 Task: Go to Program & Features. Select Whole Food Market. Add to cart Organic Fruit Snacks-1. Place order for Jordan Davis, _x000D_
114 Willenberg Rd_x000D_
Lake Jackson, Texas(TX), 77566, Cell Number (979) 297-4262
Action: Mouse moved to (189, 131)
Screenshot: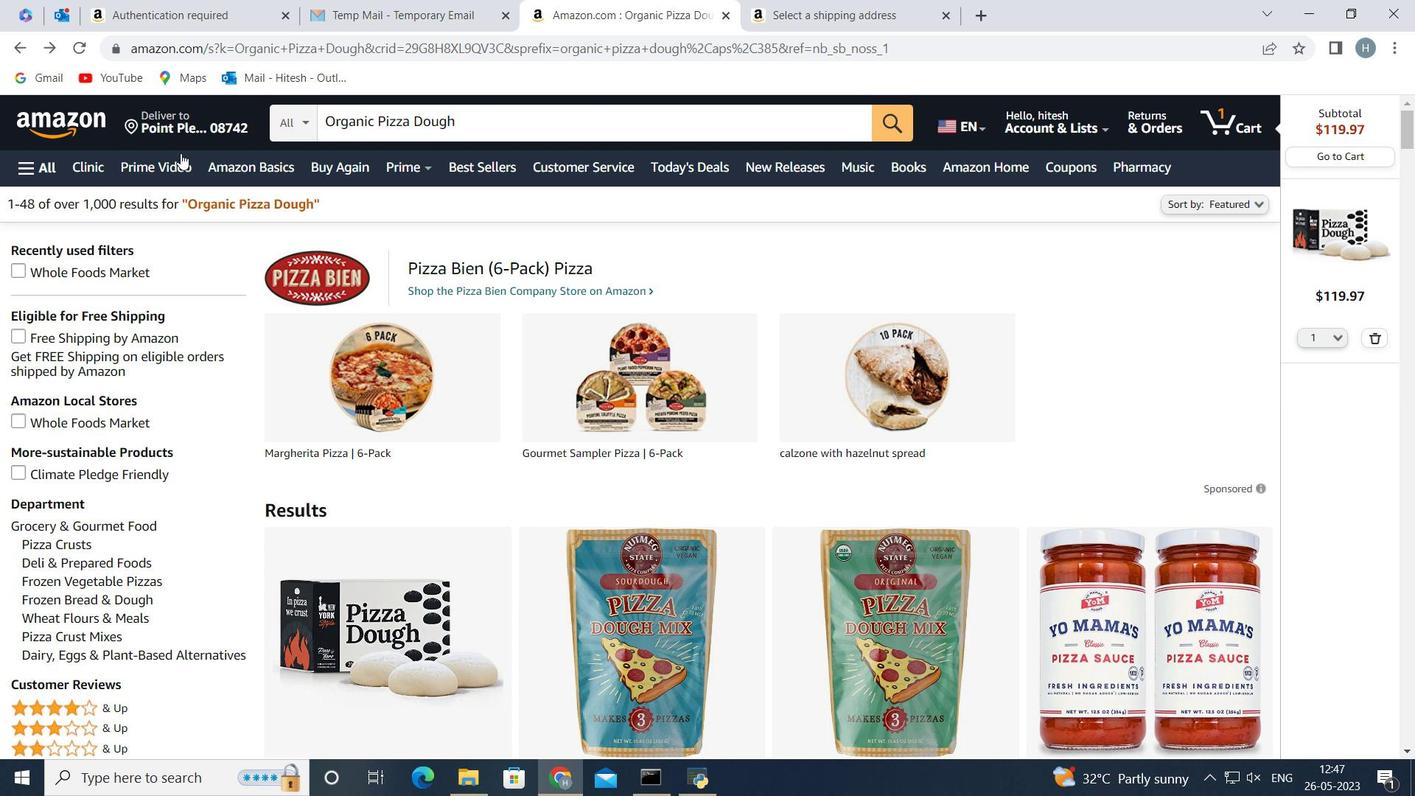 
Action: Mouse pressed left at (189, 131)
Screenshot: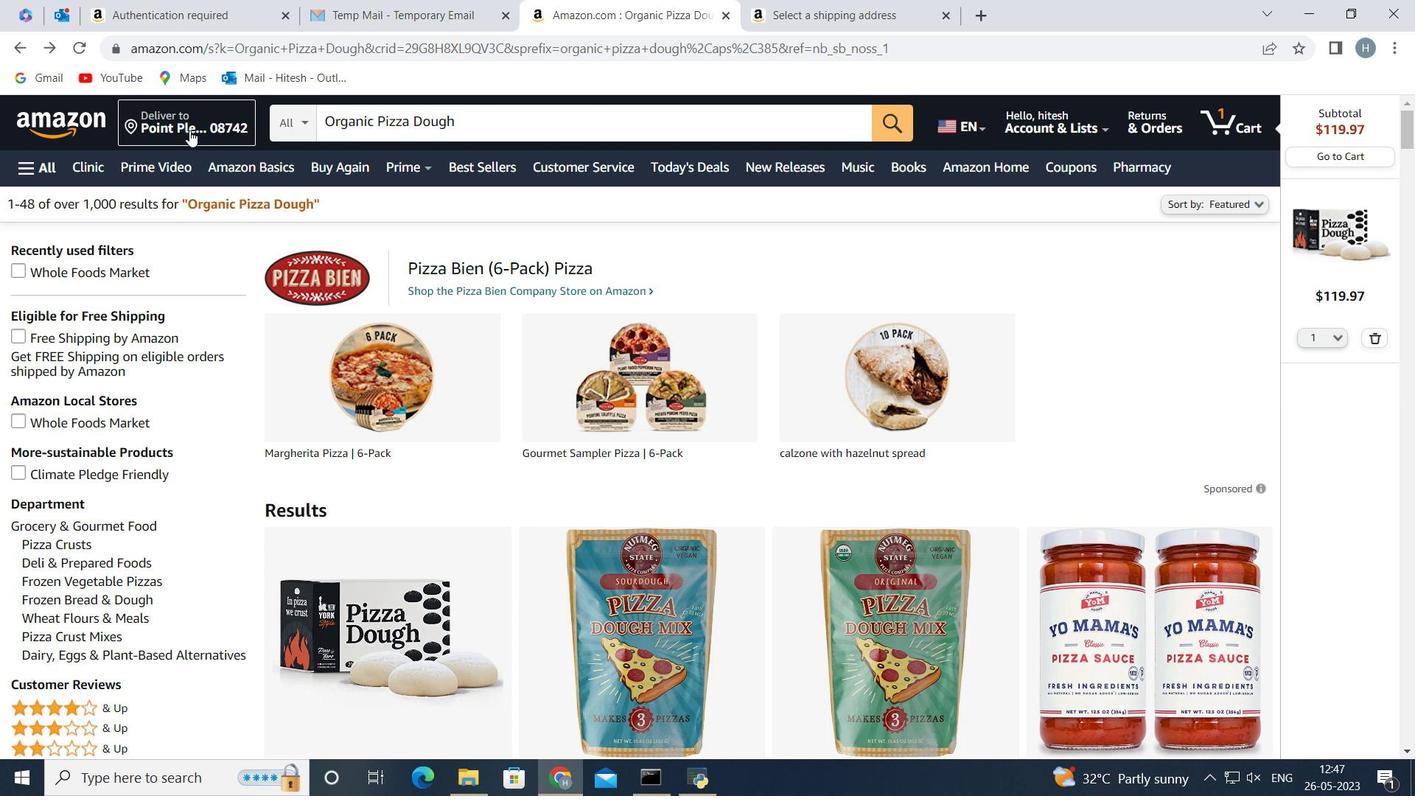 
Action: Mouse moved to (690, 521)
Screenshot: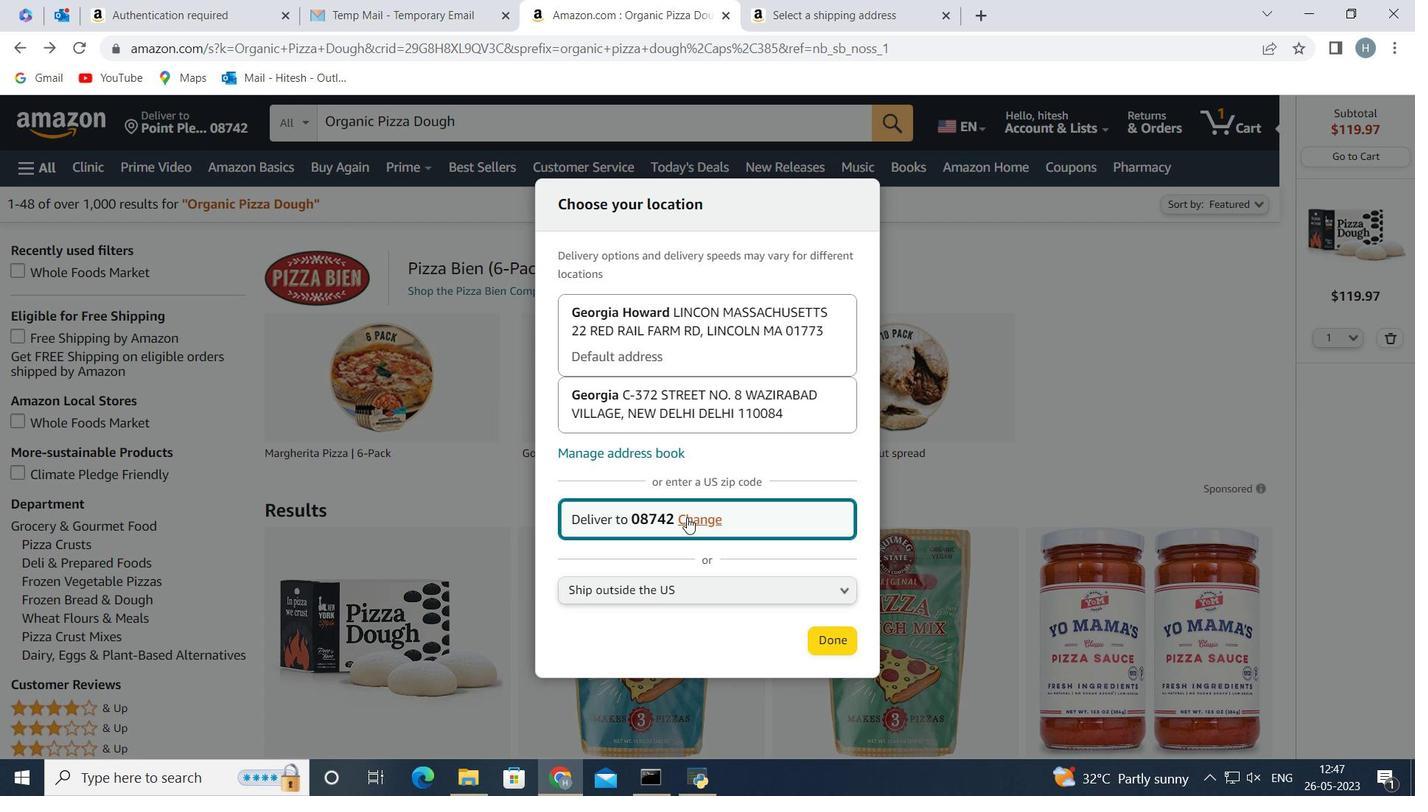 
Action: Mouse pressed left at (690, 521)
Screenshot: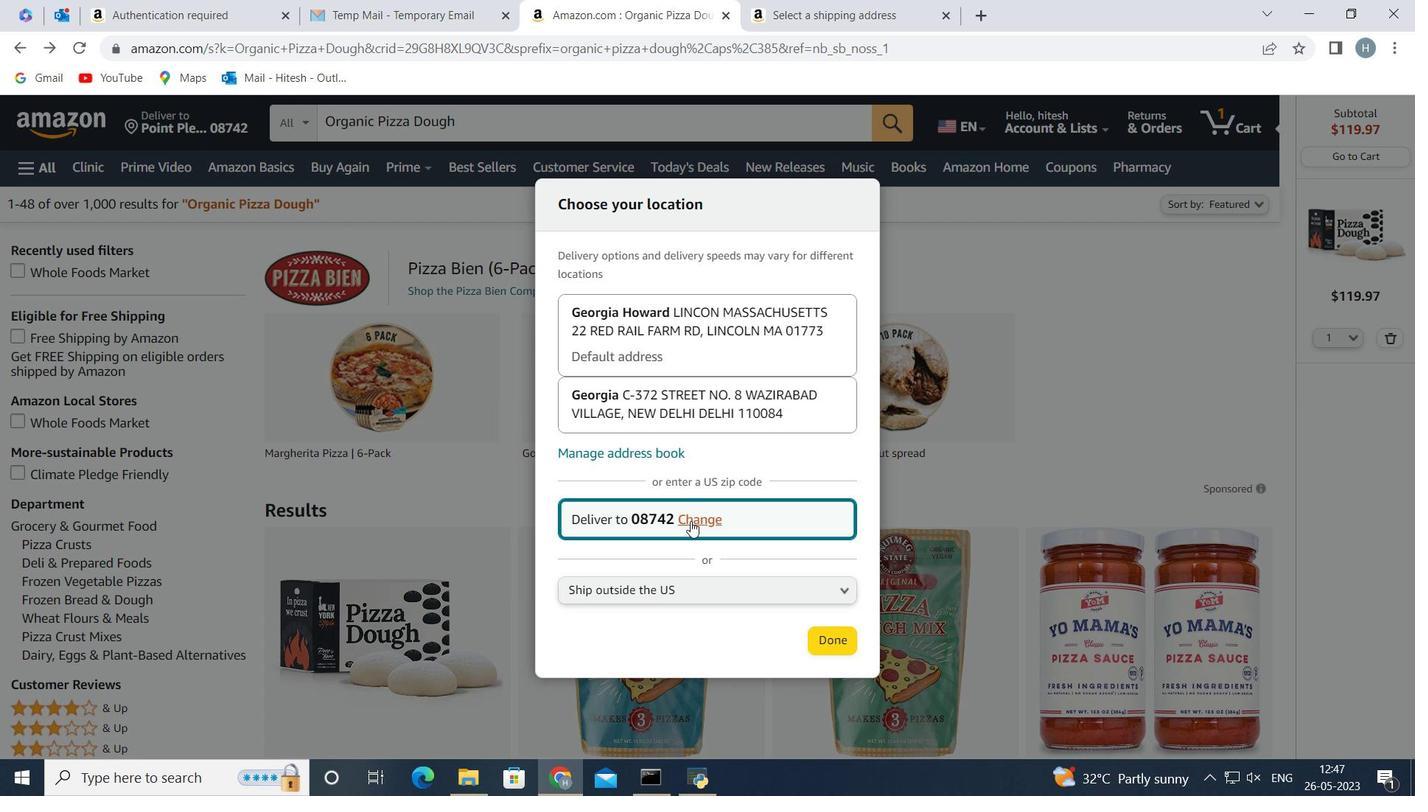 
Action: Mouse moved to (676, 510)
Screenshot: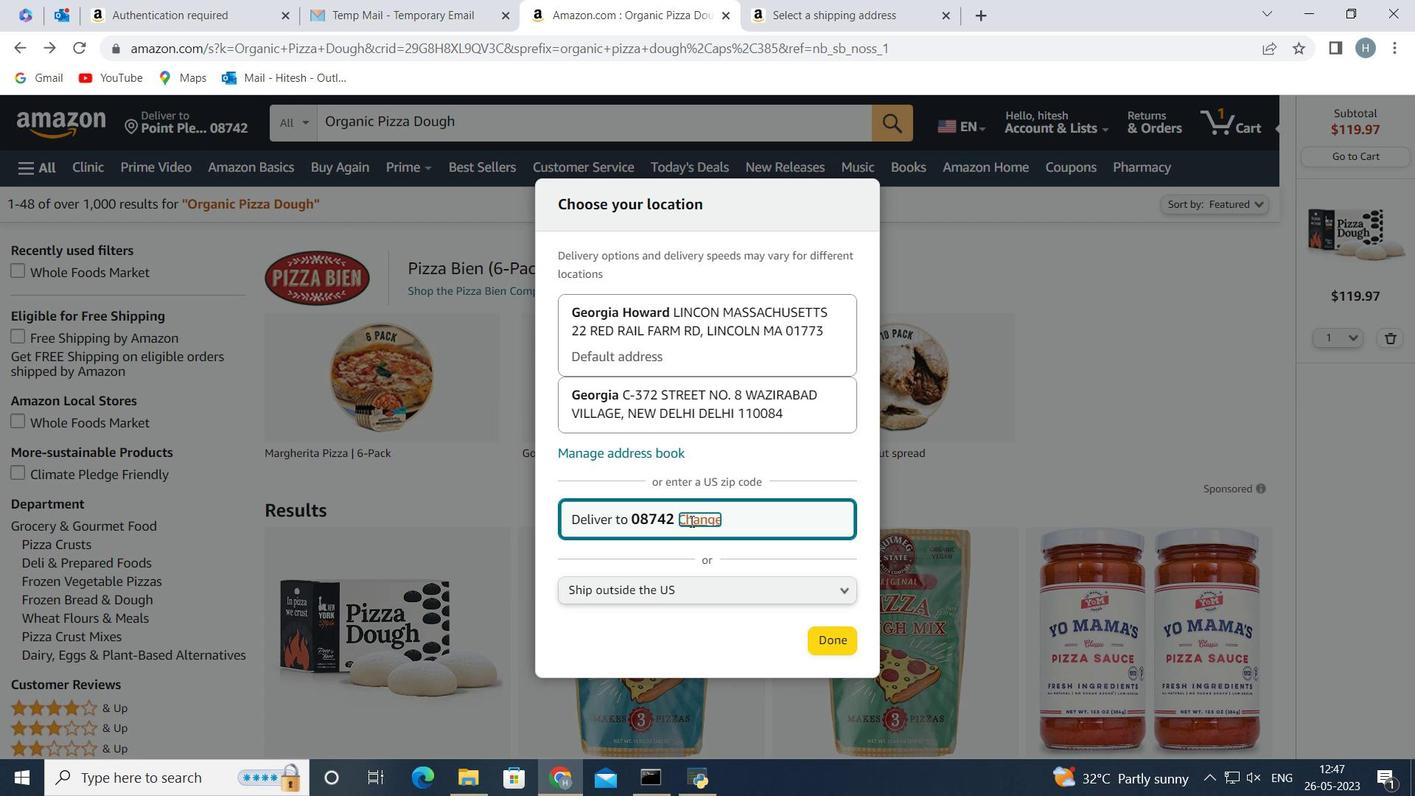 
Action: Mouse pressed left at (676, 510)
Screenshot: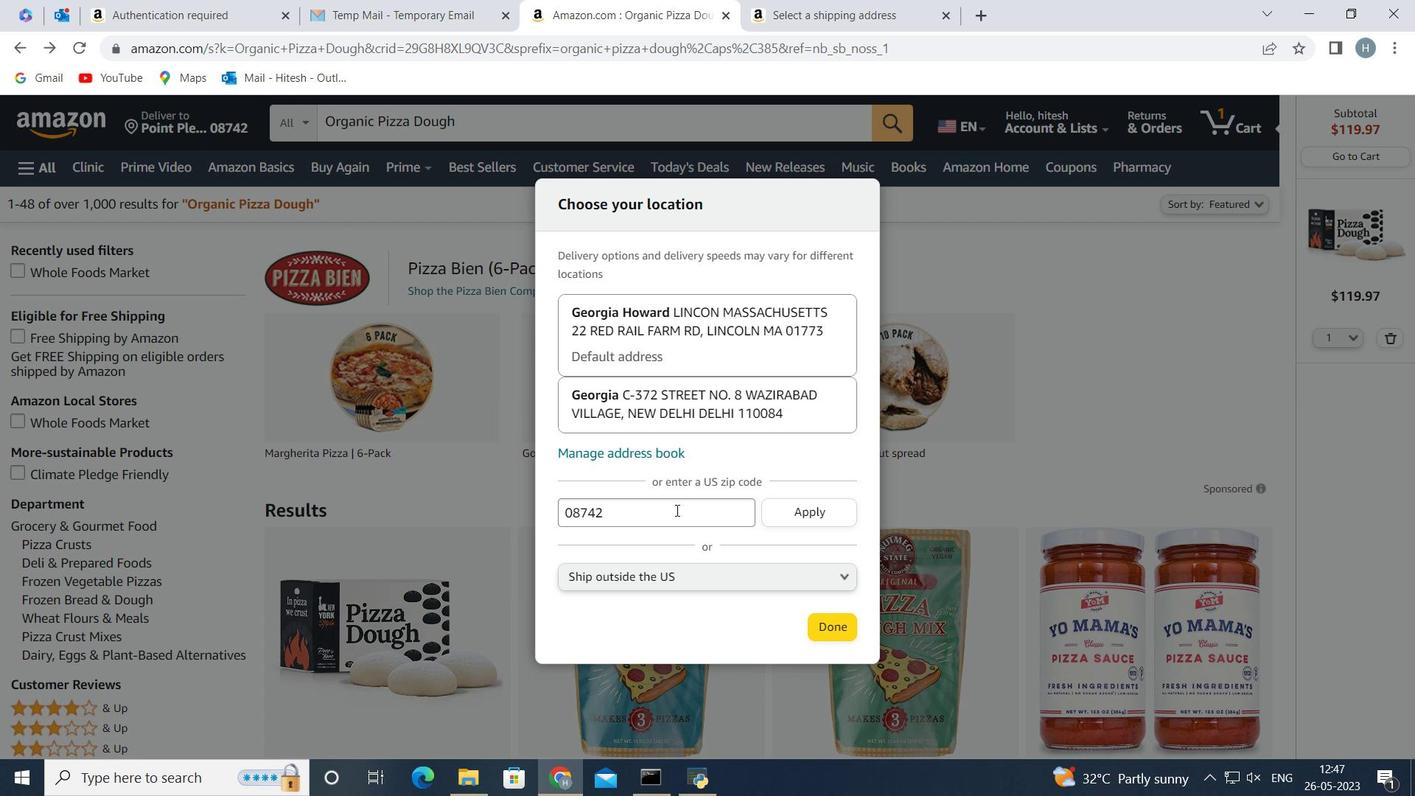 
Action: Key pressed <Key.backspace><Key.backspace><Key.backspace><Key.backspace><Key.backspace><Key.backspace>77566
Screenshot: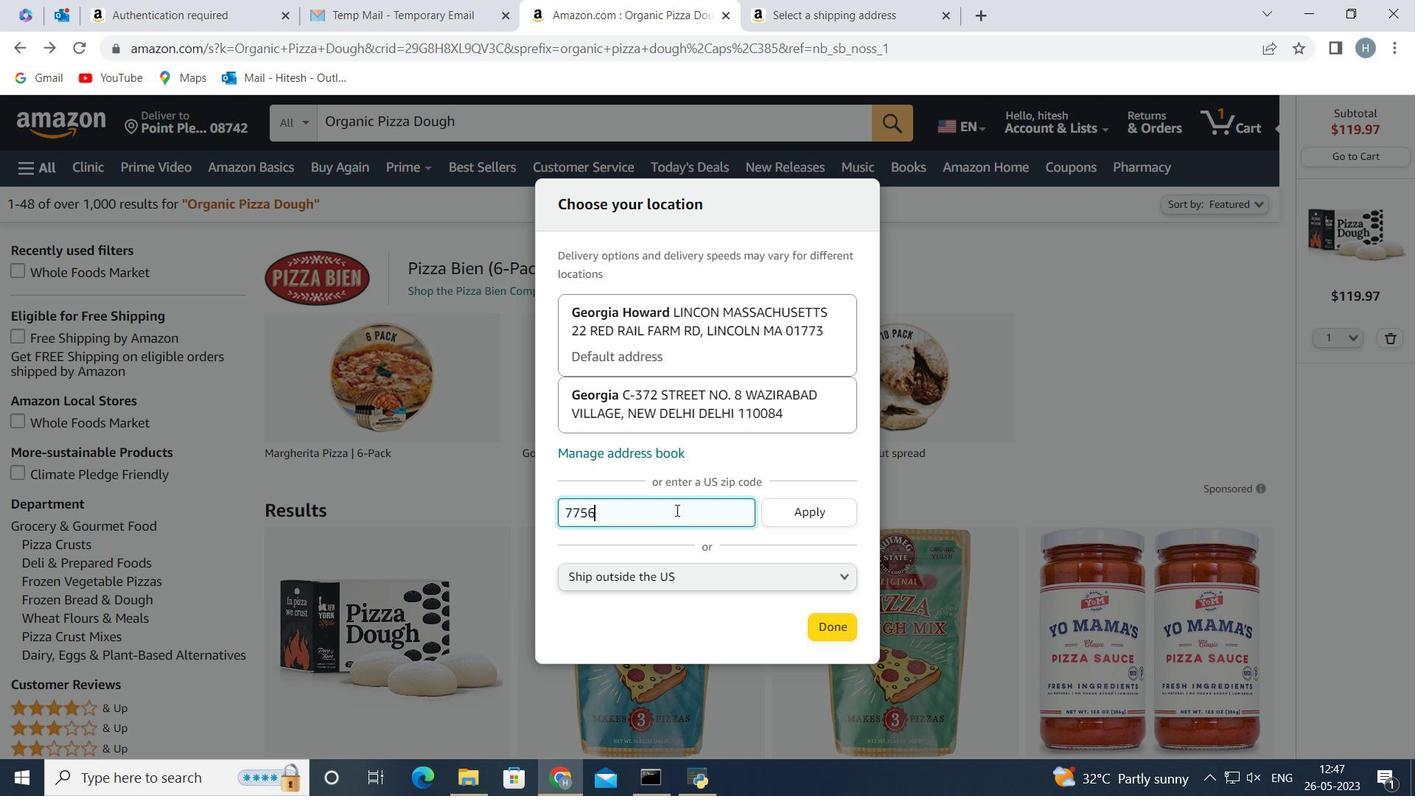 
Action: Mouse moved to (820, 513)
Screenshot: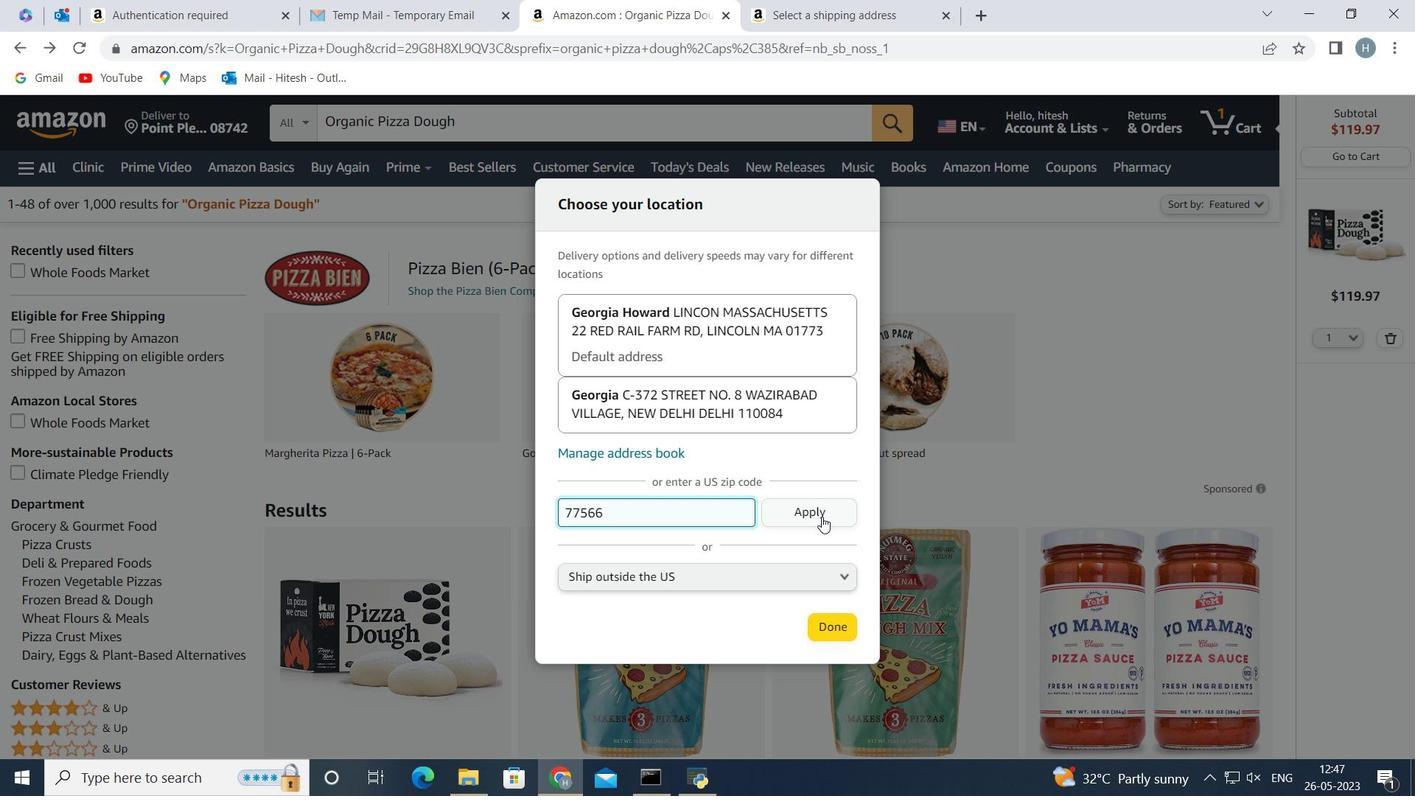 
Action: Mouse pressed left at (820, 513)
Screenshot: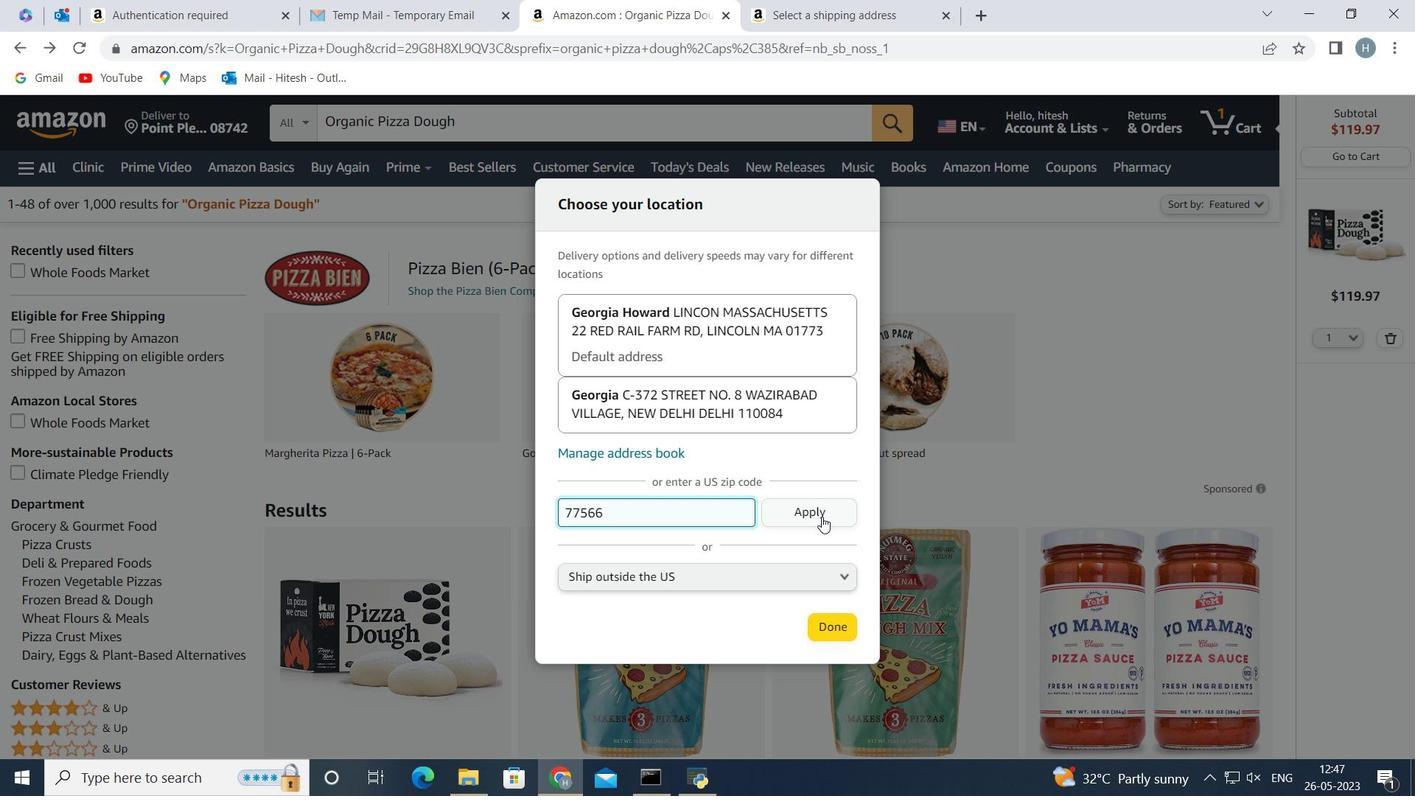 
Action: Mouse moved to (833, 636)
Screenshot: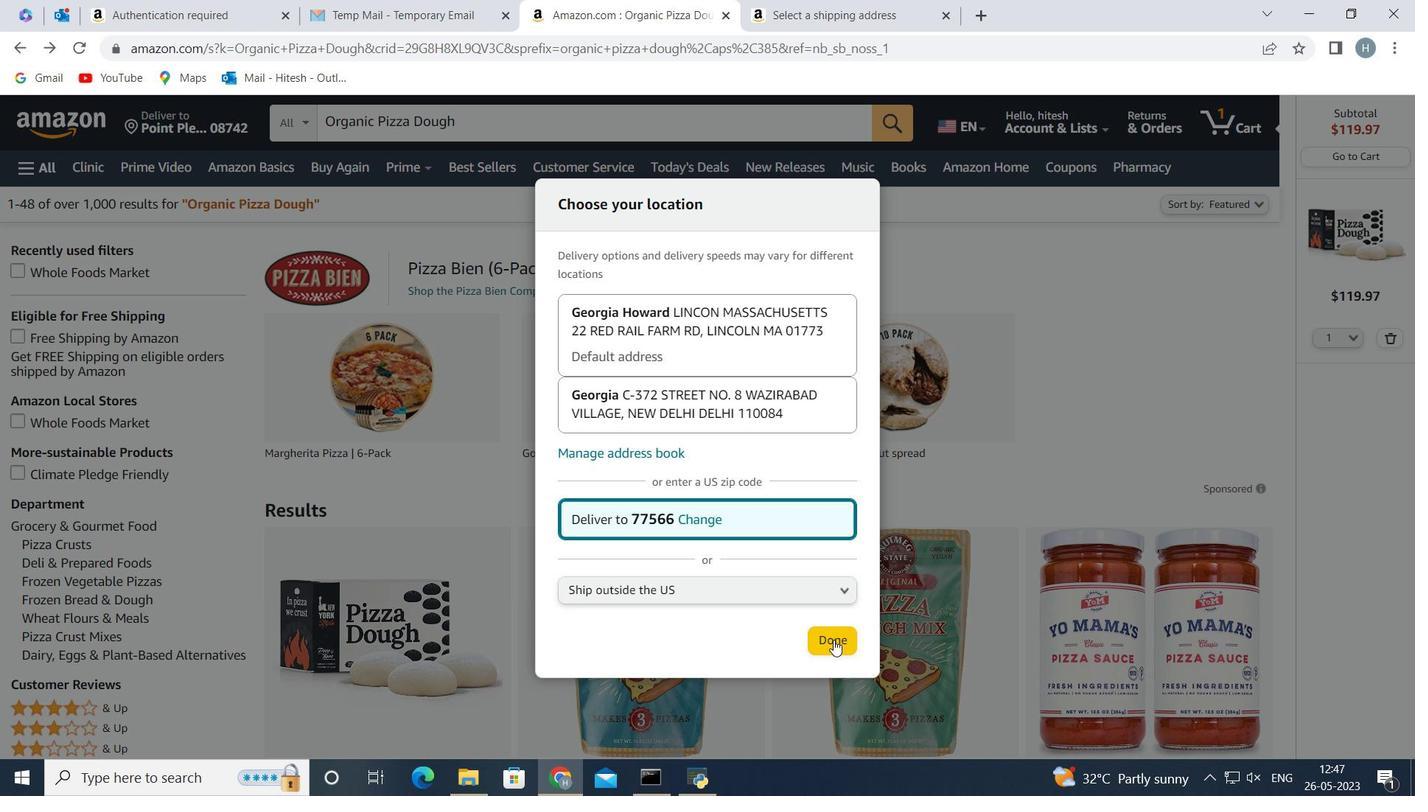 
Action: Mouse pressed left at (833, 636)
Screenshot: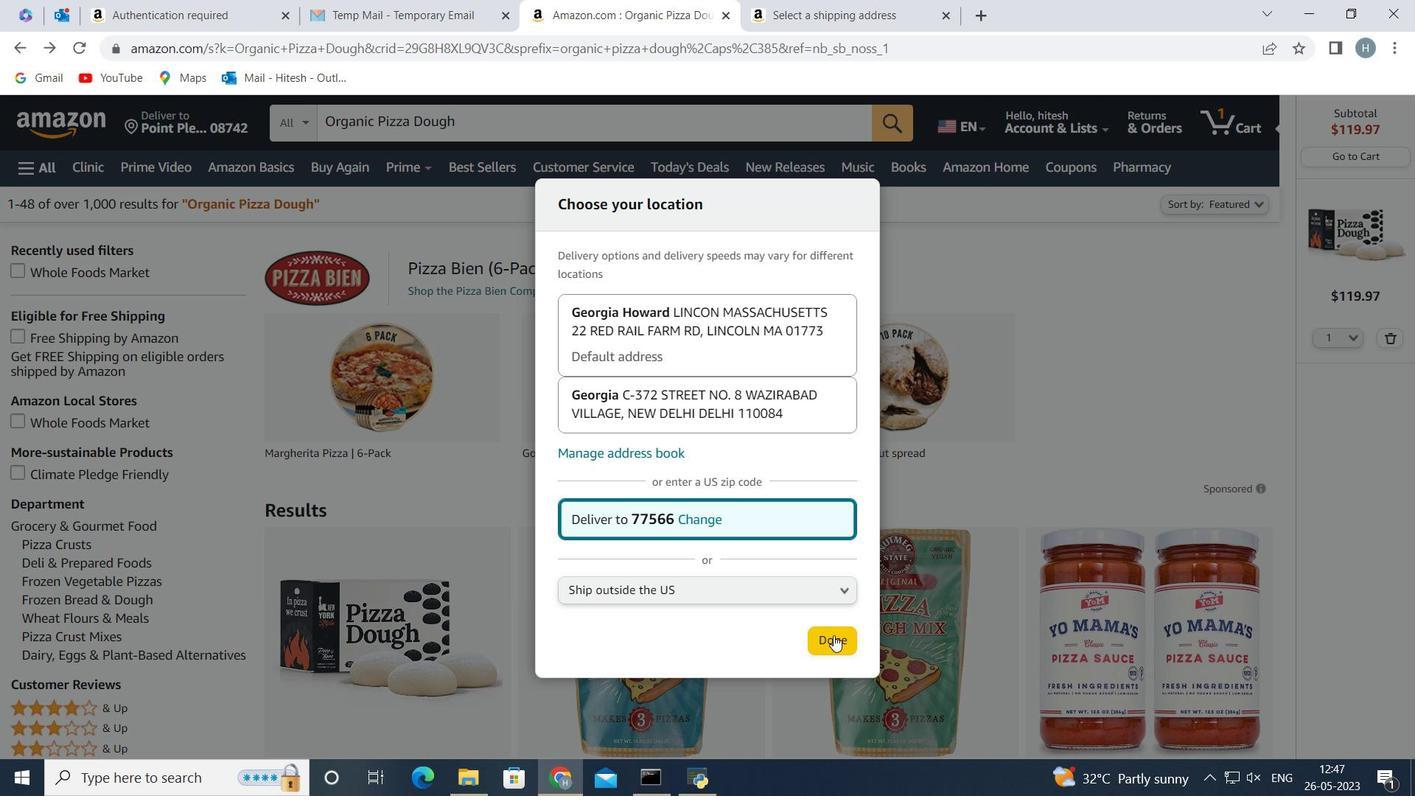 
Action: Mouse moved to (40, 162)
Screenshot: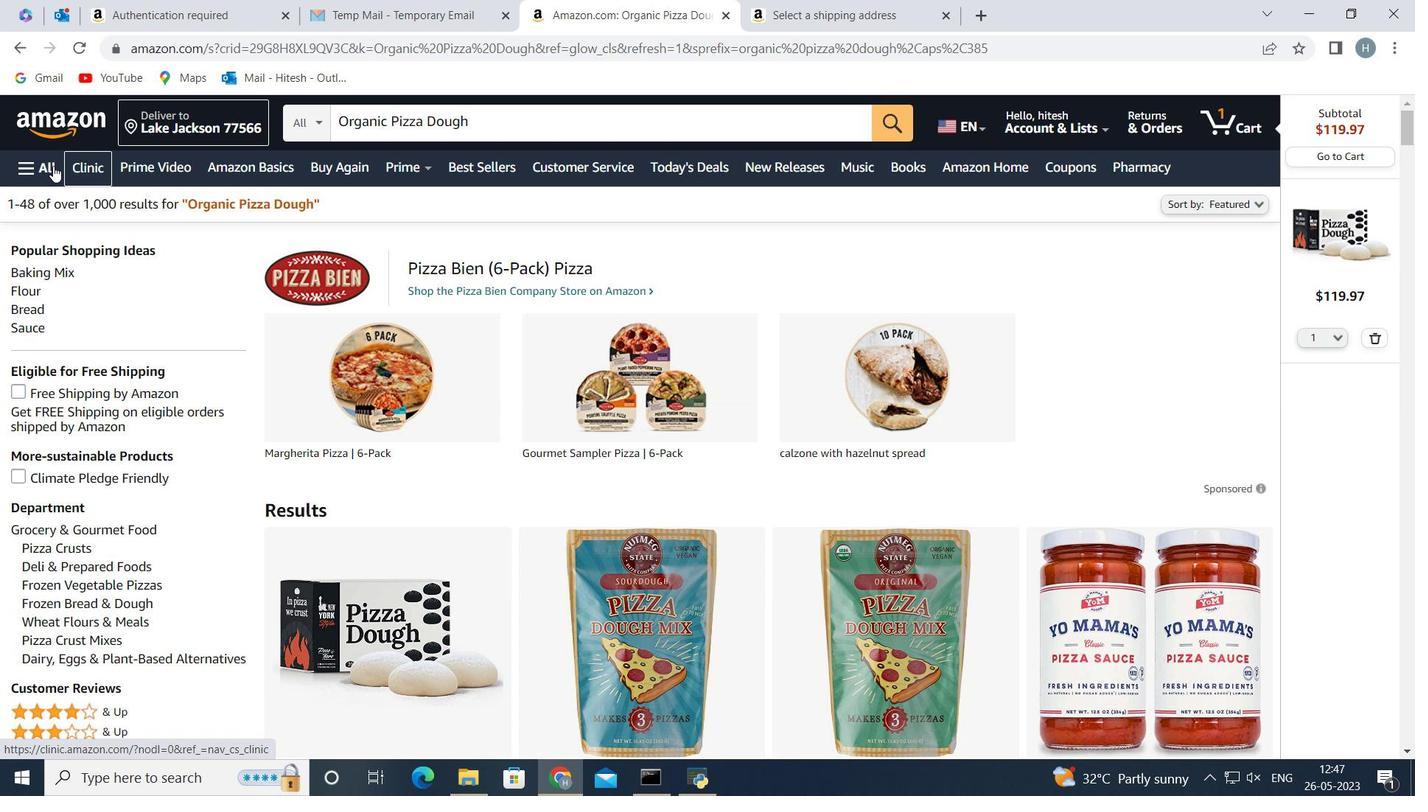 
Action: Mouse pressed left at (40, 162)
Screenshot: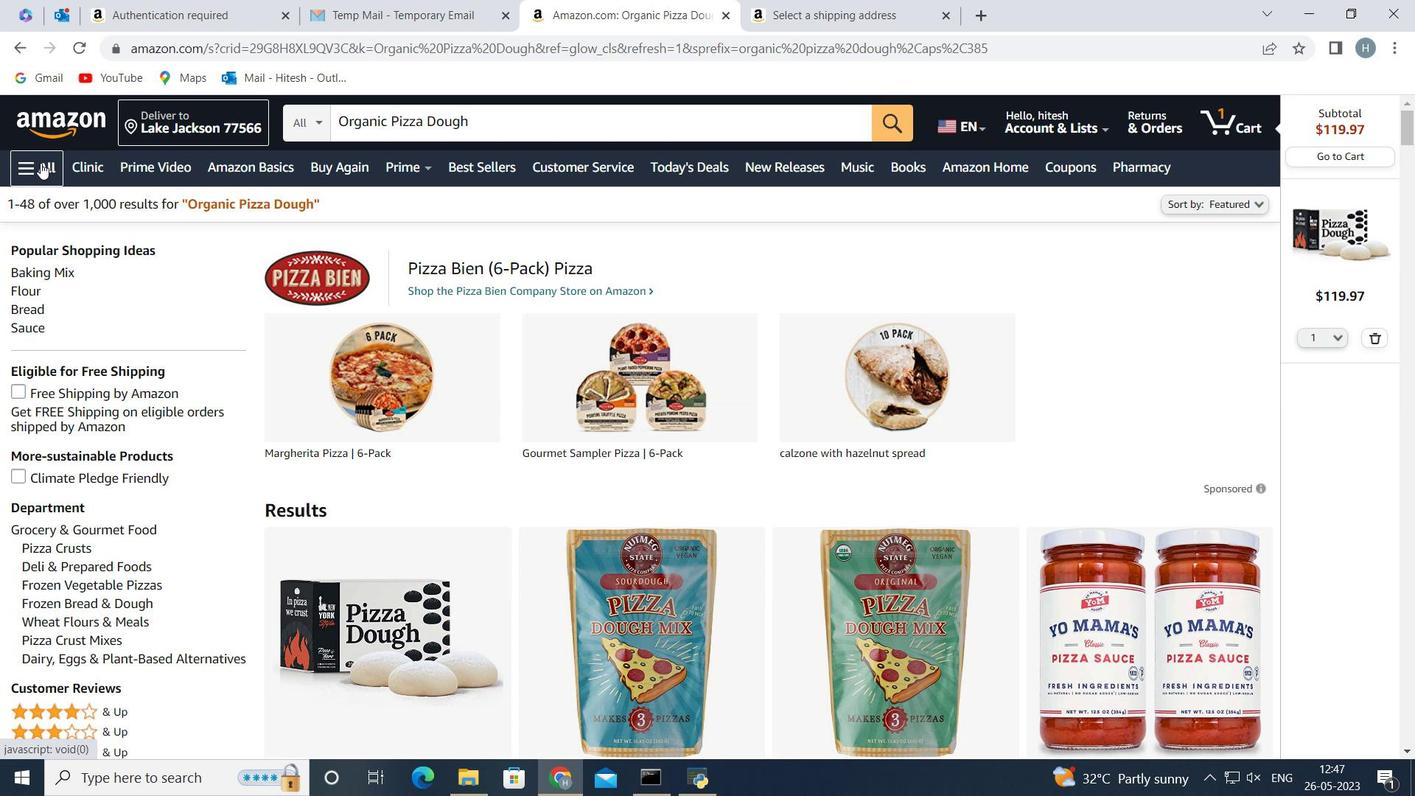 
Action: Mouse moved to (145, 391)
Screenshot: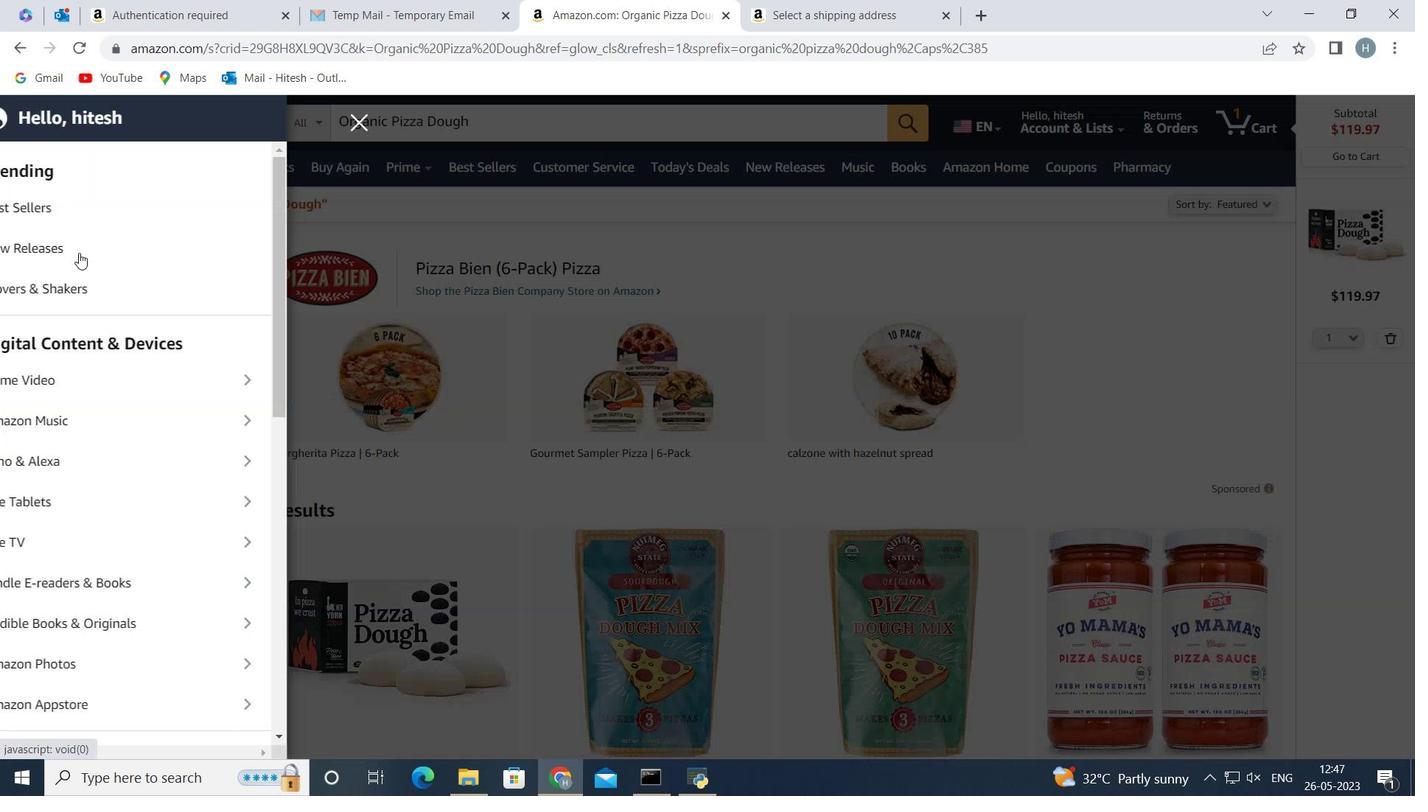 
Action: Mouse scrolled (145, 390) with delta (0, 0)
Screenshot: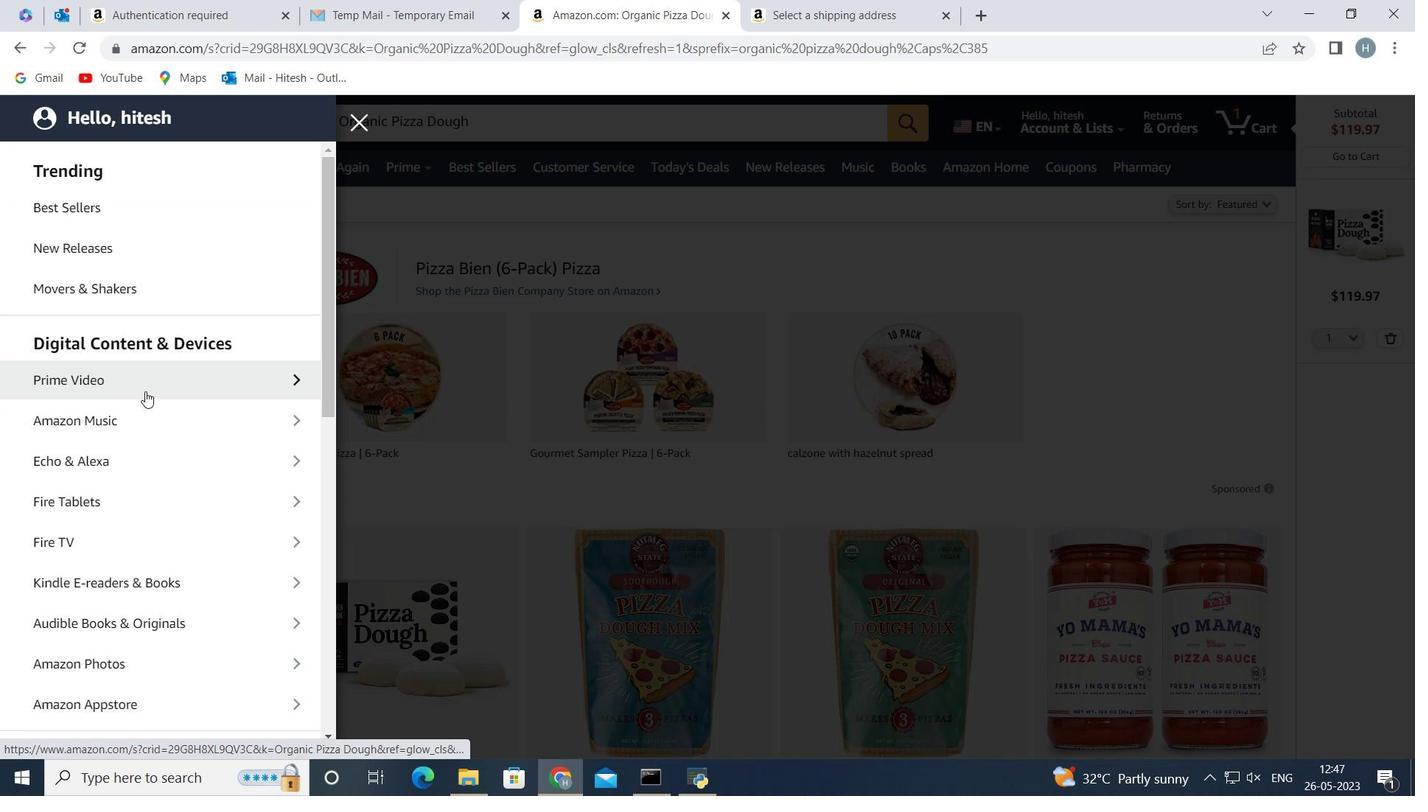 
Action: Mouse scrolled (145, 390) with delta (0, 0)
Screenshot: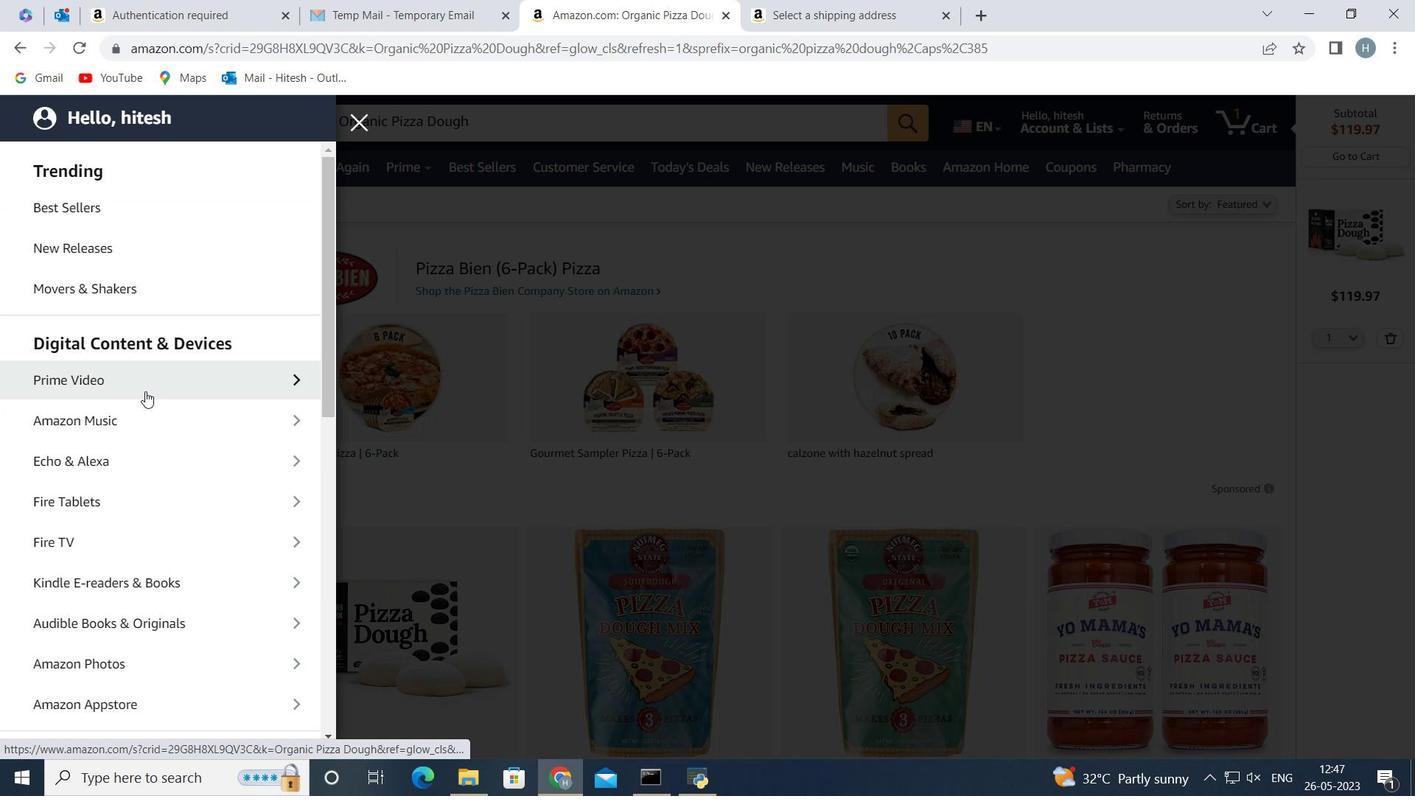 
Action: Mouse scrolled (145, 390) with delta (0, 0)
Screenshot: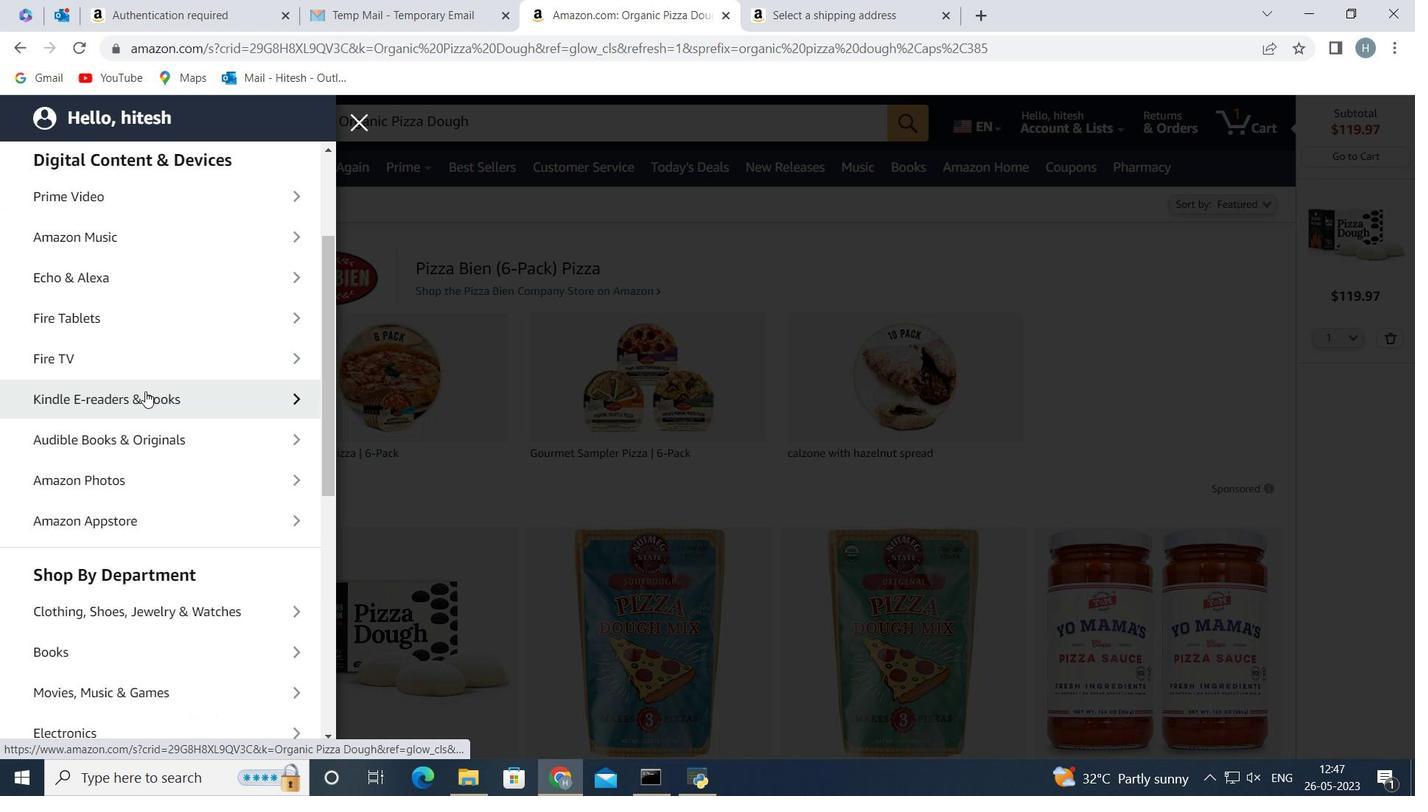 
Action: Mouse scrolled (145, 390) with delta (0, 0)
Screenshot: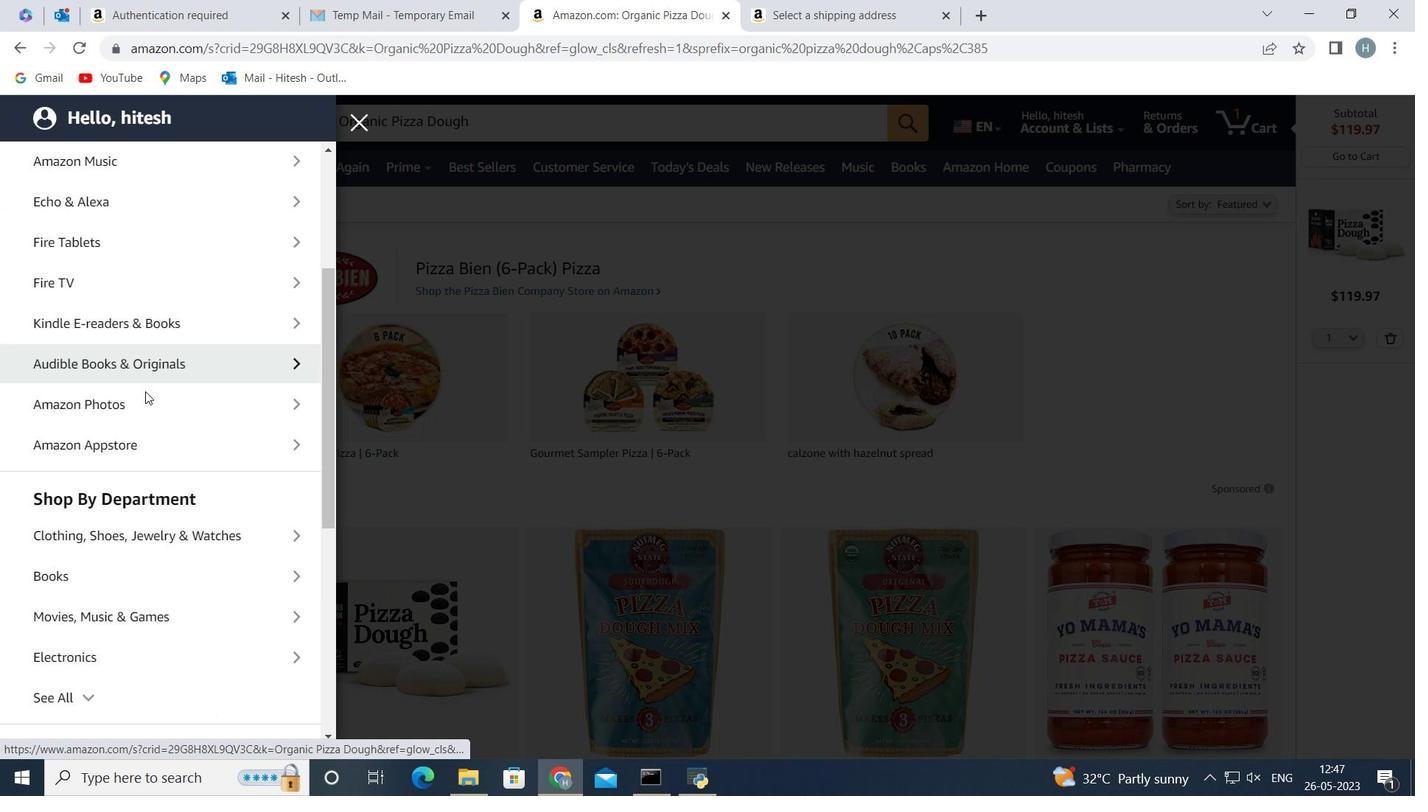 
Action: Mouse scrolled (145, 390) with delta (0, 0)
Screenshot: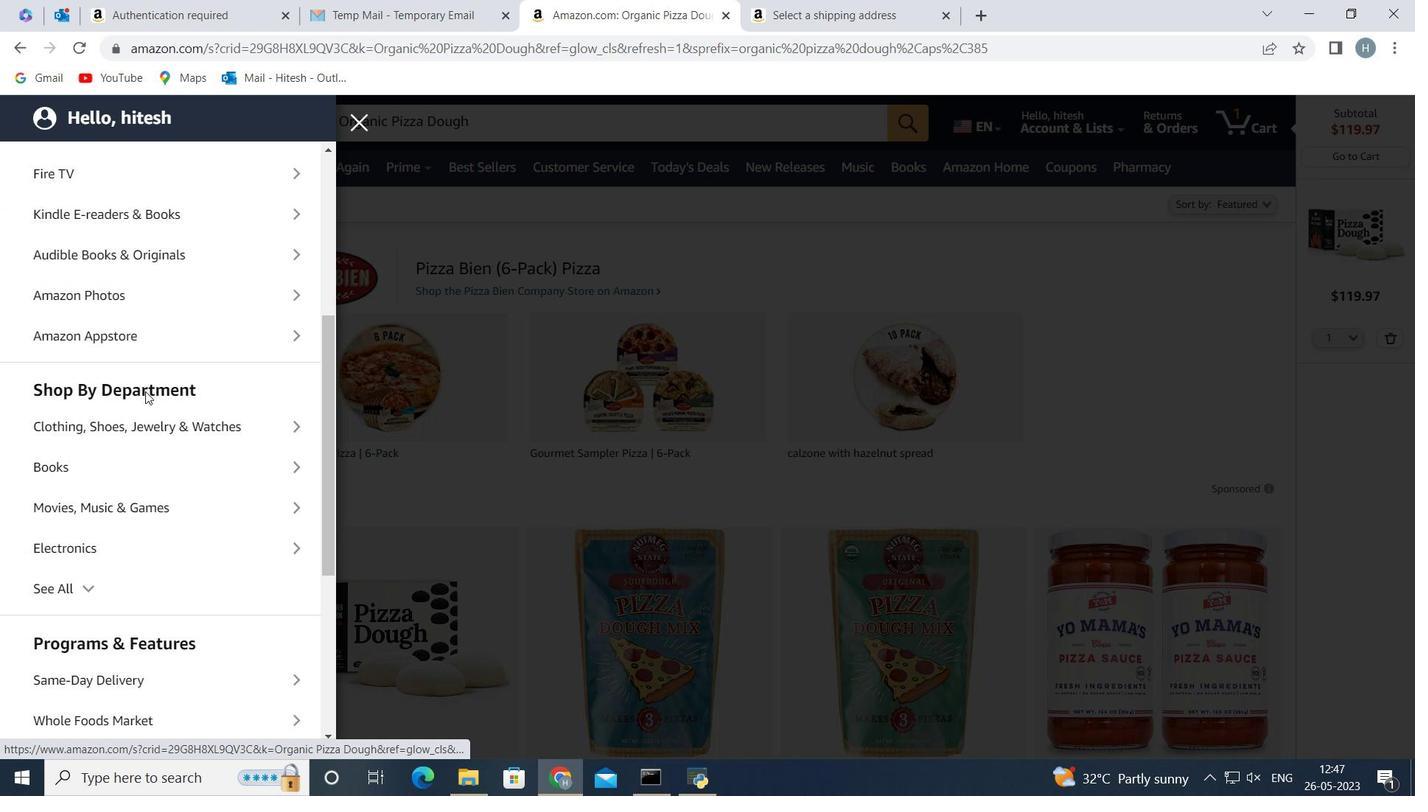 
Action: Mouse scrolled (145, 390) with delta (0, 0)
Screenshot: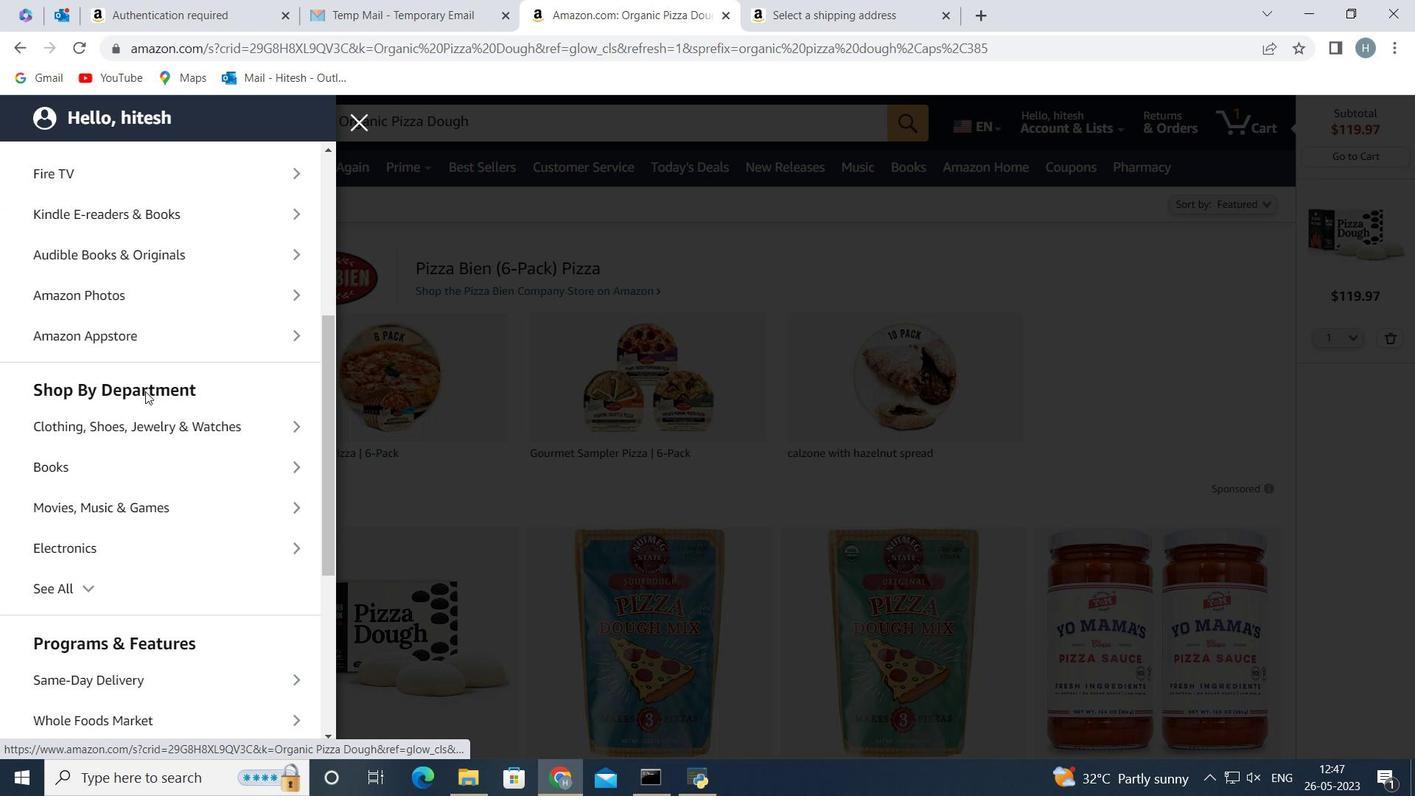 
Action: Mouse scrolled (145, 390) with delta (0, 0)
Screenshot: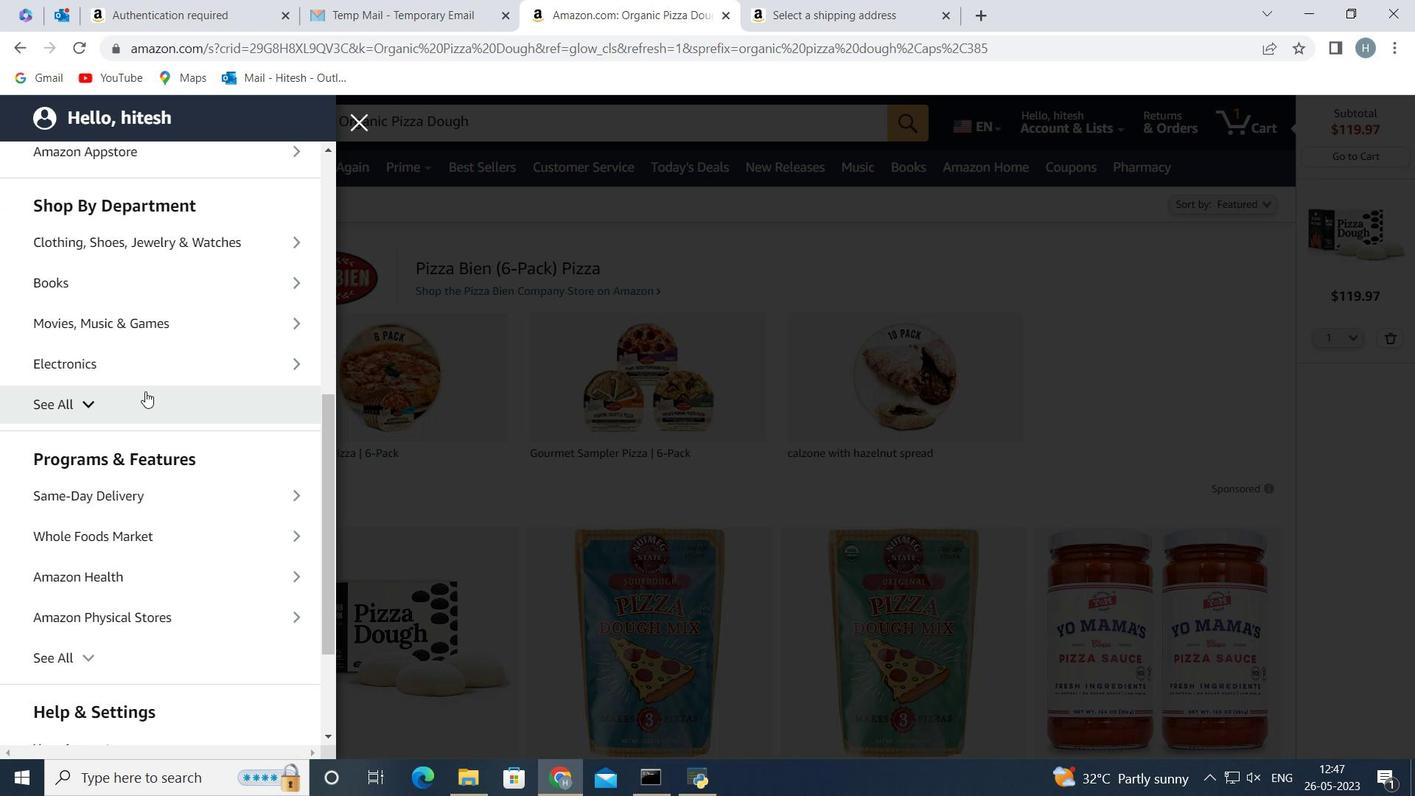 
Action: Mouse moved to (158, 439)
Screenshot: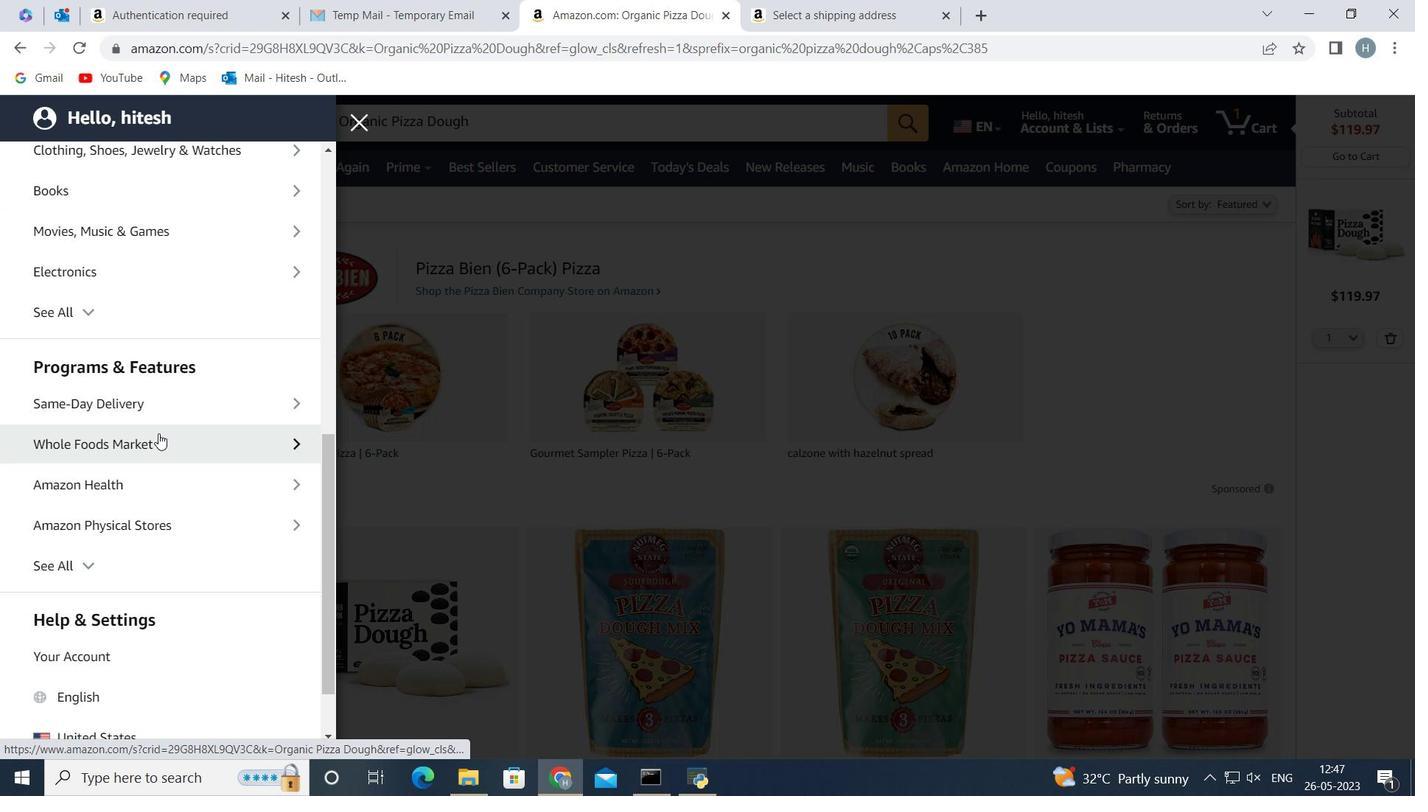 
Action: Mouse pressed left at (158, 439)
Screenshot: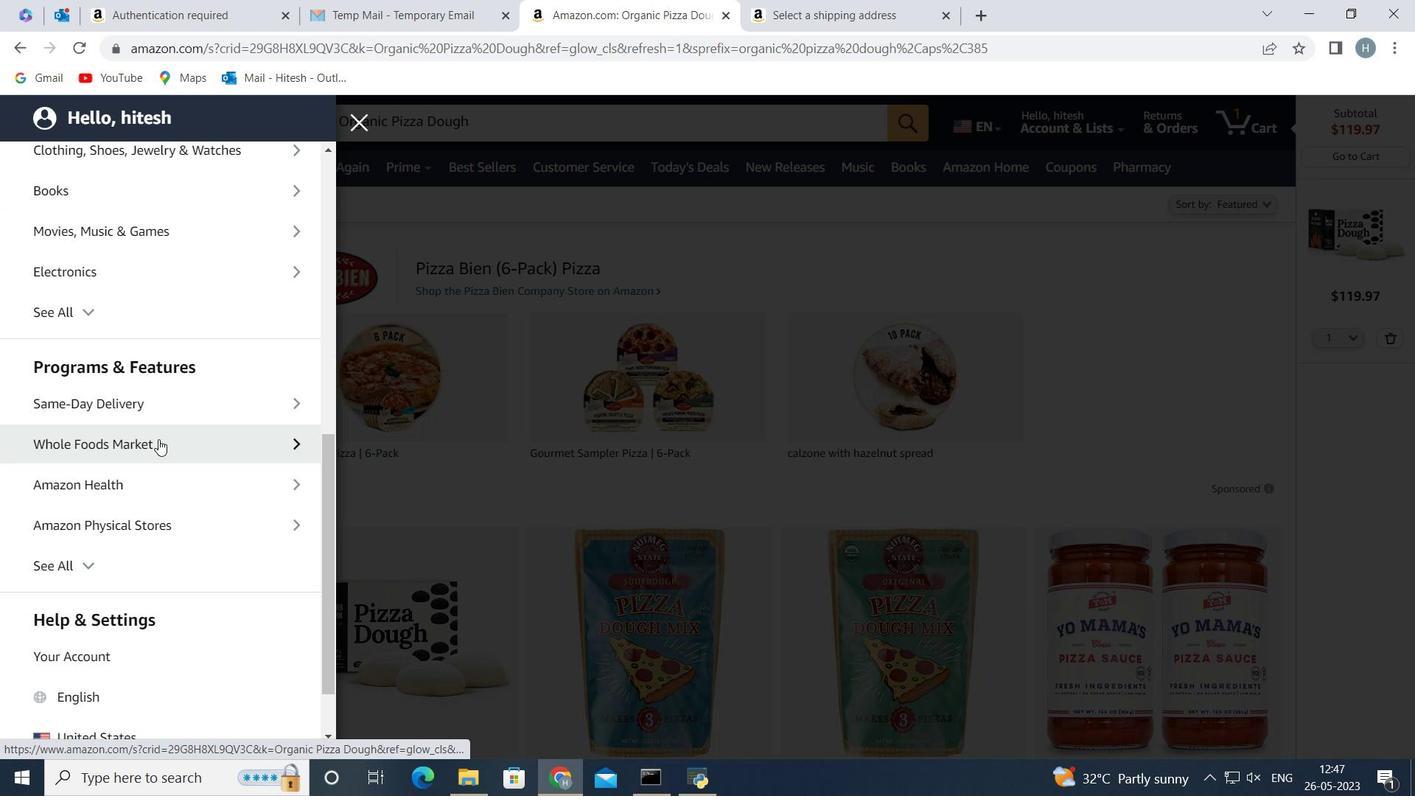 
Action: Mouse moved to (169, 252)
Screenshot: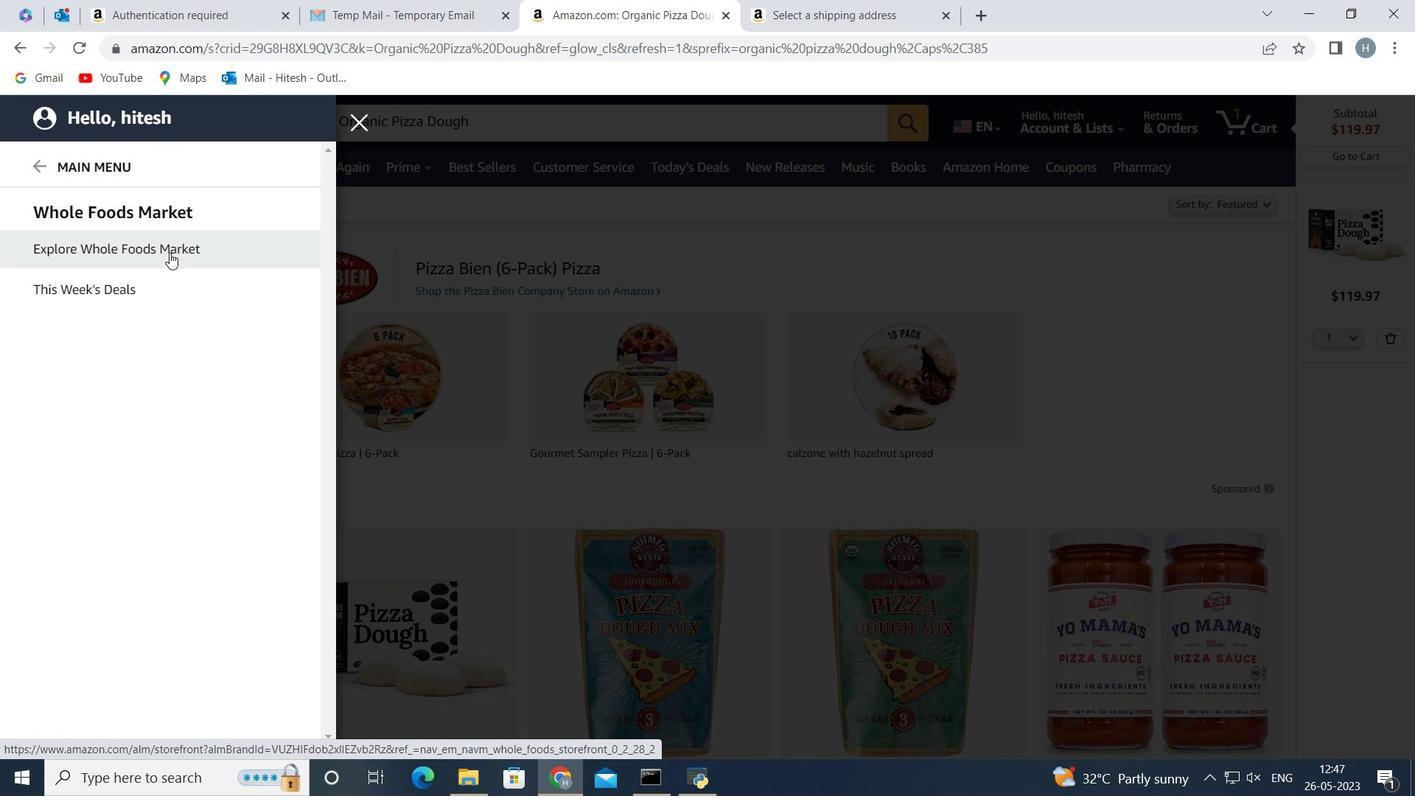 
Action: Mouse pressed left at (169, 252)
Screenshot: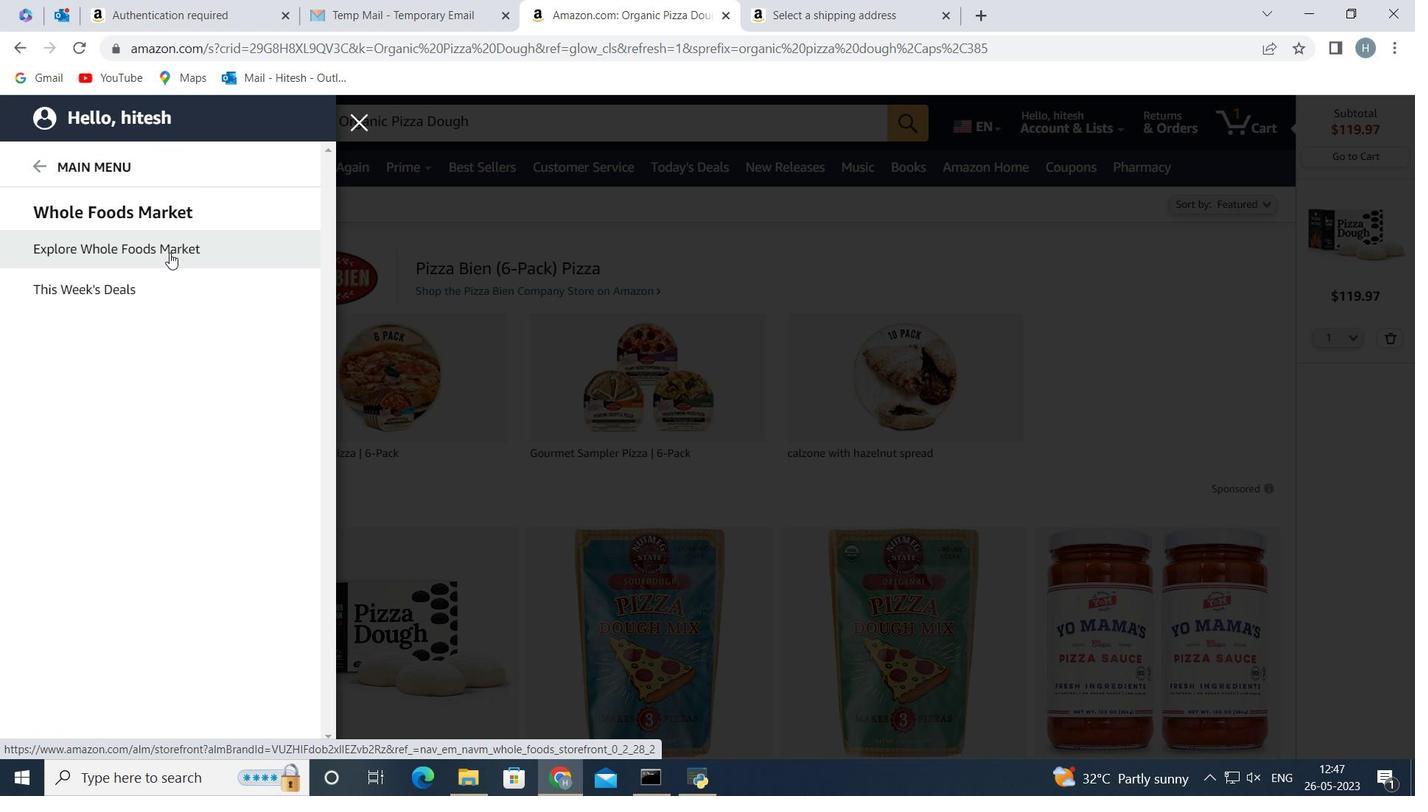 
Action: Mouse moved to (554, 117)
Screenshot: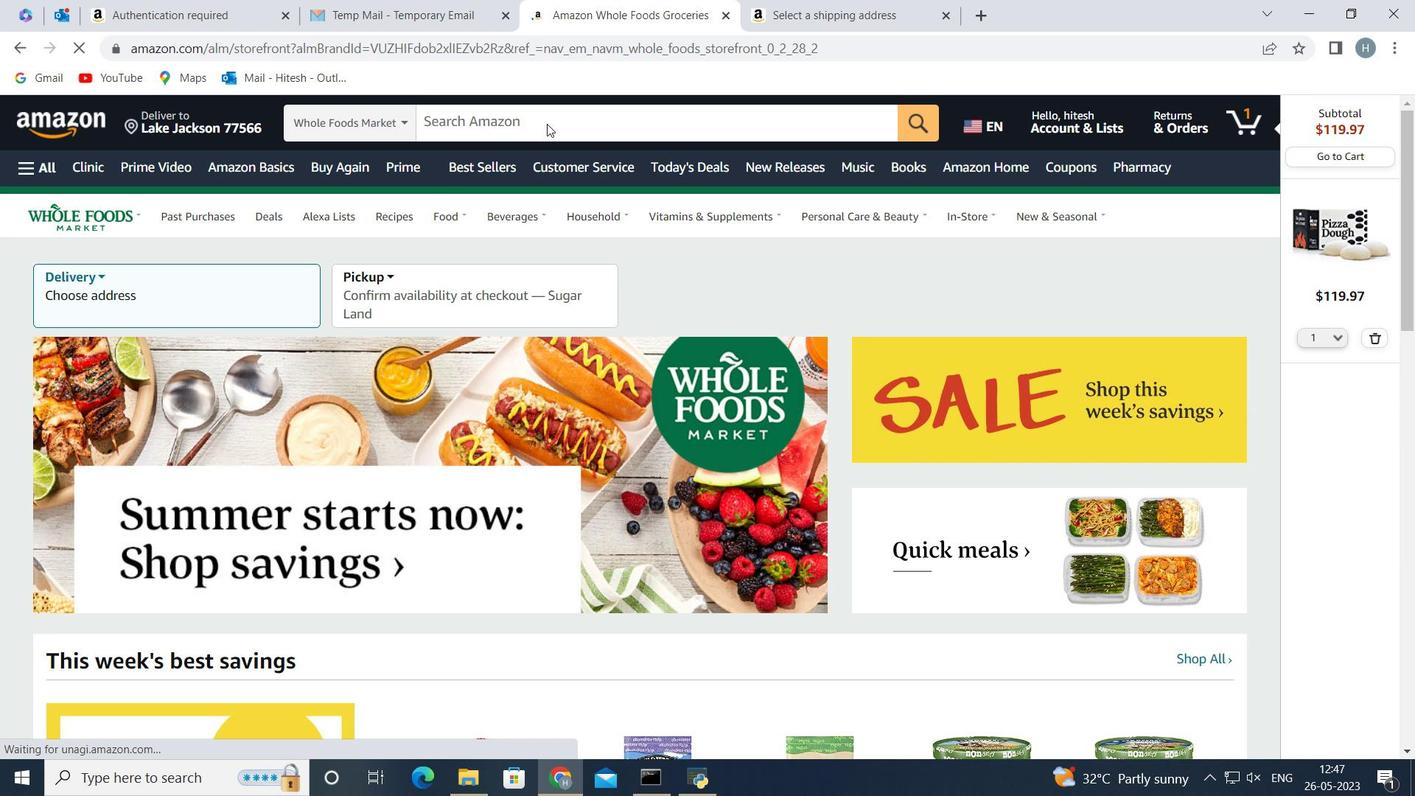 
Action: Mouse pressed left at (554, 117)
Screenshot: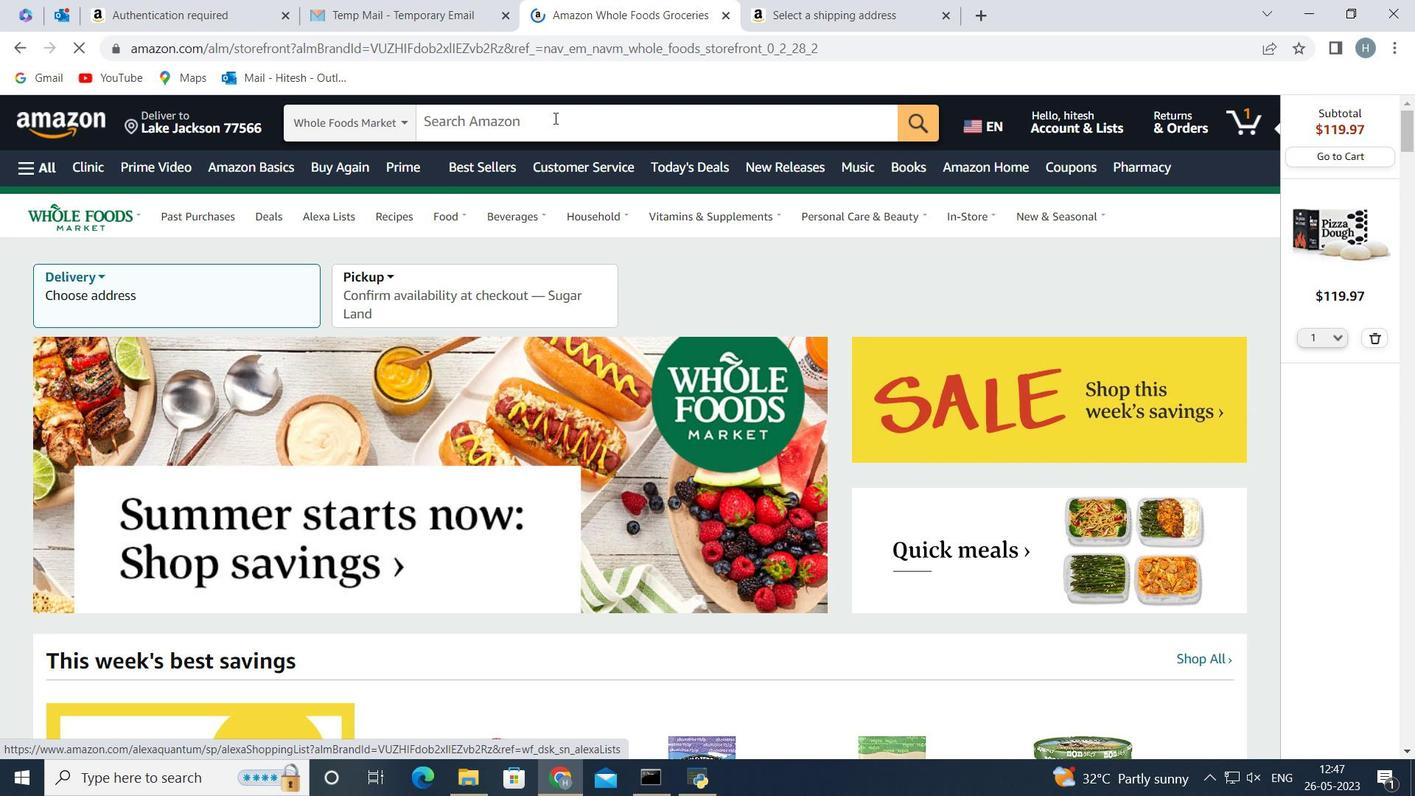 
Action: Key pressed <Key.shift>Organic<Key.space><Key.shift><Key.shift><Key.shift><Key.shift><Key.shift>Fruit<Key.space><Key.shift>Snacks<Key.space><Key.enter>
Screenshot: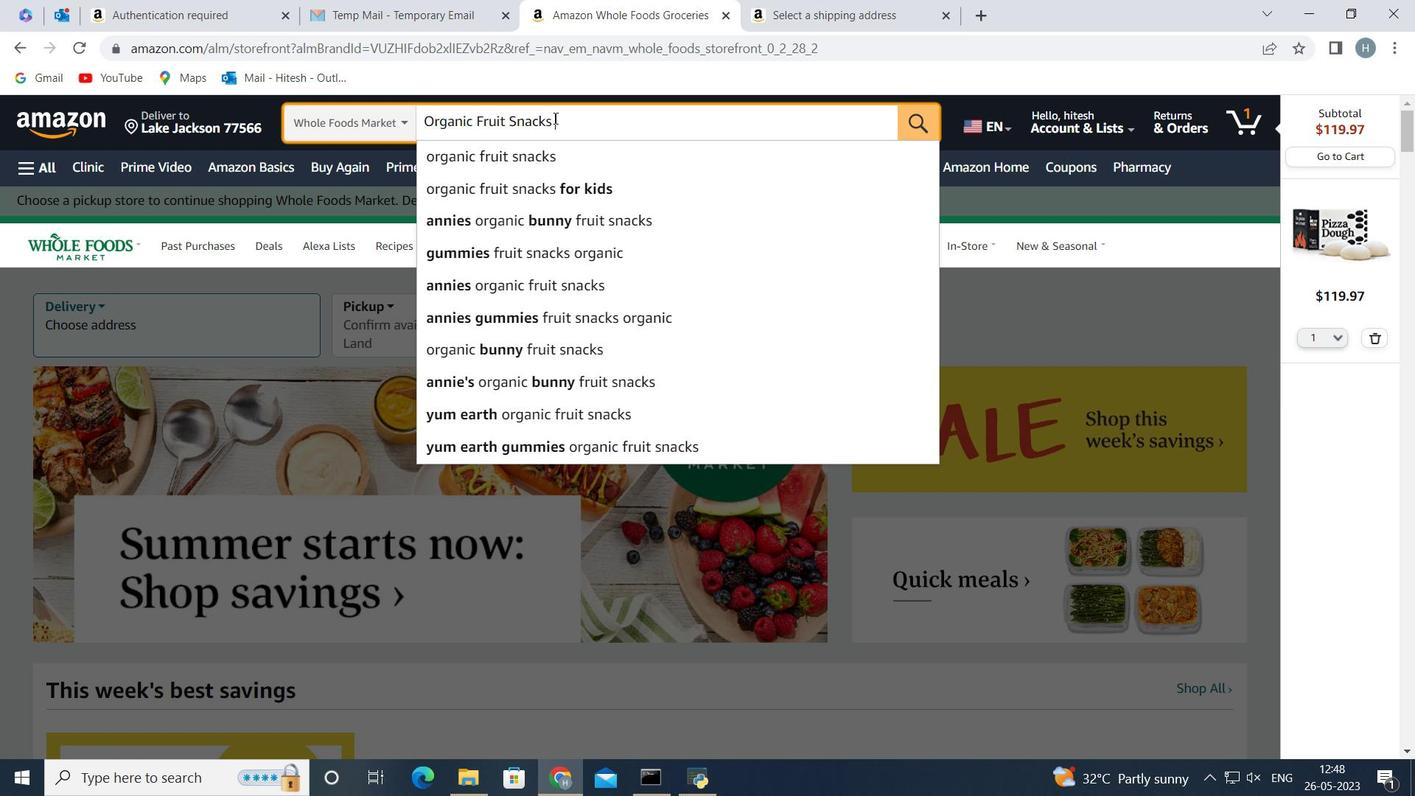 
Action: Mouse moved to (634, 390)
Screenshot: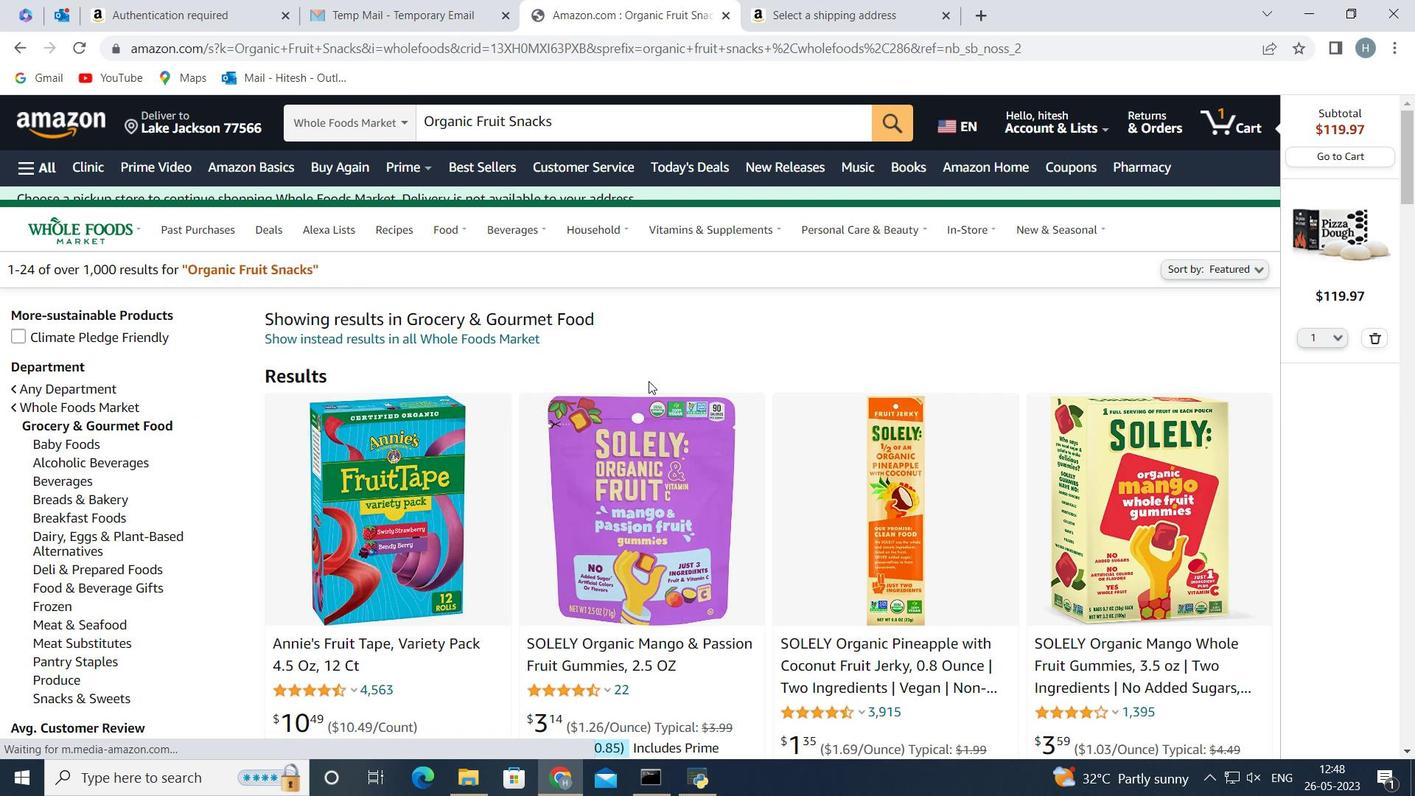 
Action: Mouse scrolled (634, 389) with delta (0, 0)
Screenshot: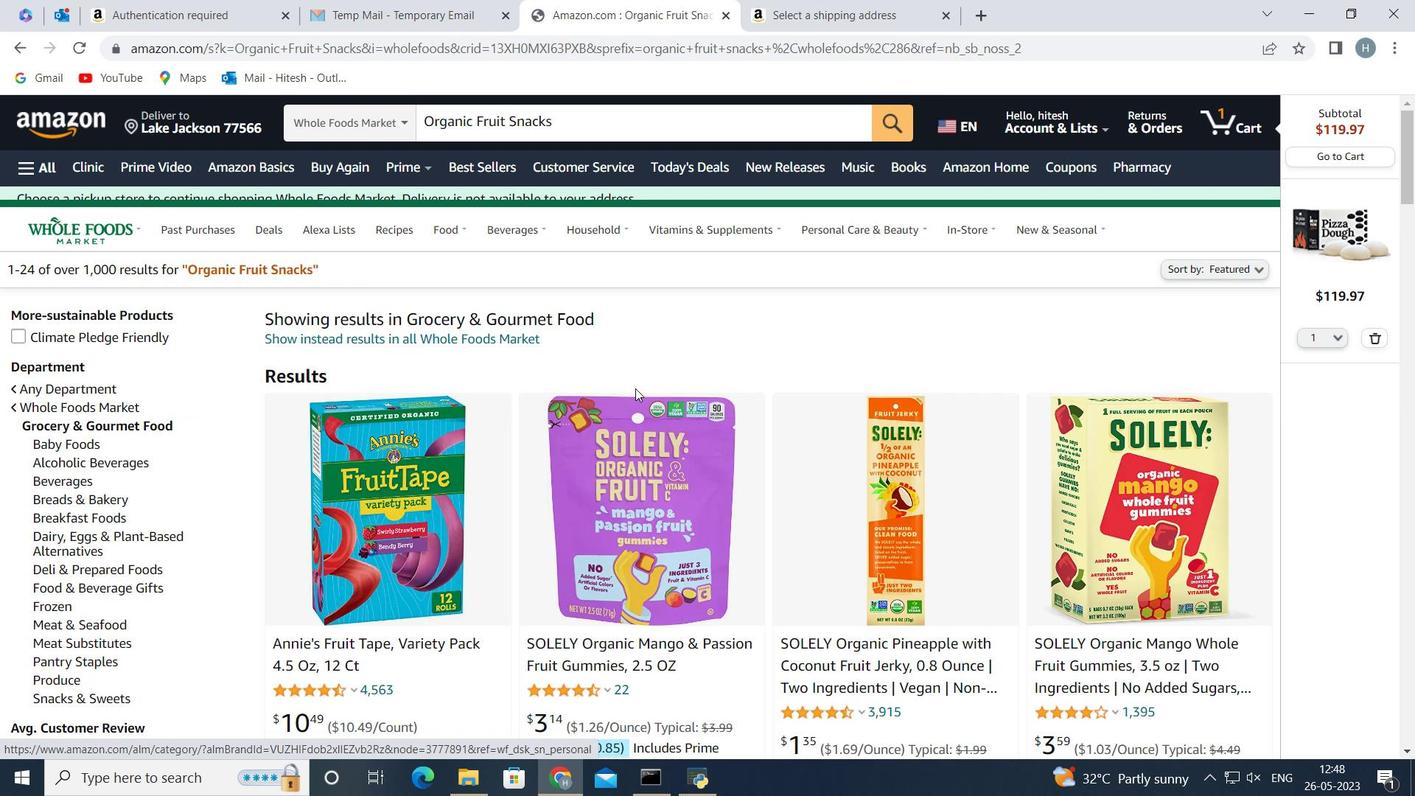 
Action: Mouse scrolled (634, 389) with delta (0, 0)
Screenshot: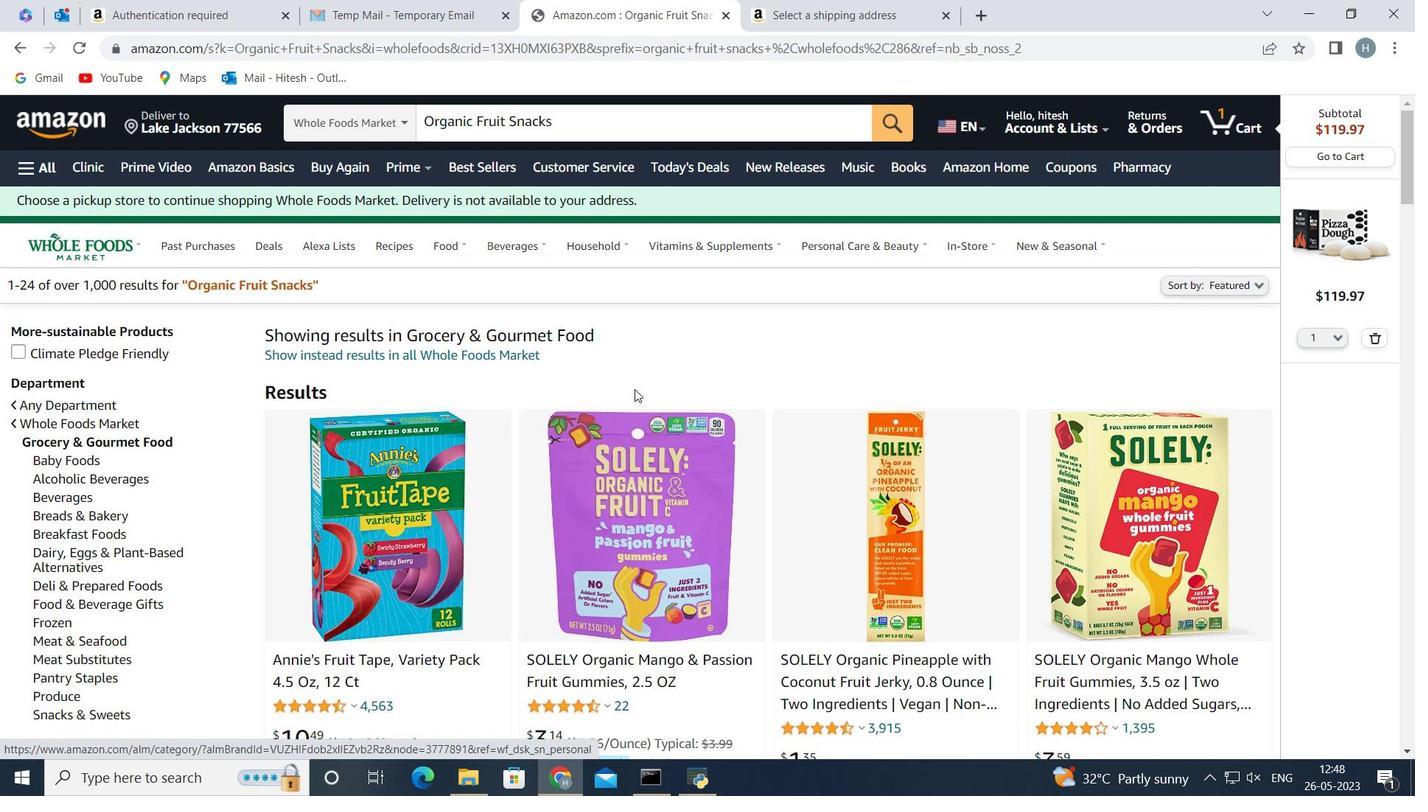 
Action: Mouse moved to (707, 320)
Screenshot: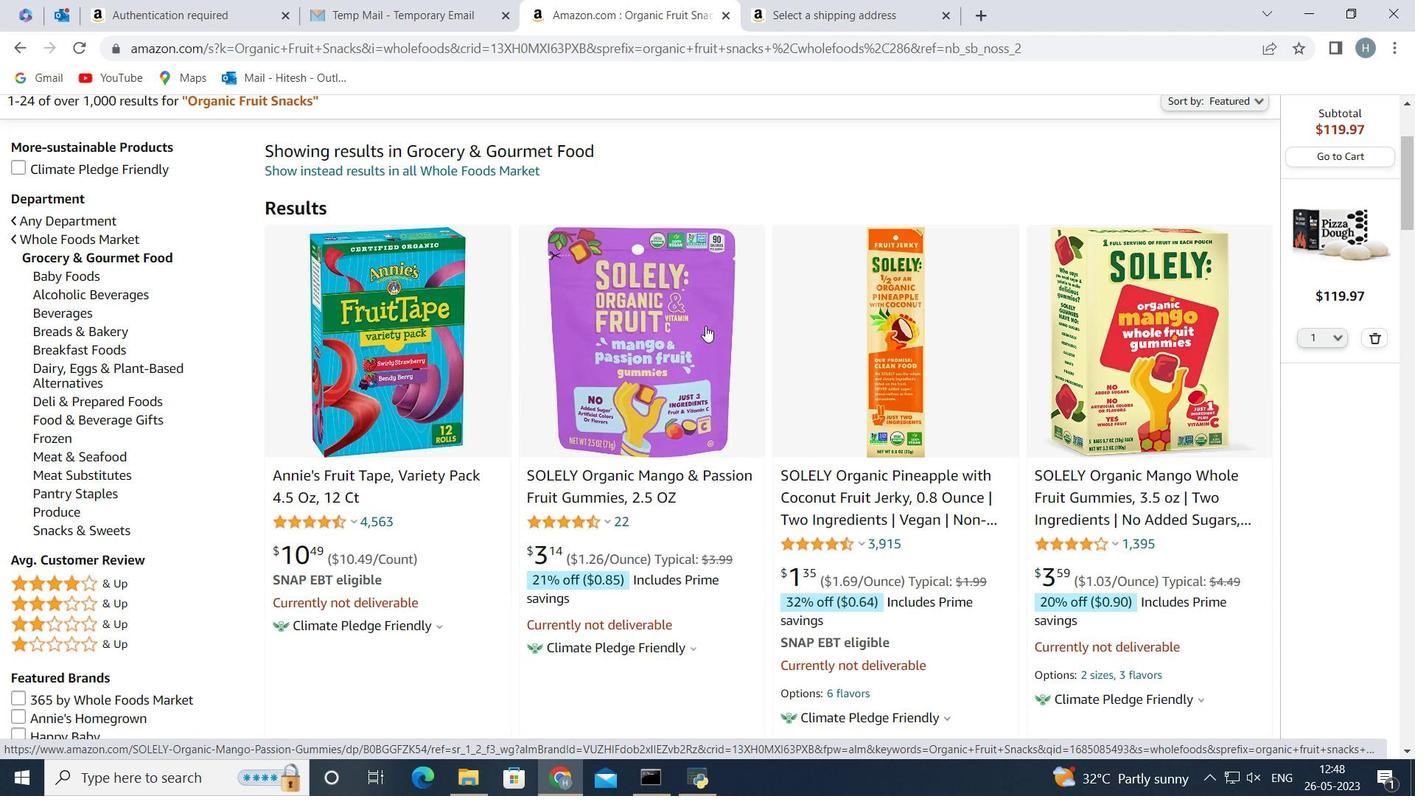 
Action: Mouse scrolled (707, 319) with delta (0, 0)
Screenshot: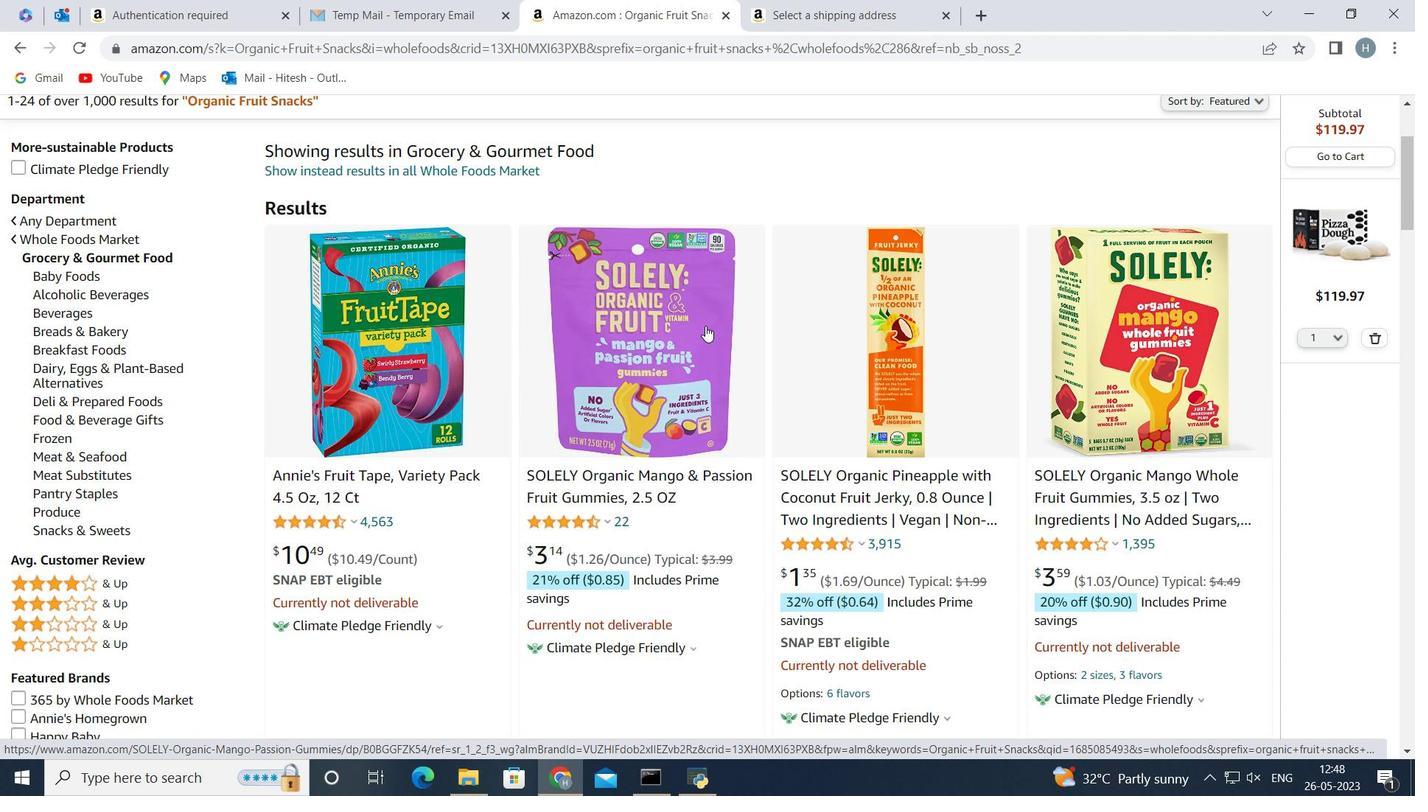 
Action: Mouse moved to (645, 276)
Screenshot: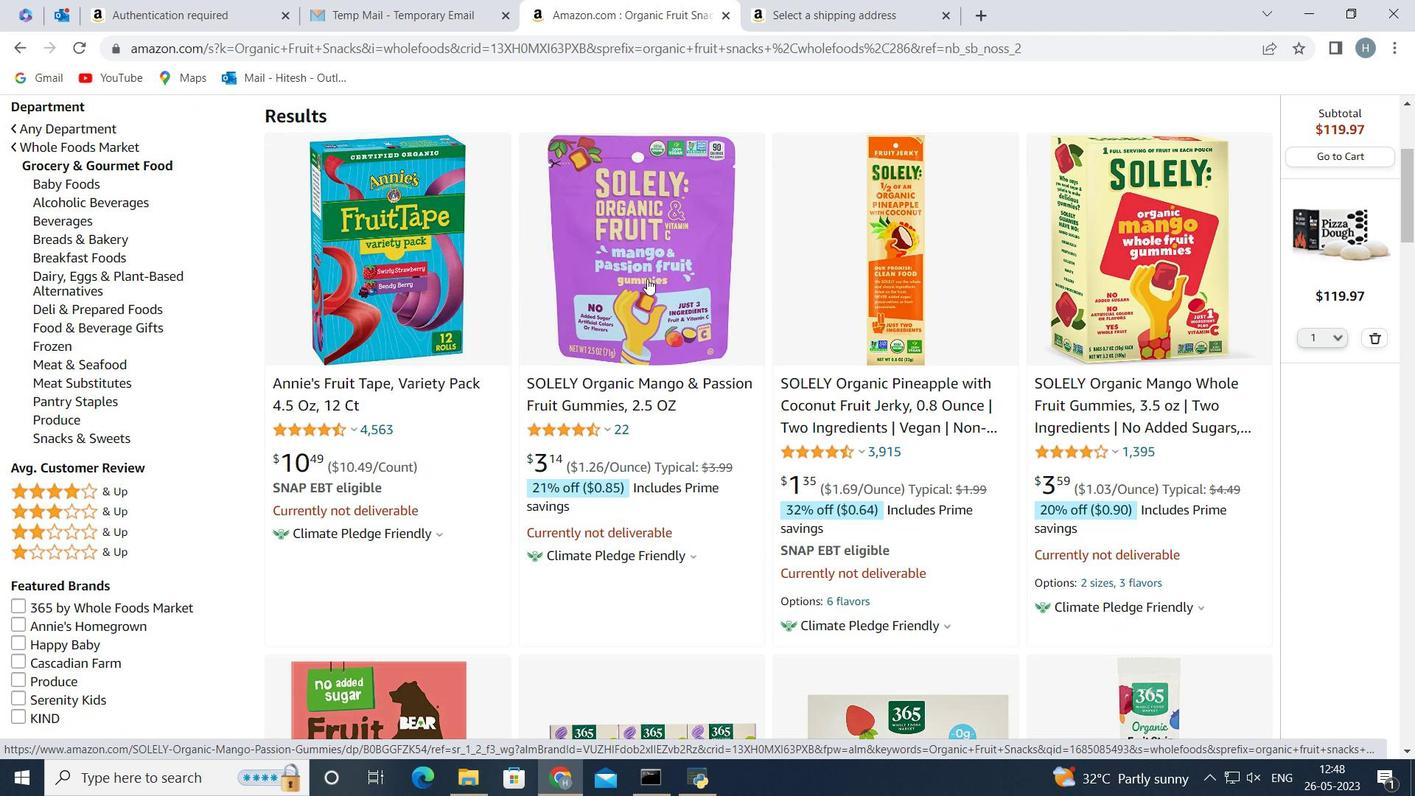 
Action: Mouse pressed left at (645, 276)
Screenshot: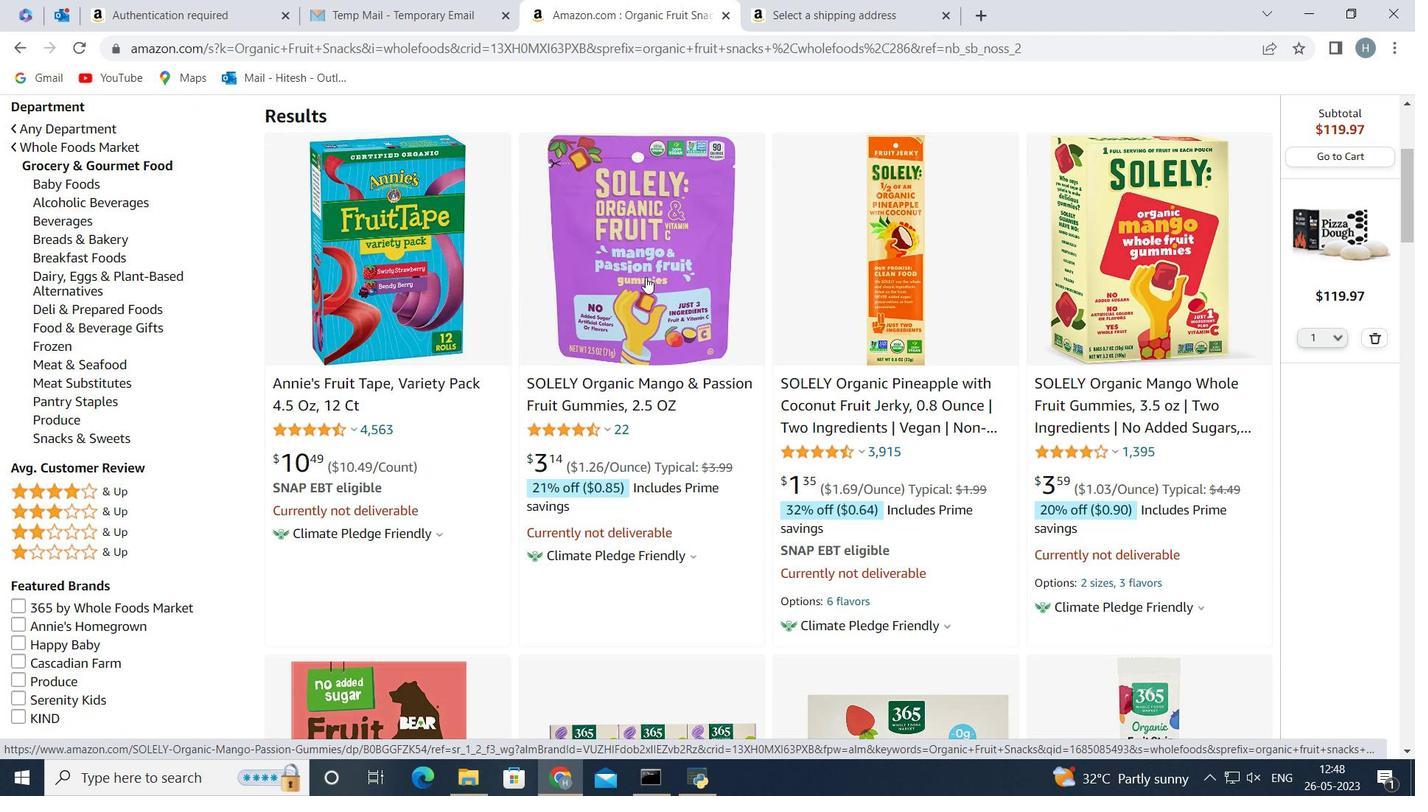
Action: Mouse moved to (20, 46)
Screenshot: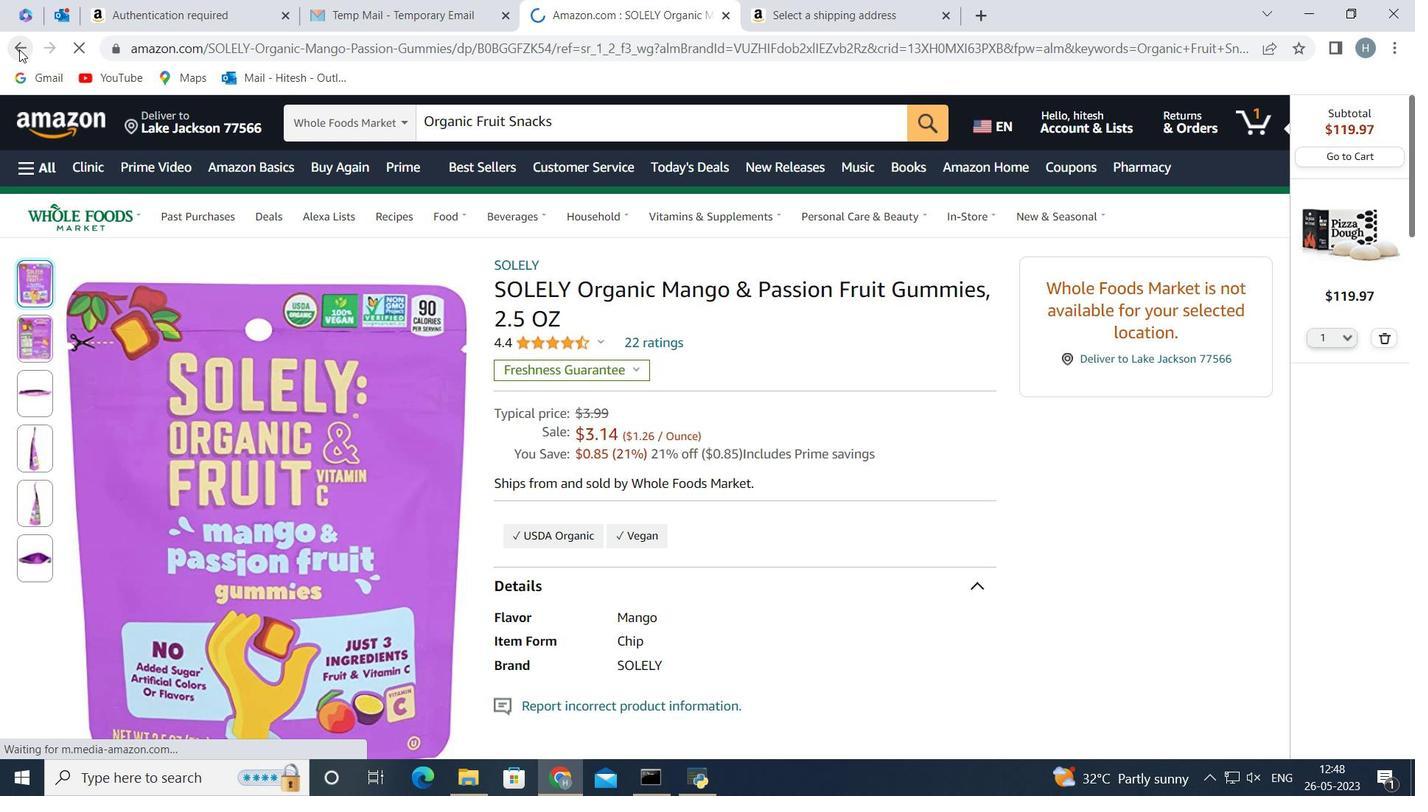 
Action: Mouse pressed left at (20, 46)
Screenshot: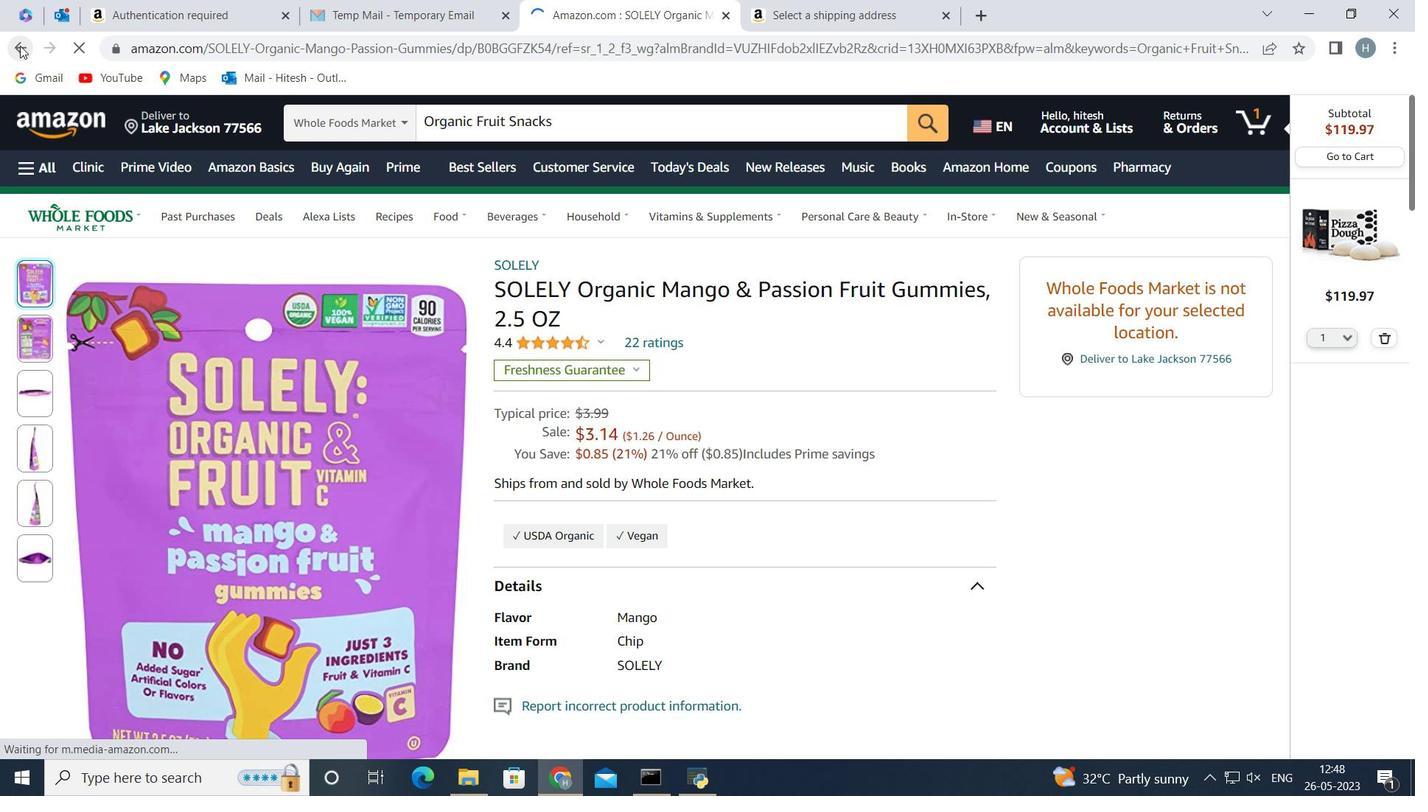 
Action: Mouse moved to (631, 434)
Screenshot: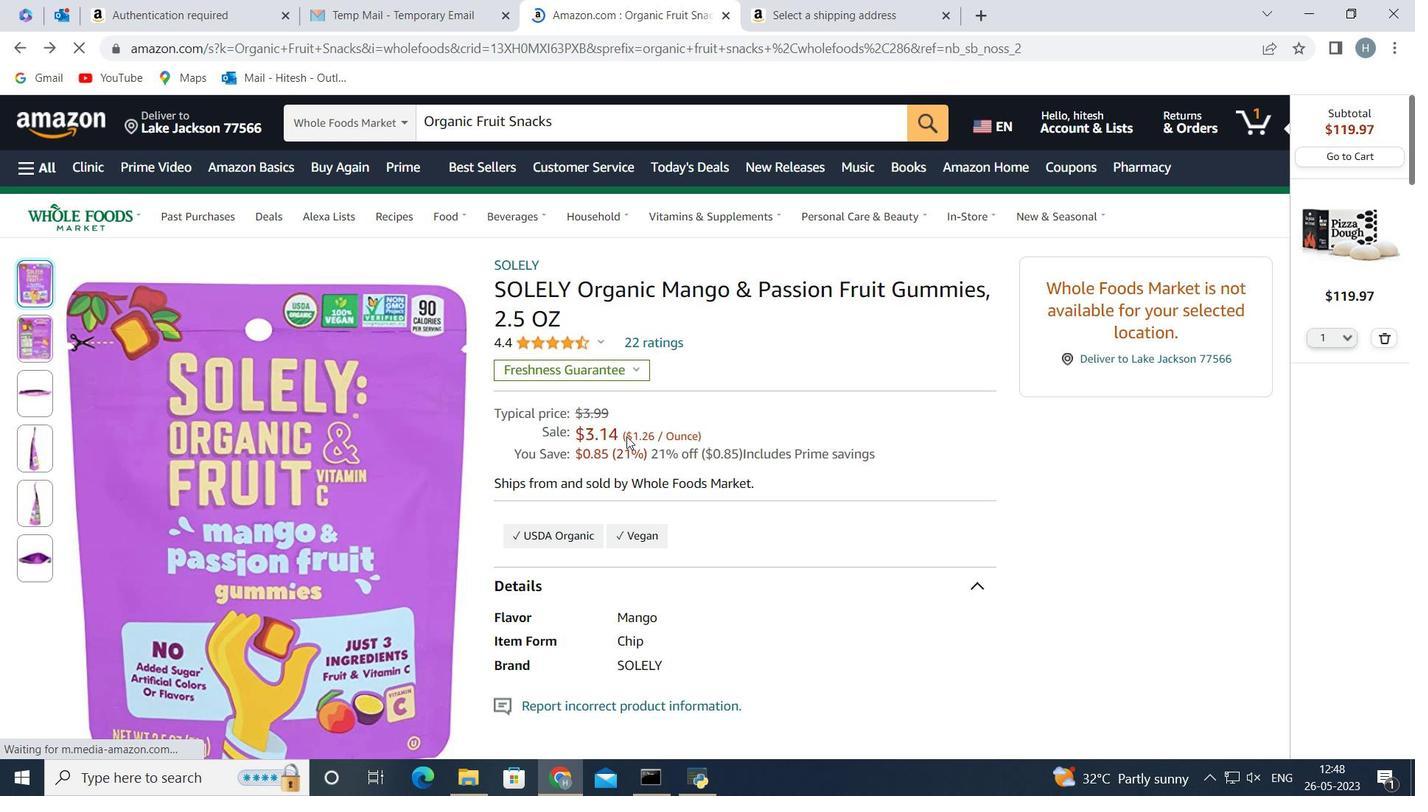 
Action: Mouse scrolled (631, 434) with delta (0, 0)
Screenshot: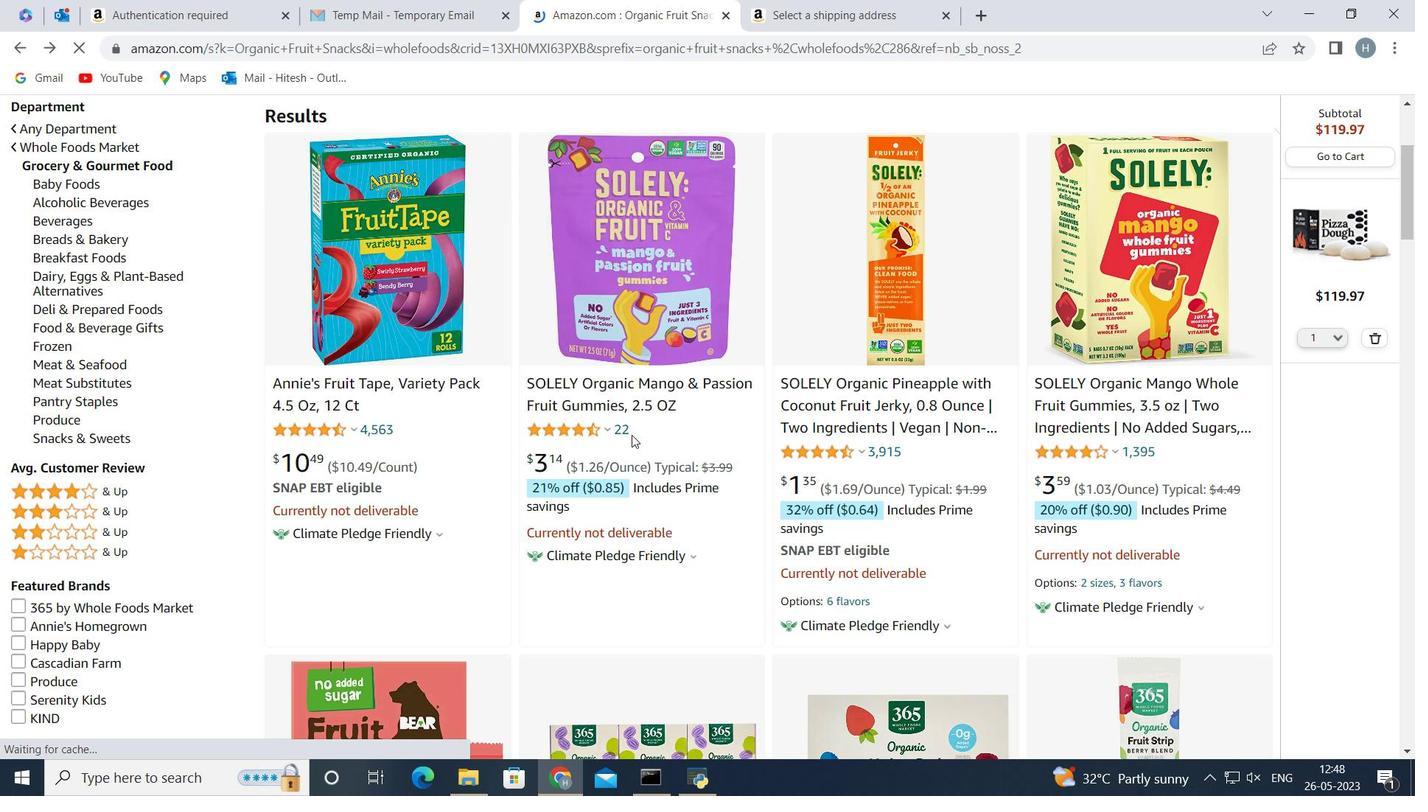 
Action: Mouse scrolled (631, 434) with delta (0, 0)
Screenshot: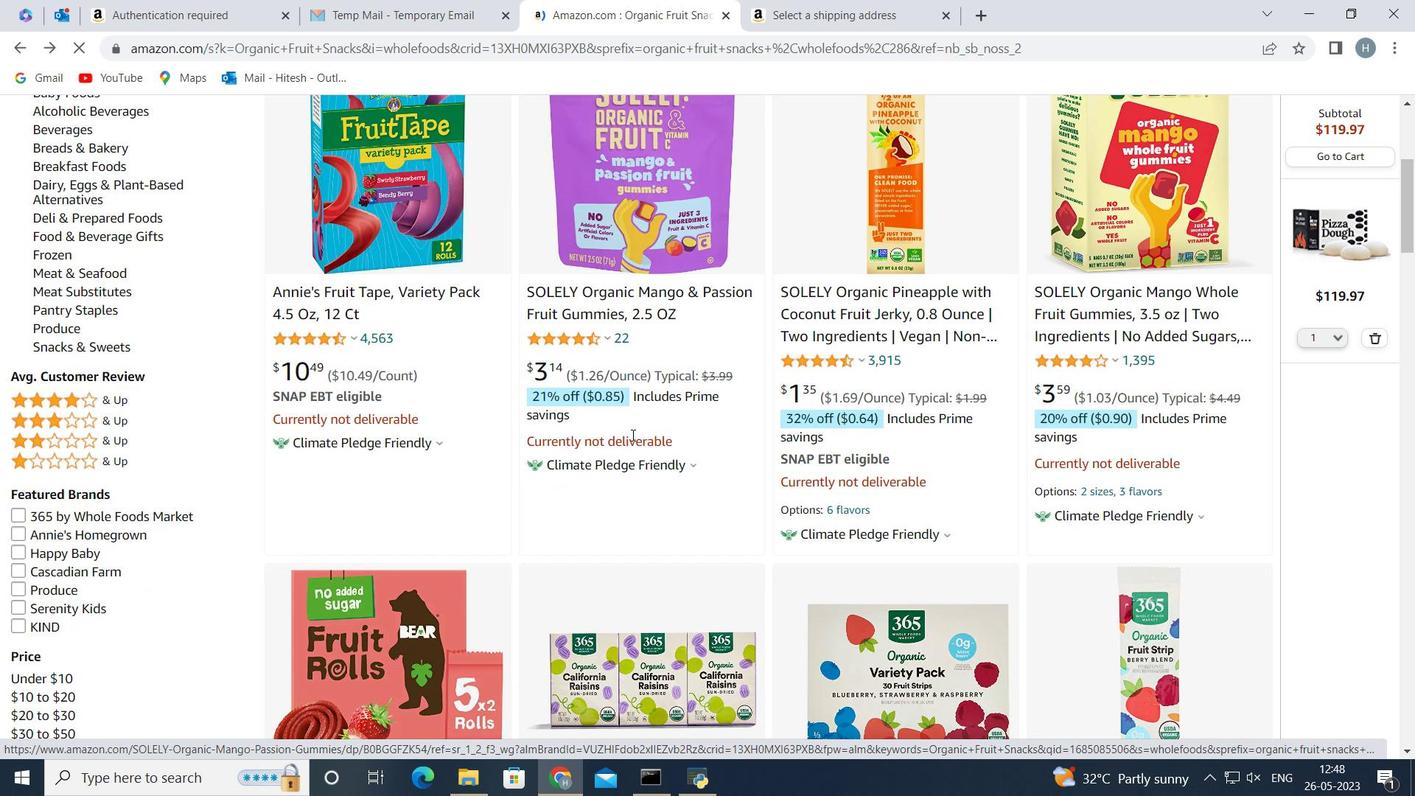 
Action: Mouse scrolled (631, 434) with delta (0, 0)
Screenshot: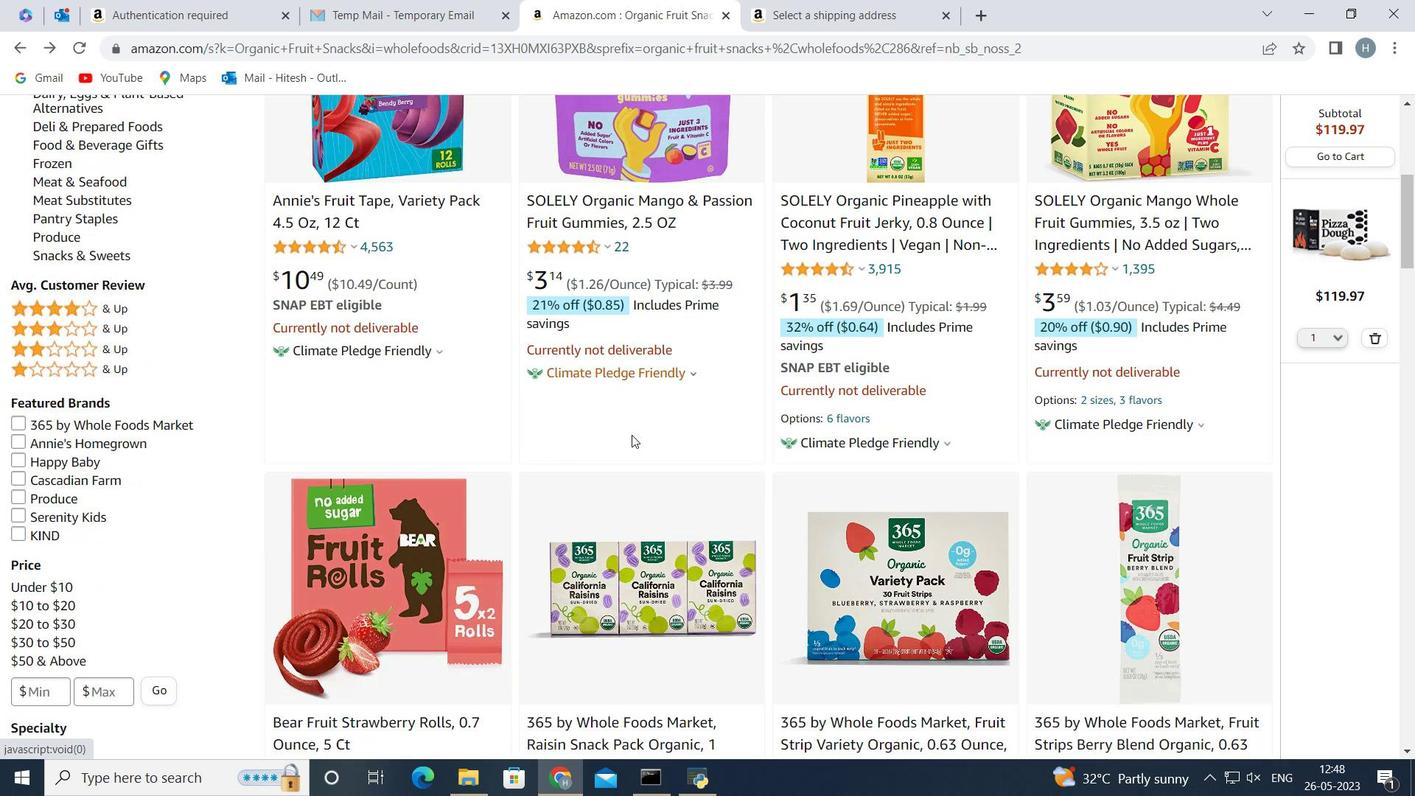 
Action: Mouse scrolled (631, 434) with delta (0, 0)
Screenshot: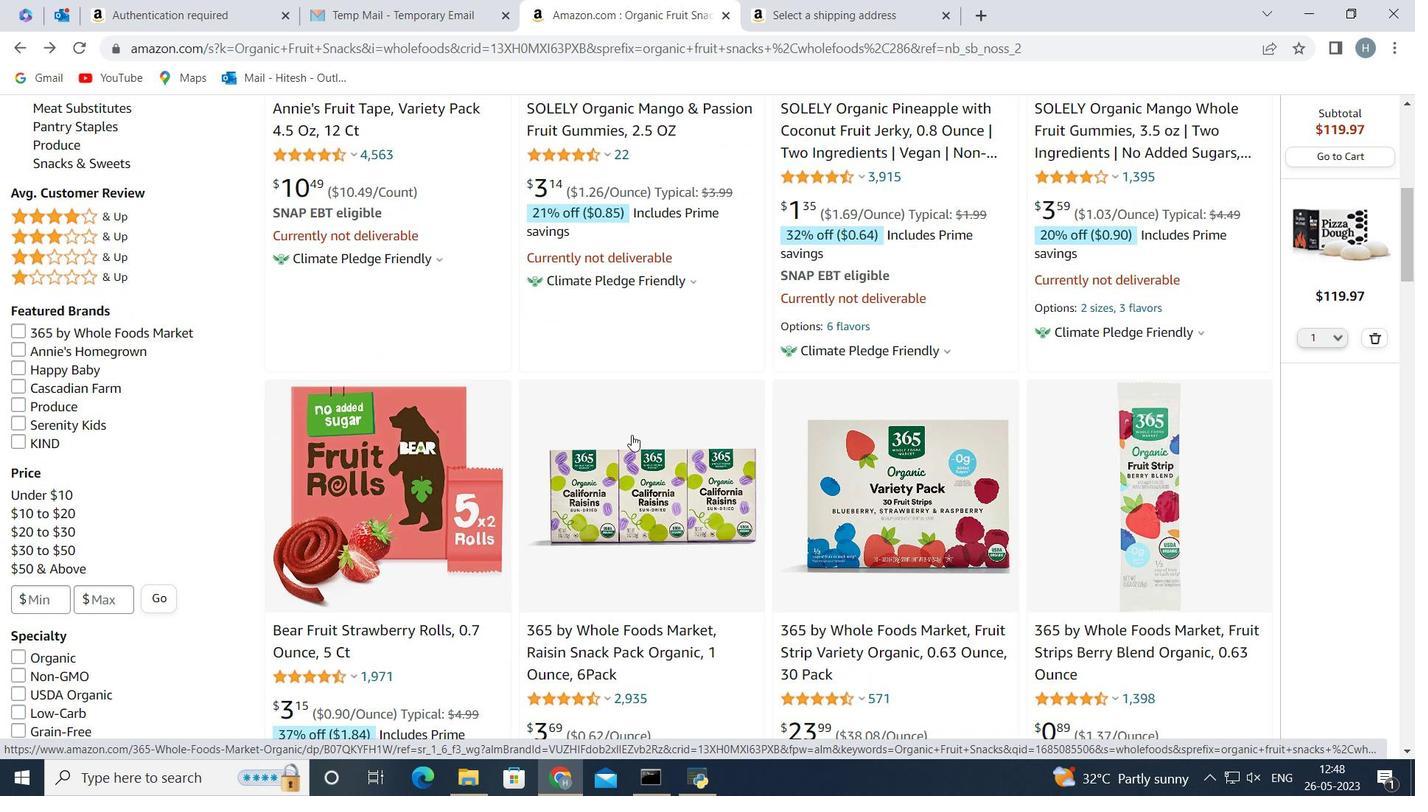 
Action: Mouse moved to (810, 386)
Screenshot: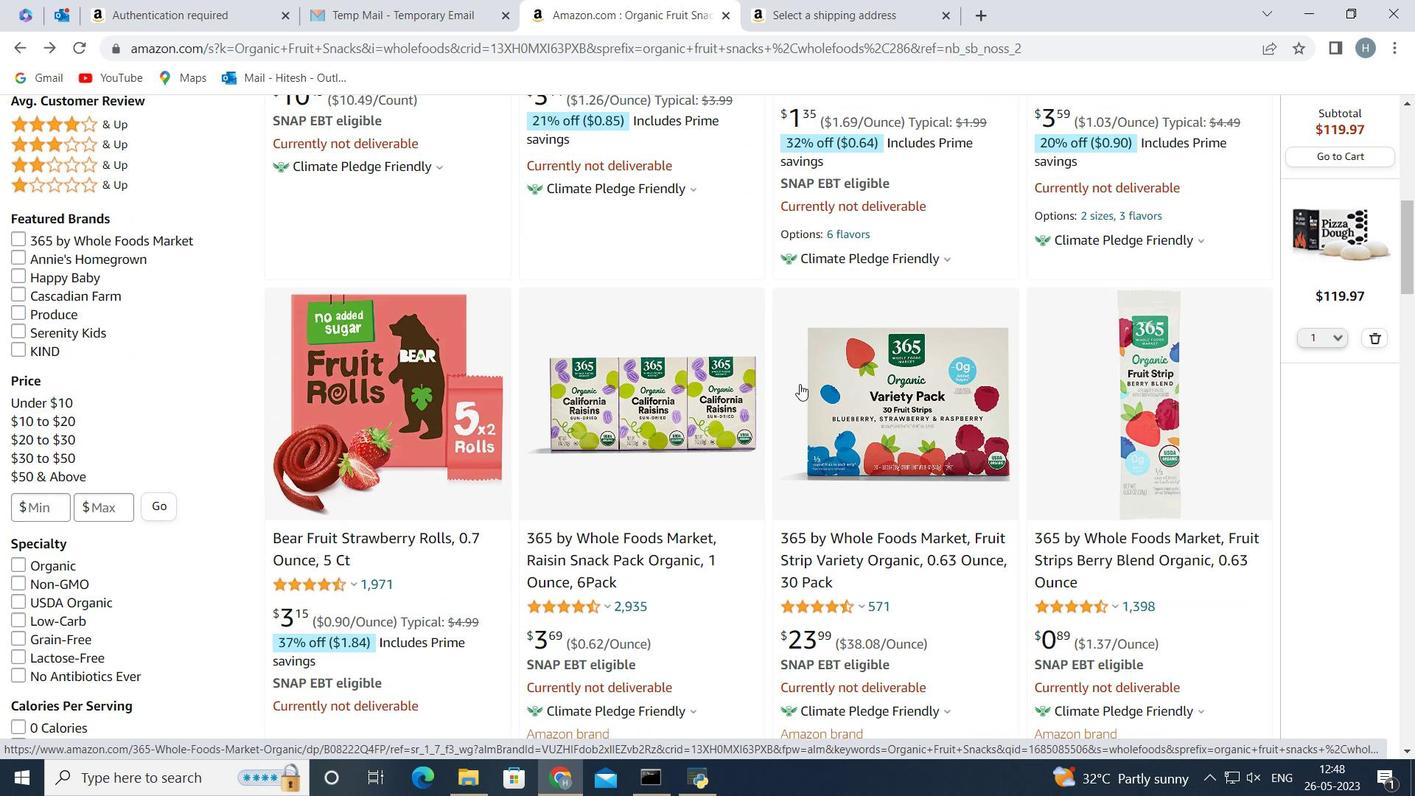 
Action: Mouse pressed left at (810, 386)
Screenshot: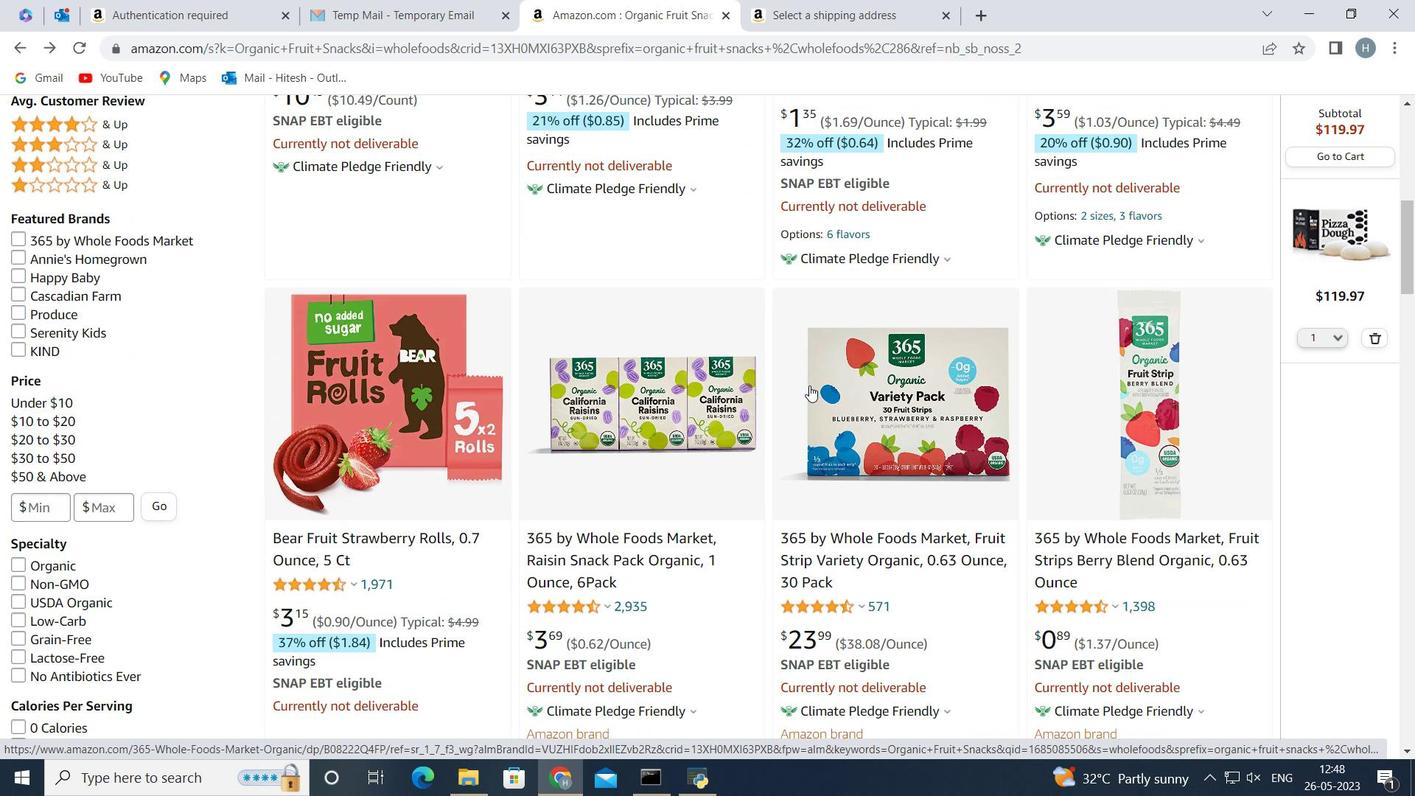
Action: Mouse moved to (16, 44)
Screenshot: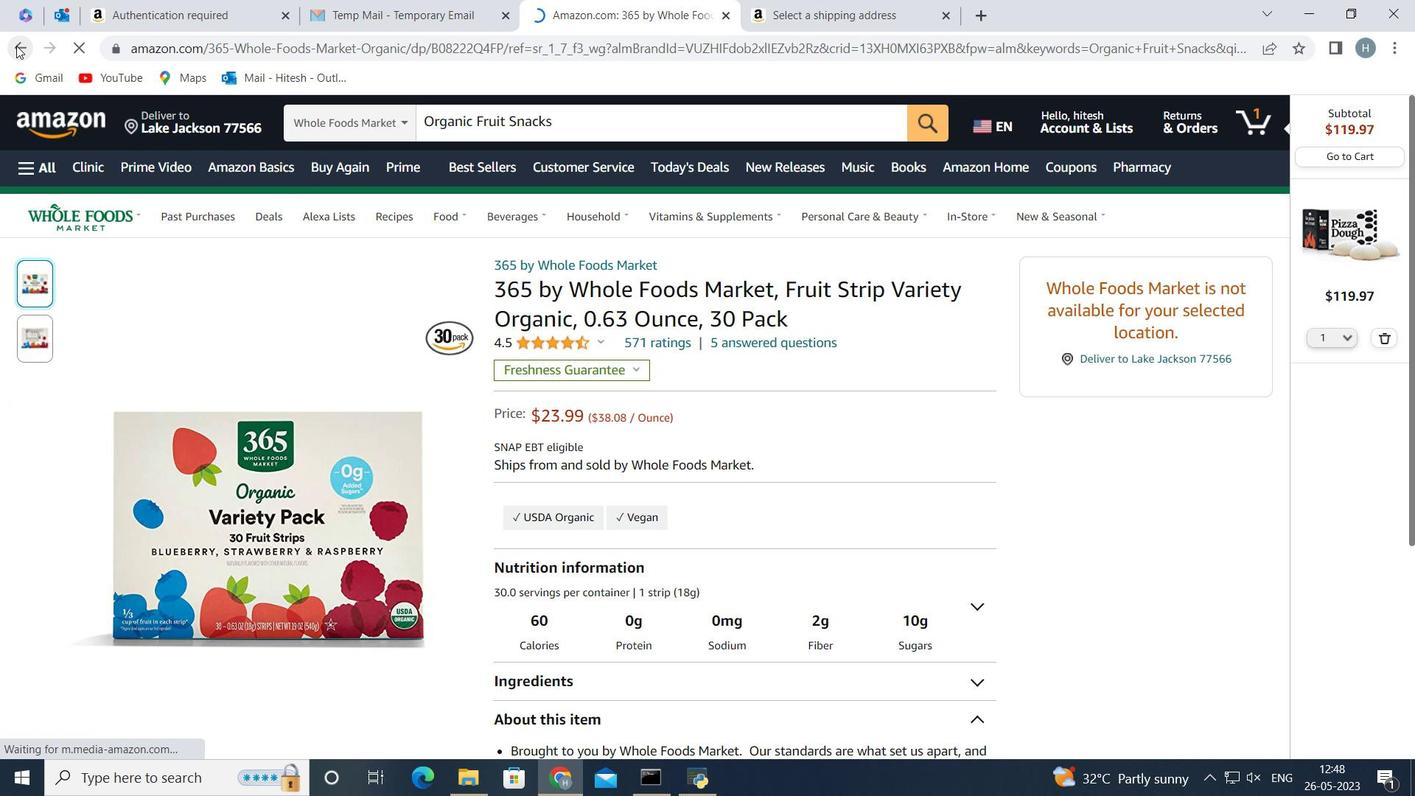
Action: Mouse pressed left at (16, 44)
Screenshot: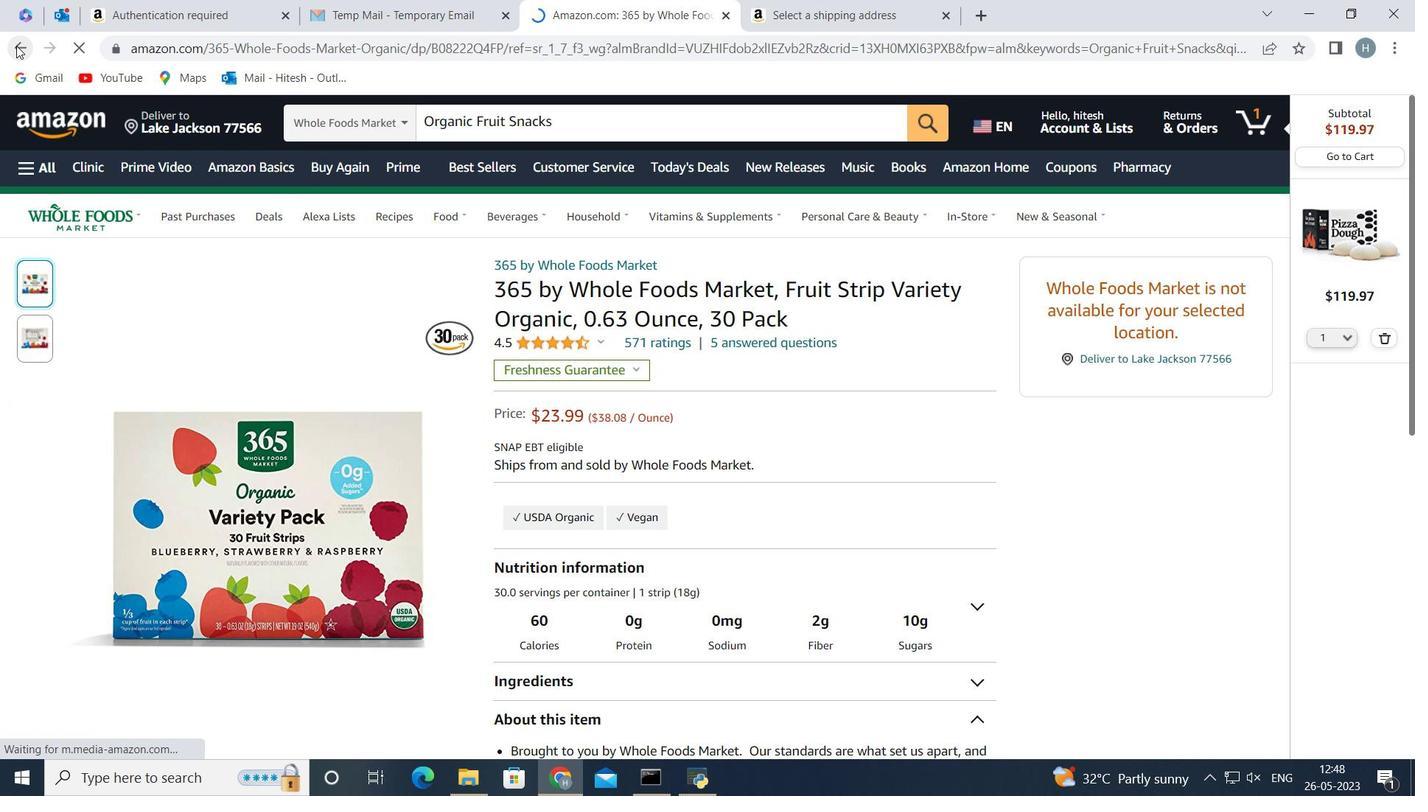 
Action: Mouse moved to (1111, 418)
Screenshot: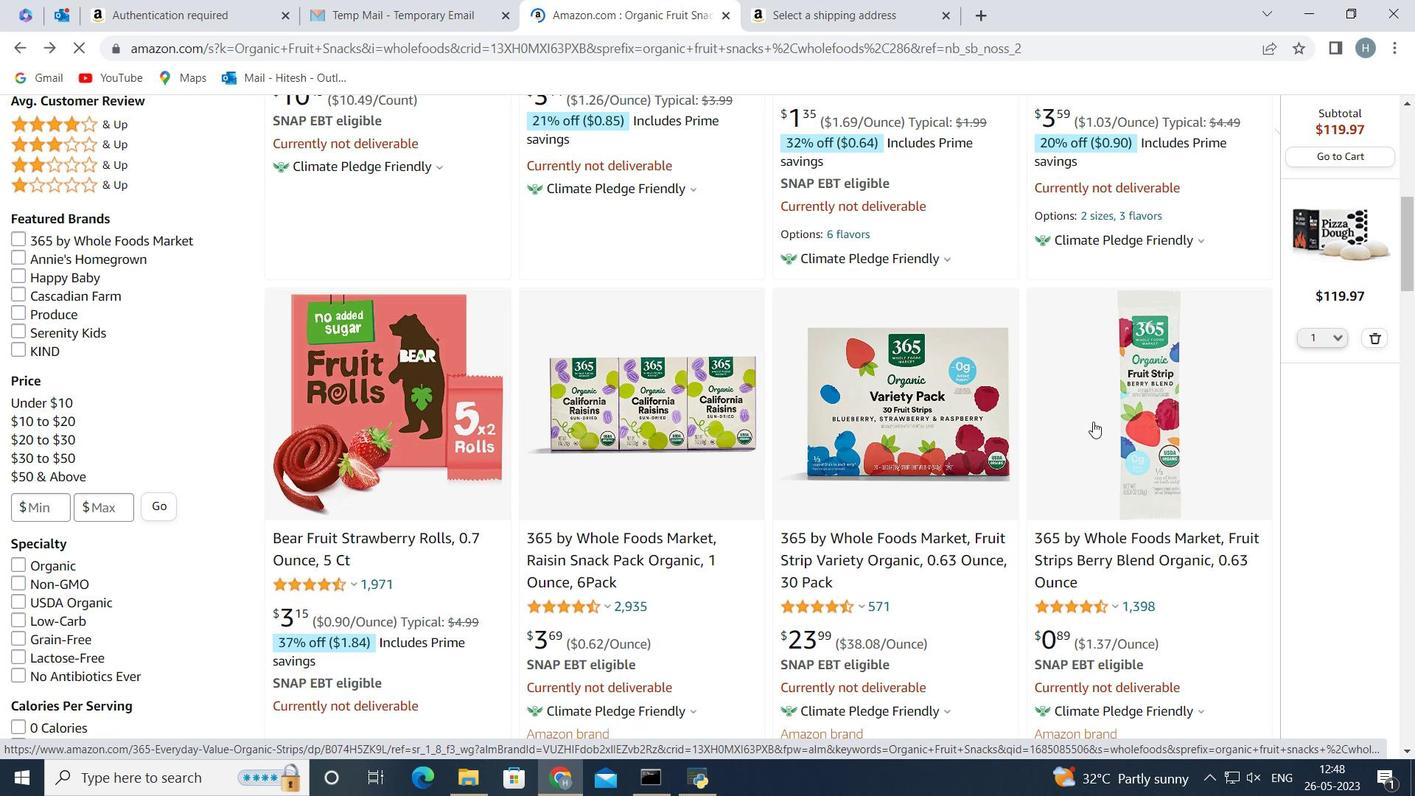 
Action: Mouse pressed left at (1111, 418)
Screenshot: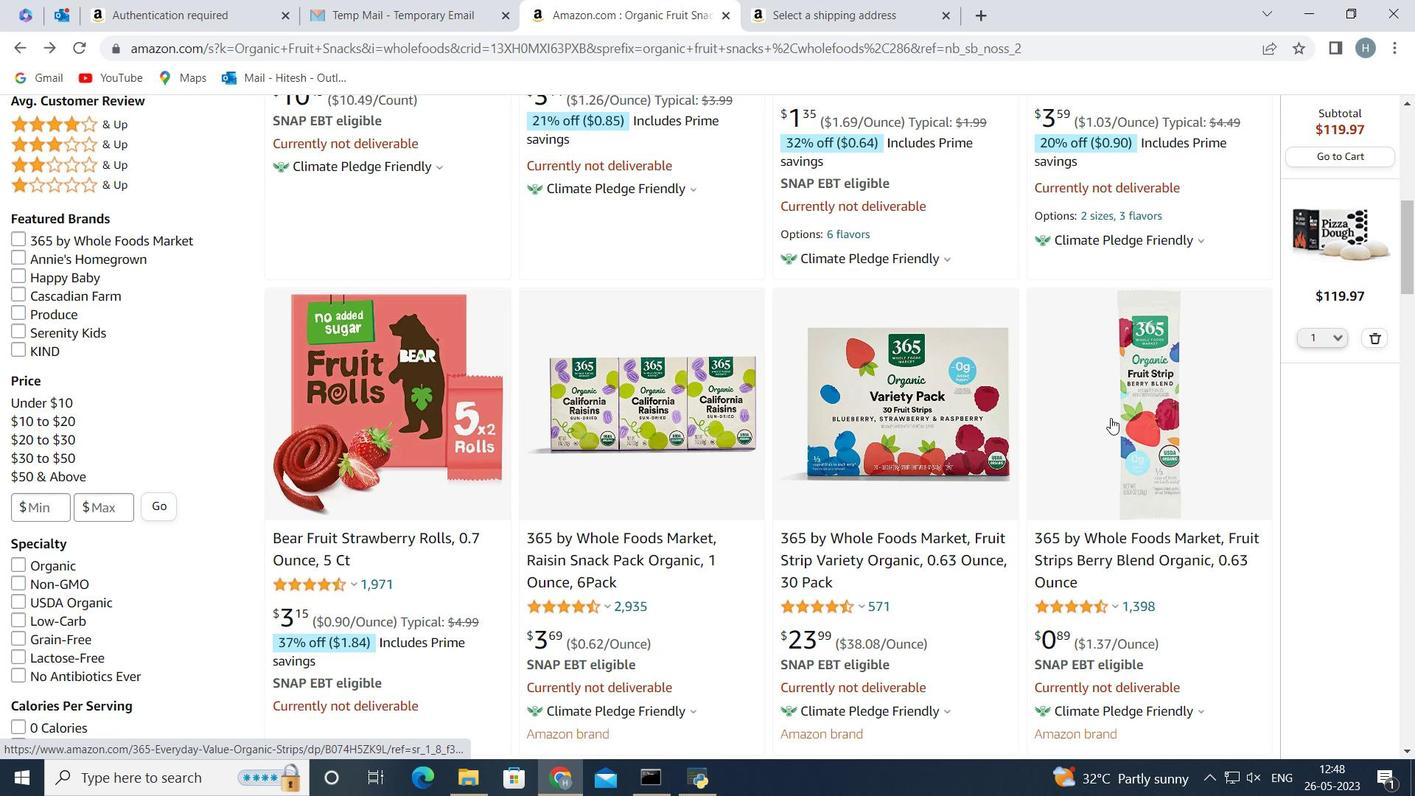 
Action: Mouse moved to (15, 45)
Screenshot: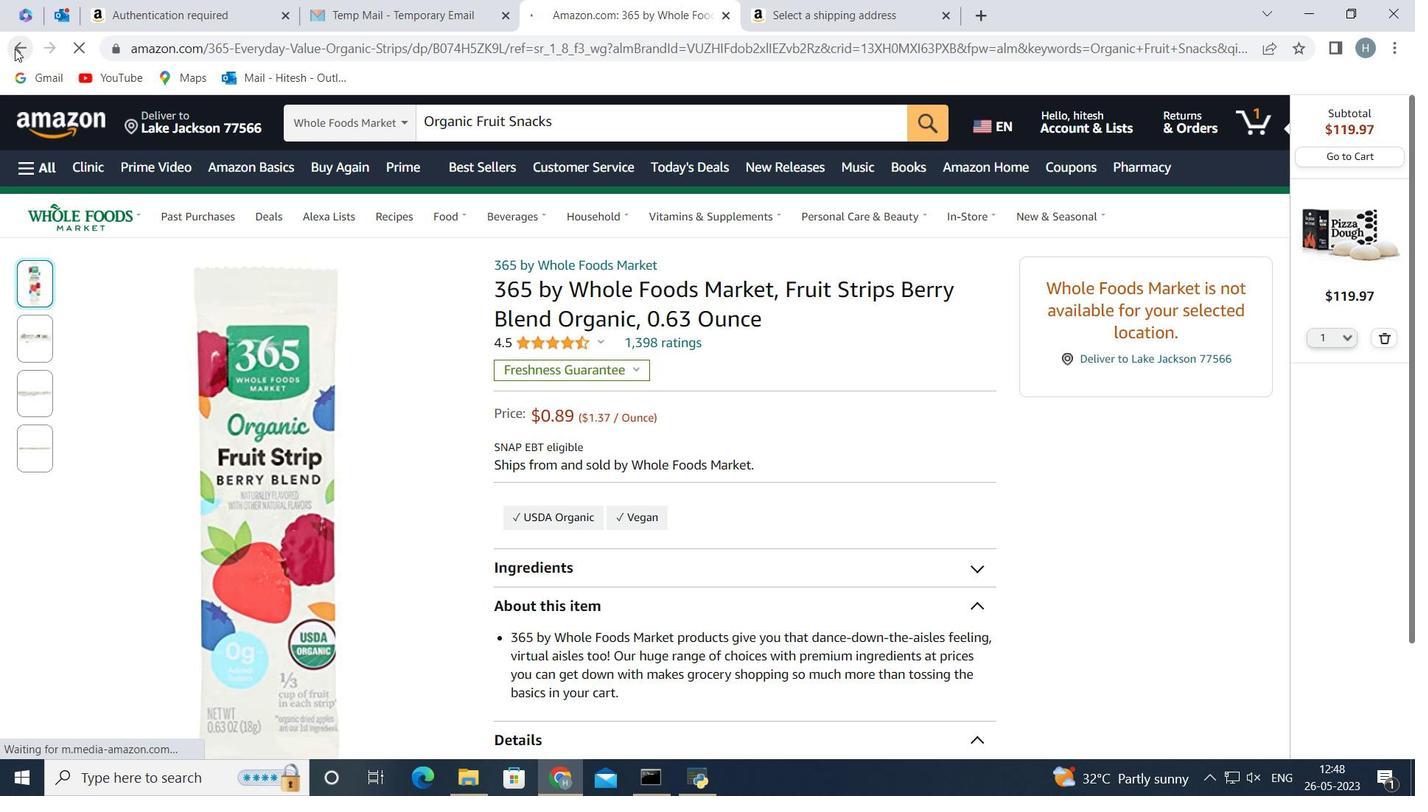 
Action: Mouse pressed left at (15, 45)
Screenshot: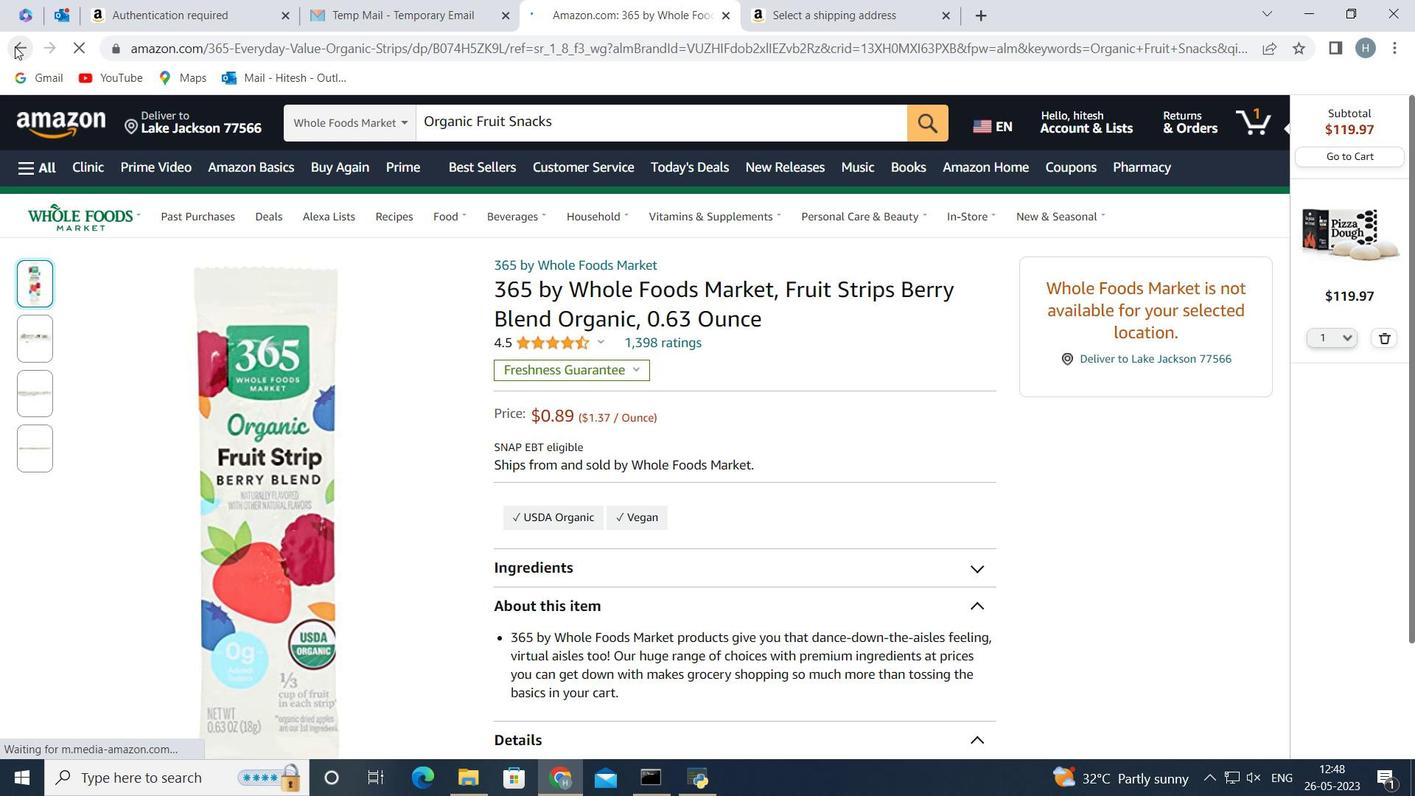 
Action: Mouse moved to (394, 423)
Screenshot: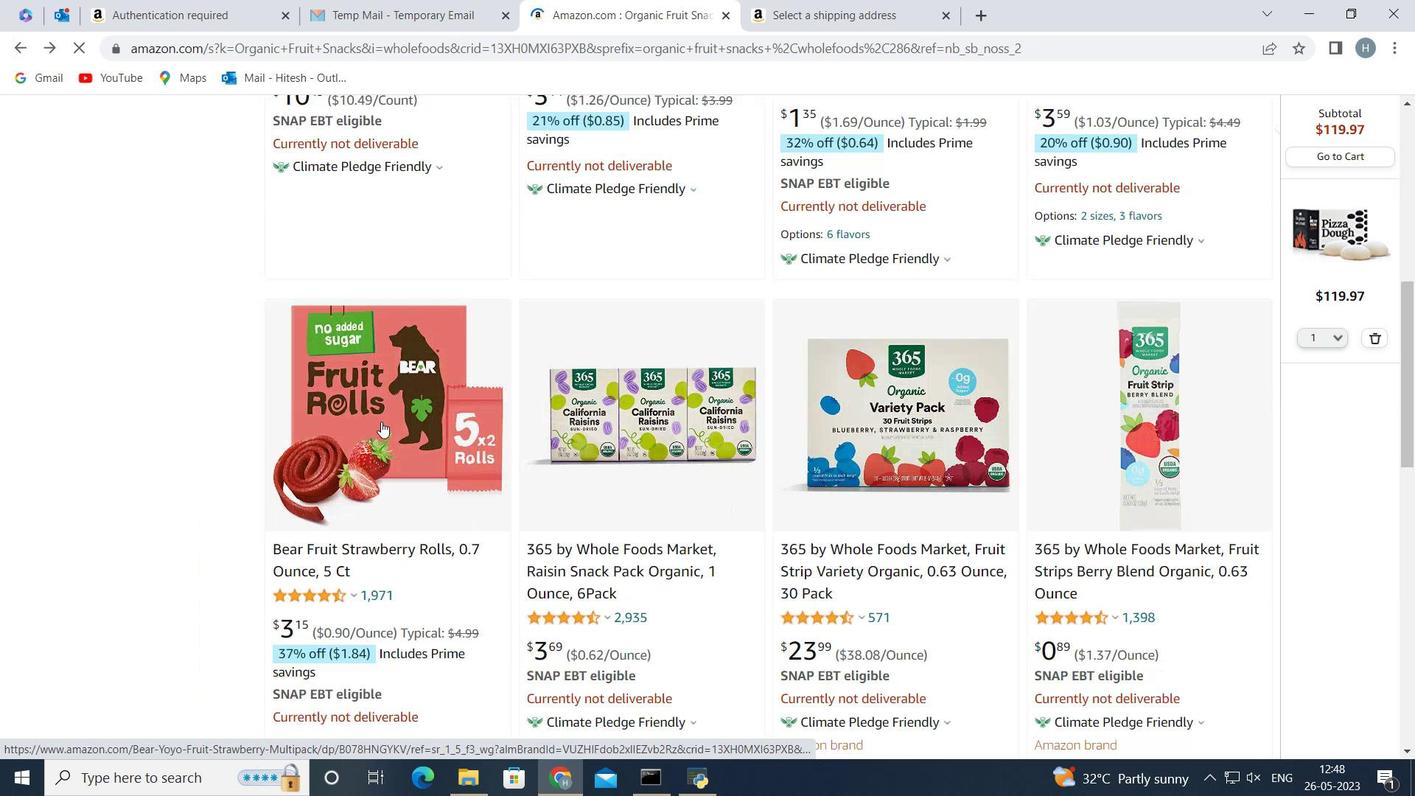 
Action: Mouse scrolled (394, 422) with delta (0, 0)
Screenshot: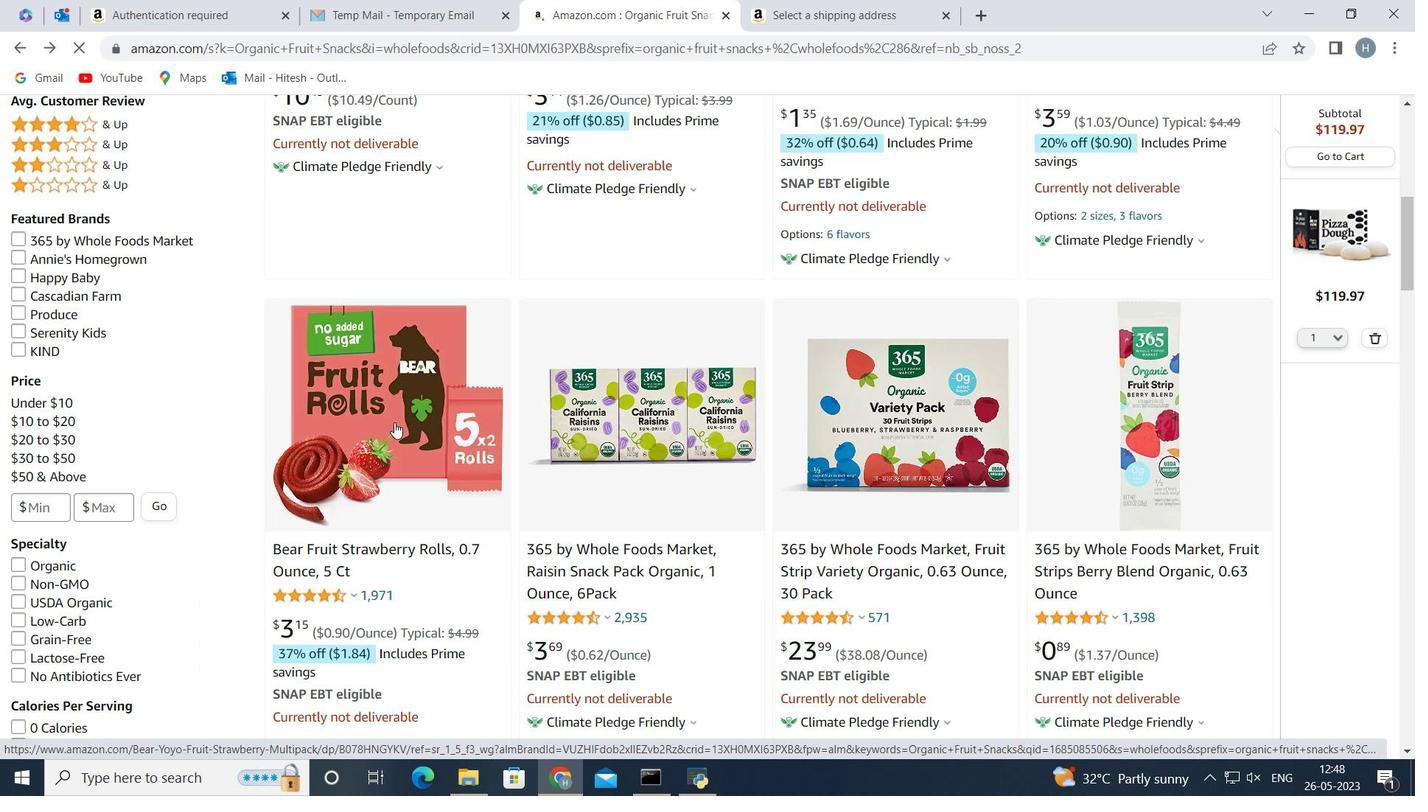 
Action: Mouse scrolled (394, 422) with delta (0, 0)
Screenshot: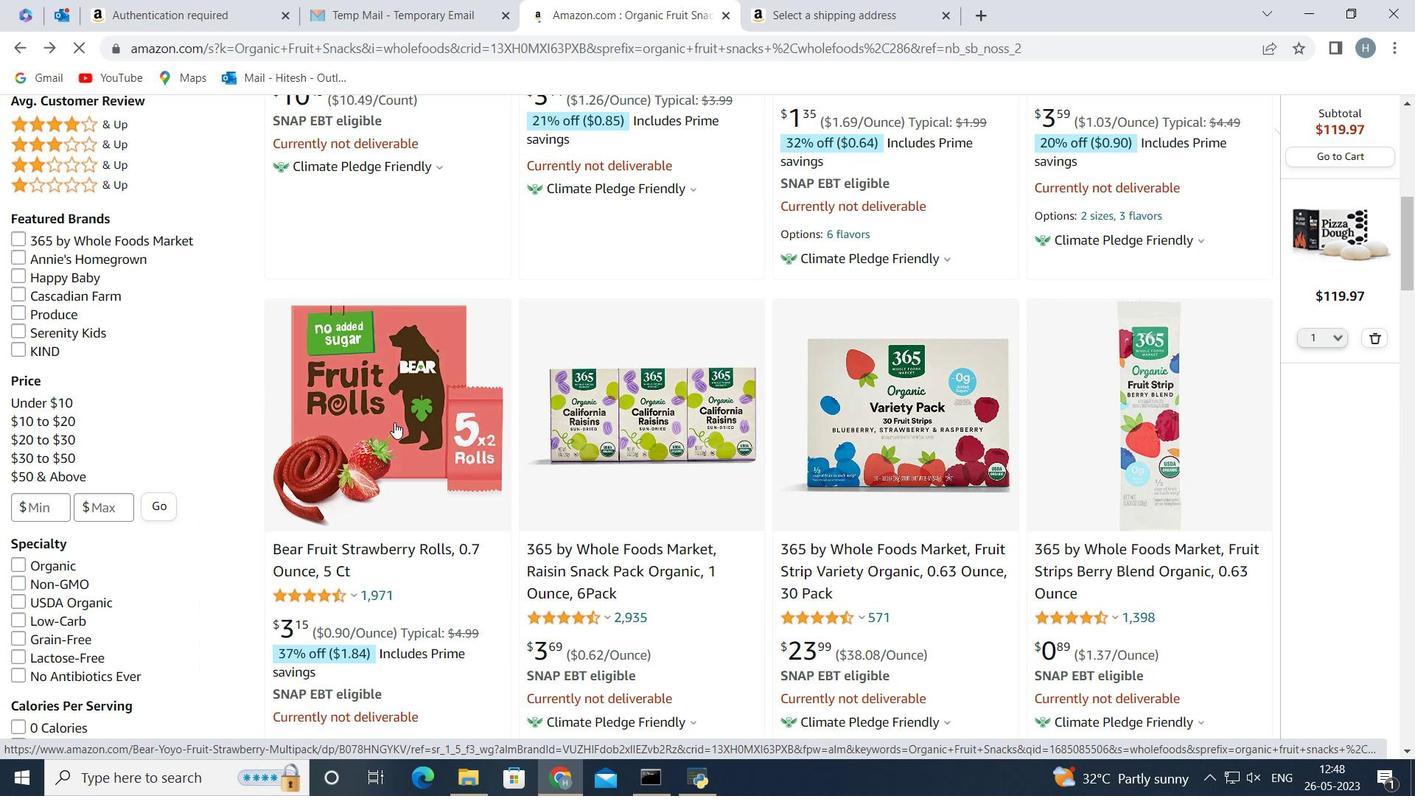 
Action: Mouse scrolled (394, 422) with delta (0, 0)
Screenshot: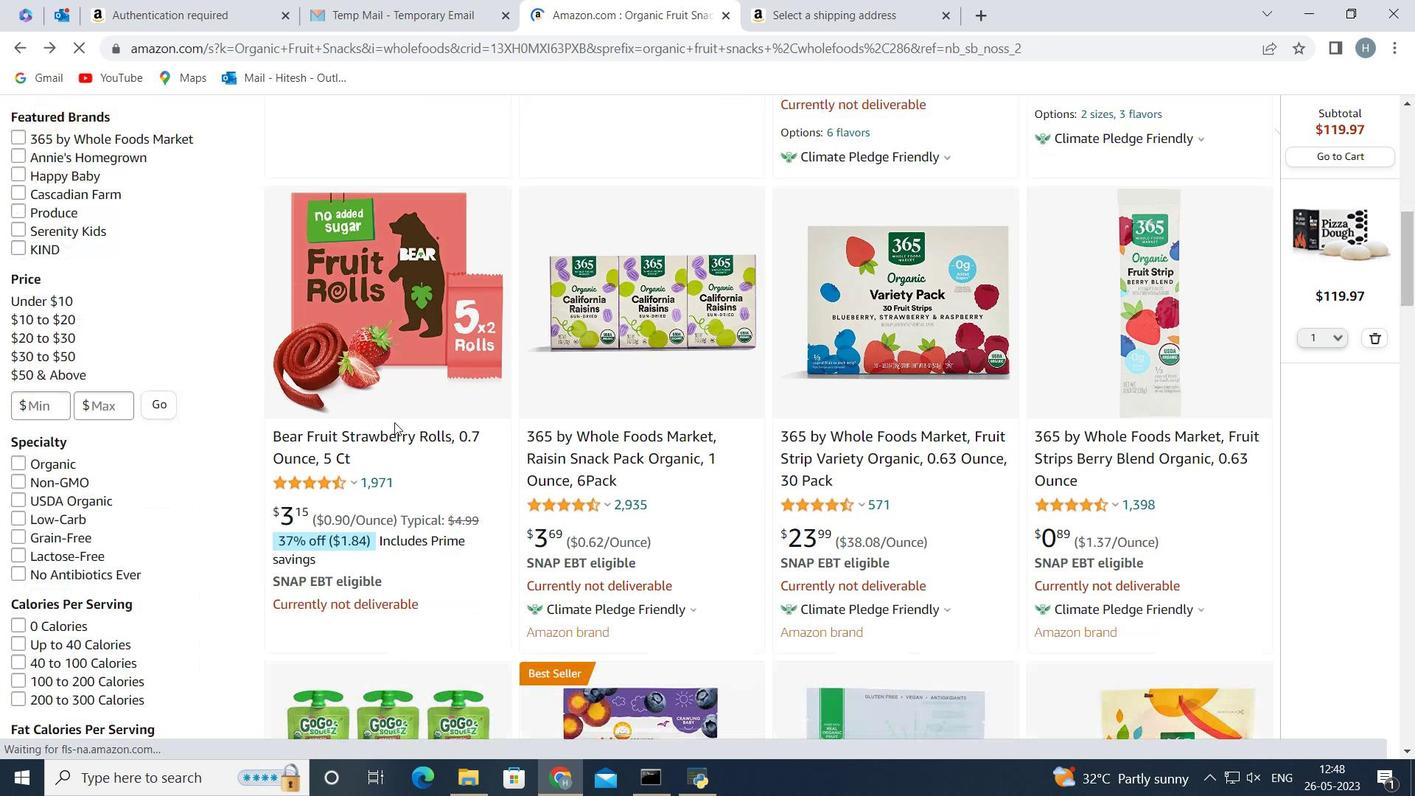 
Action: Mouse scrolled (394, 422) with delta (0, 0)
Screenshot: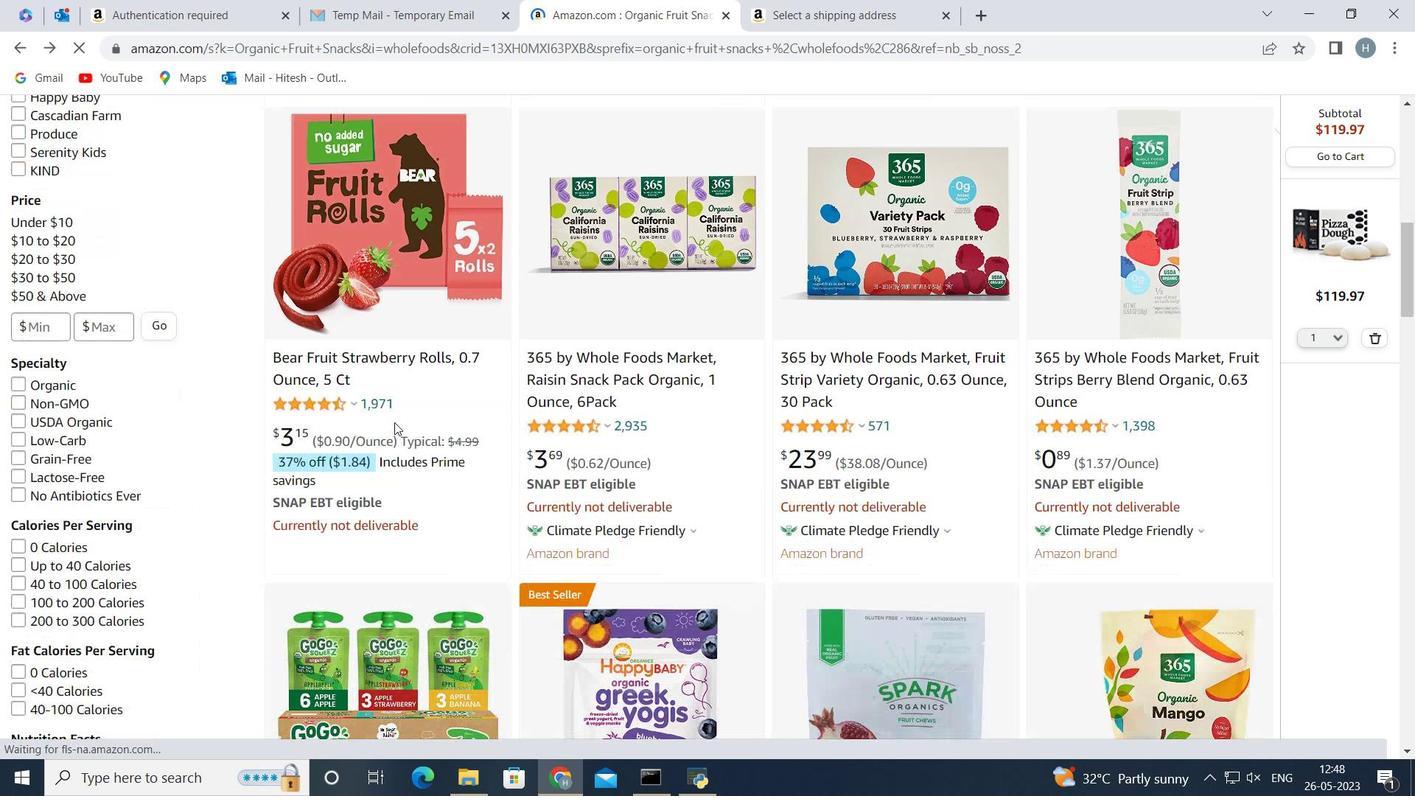 
Action: Mouse moved to (398, 485)
Screenshot: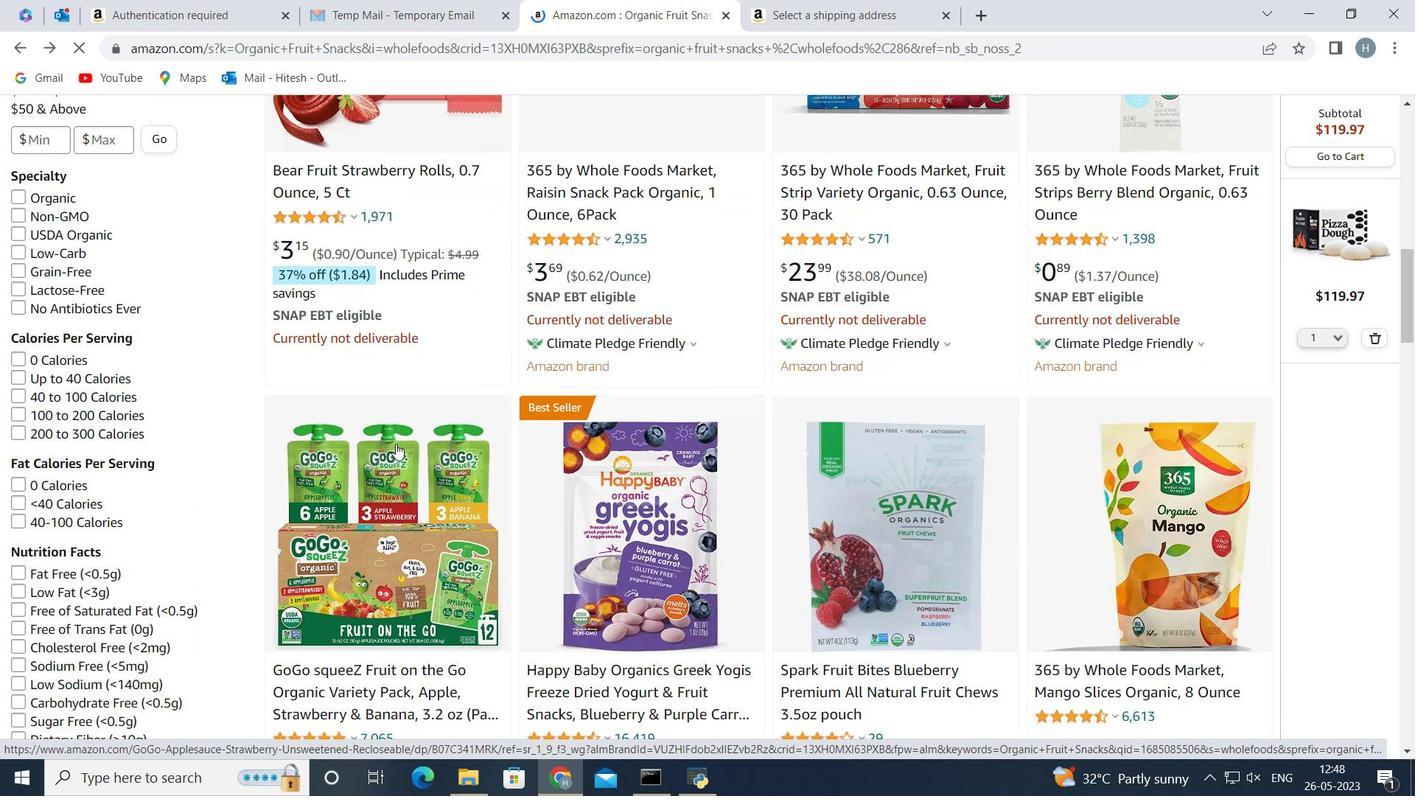 
Action: Mouse pressed left at (398, 485)
Screenshot: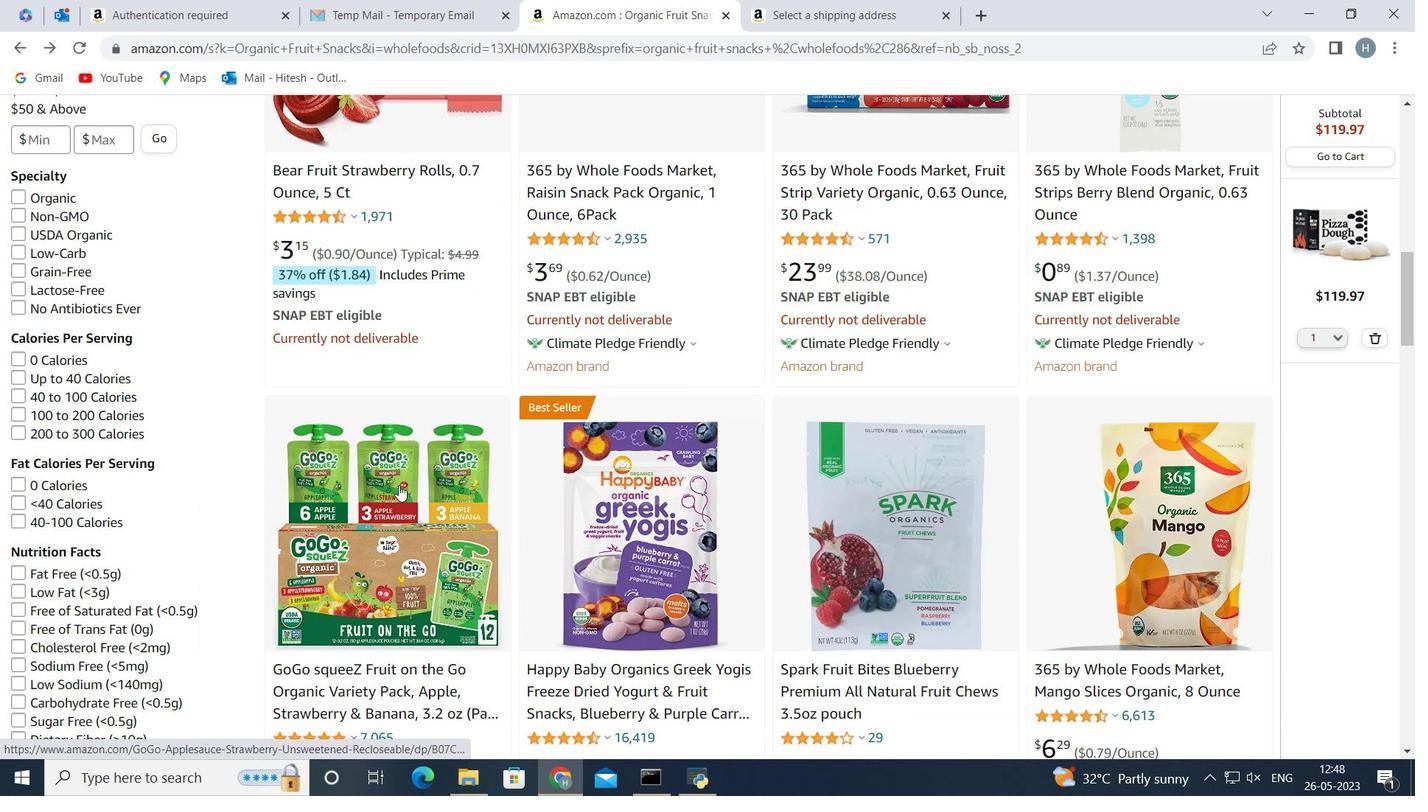 
Action: Mouse moved to (16, 45)
Screenshot: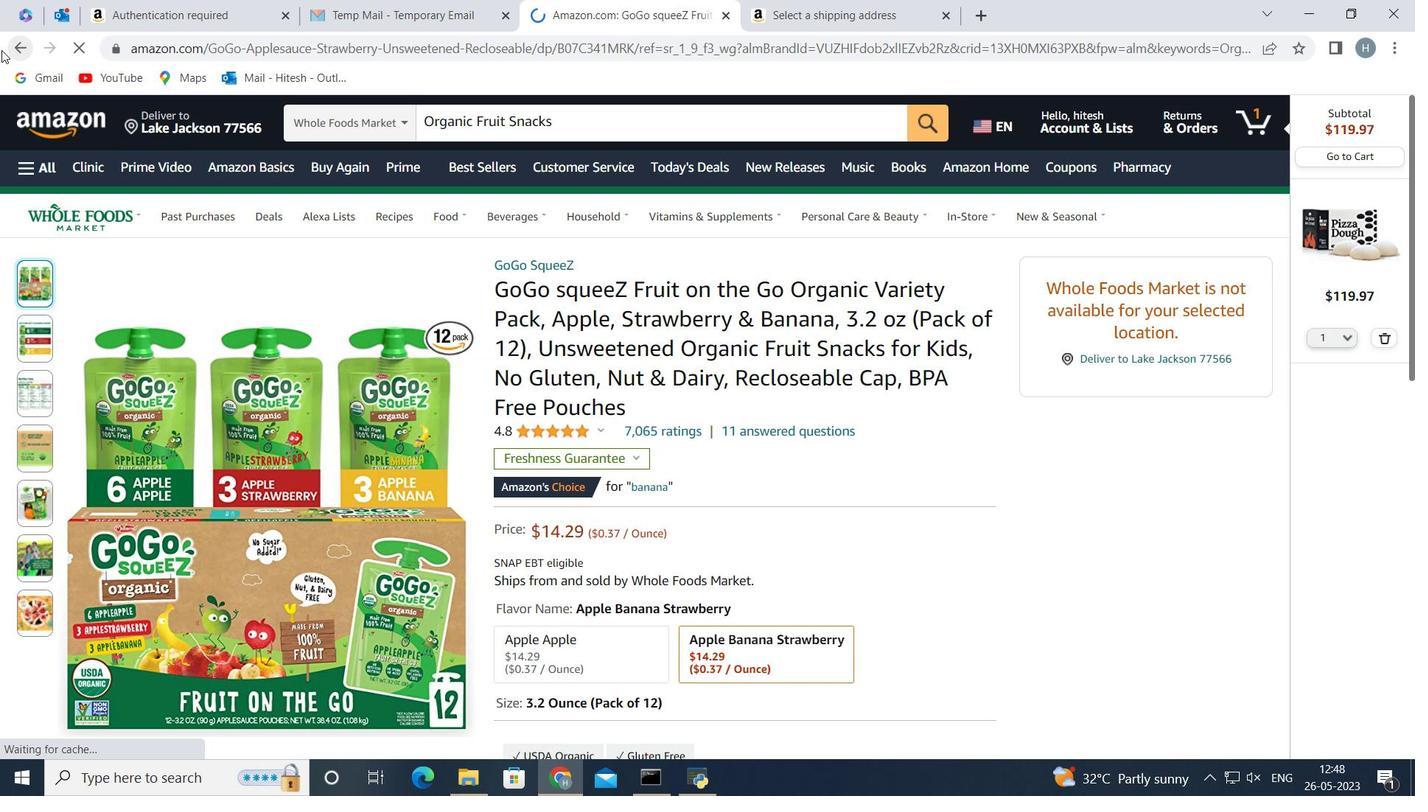 
Action: Mouse pressed left at (16, 45)
Screenshot: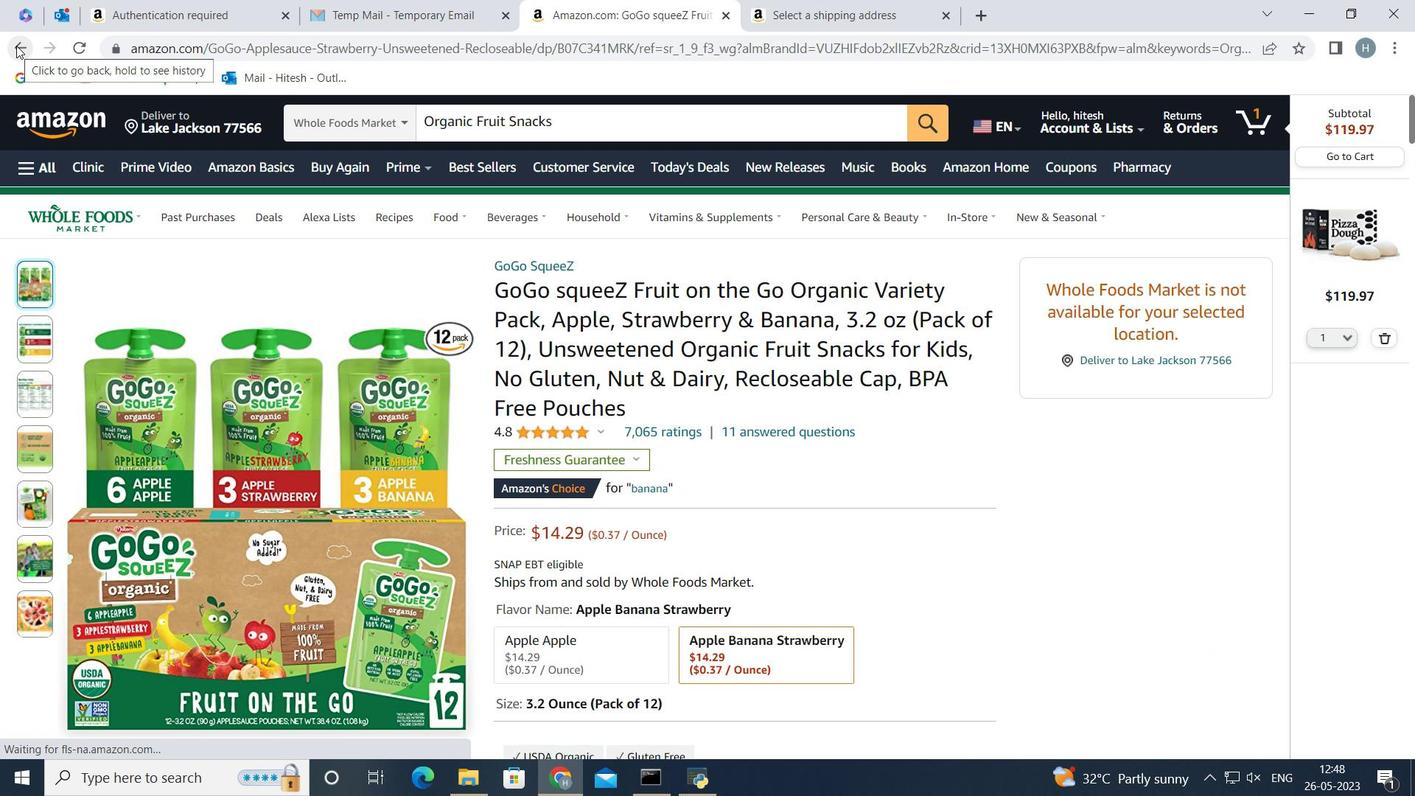 
Action: Mouse moved to (609, 445)
Screenshot: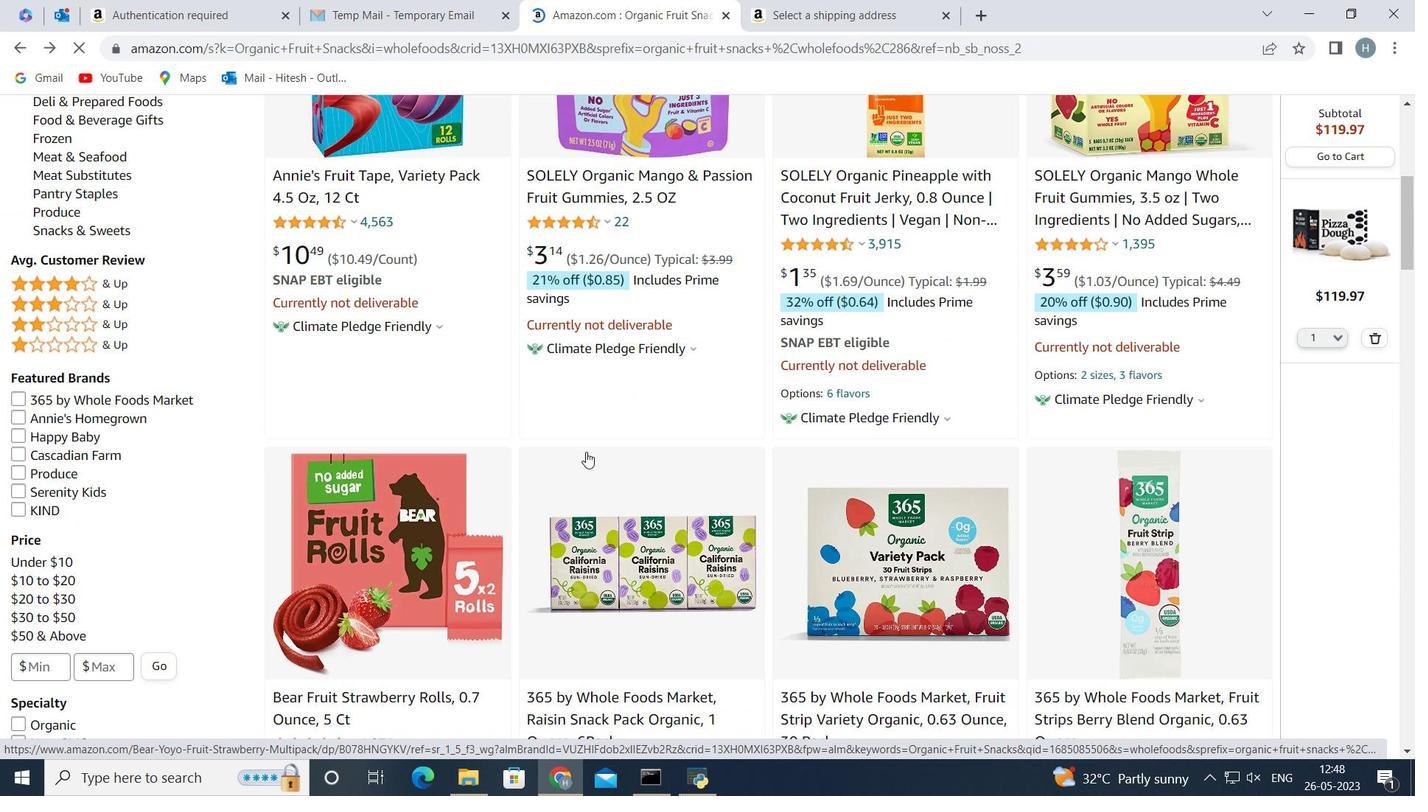 
Action: Mouse scrolled (609, 444) with delta (0, 0)
Screenshot: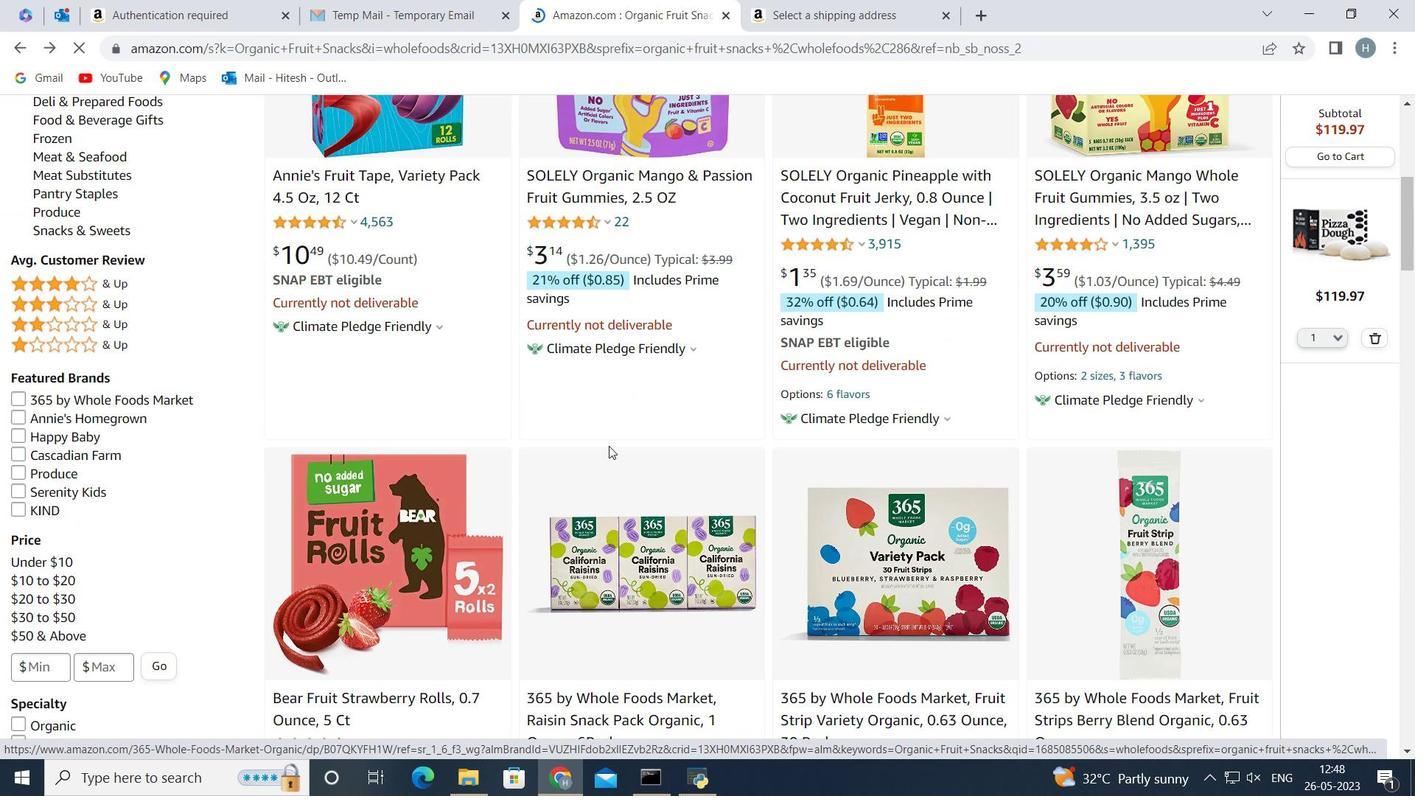 
Action: Mouse moved to (610, 445)
Screenshot: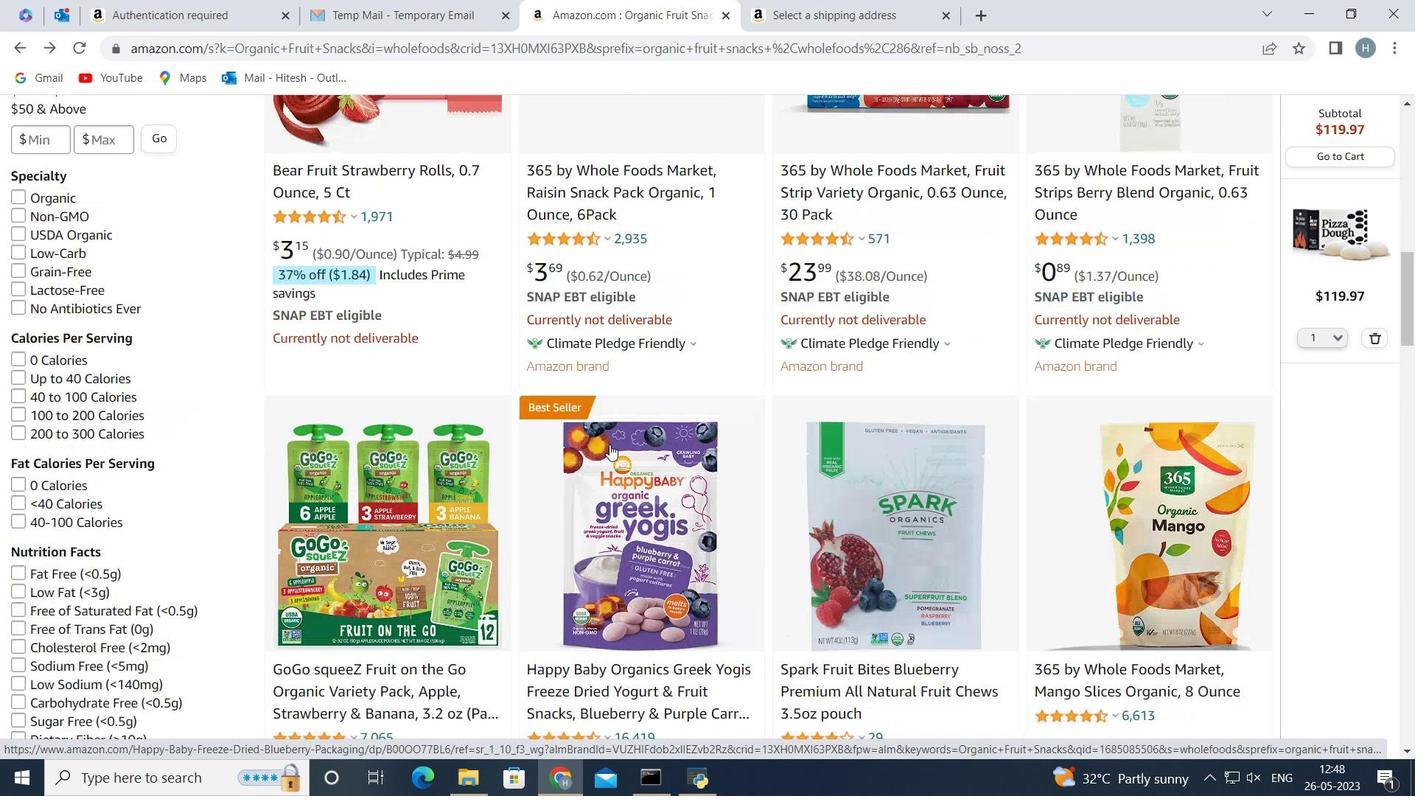 
Action: Mouse scrolled (610, 444) with delta (0, 0)
Screenshot: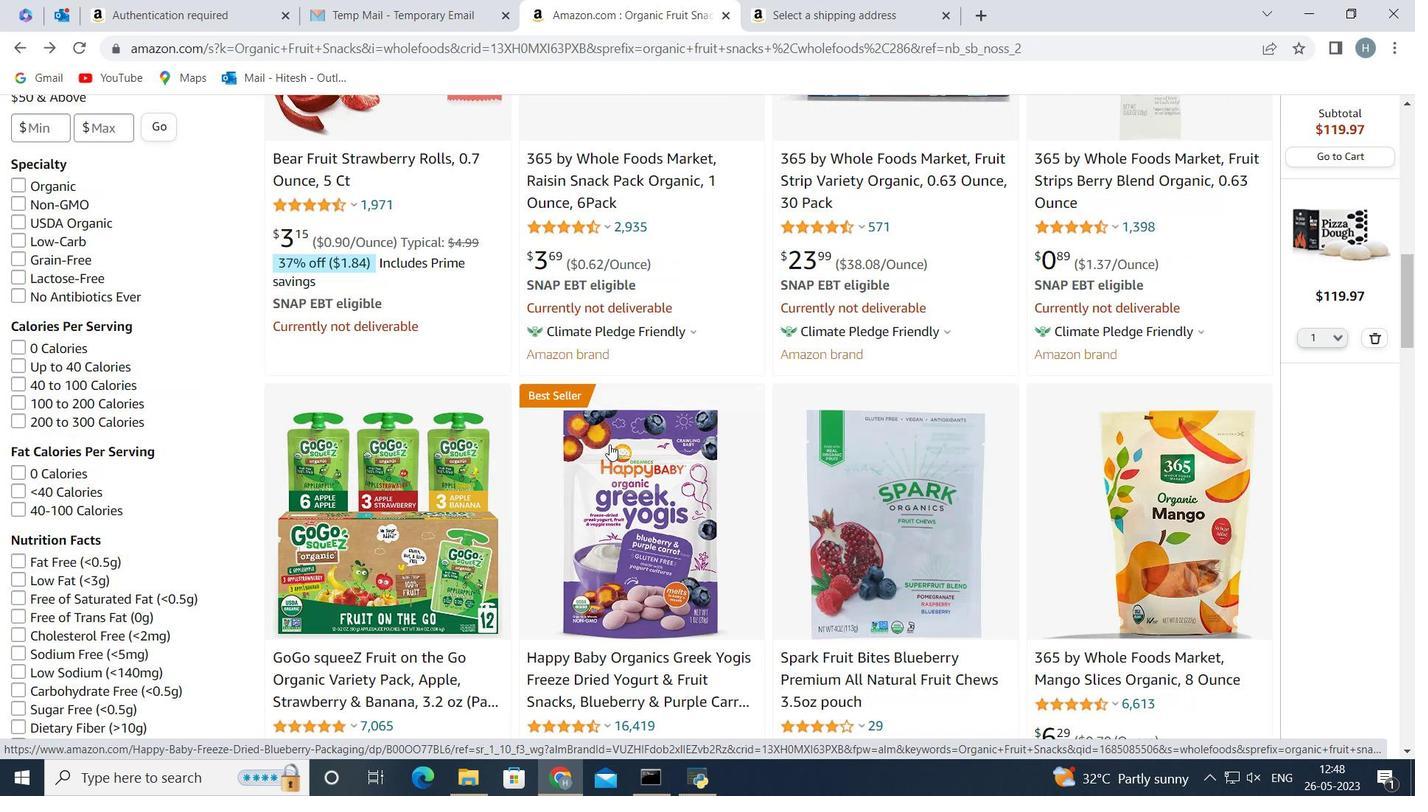 
Action: Mouse scrolled (610, 444) with delta (0, 0)
Screenshot: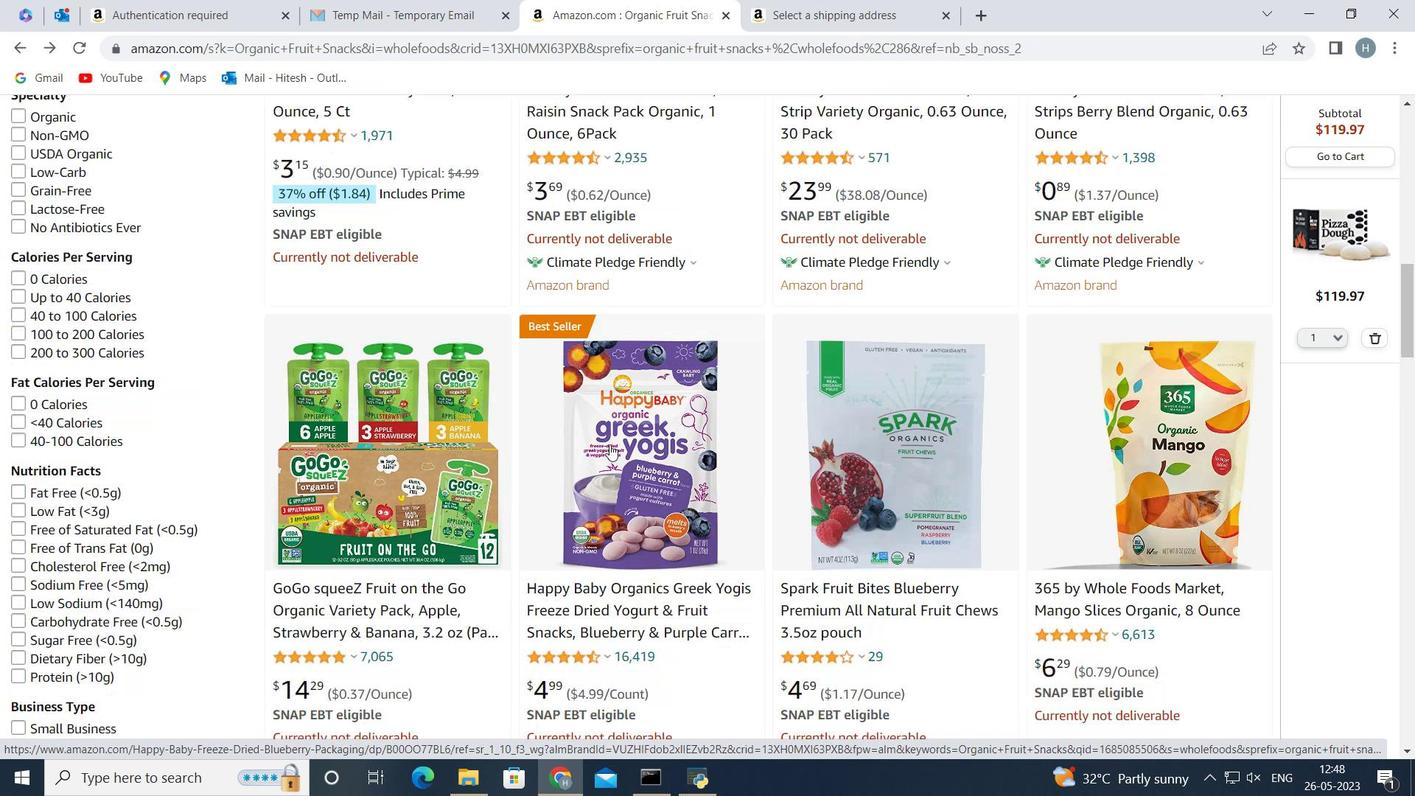 
Action: Mouse moved to (613, 445)
Screenshot: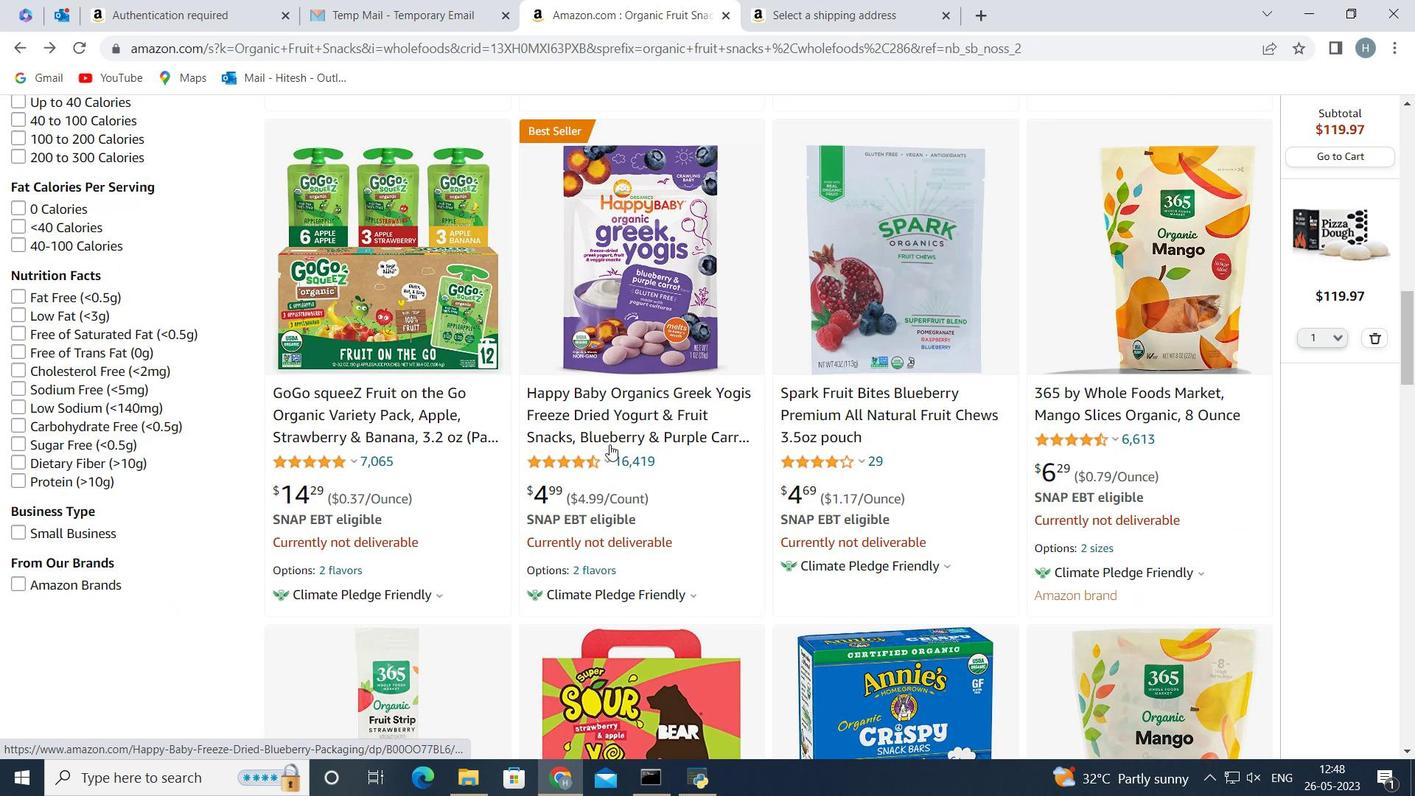 
Action: Mouse scrolled (613, 444) with delta (0, 0)
Screenshot: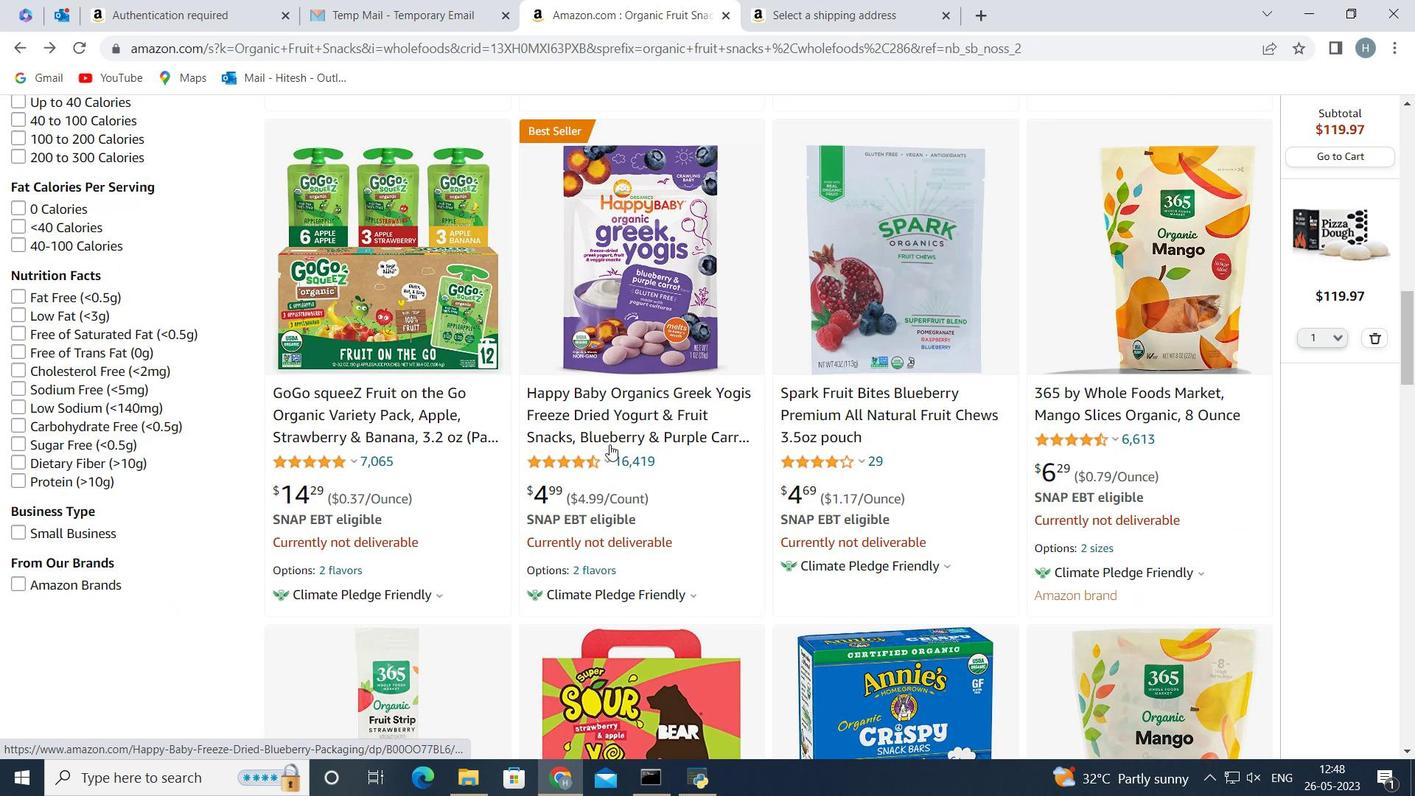 
Action: Mouse moved to (614, 446)
Screenshot: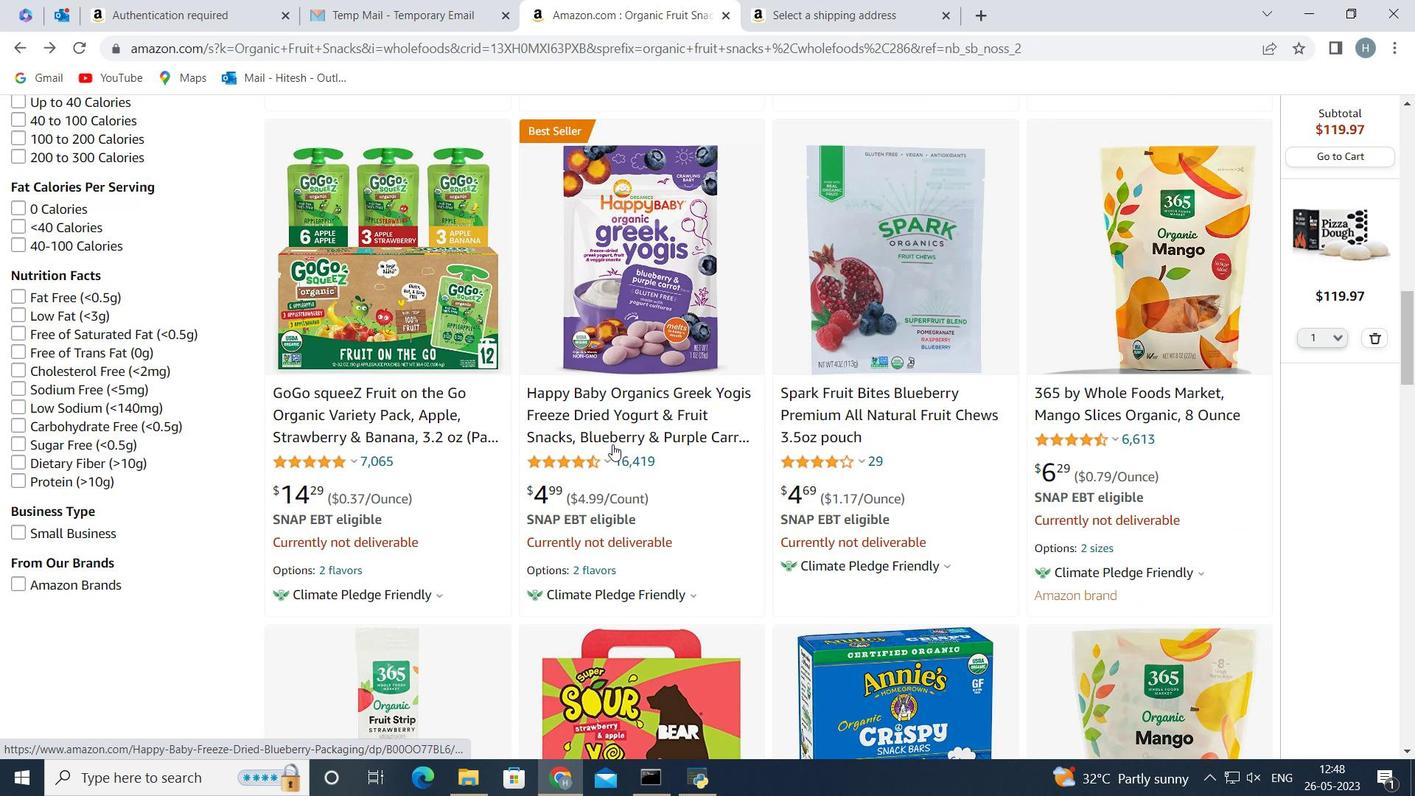 
Action: Mouse scrolled (614, 446) with delta (0, 0)
Screenshot: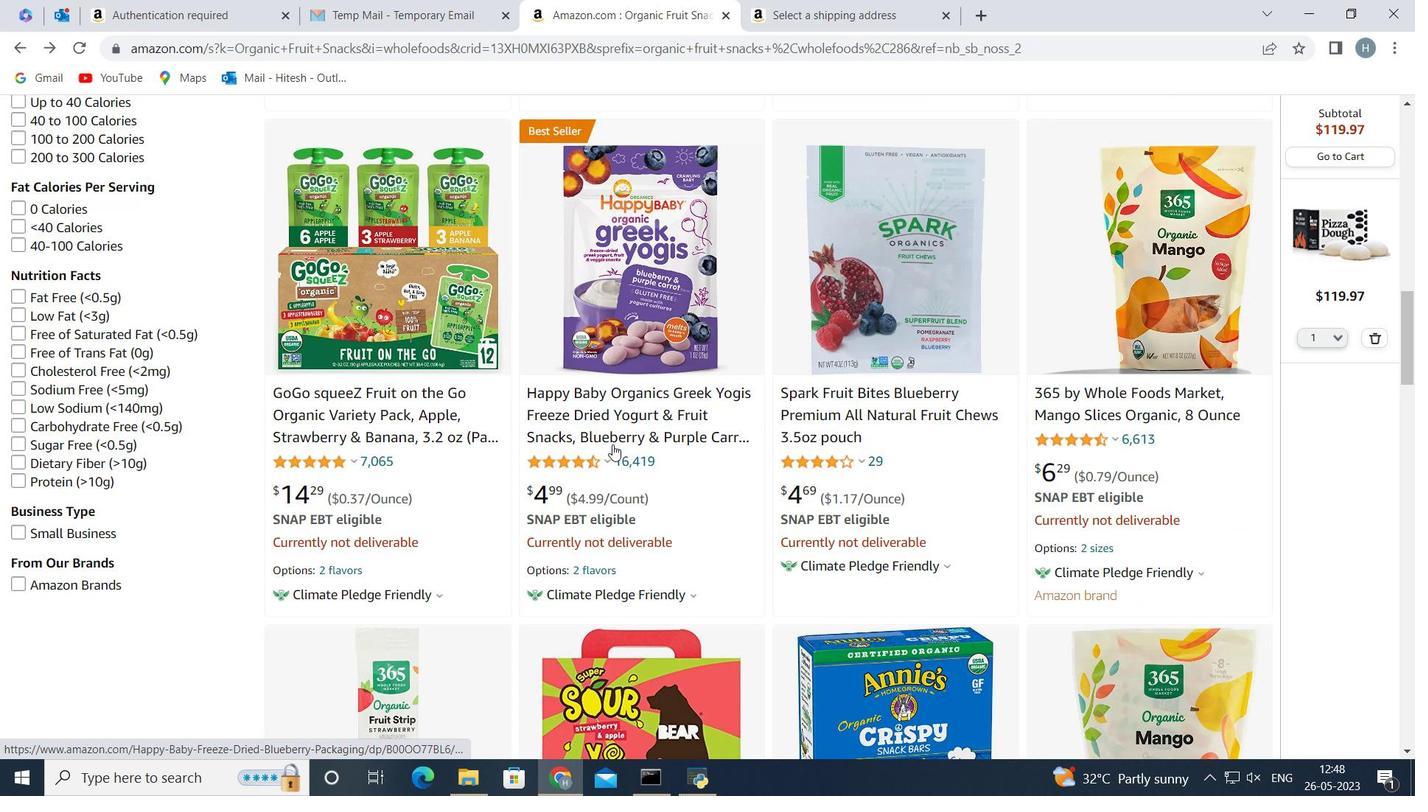 
Action: Mouse moved to (892, 507)
Screenshot: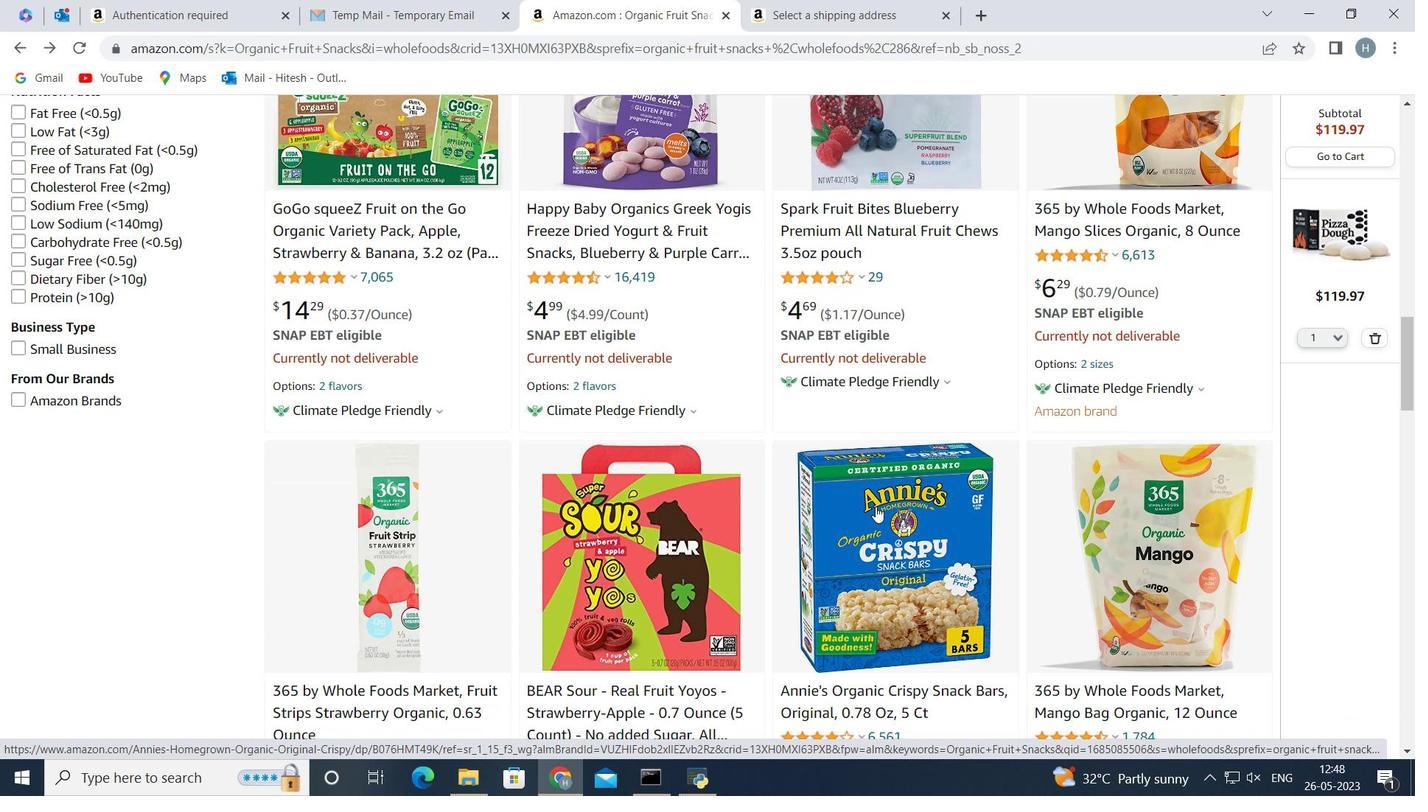 
Action: Mouse scrolled (892, 507) with delta (0, 0)
Screenshot: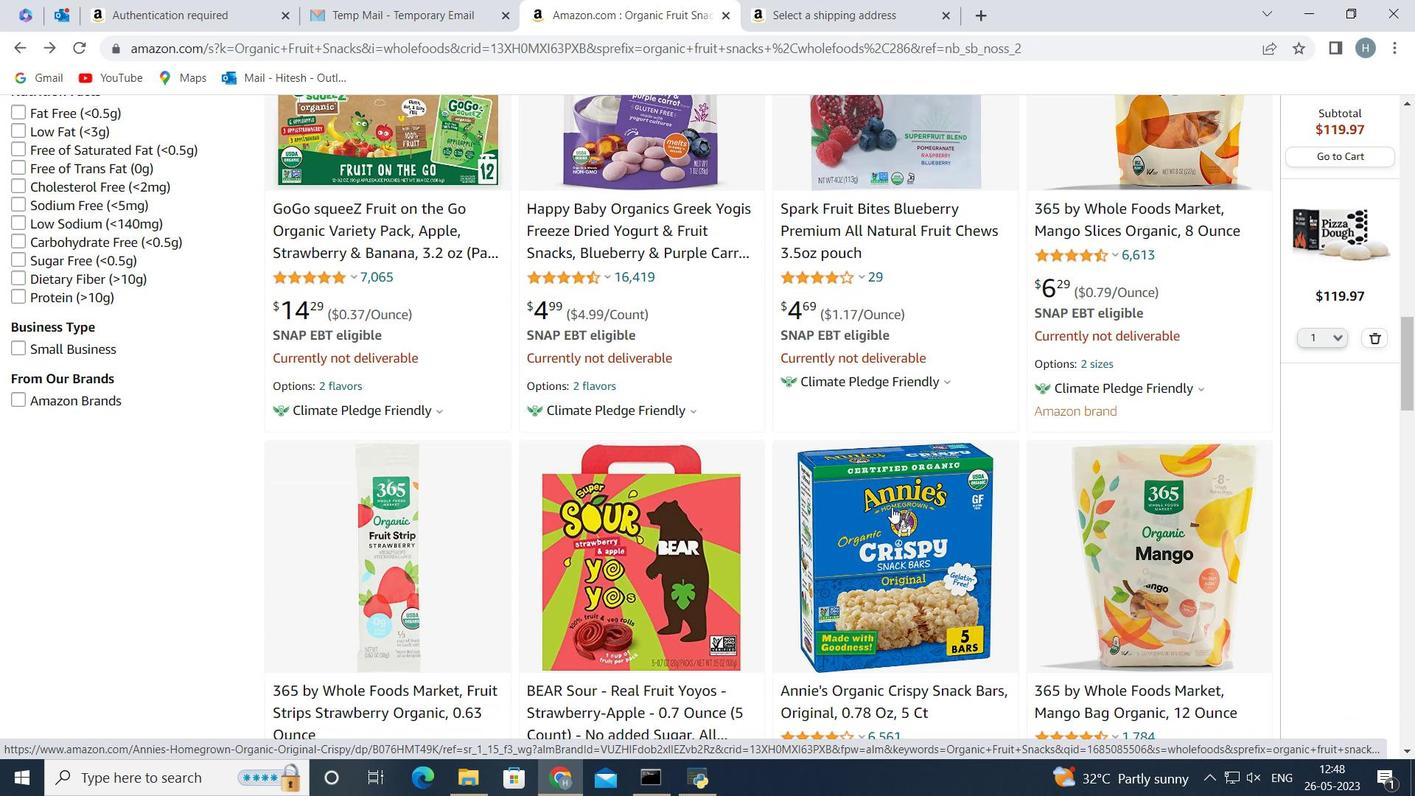 
Action: Mouse scrolled (892, 507) with delta (0, 0)
Screenshot: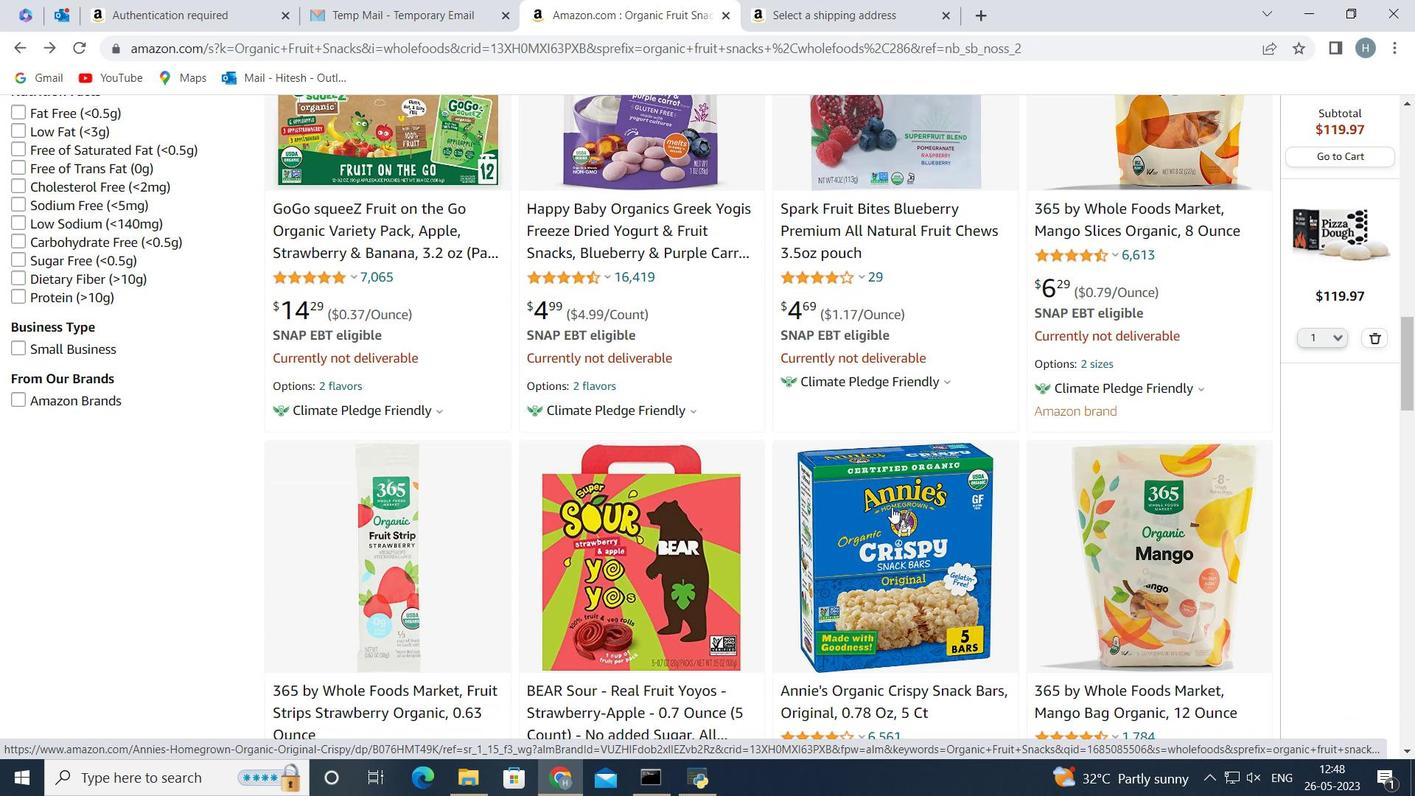 
Action: Mouse moved to (756, 420)
Screenshot: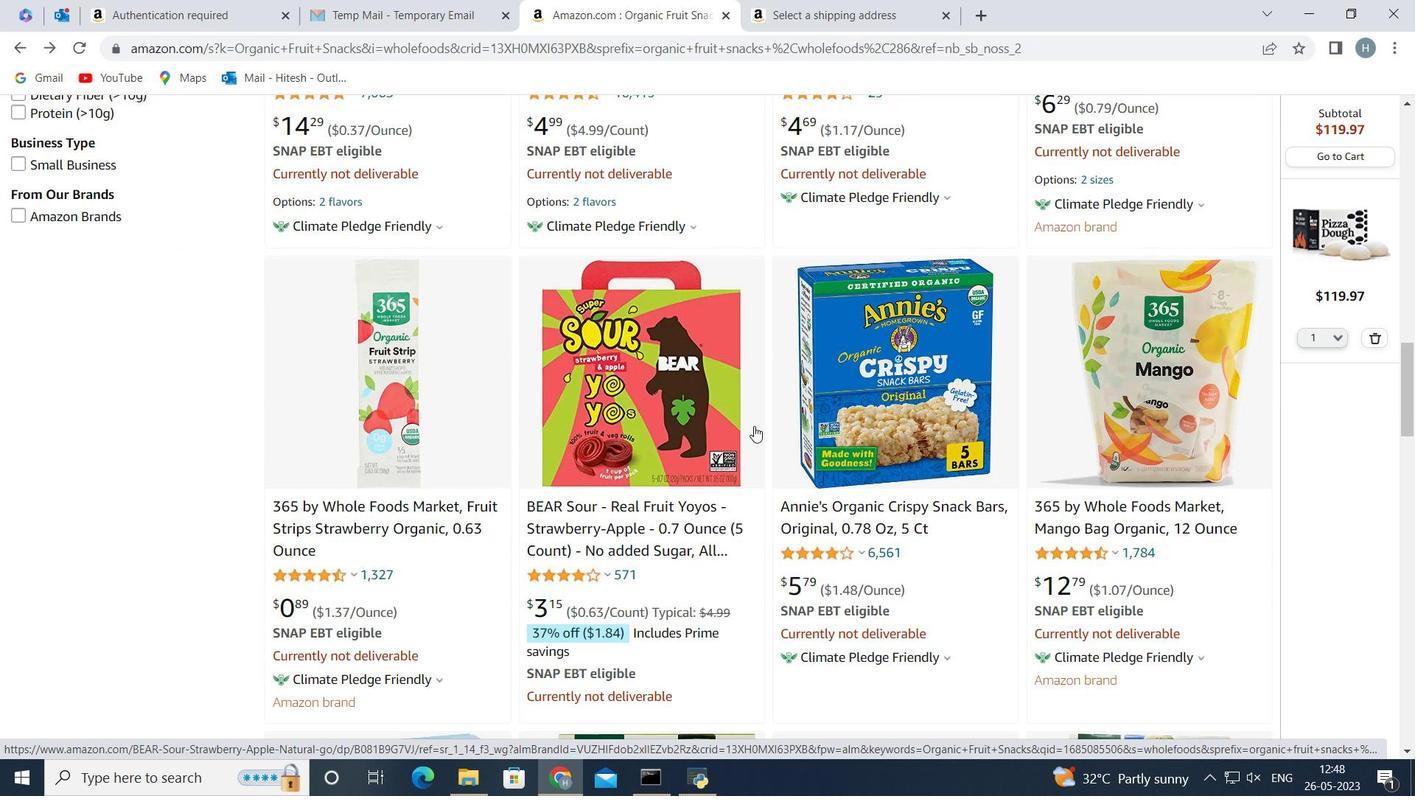 
Action: Mouse scrolled (756, 420) with delta (0, 0)
Screenshot: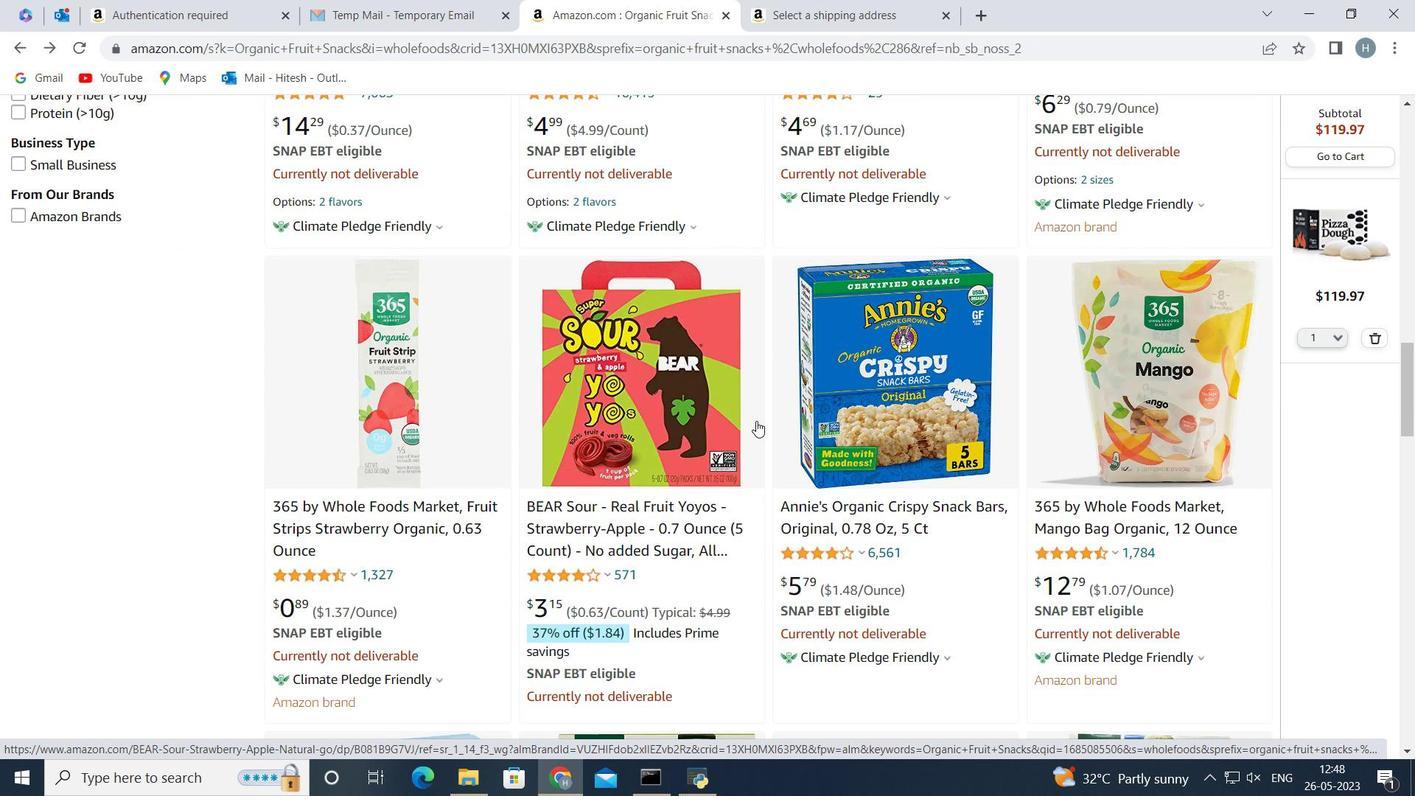 
Action: Mouse scrolled (756, 420) with delta (0, 0)
Screenshot: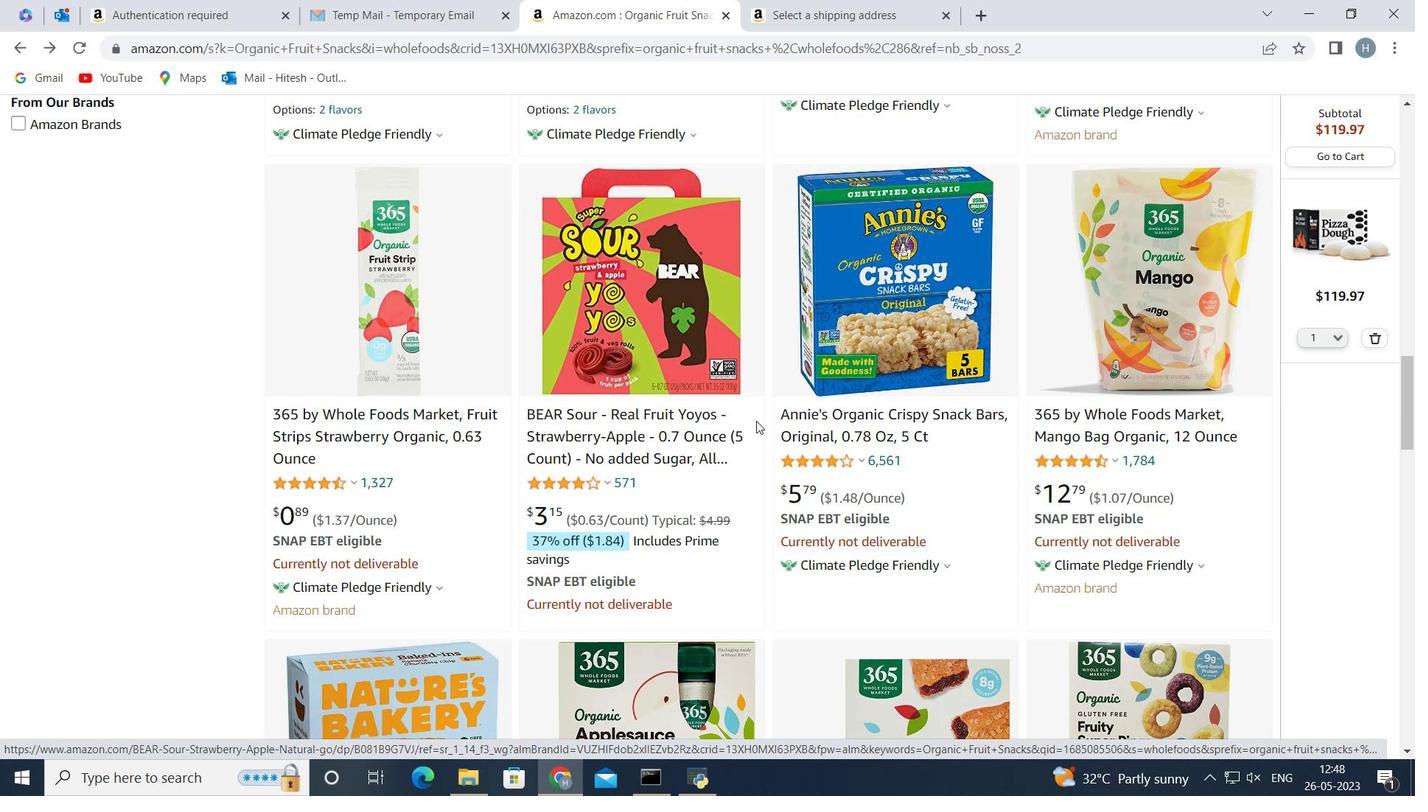 
Action: Mouse scrolled (756, 420) with delta (0, 0)
Screenshot: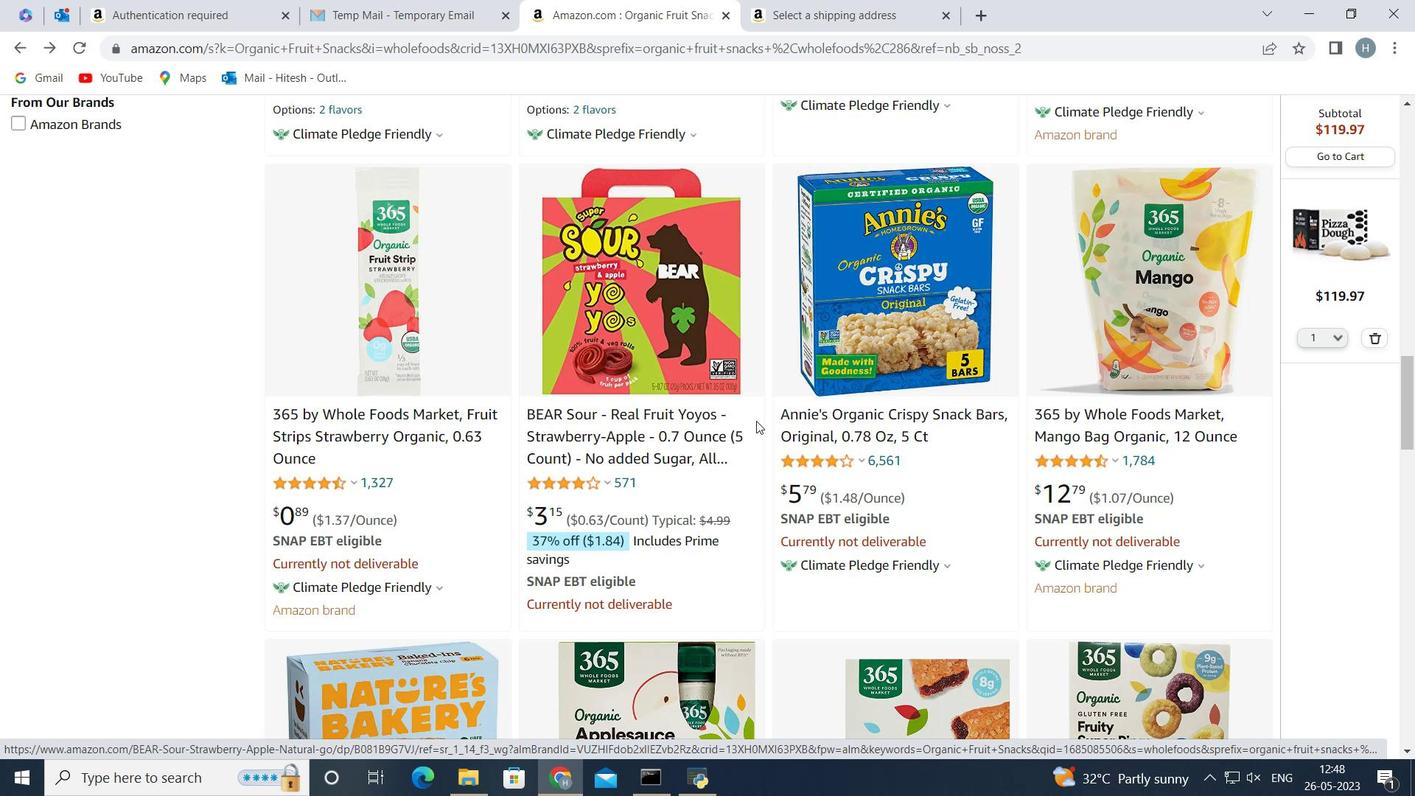 
Action: Mouse scrolled (756, 420) with delta (0, 0)
Screenshot: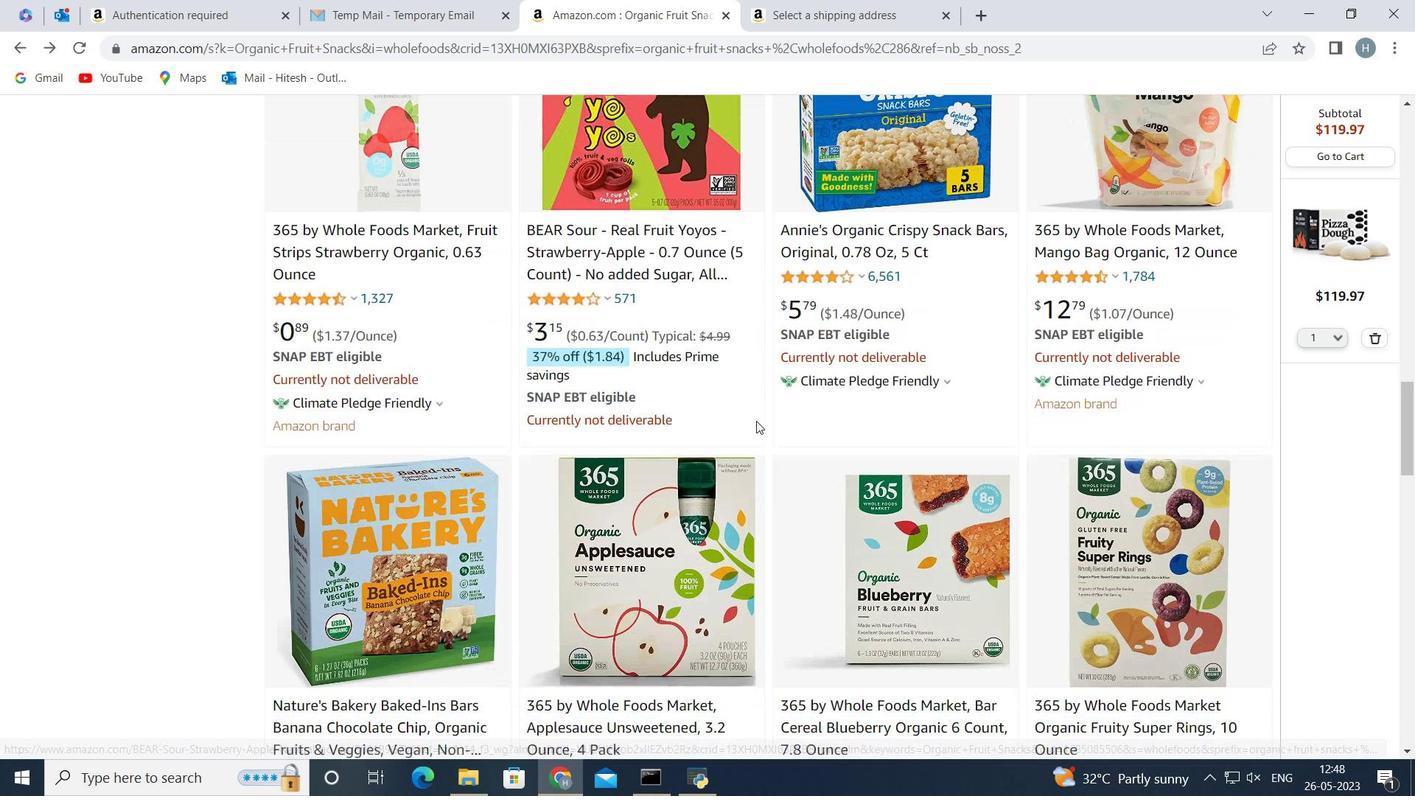 
Action: Mouse scrolled (756, 420) with delta (0, 0)
Screenshot: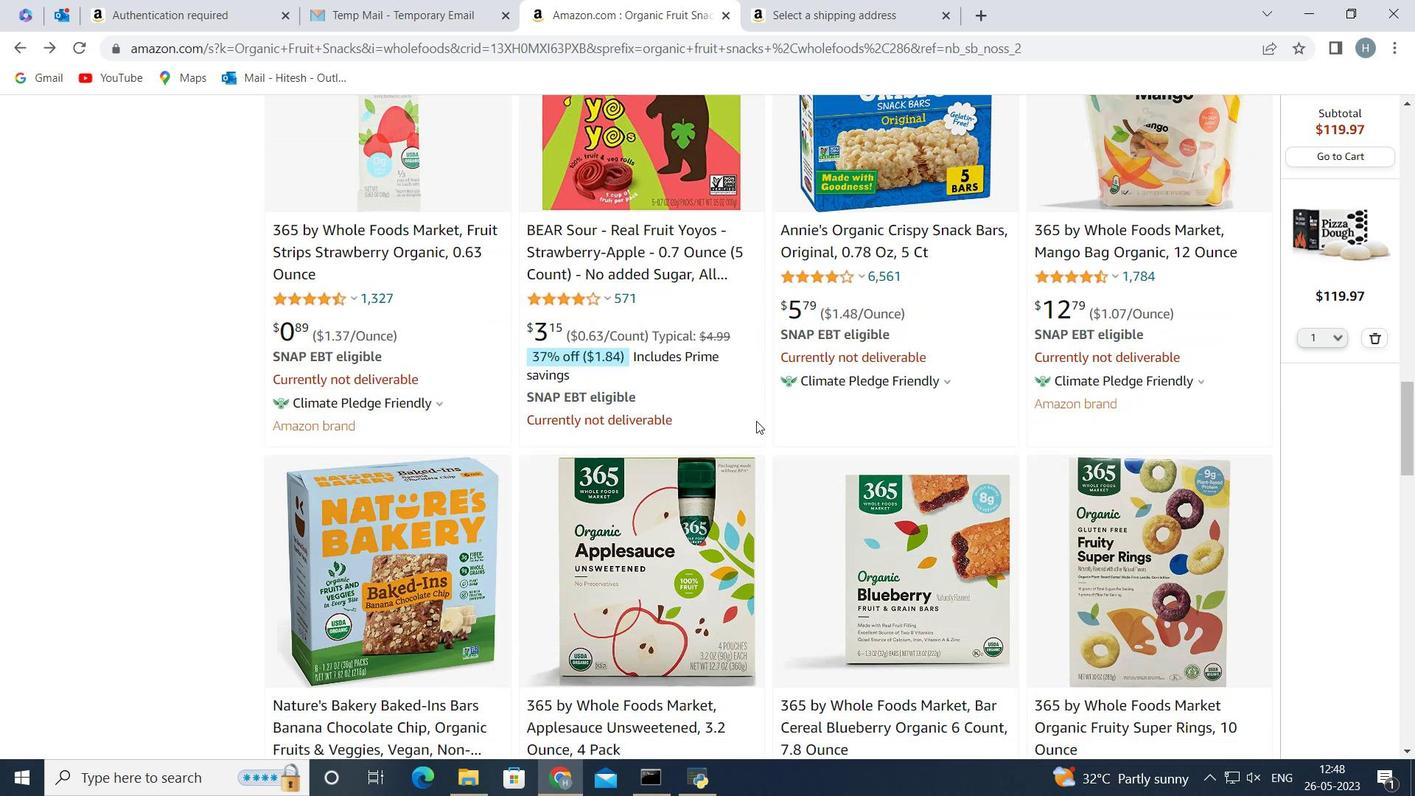 
Action: Mouse moved to (729, 386)
Screenshot: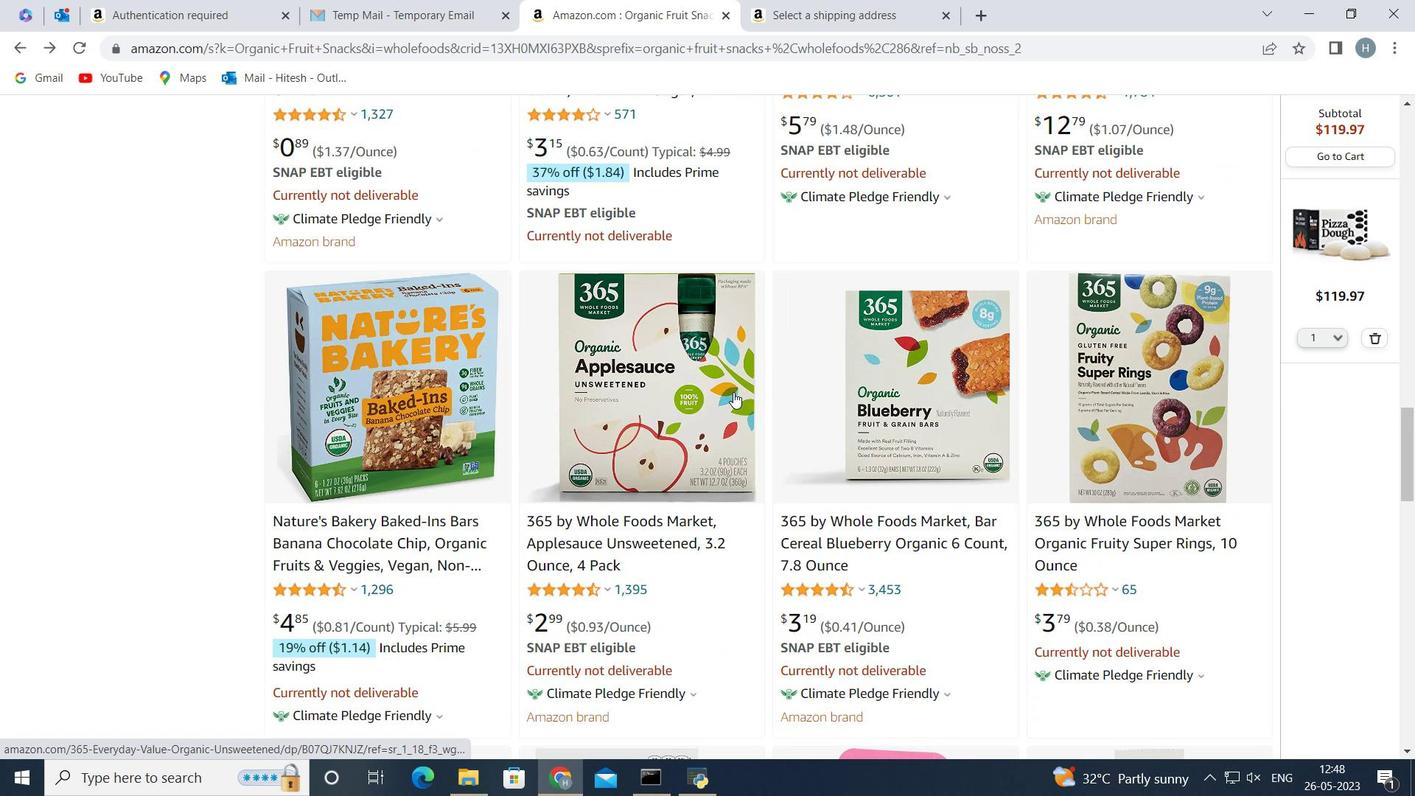 
Action: Mouse scrolled (729, 385) with delta (0, 0)
Screenshot: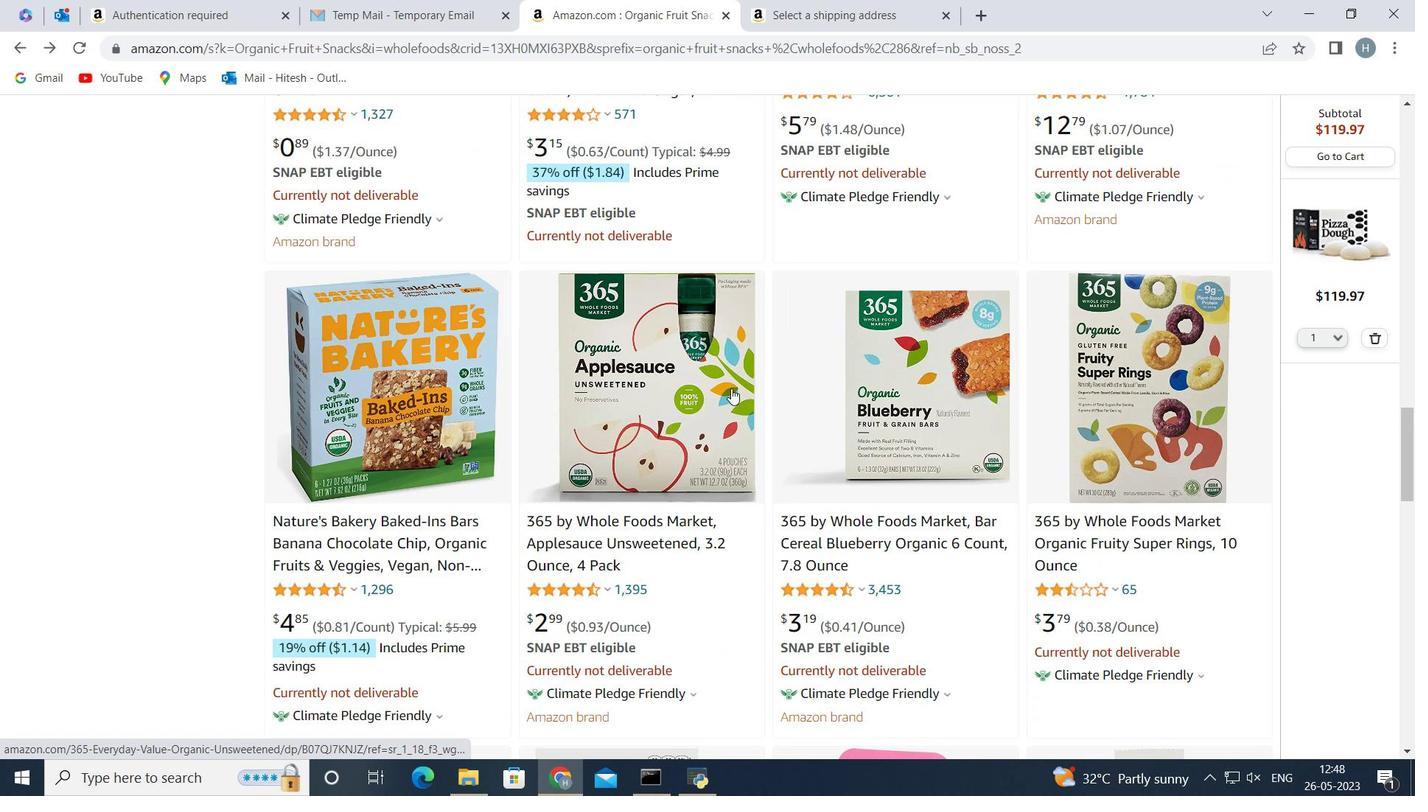 
Action: Mouse scrolled (729, 385) with delta (0, 0)
Screenshot: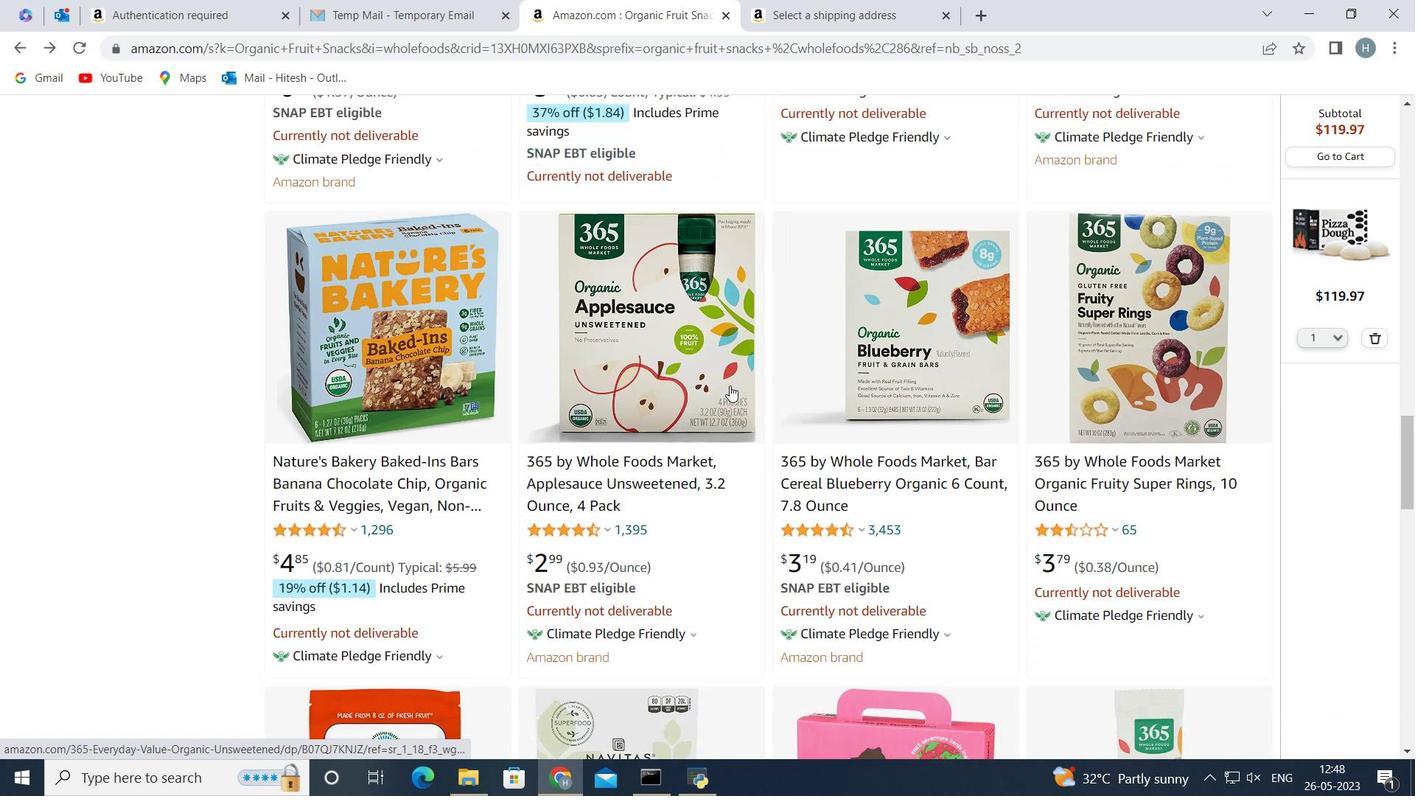 
Action: Mouse scrolled (729, 385) with delta (0, 0)
Screenshot: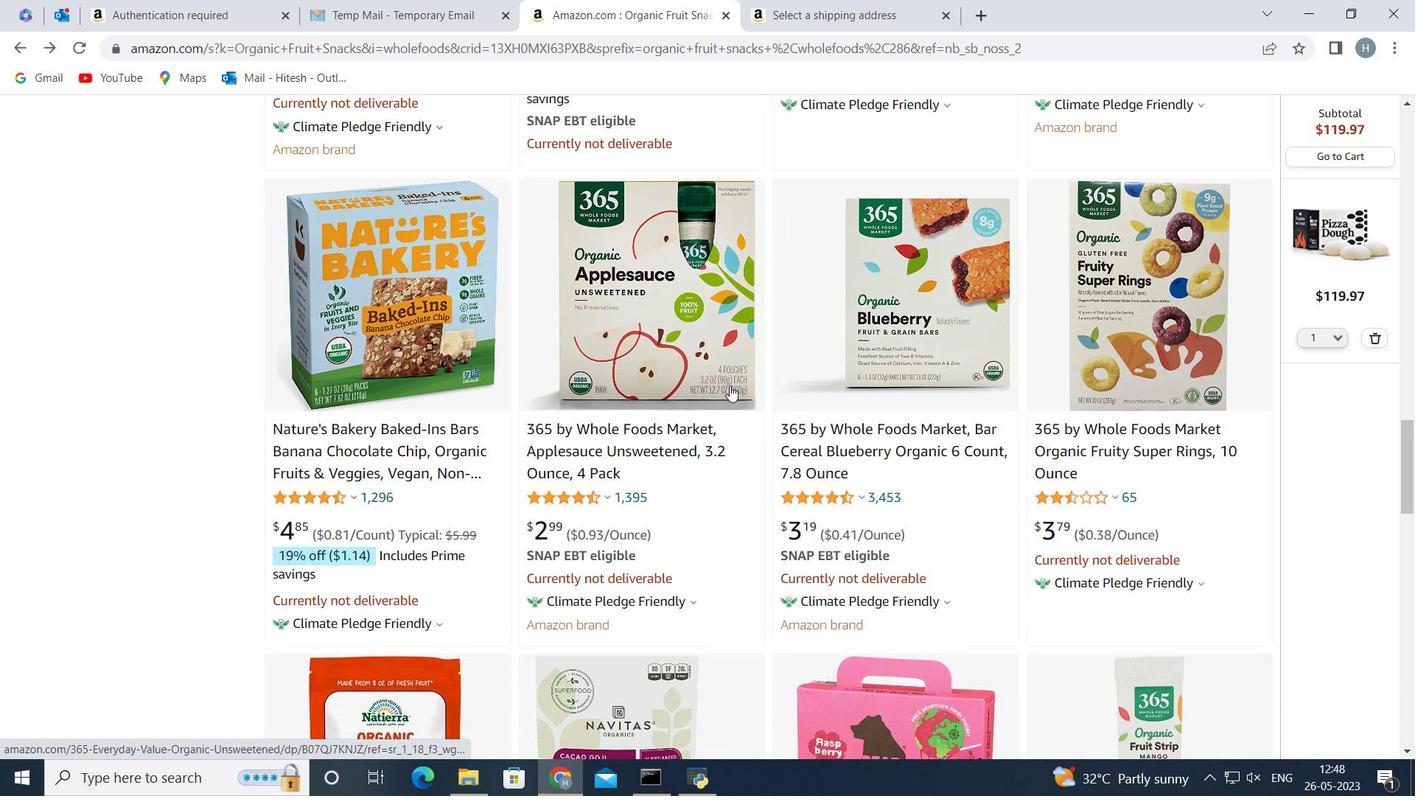 
Action: Mouse scrolled (729, 385) with delta (0, 0)
Screenshot: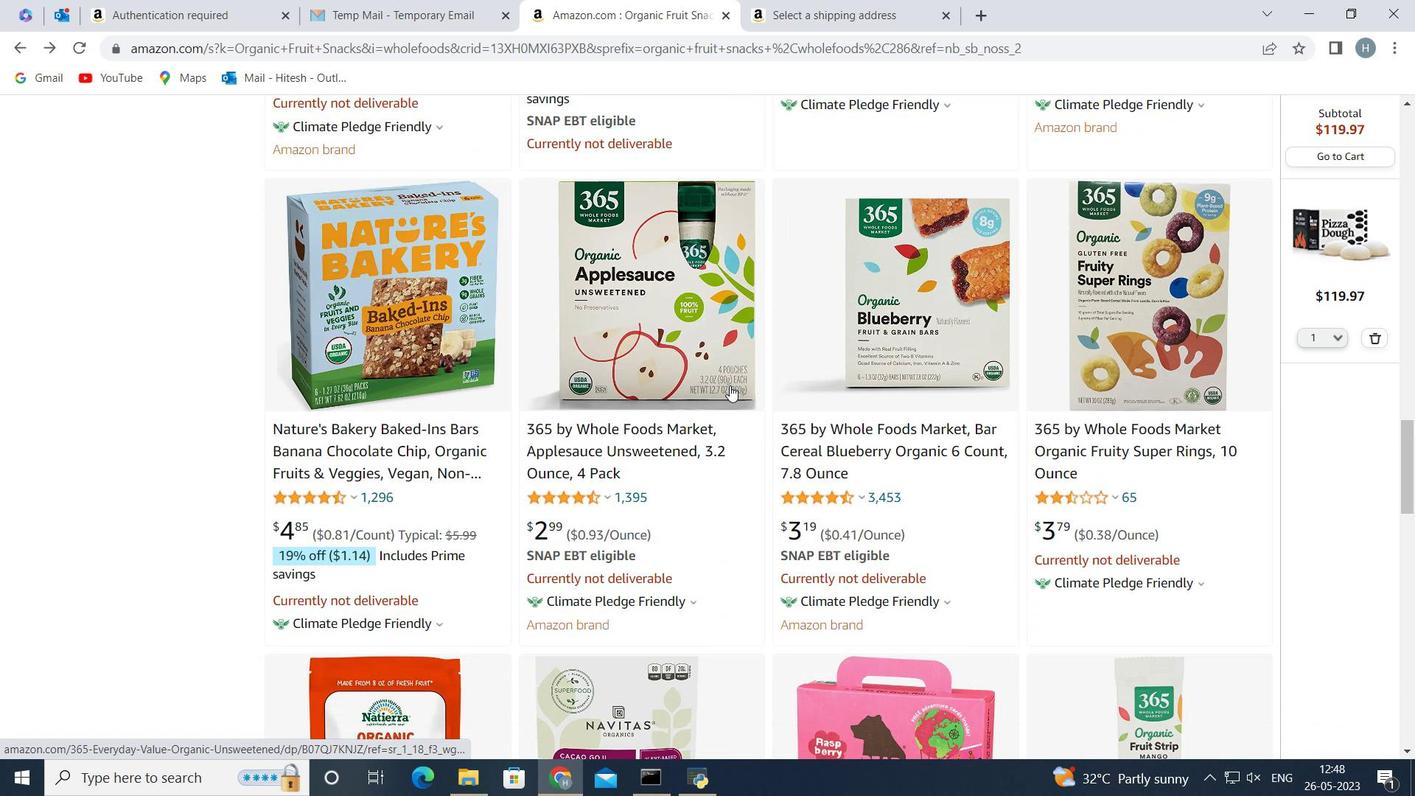 
Action: Mouse scrolled (729, 385) with delta (0, 0)
Screenshot: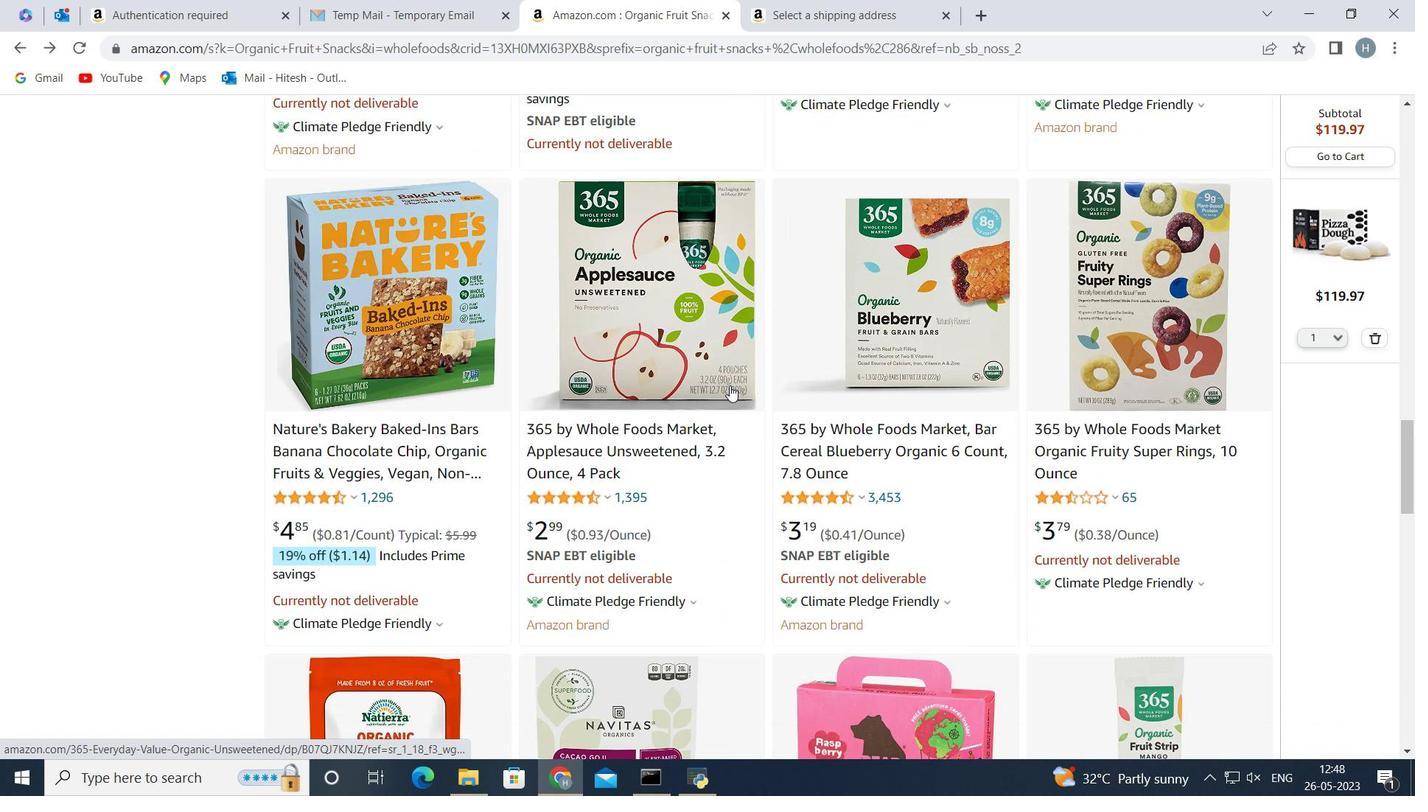 
Action: Mouse scrolled (729, 385) with delta (0, 0)
Screenshot: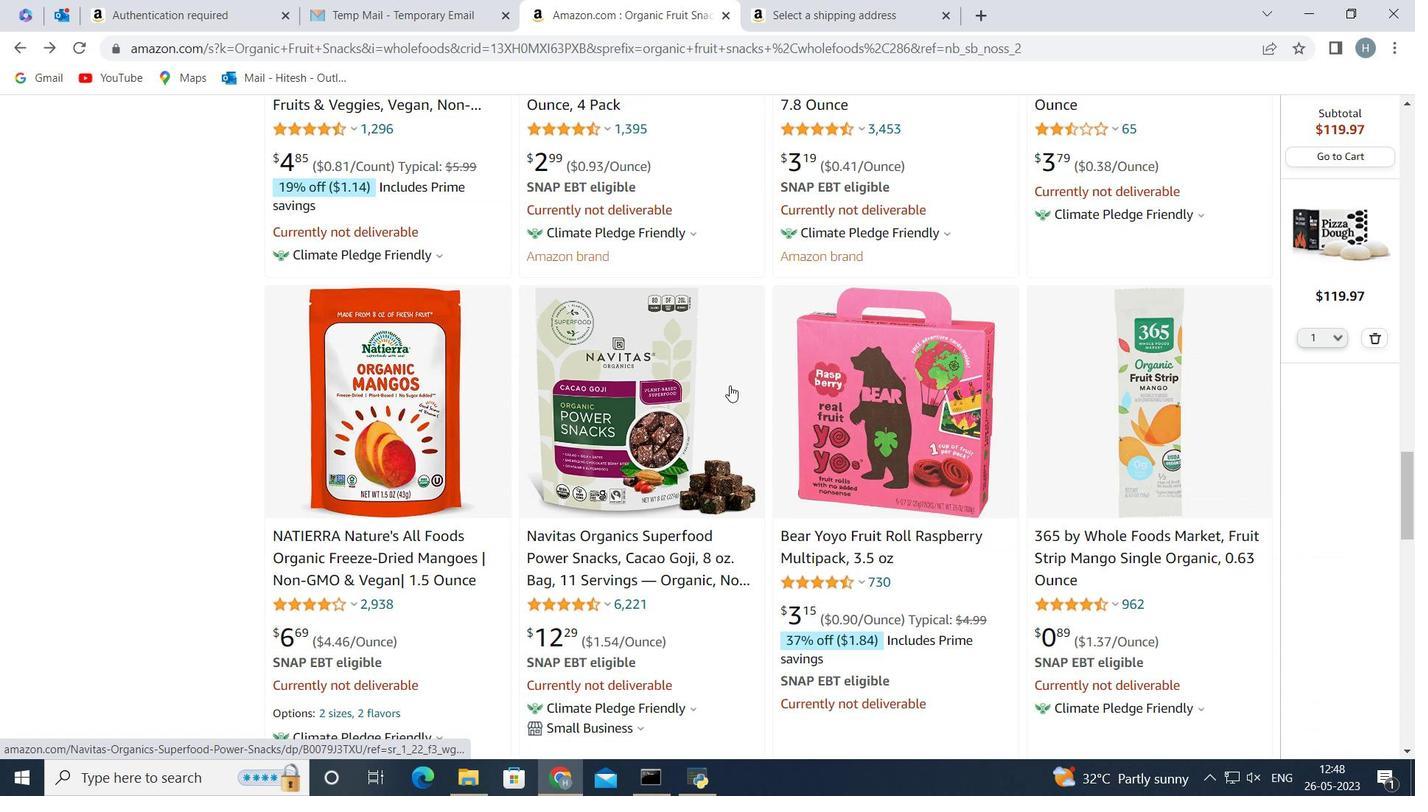 
Action: Mouse scrolled (729, 385) with delta (0, 0)
Screenshot: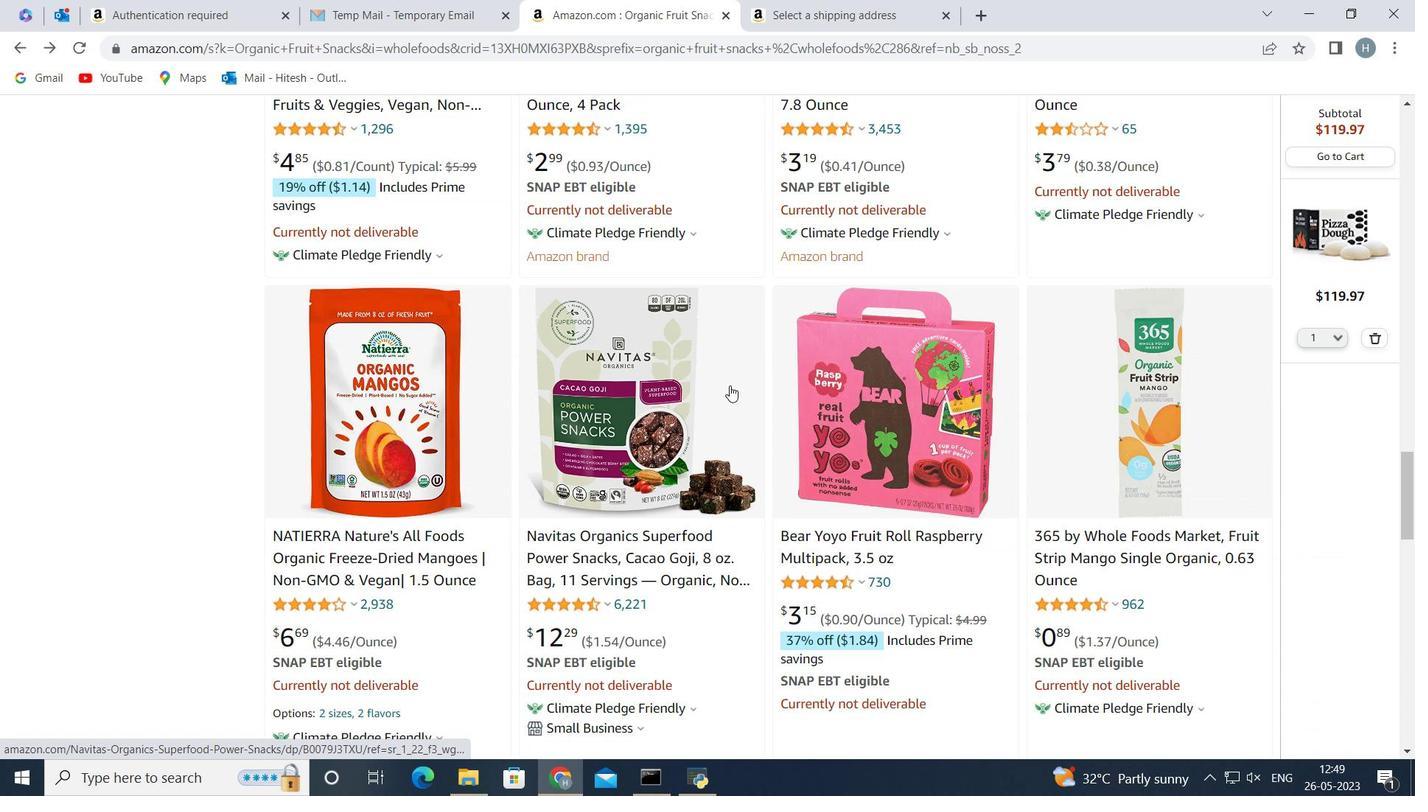 
Action: Mouse scrolled (729, 387) with delta (0, 0)
Screenshot: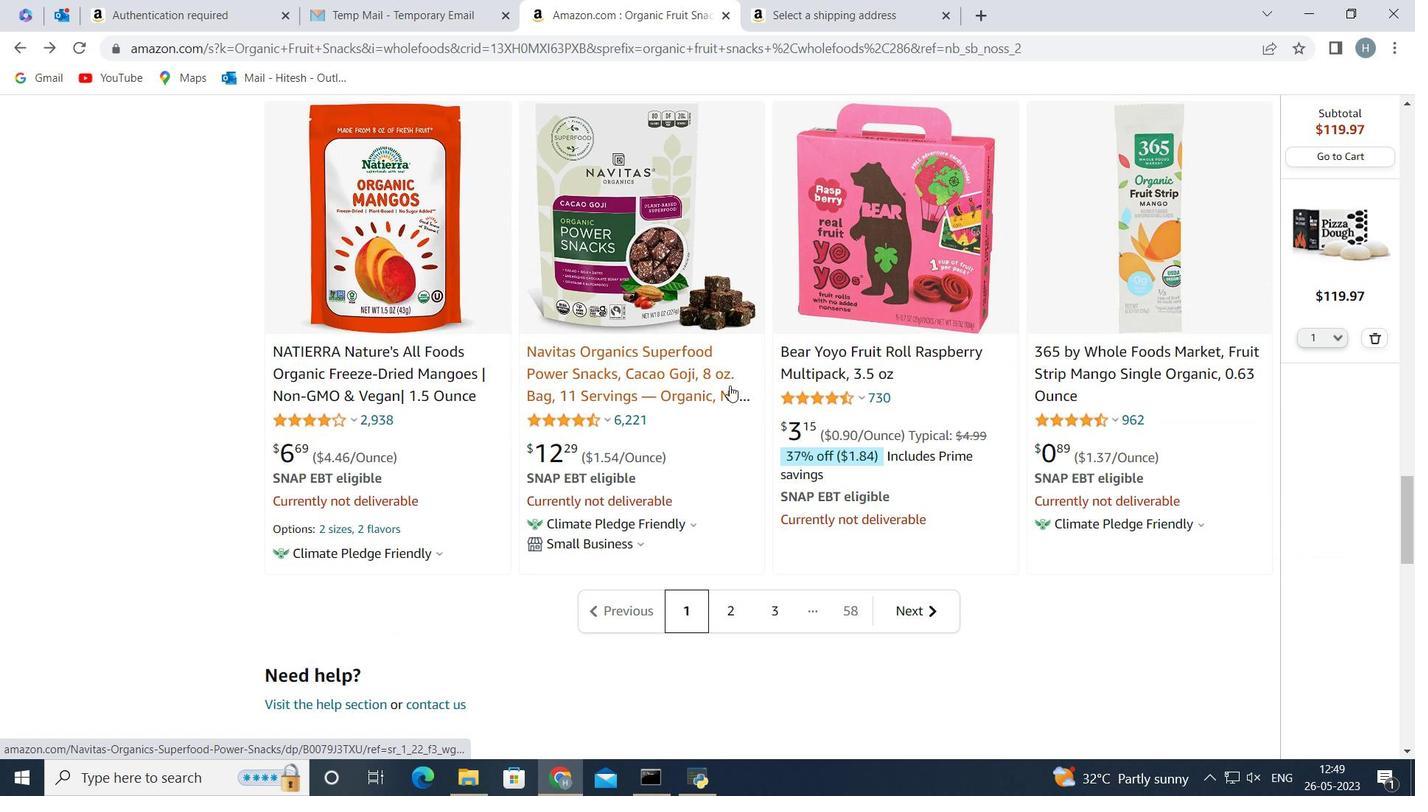 
Action: Mouse scrolled (729, 387) with delta (0, 0)
Screenshot: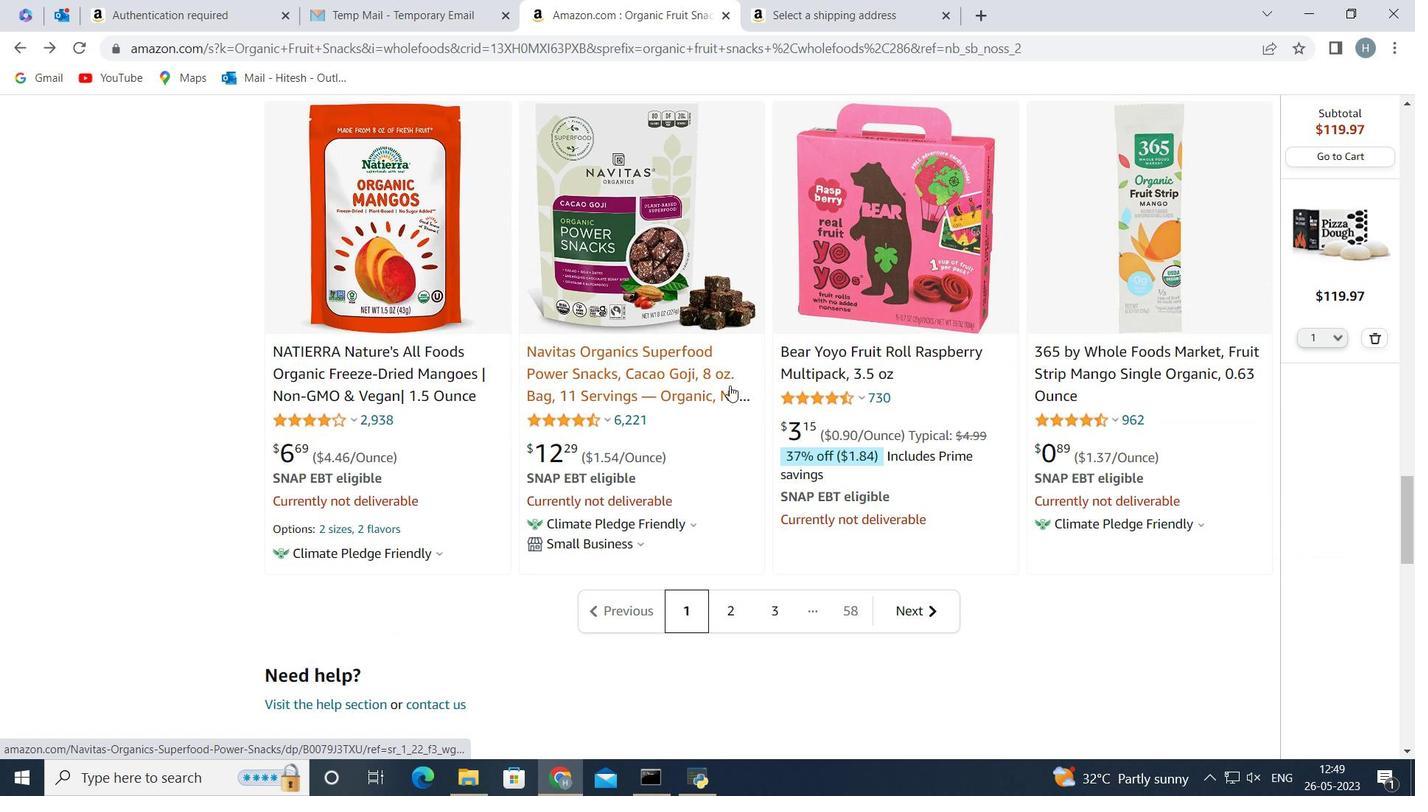 
Action: Mouse scrolled (729, 387) with delta (0, 0)
Screenshot: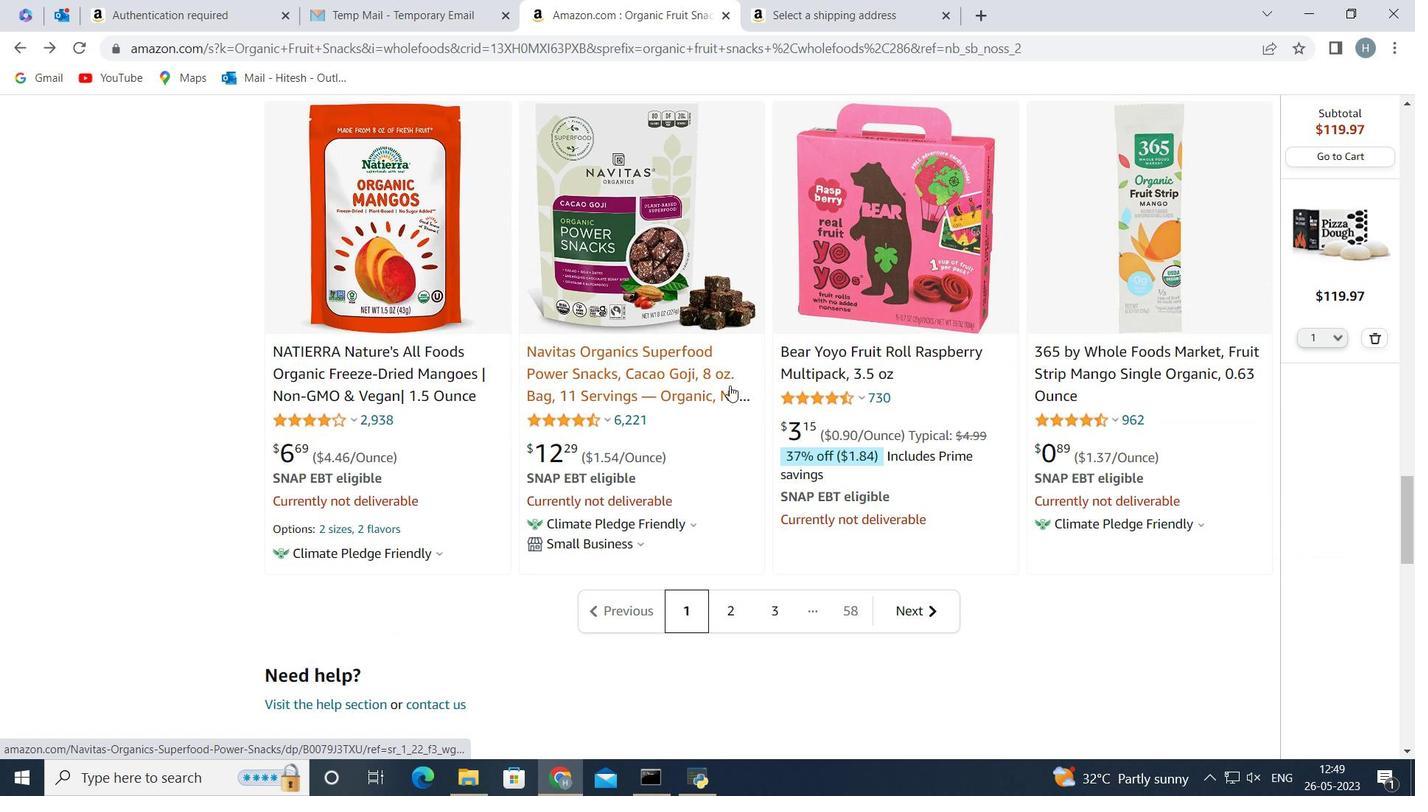 
Action: Mouse scrolled (729, 387) with delta (0, 0)
Screenshot: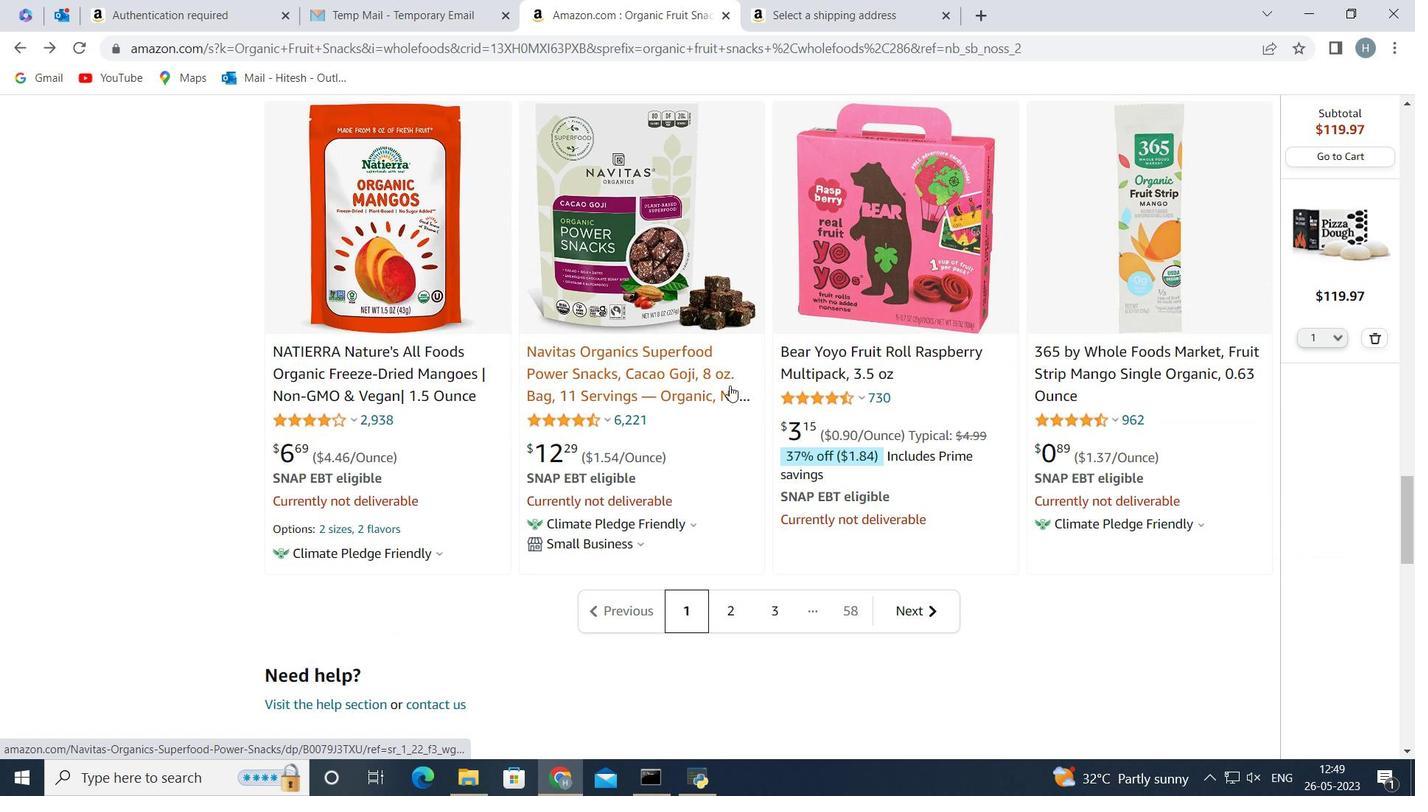 
Action: Mouse scrolled (729, 387) with delta (0, 0)
Screenshot: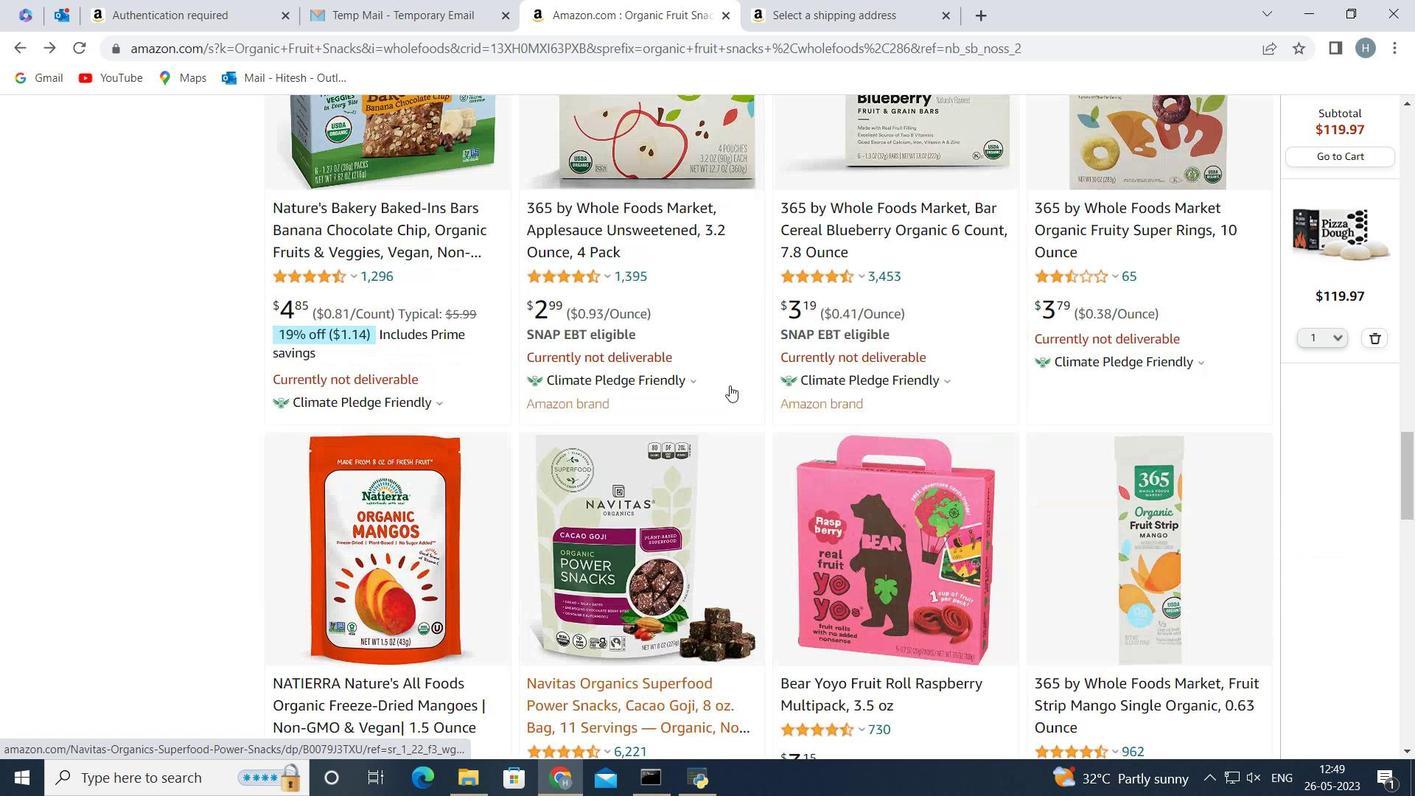 
Action: Mouse scrolled (729, 387) with delta (0, 0)
Screenshot: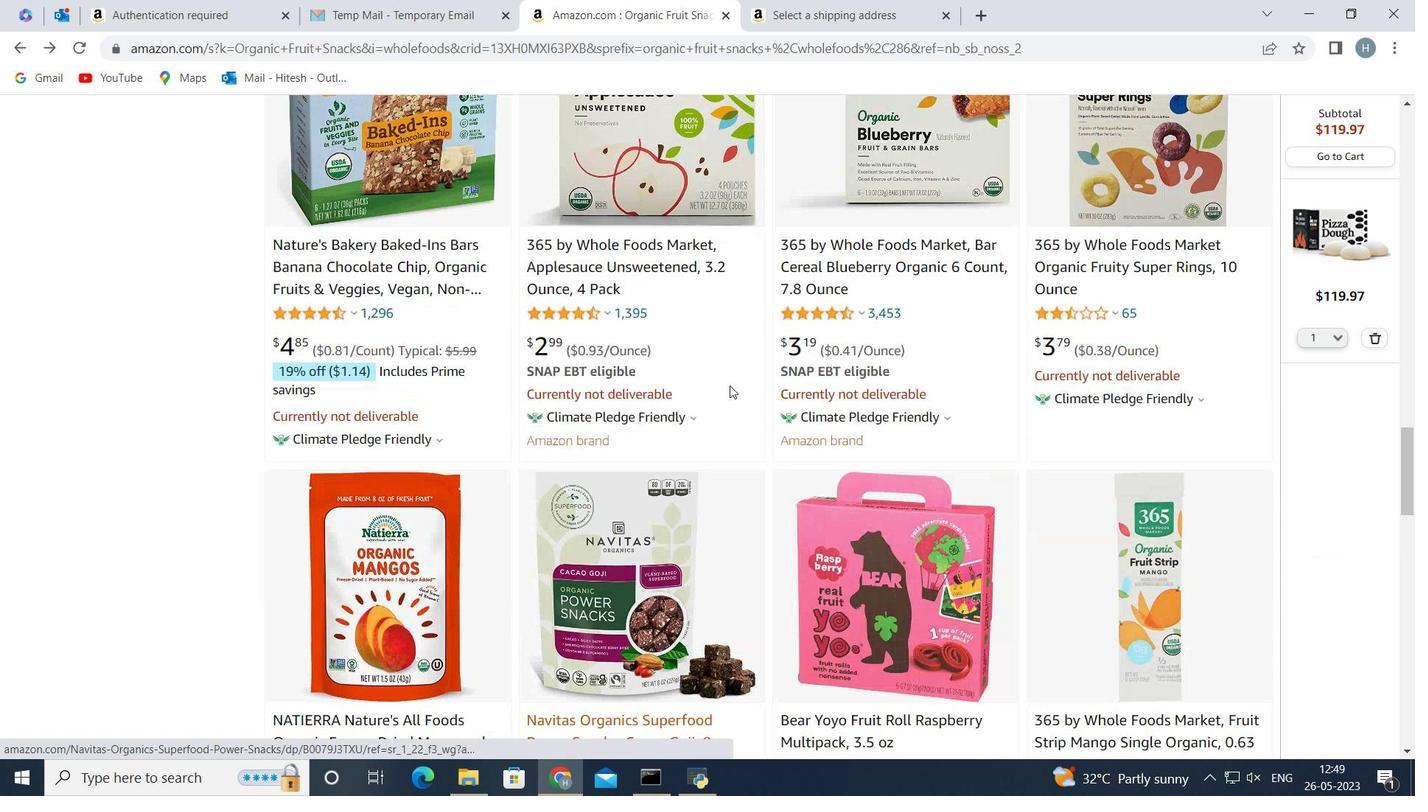 
Action: Mouse scrolled (729, 387) with delta (0, 0)
Screenshot: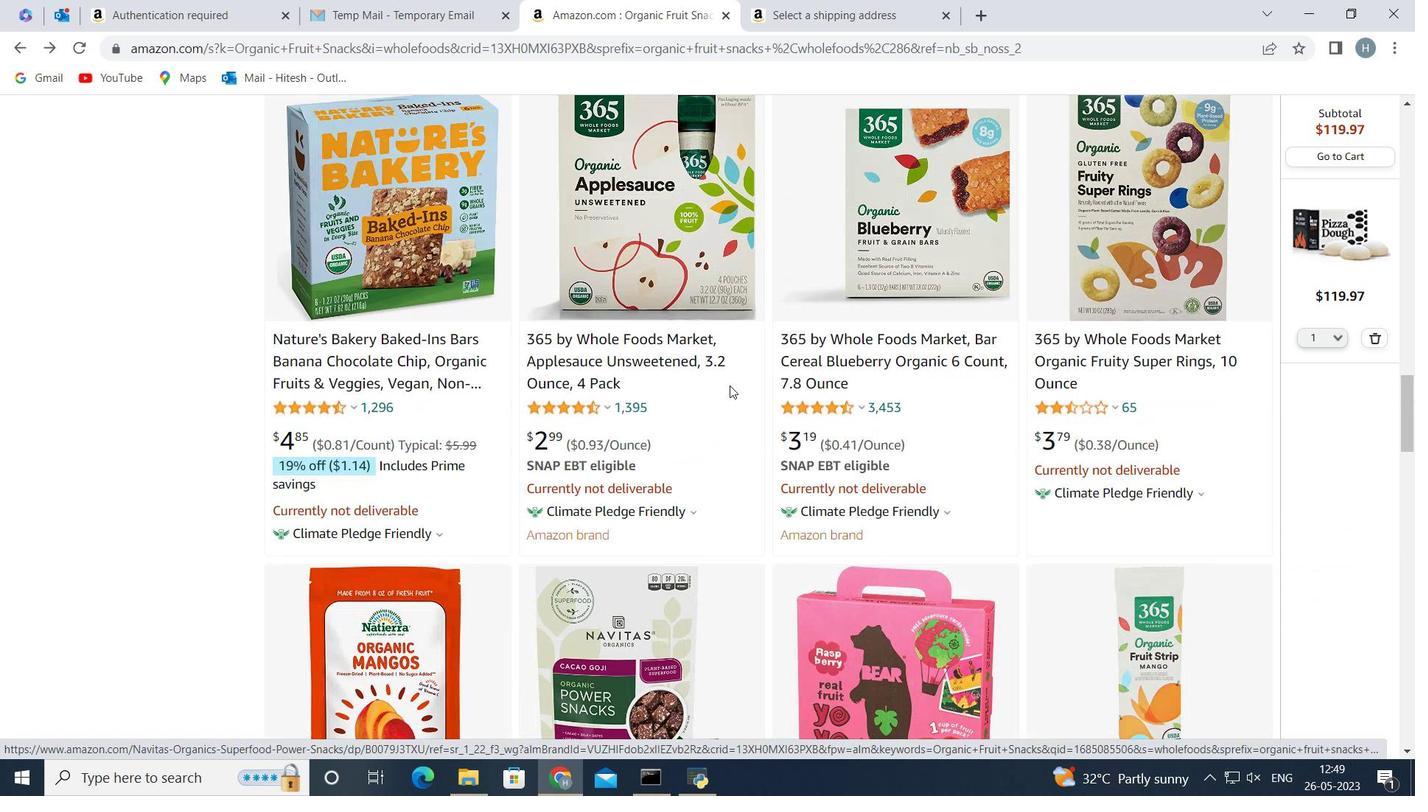 
Action: Mouse scrolled (729, 387) with delta (0, 0)
Screenshot: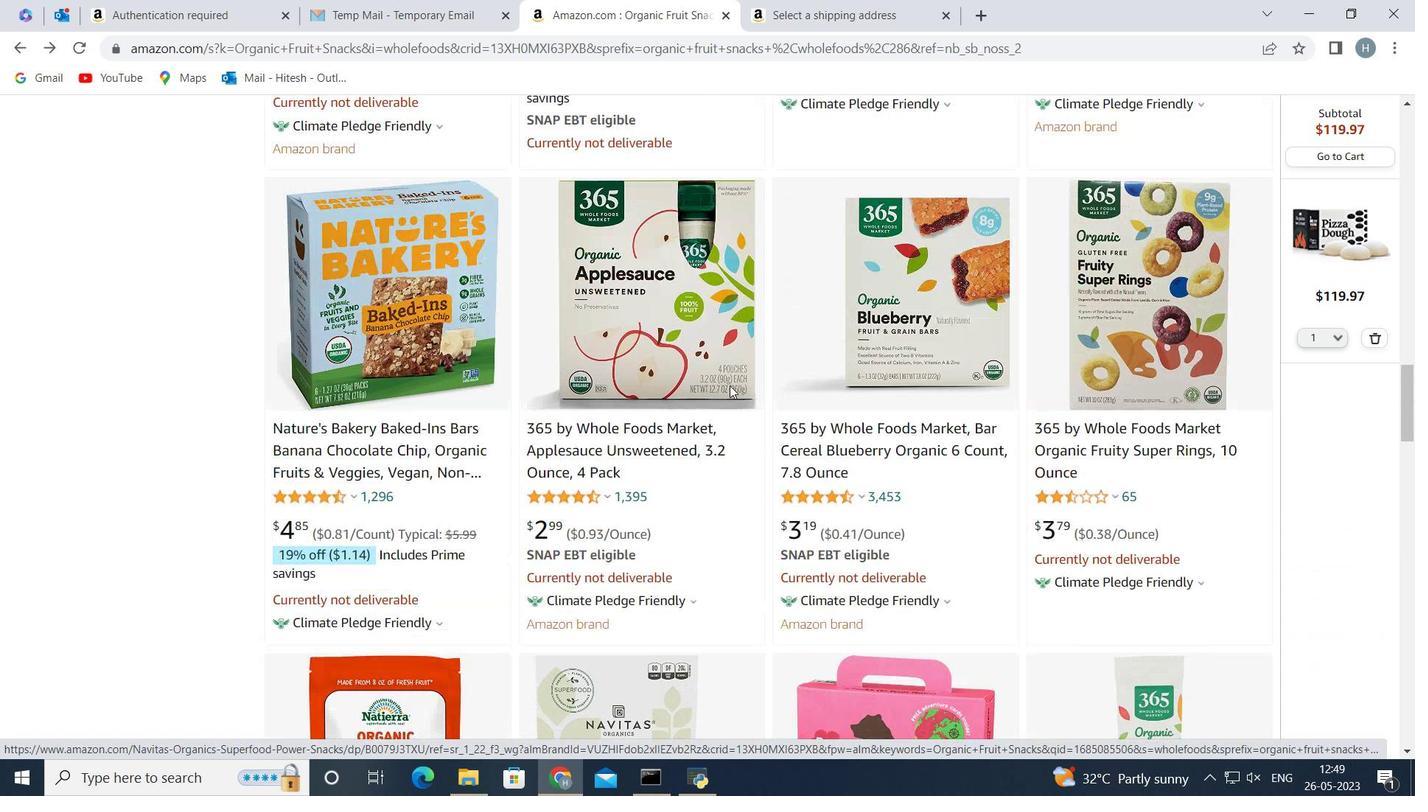 
Action: Mouse scrolled (729, 387) with delta (0, 0)
Screenshot: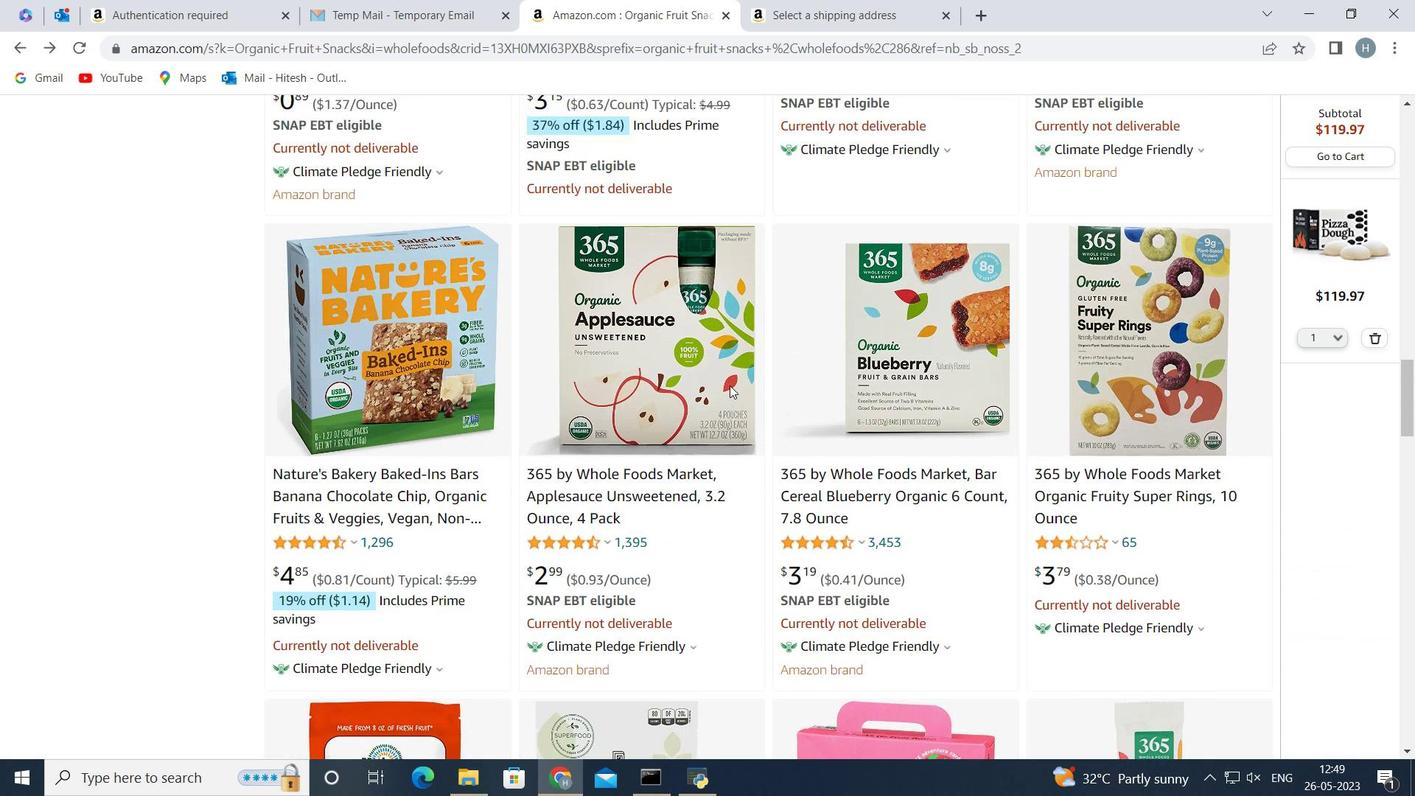 
Action: Mouse scrolled (729, 387) with delta (0, 0)
Screenshot: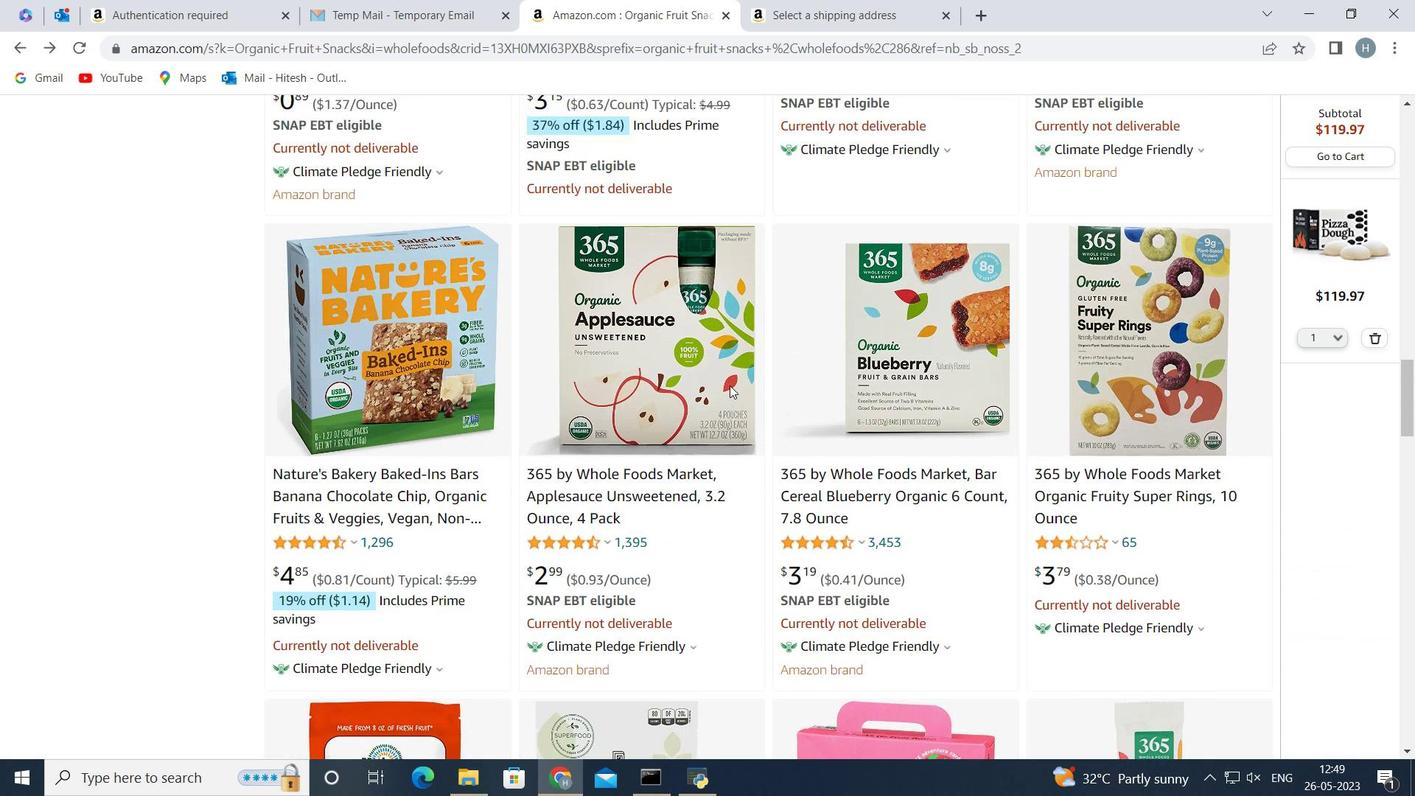 
Action: Mouse scrolled (729, 387) with delta (0, 0)
Screenshot: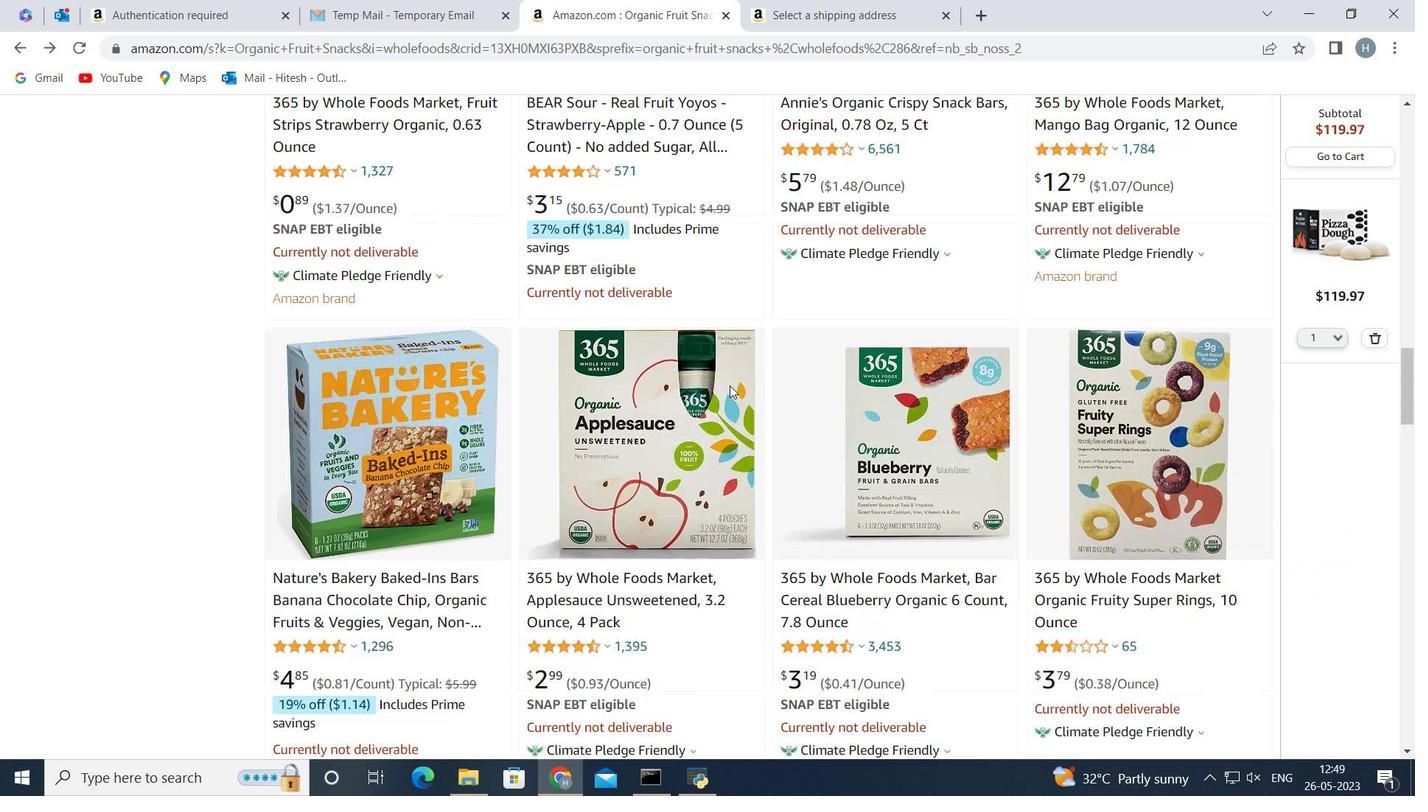 
Action: Mouse scrolled (729, 387) with delta (0, 0)
Screenshot: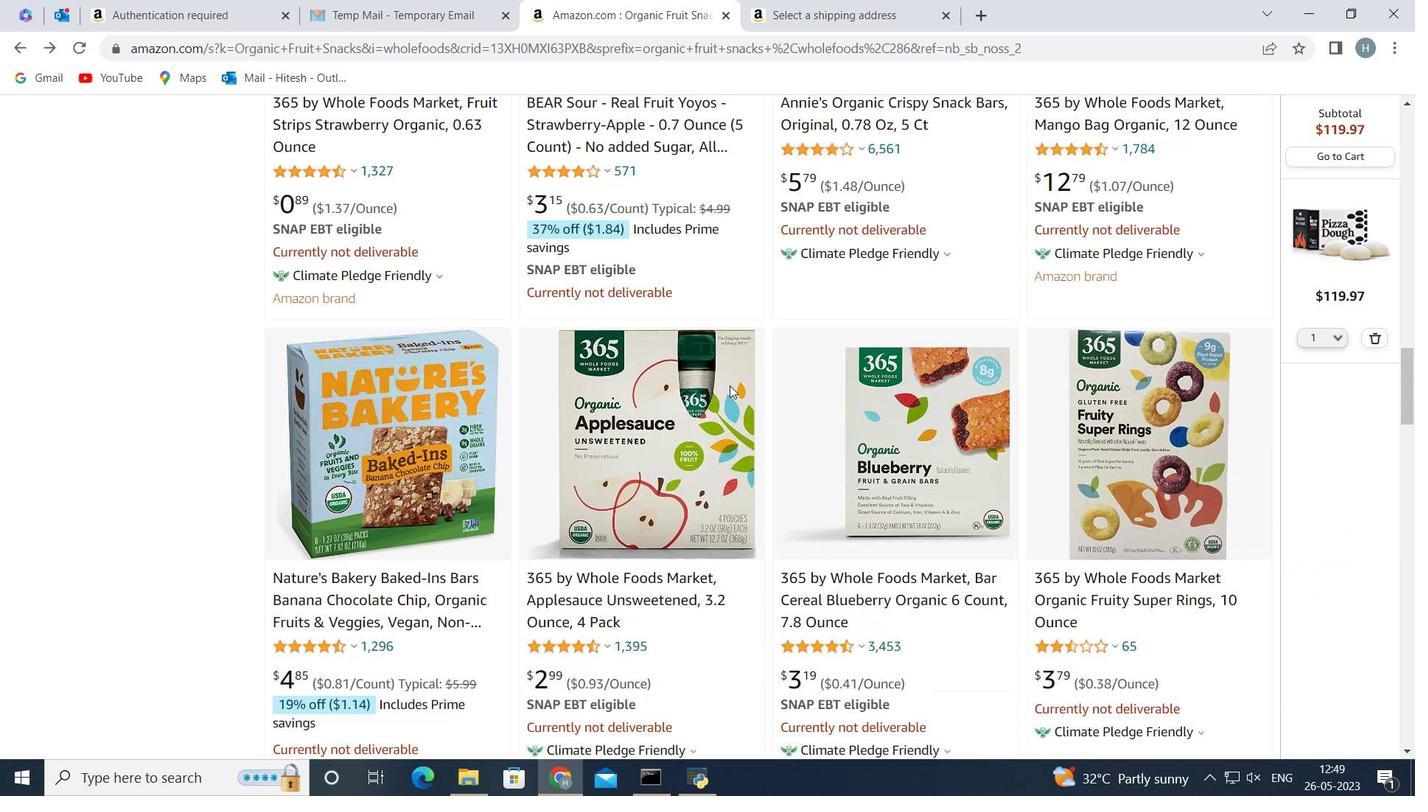 
Action: Mouse scrolled (729, 387) with delta (0, 0)
Screenshot: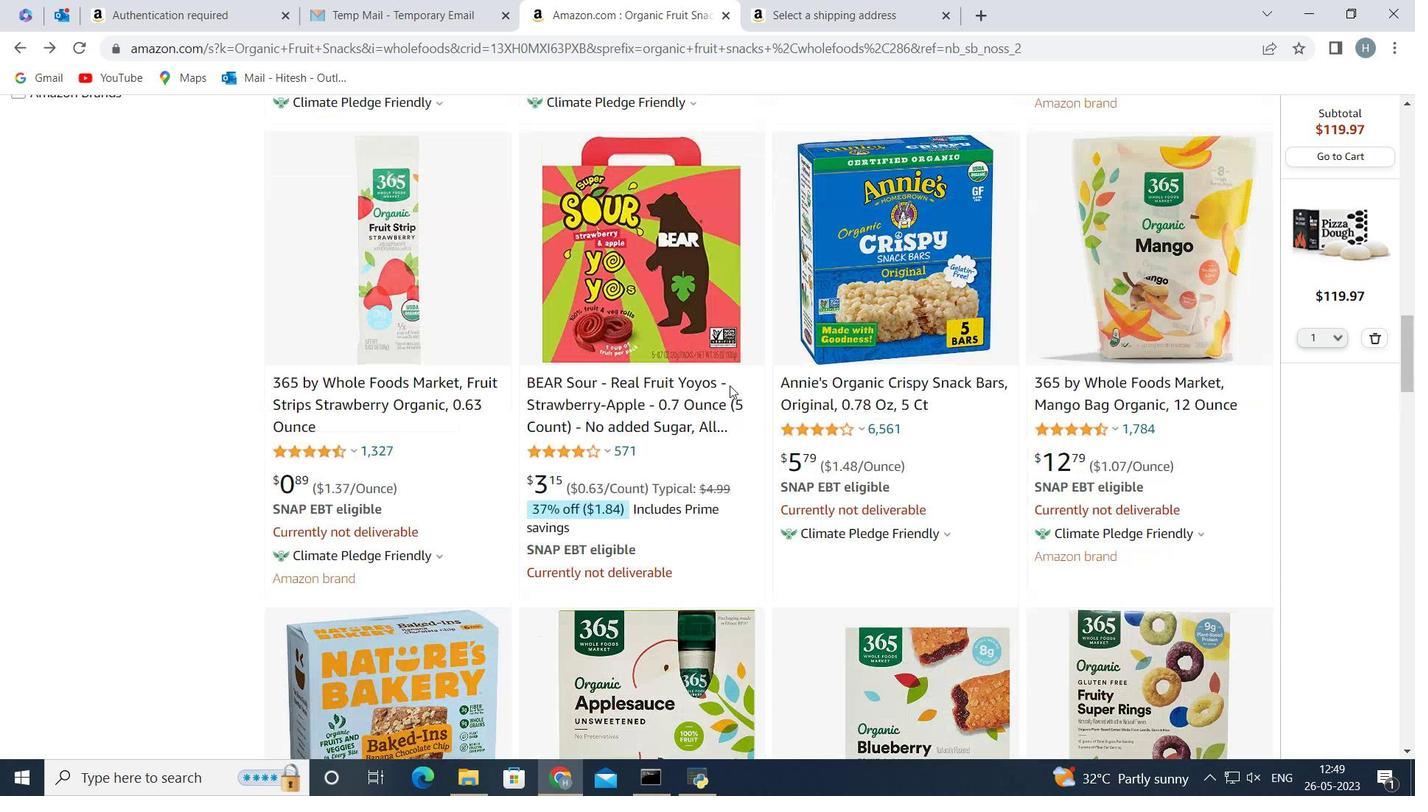 
Action: Mouse scrolled (729, 387) with delta (0, 0)
Screenshot: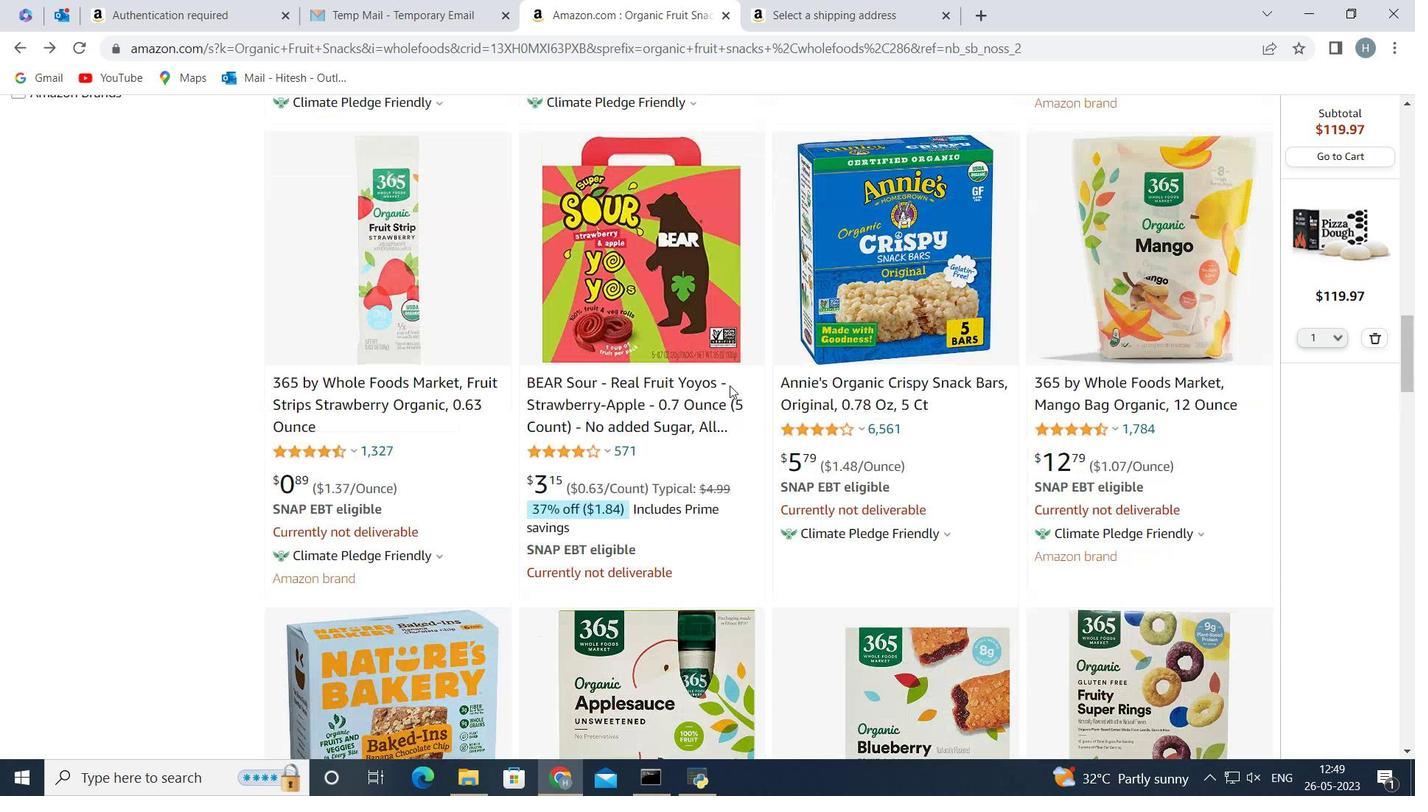 
Action: Mouse scrolled (729, 387) with delta (0, 0)
Screenshot: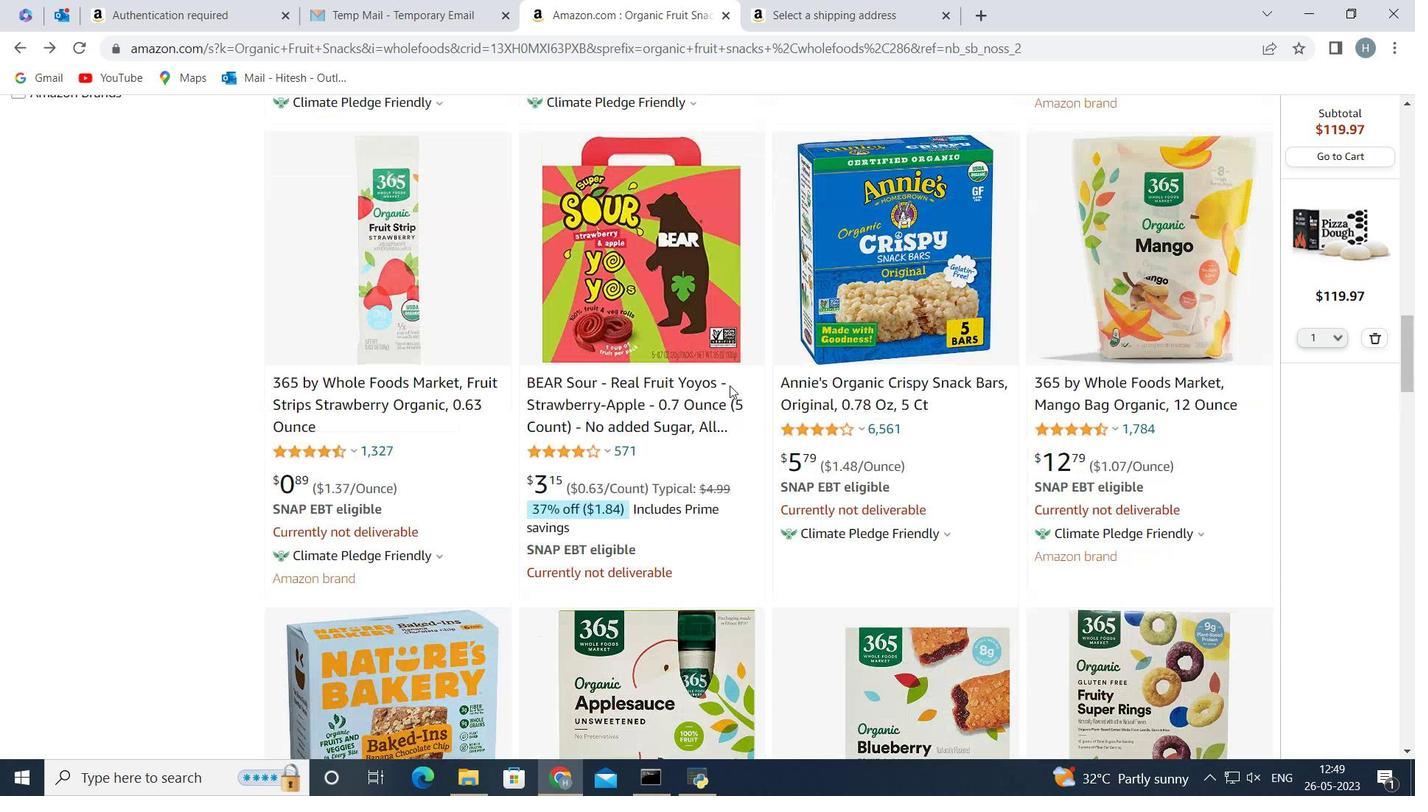 
Action: Mouse scrolled (729, 387) with delta (0, 0)
Screenshot: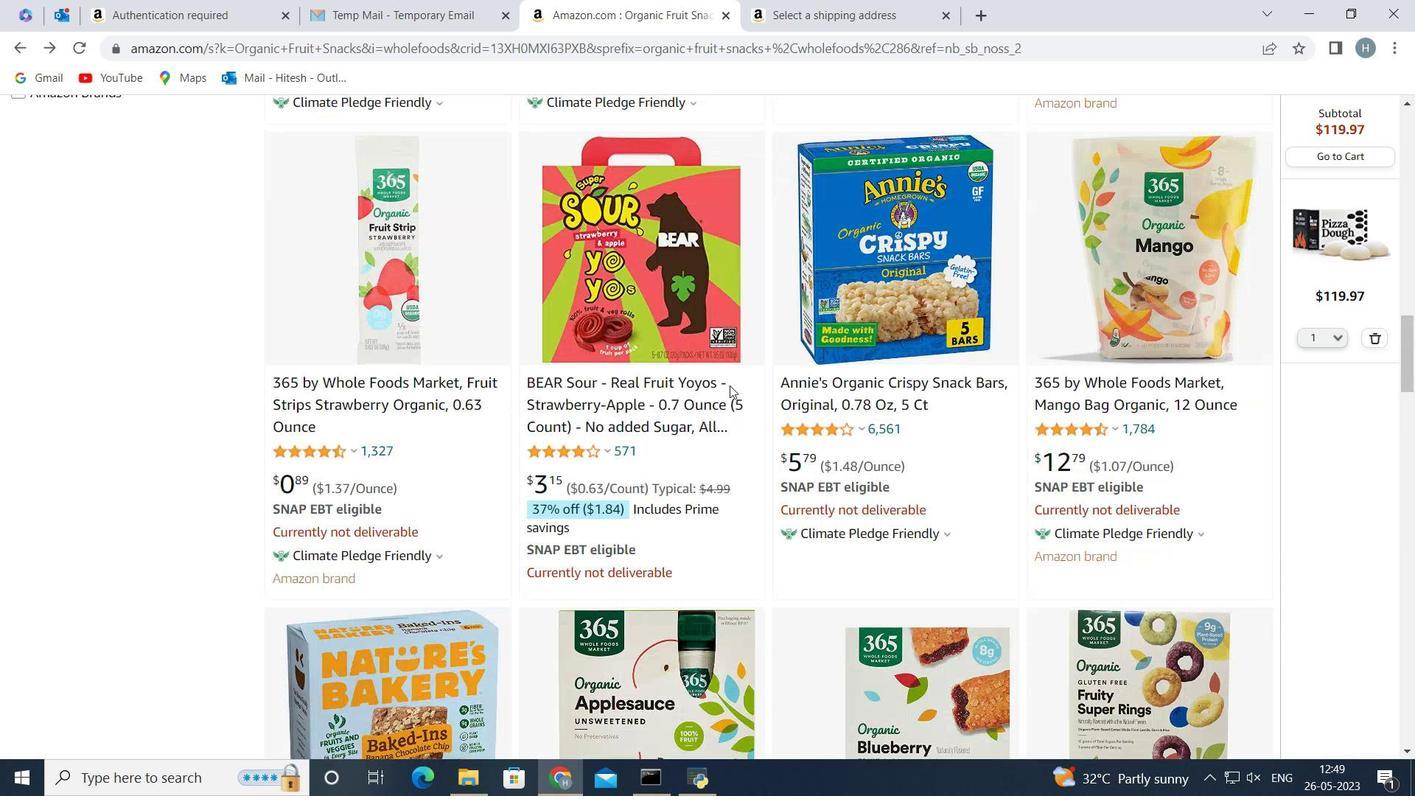 
Action: Mouse scrolled (729, 387) with delta (0, 0)
Screenshot: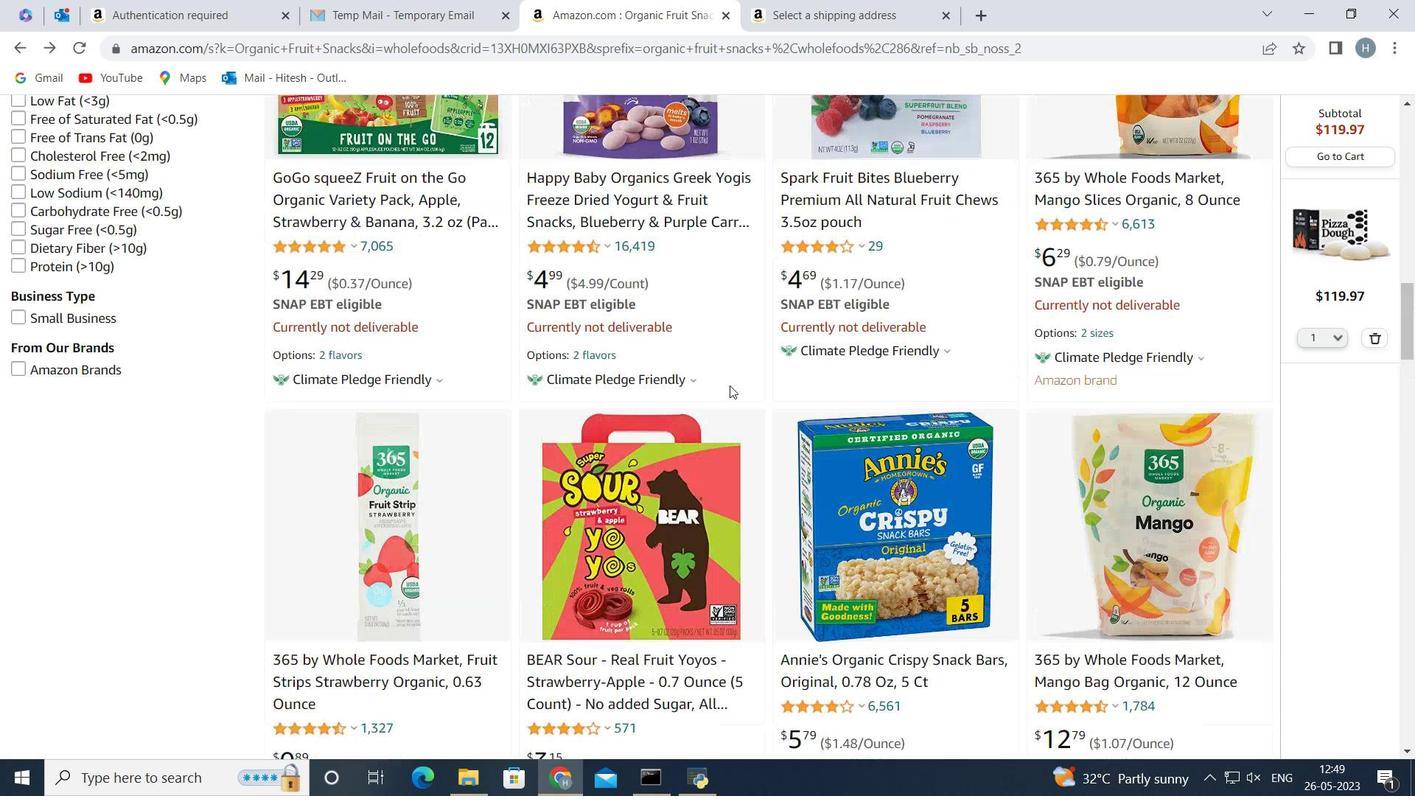 
Action: Mouse scrolled (729, 387) with delta (0, 0)
Screenshot: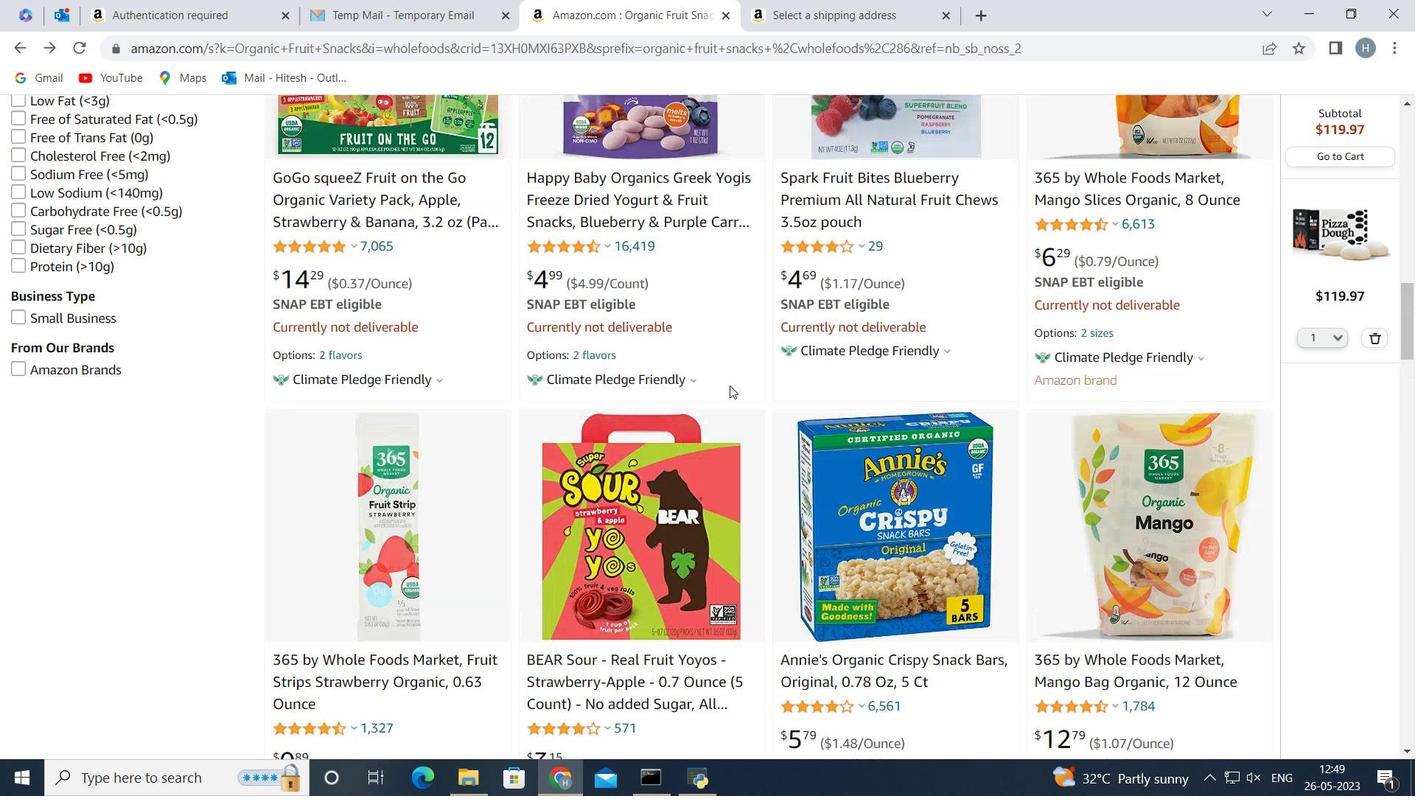 
Action: Mouse scrolled (729, 387) with delta (0, 0)
Screenshot: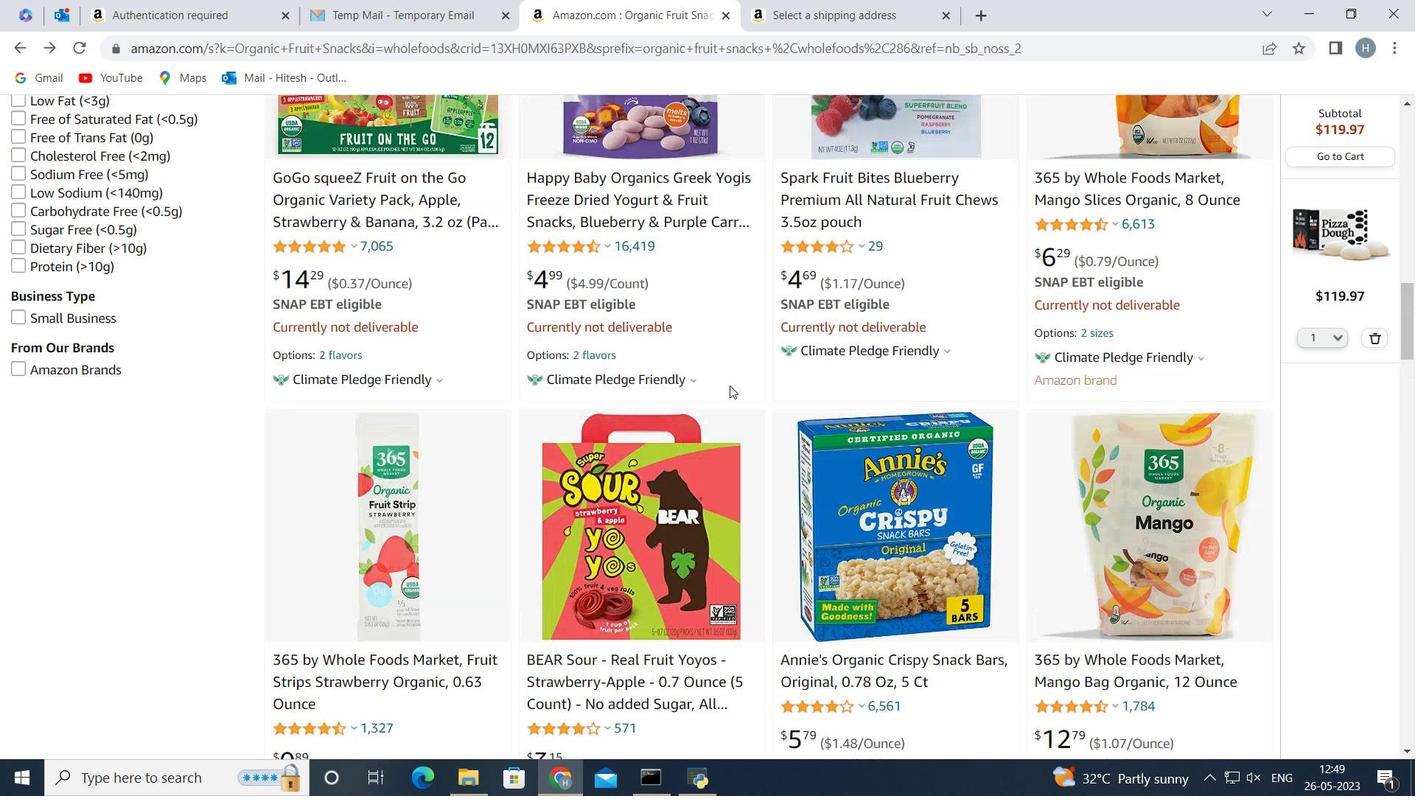 
Action: Mouse scrolled (729, 387) with delta (0, 0)
Screenshot: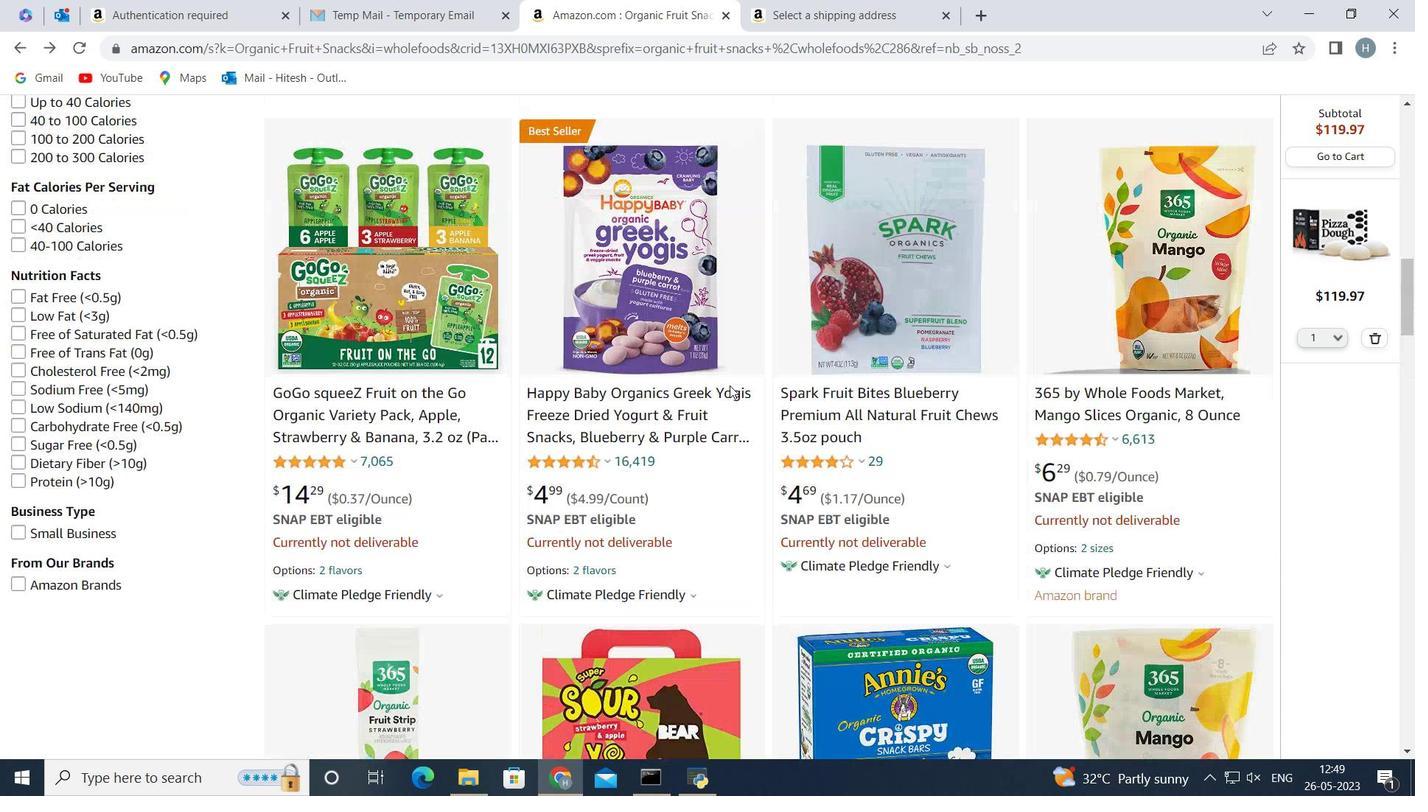 
Action: Mouse moved to (487, 345)
Screenshot: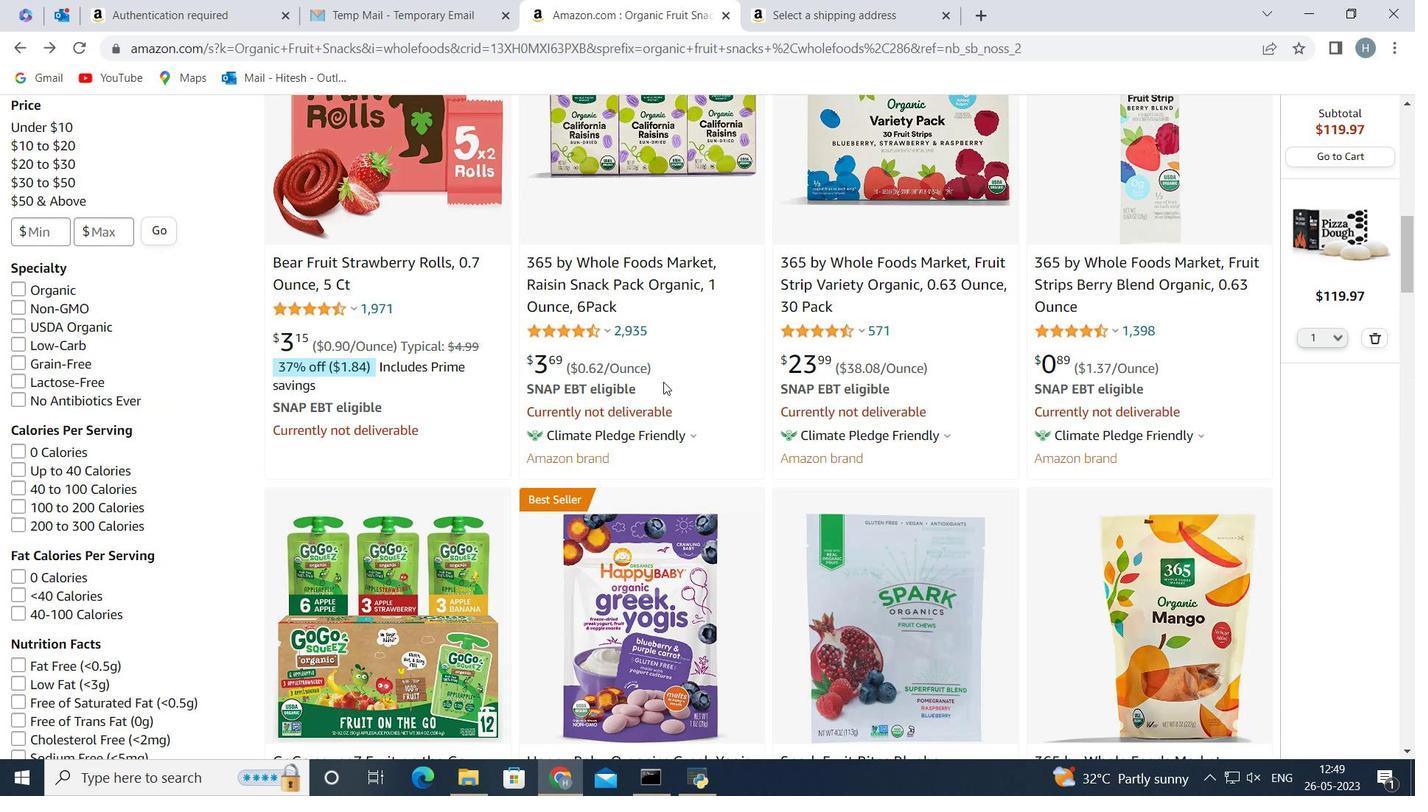 
Action: Mouse scrolled (487, 346) with delta (0, 0)
Screenshot: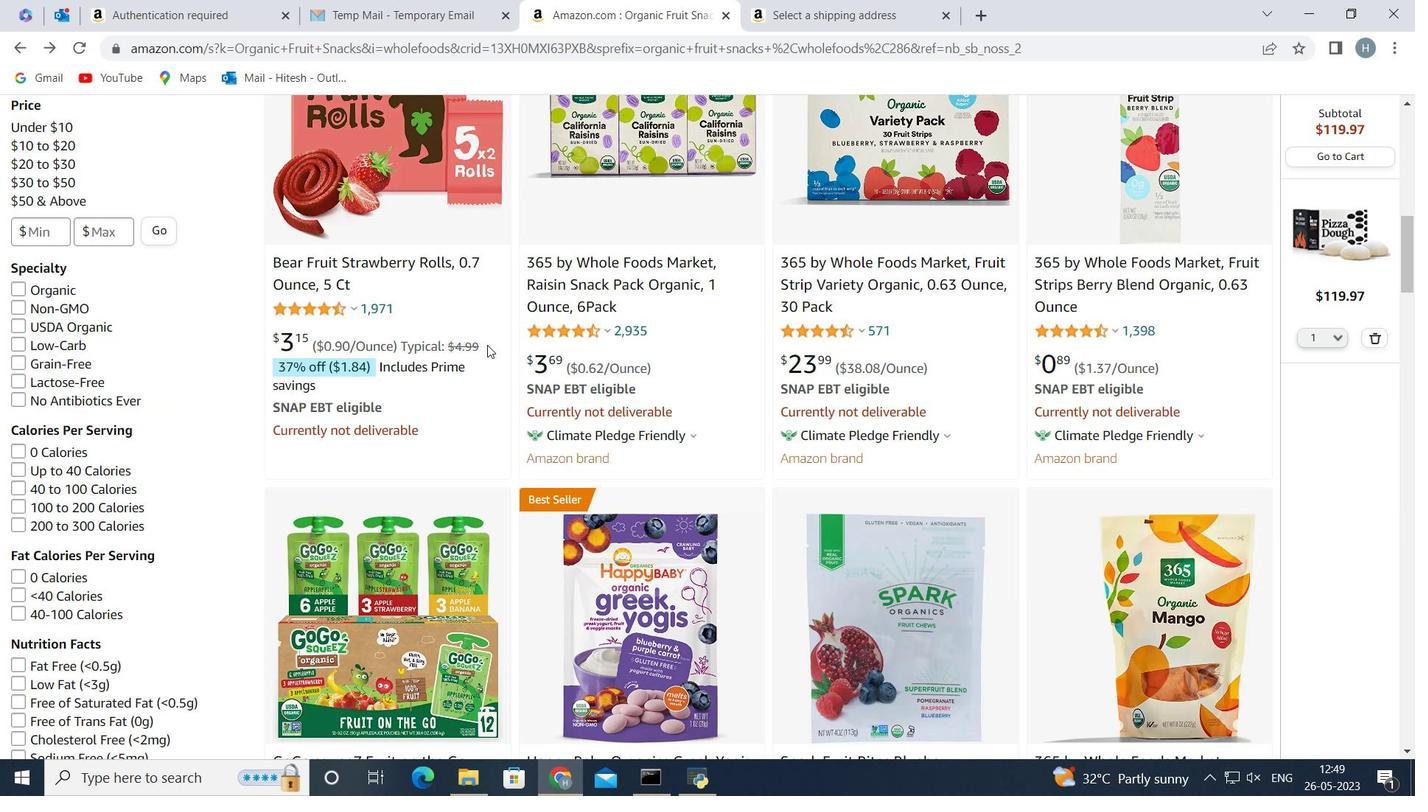 
Action: Mouse scrolled (487, 346) with delta (0, 0)
Screenshot: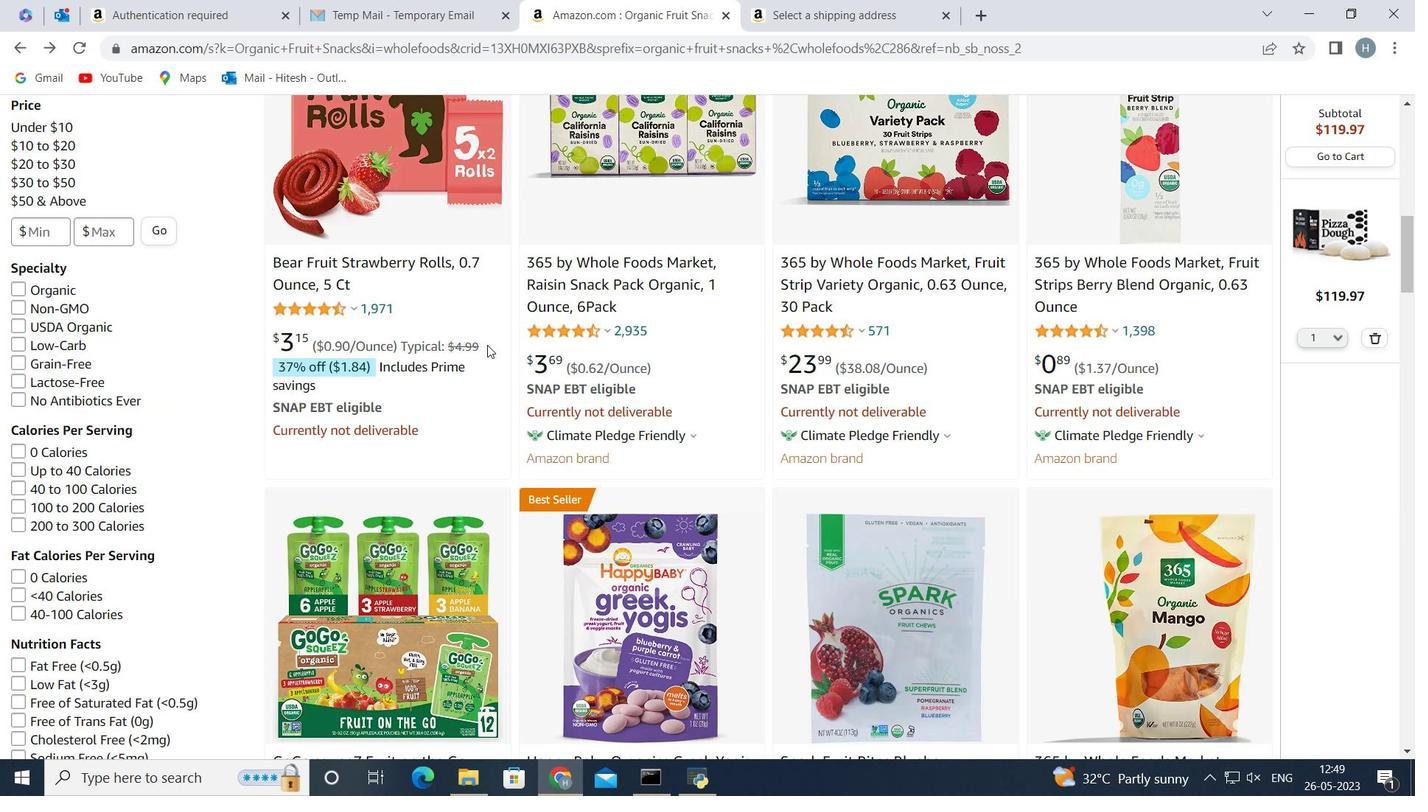 
Action: Mouse scrolled (487, 346) with delta (0, 0)
Screenshot: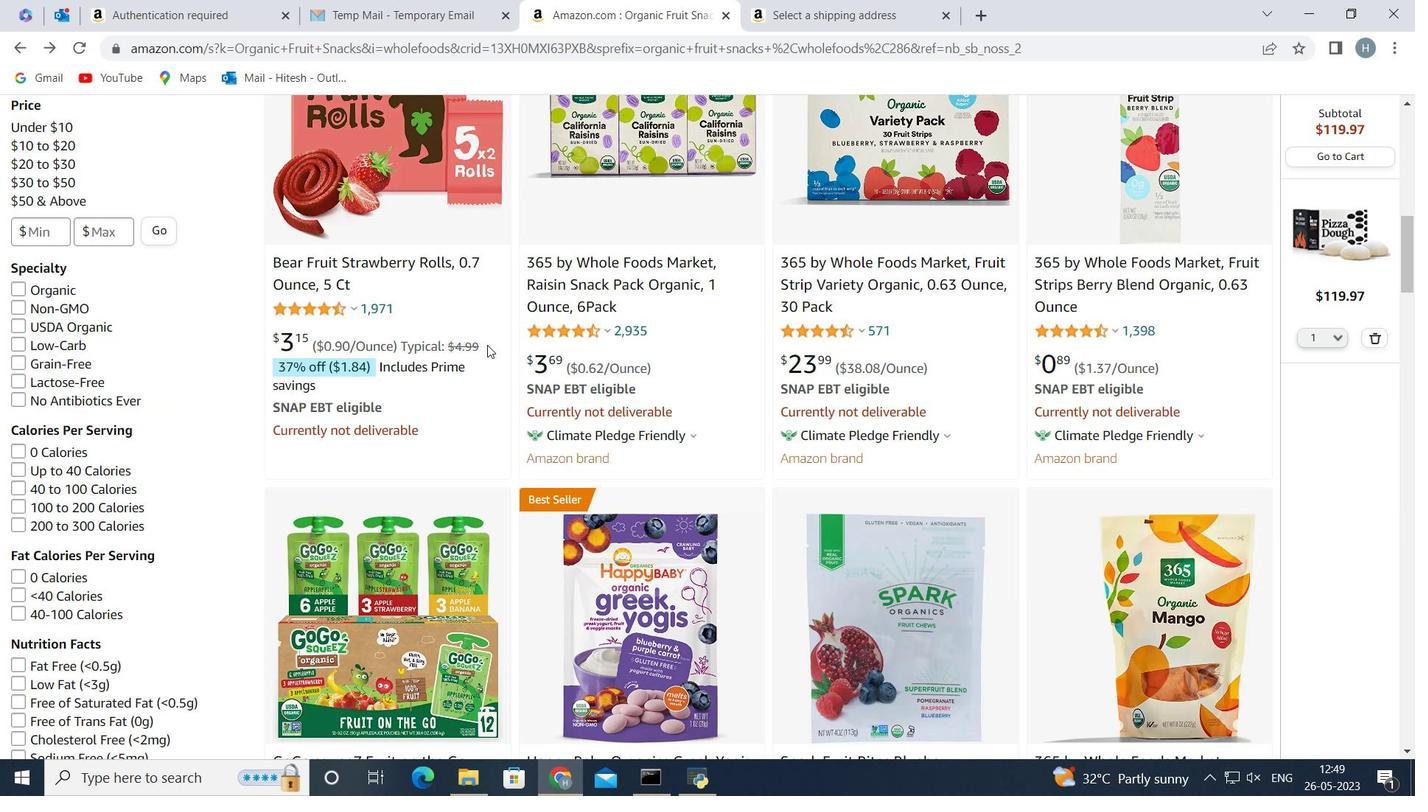 
Action: Mouse scrolled (487, 346) with delta (0, 0)
Screenshot: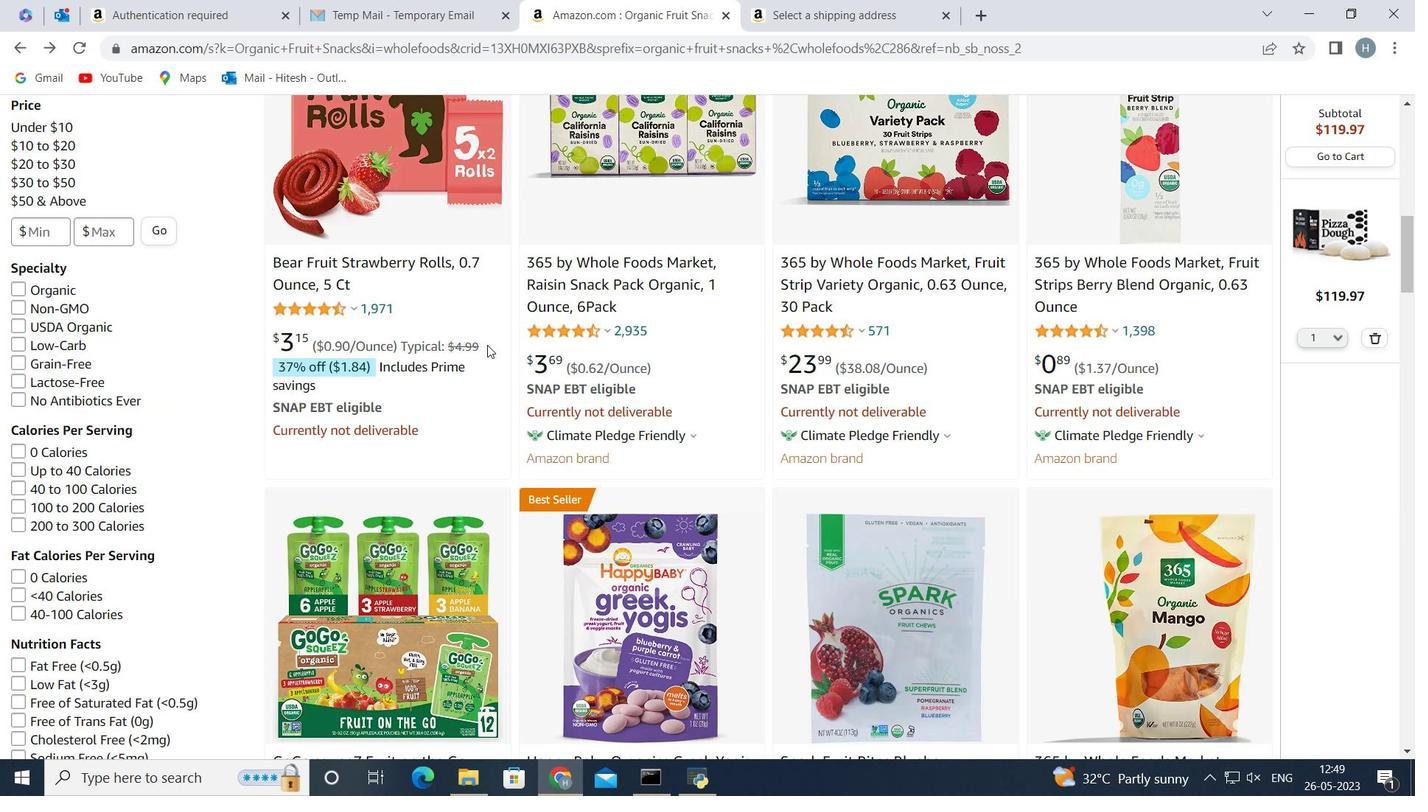 
Action: Mouse scrolled (487, 346) with delta (0, 0)
Screenshot: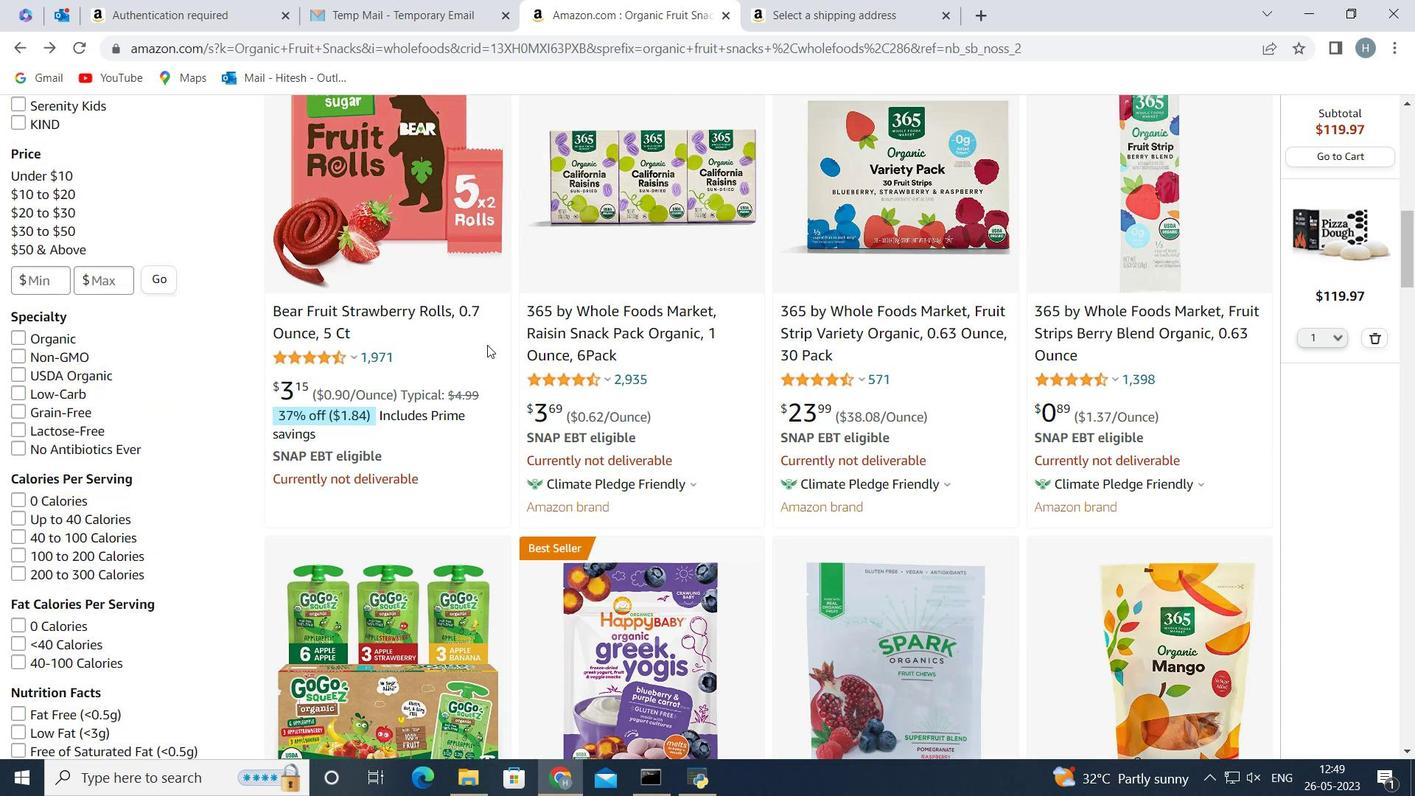 
Action: Mouse scrolled (487, 346) with delta (0, 0)
Screenshot: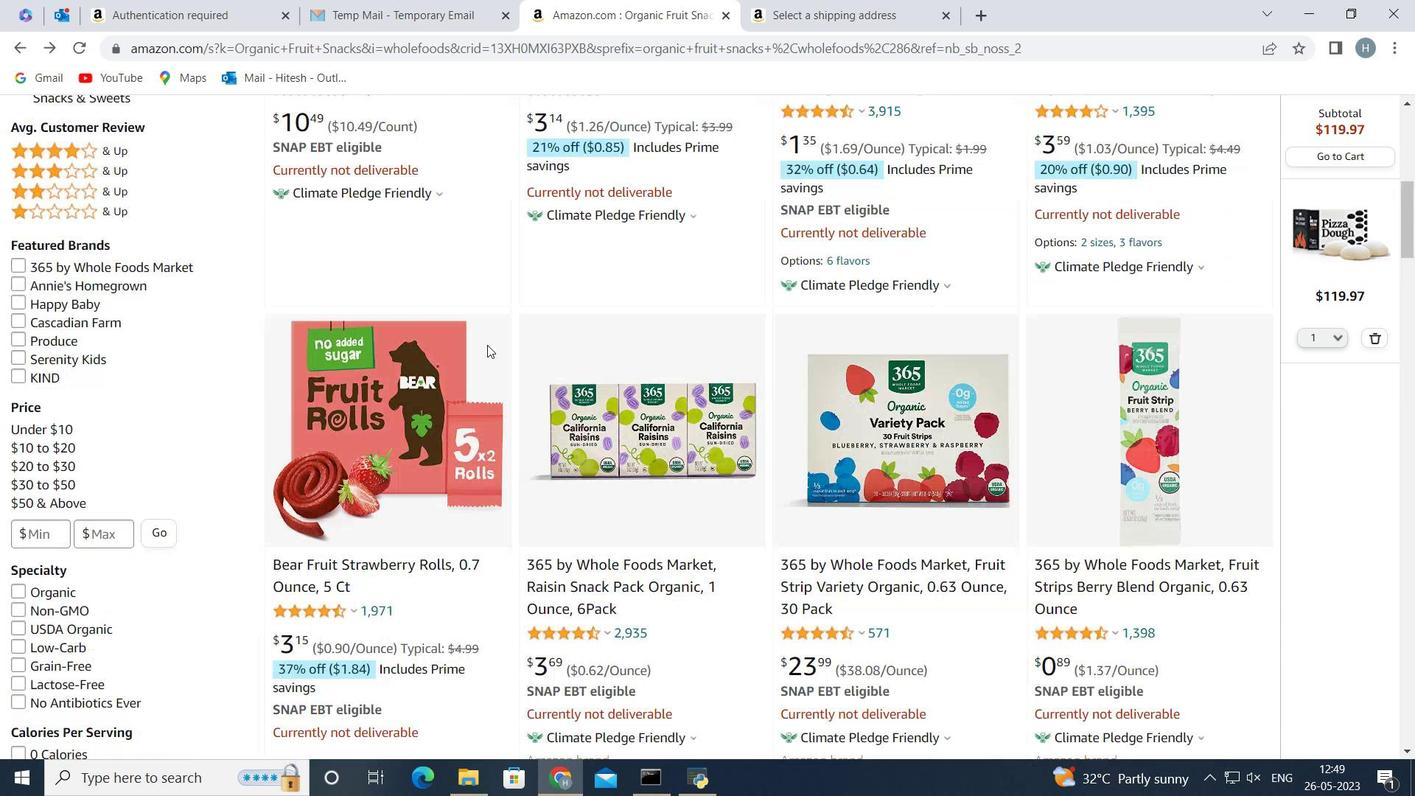 
Action: Mouse scrolled (487, 346) with delta (0, 0)
Screenshot: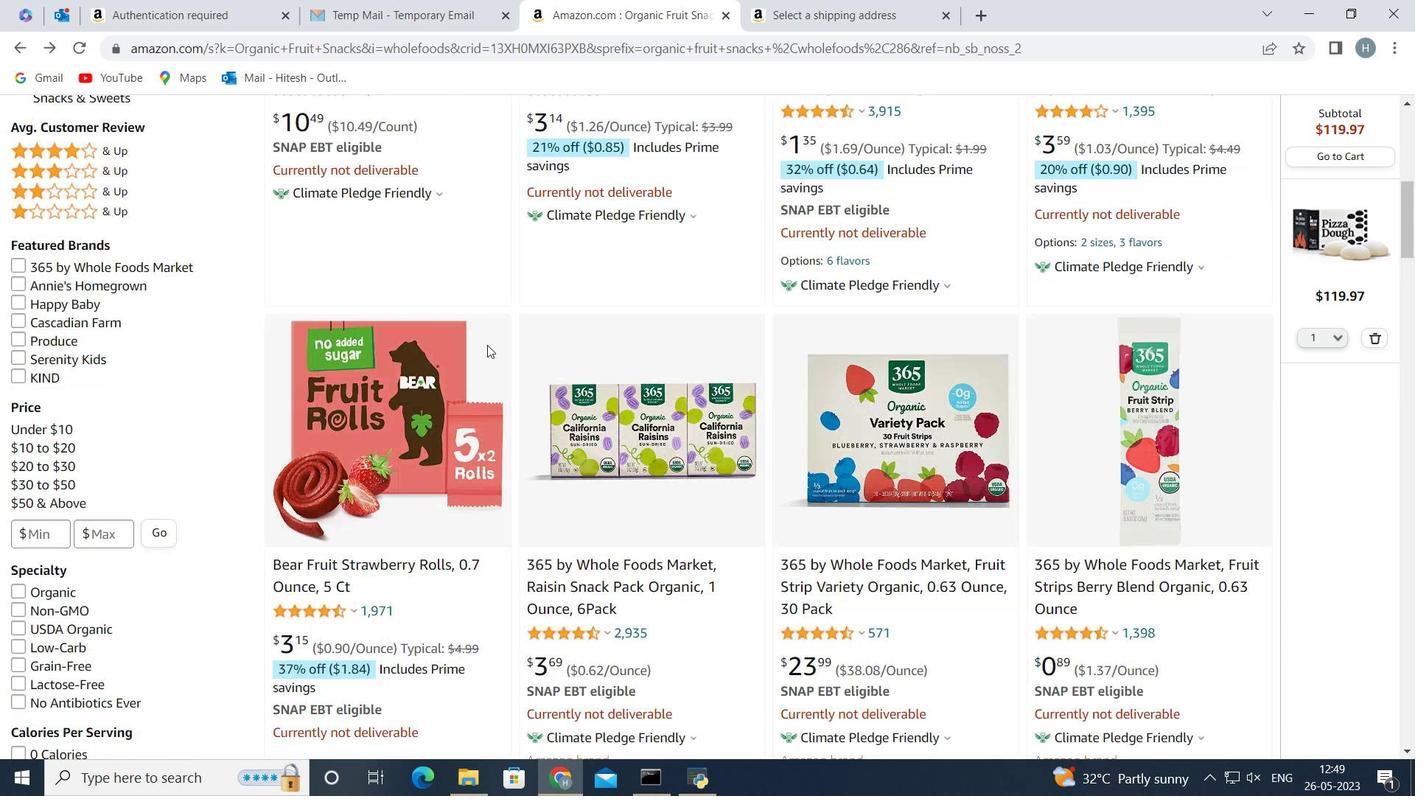 
Action: Mouse scrolled (487, 346) with delta (0, 0)
Screenshot: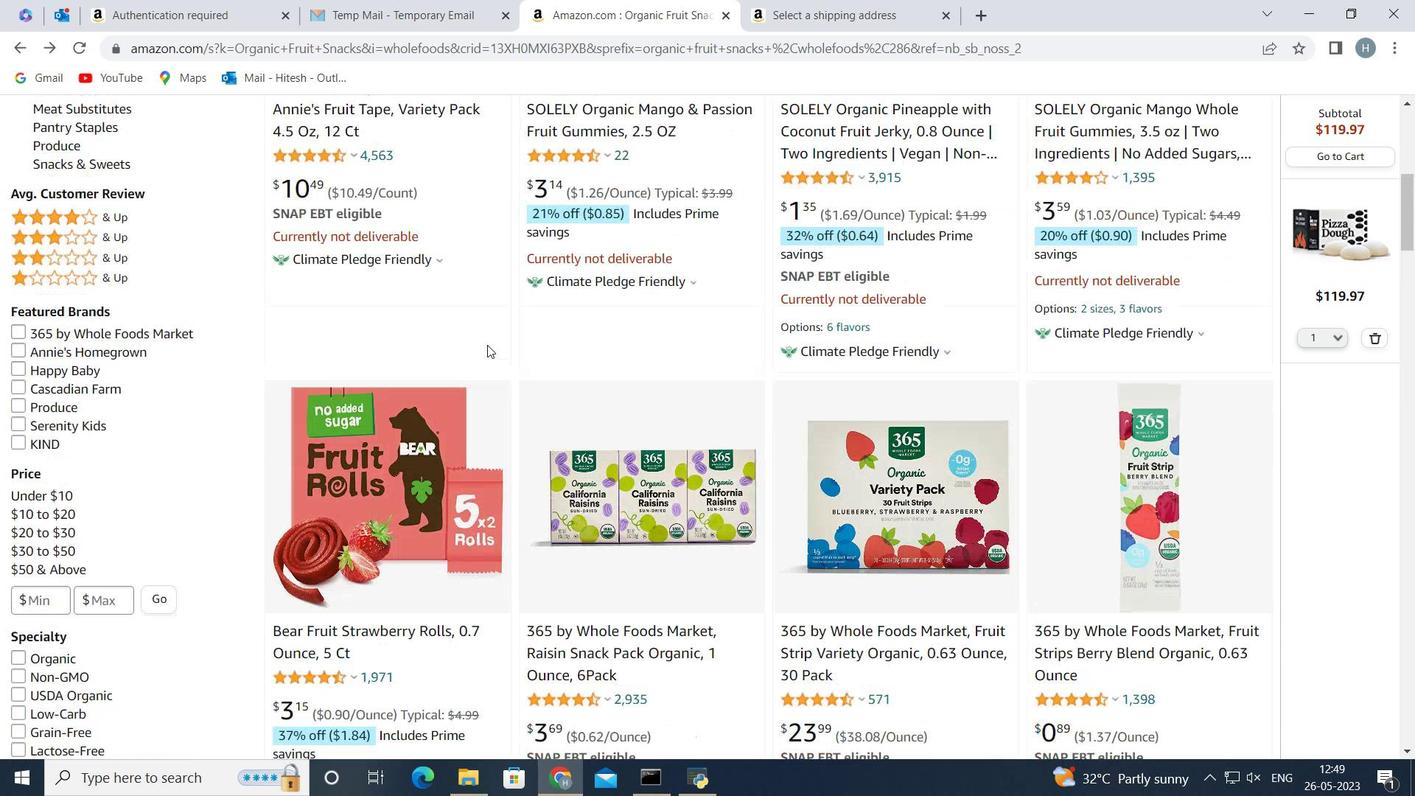 
Action: Mouse moved to (400, 366)
Screenshot: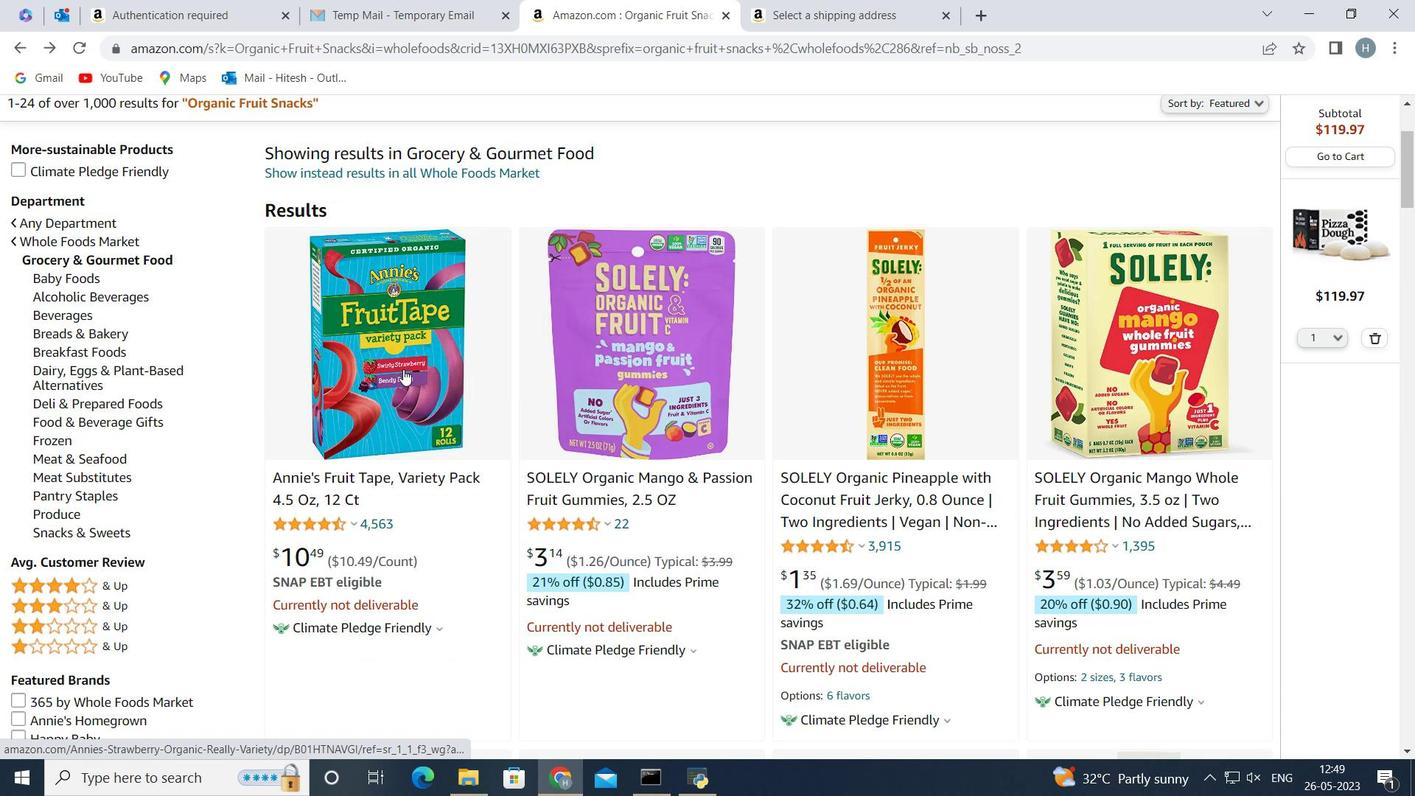 
Action: Mouse pressed left at (400, 366)
Screenshot: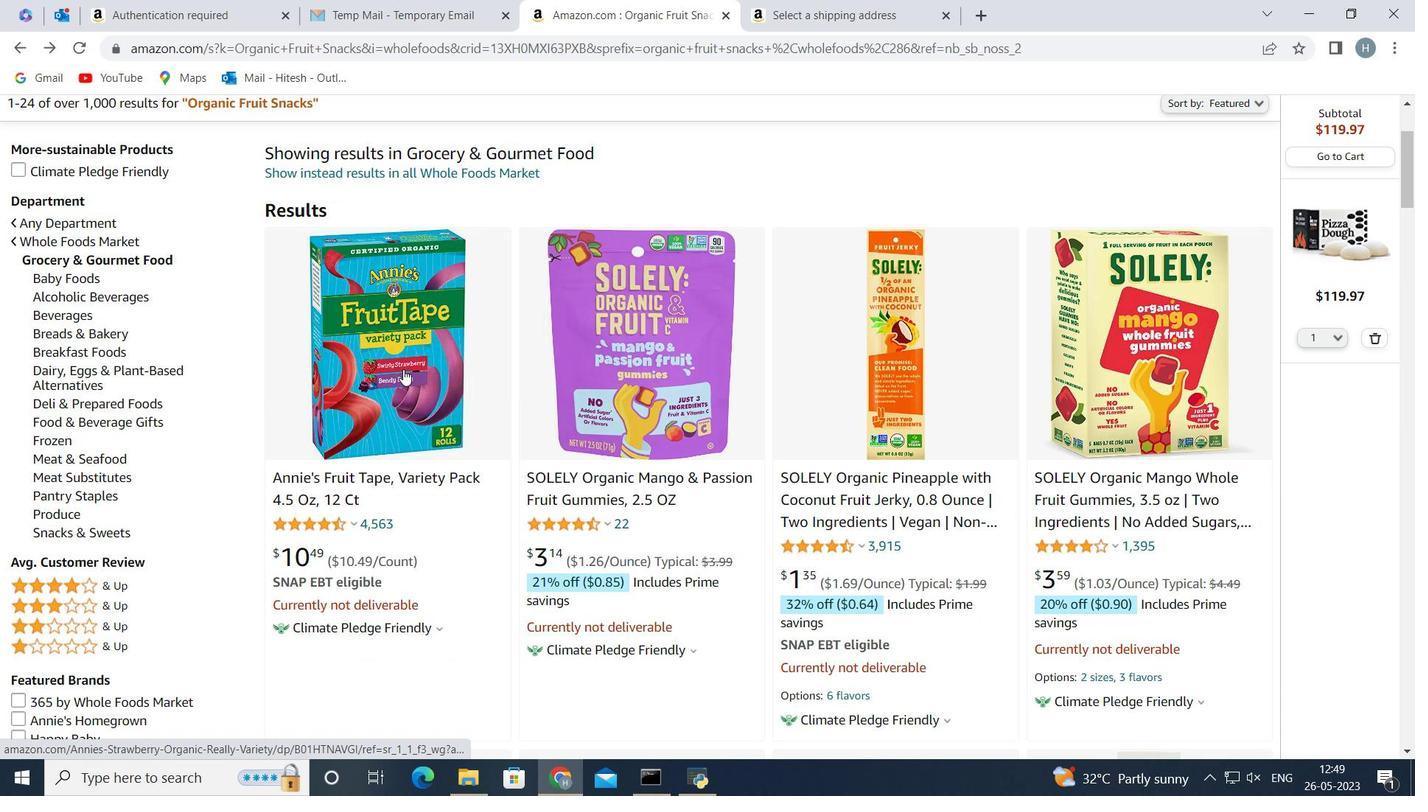 
Action: Mouse moved to (701, 378)
Screenshot: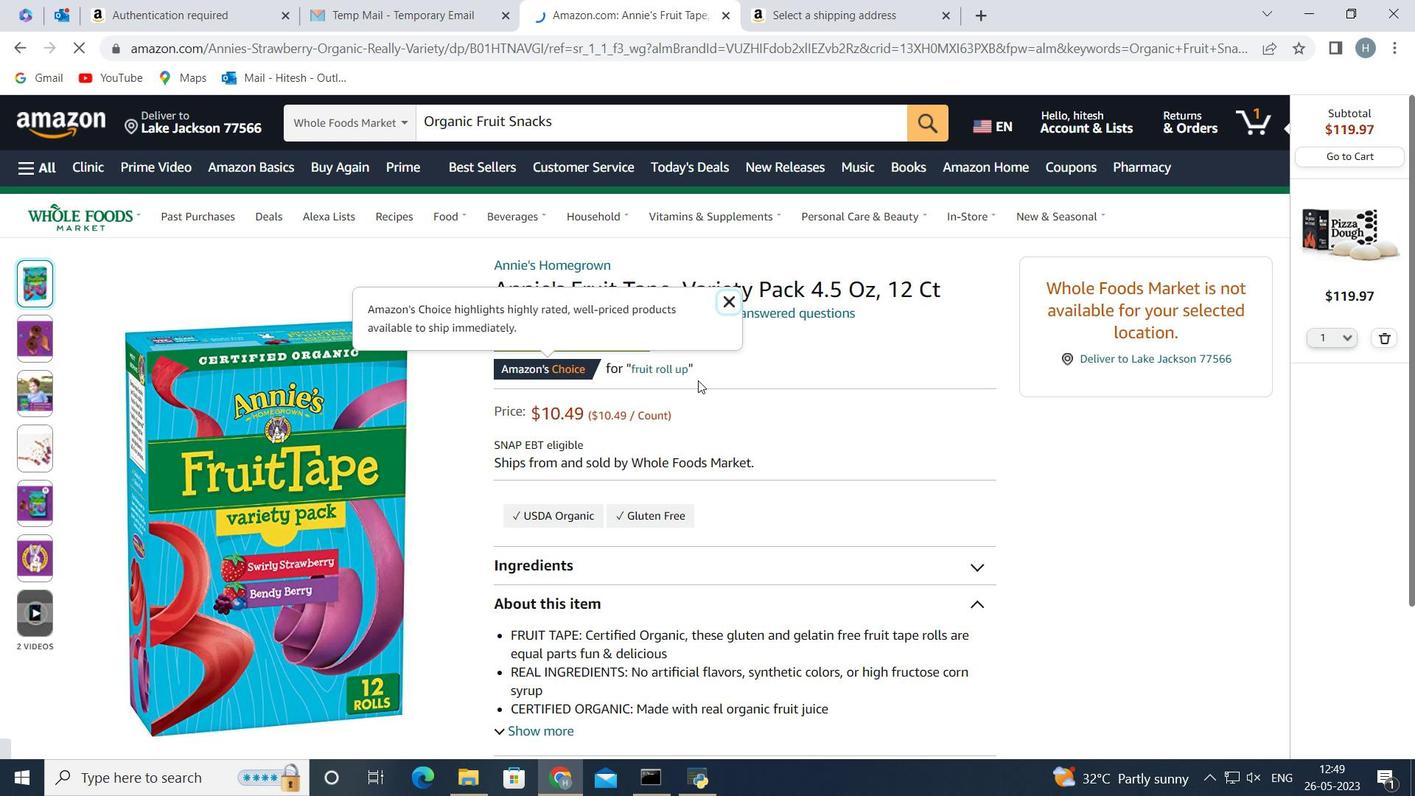 
Action: Mouse scrolled (701, 378) with delta (0, 0)
Screenshot: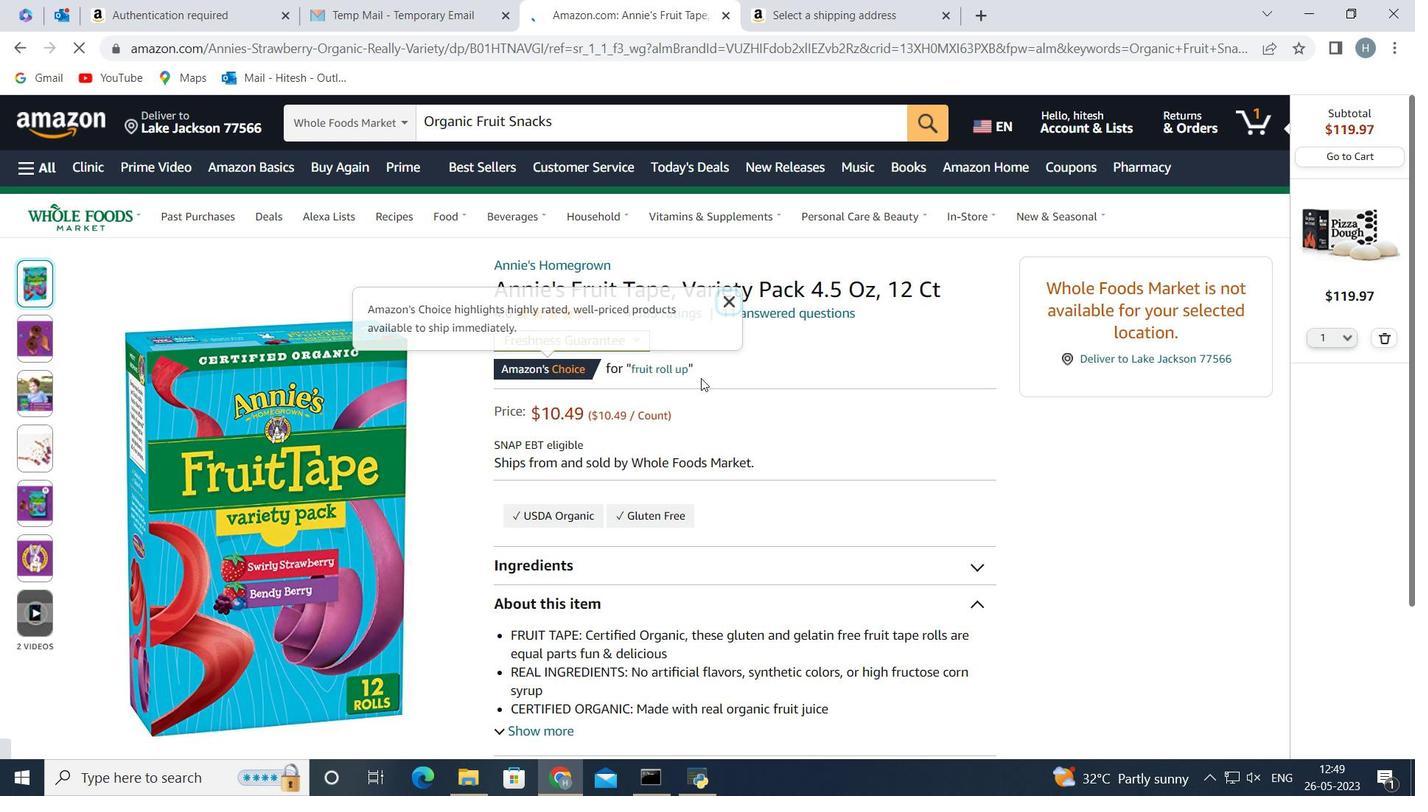
Action: Mouse scrolled (701, 378) with delta (0, 0)
Screenshot: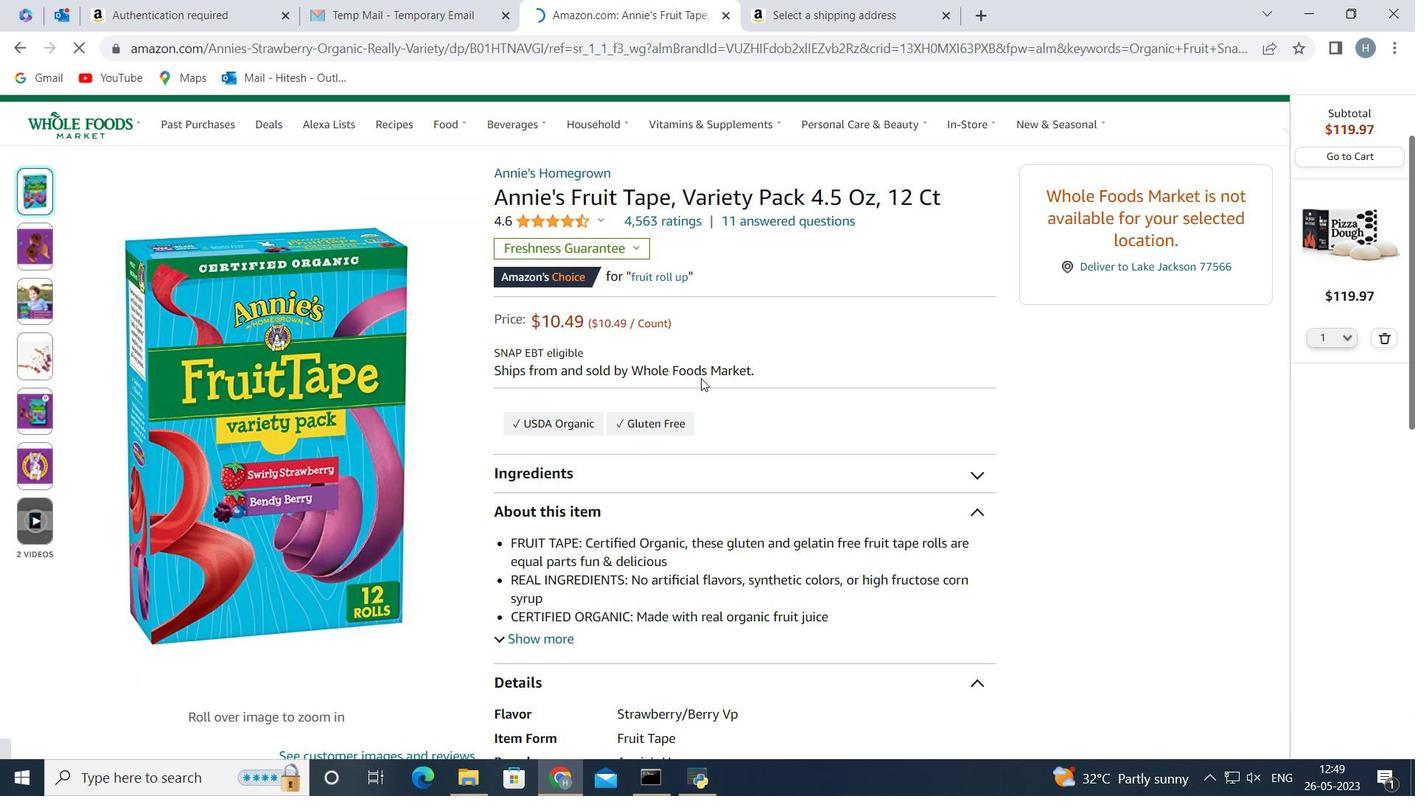 
Action: Mouse moved to (1018, 339)
Screenshot: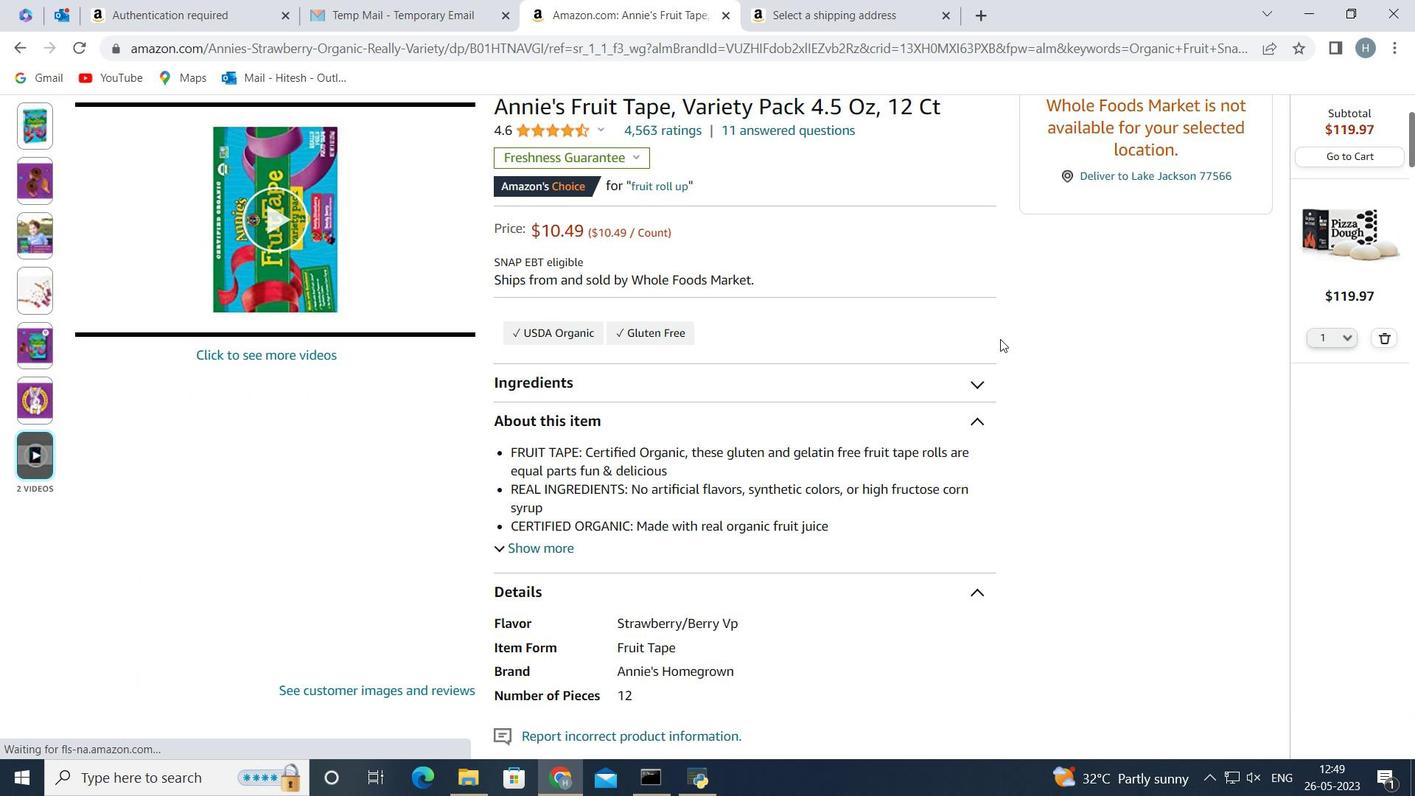 
Action: Mouse scrolled (1018, 339) with delta (0, 0)
Screenshot: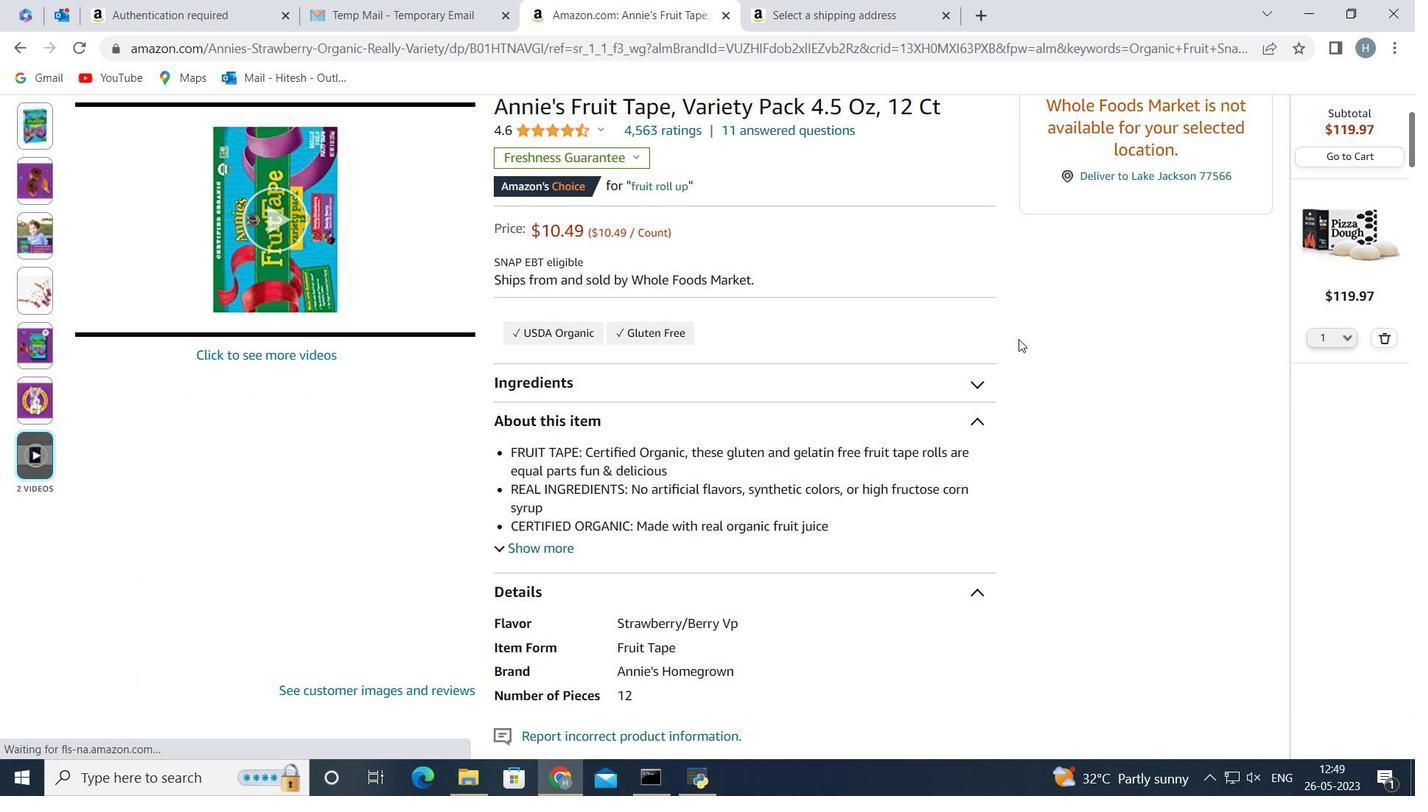 
Action: Mouse scrolled (1018, 339) with delta (0, 0)
Screenshot: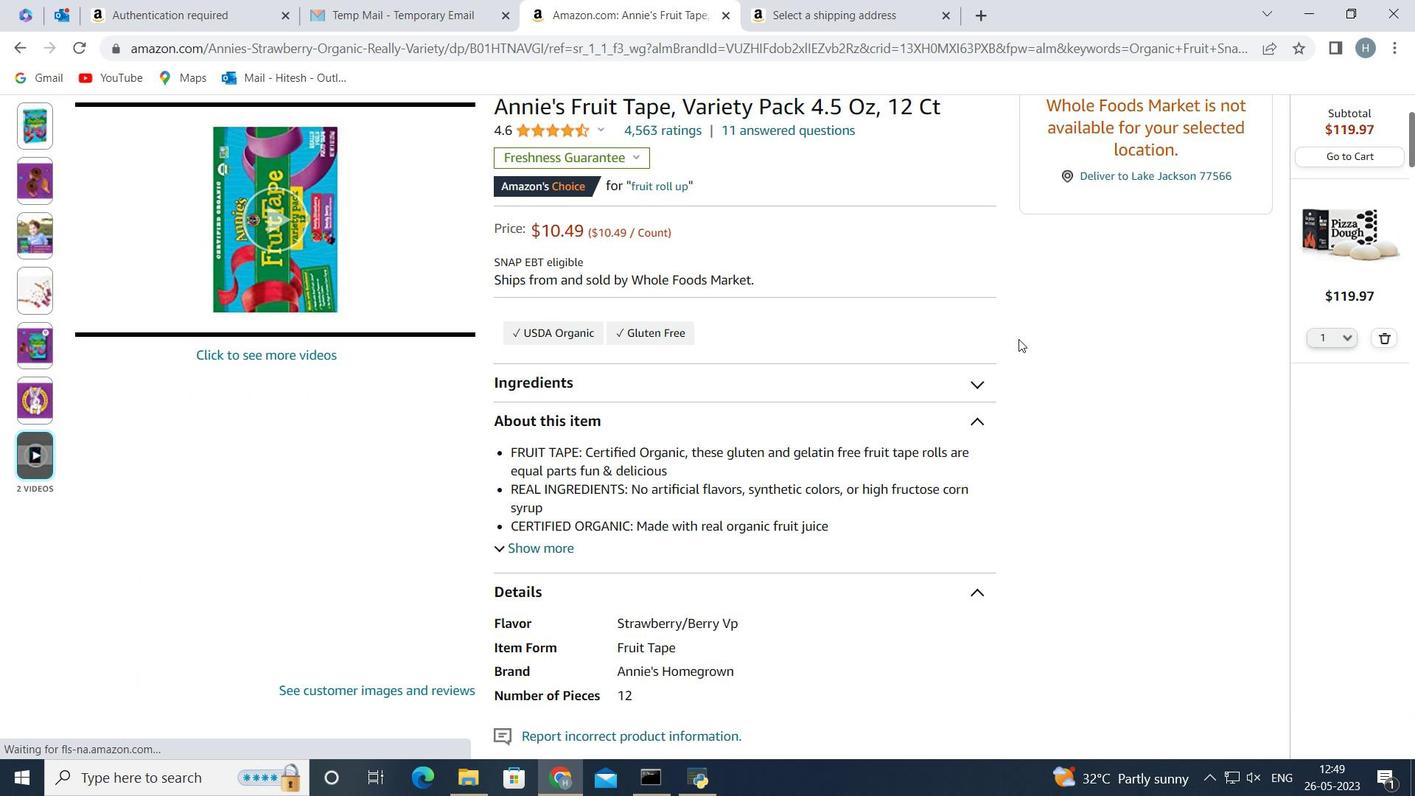 
Action: Mouse moved to (1018, 337)
Screenshot: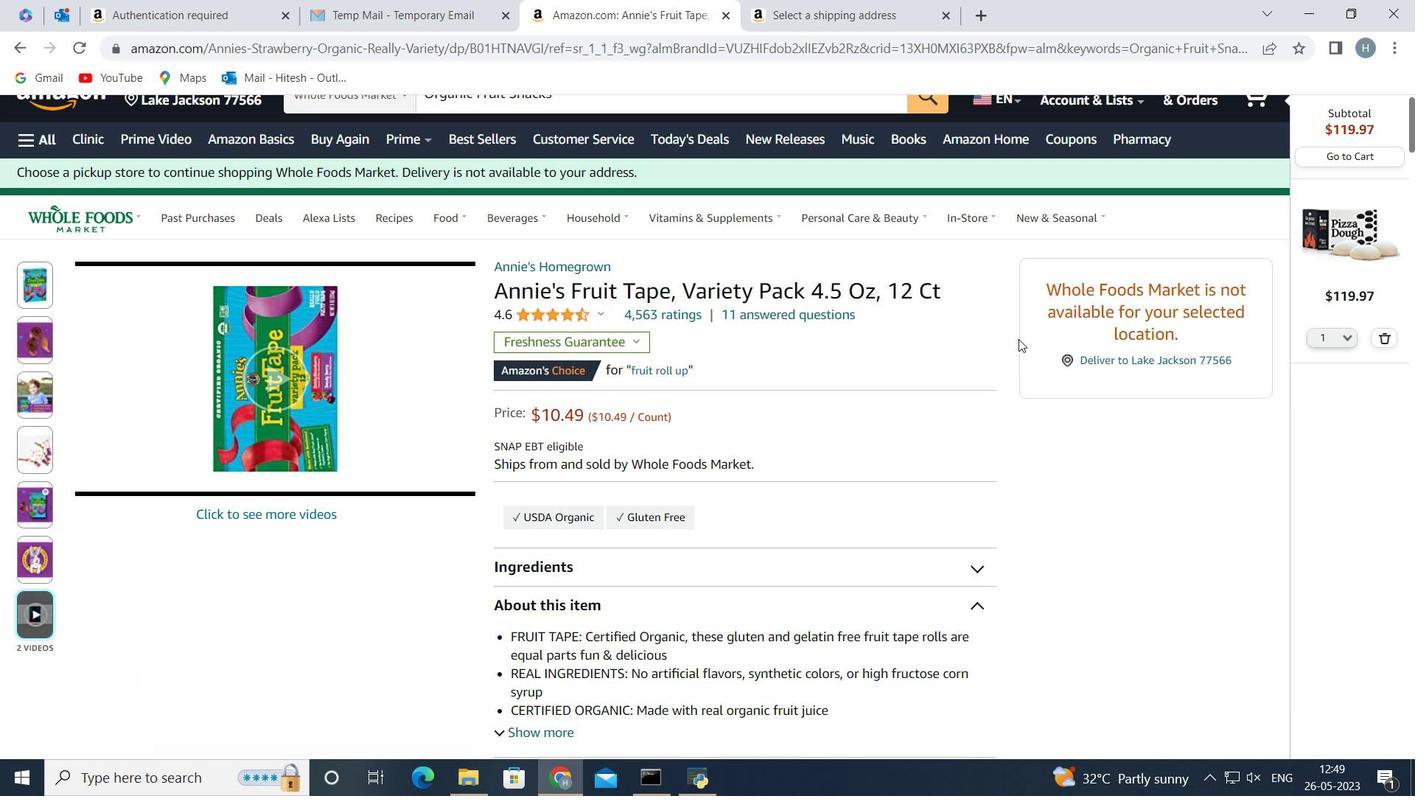 
Action: Mouse scrolled (1018, 336) with delta (0, 0)
Screenshot: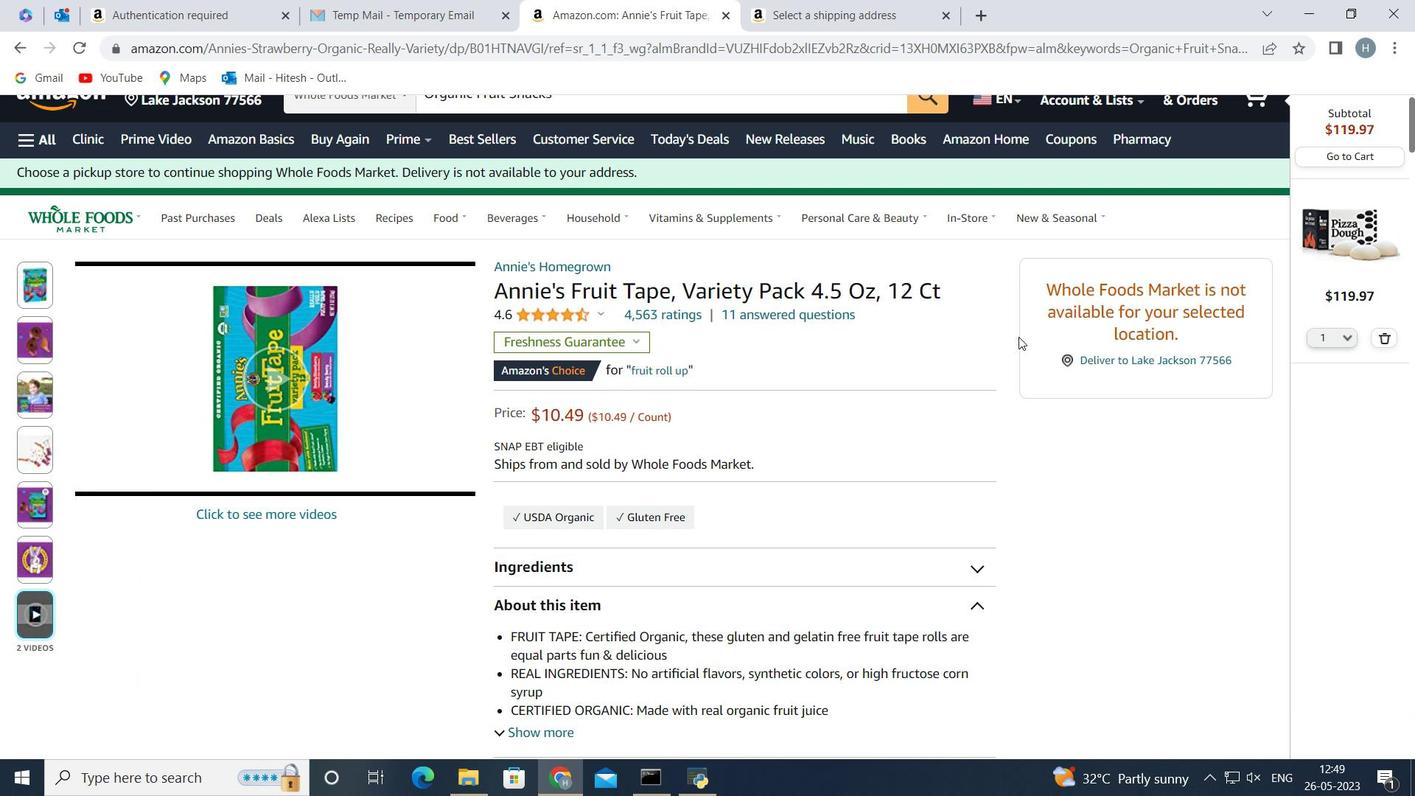 
Action: Mouse scrolled (1018, 336) with delta (0, 0)
Screenshot: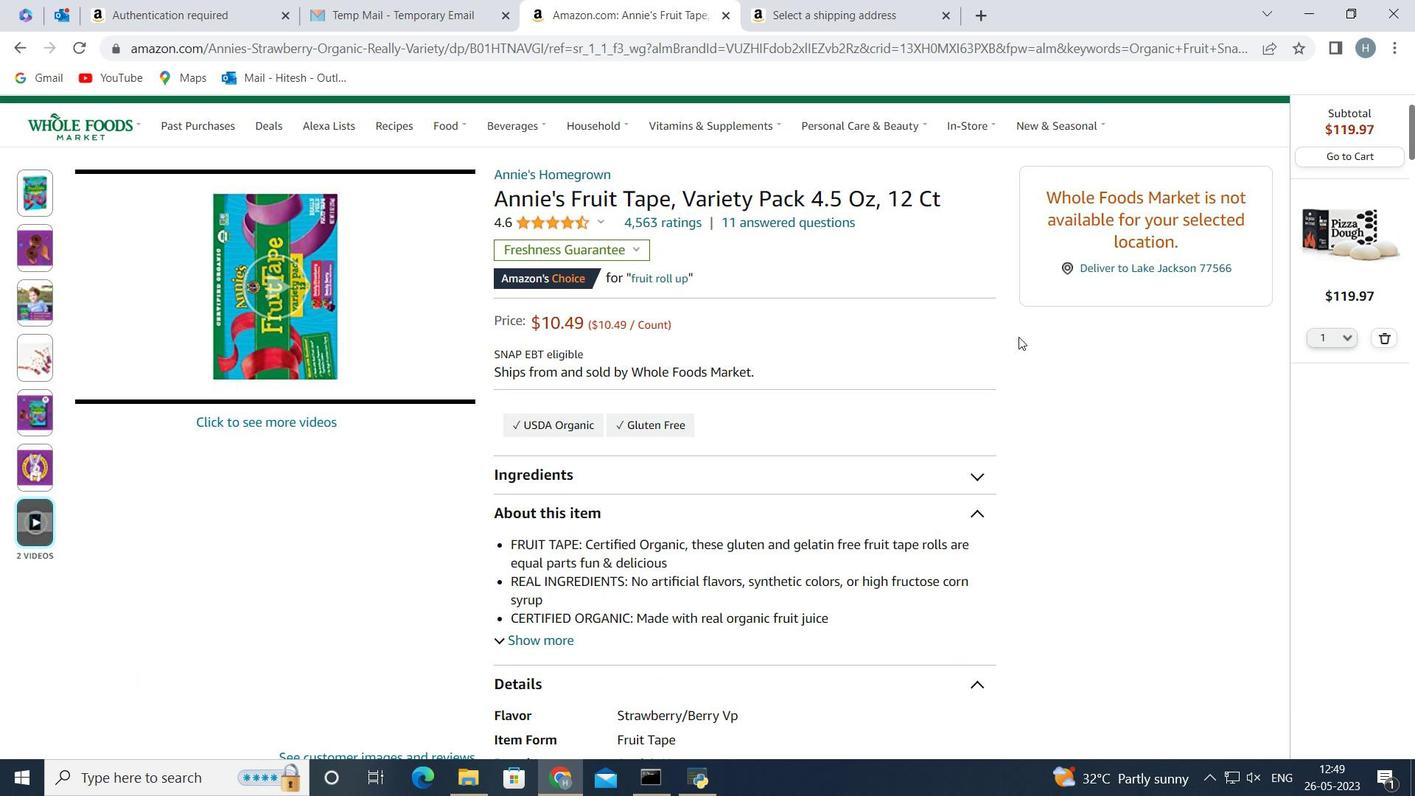 
Action: Mouse scrolled (1018, 336) with delta (0, 0)
Screenshot: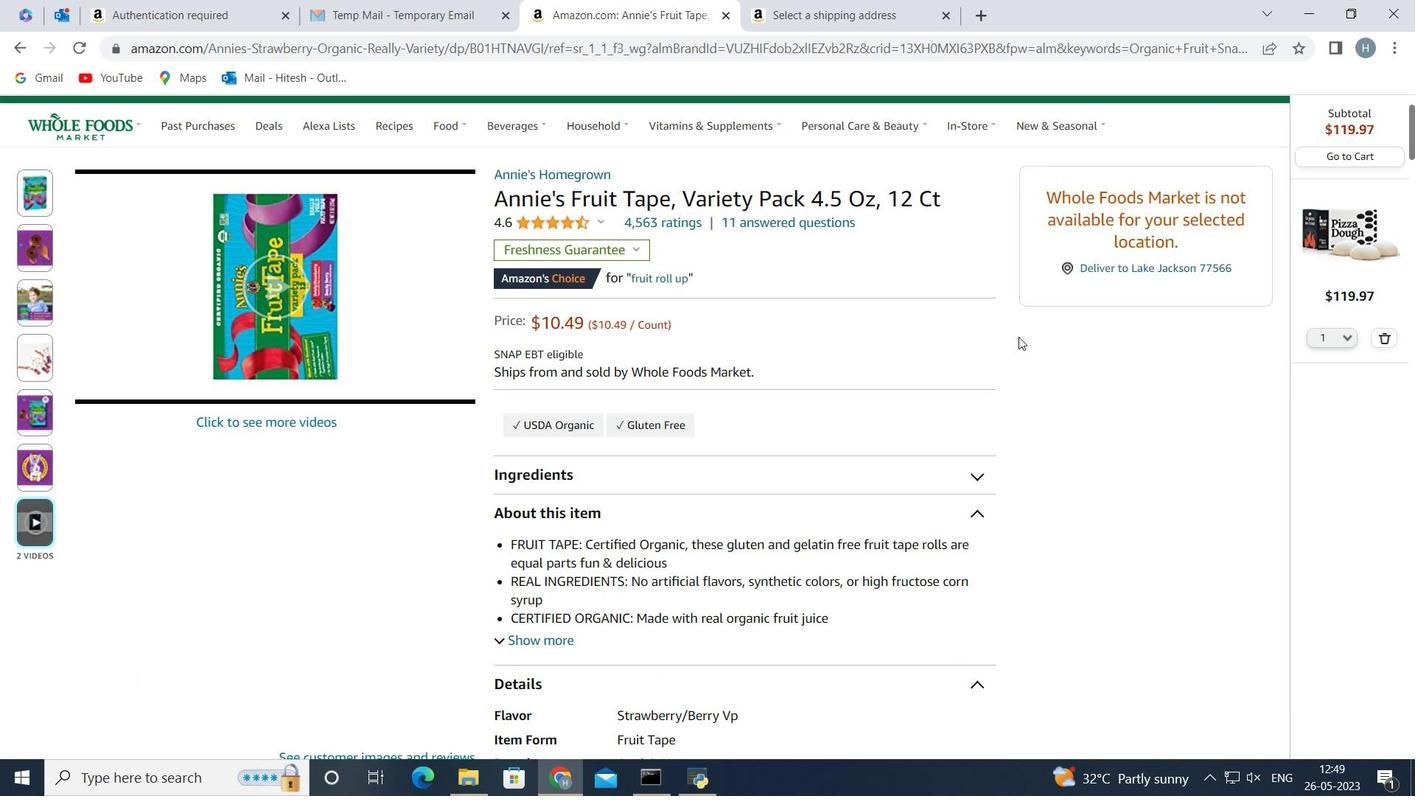 
Action: Mouse scrolled (1018, 336) with delta (0, 0)
Screenshot: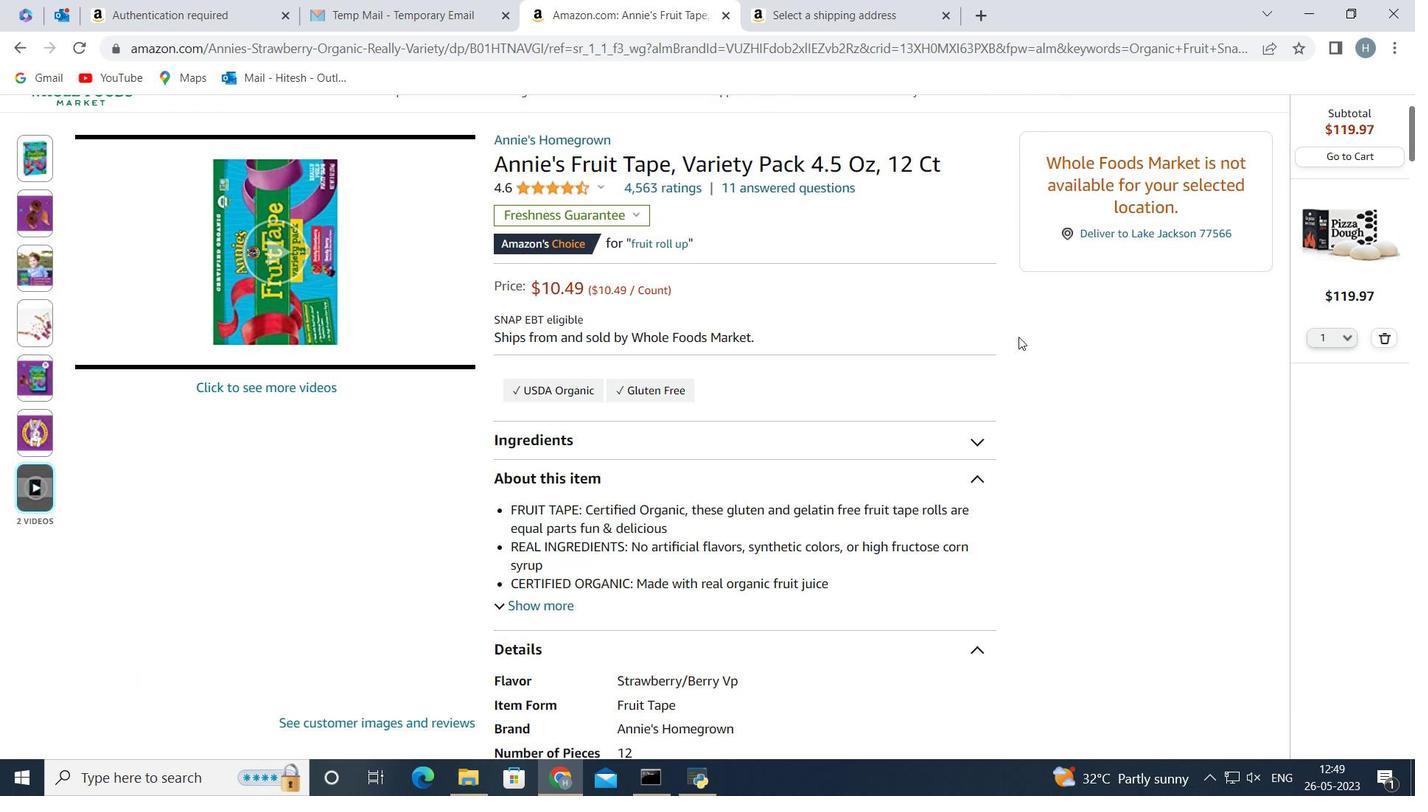 
Action: Mouse scrolled (1018, 336) with delta (0, 0)
Screenshot: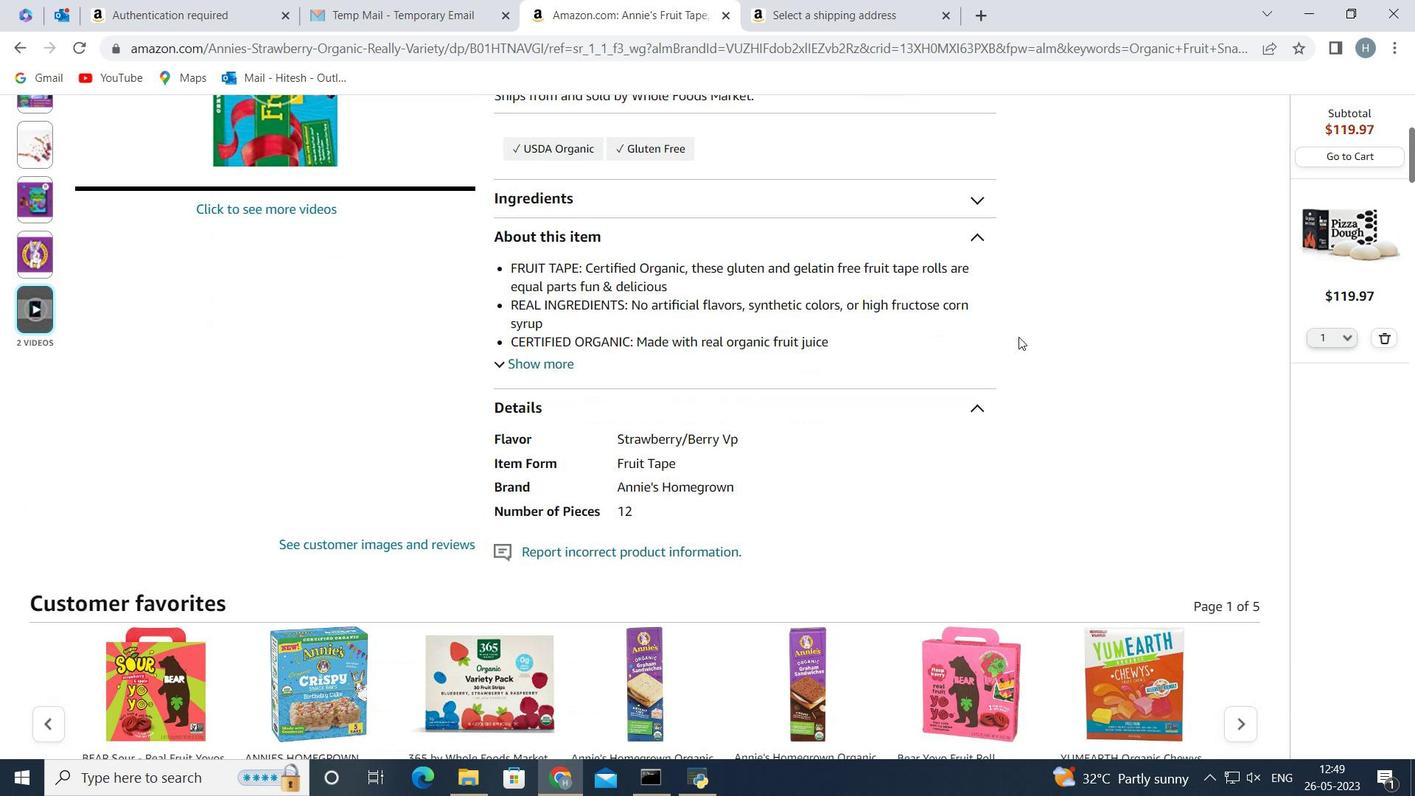 
Action: Mouse scrolled (1018, 336) with delta (0, 0)
Screenshot: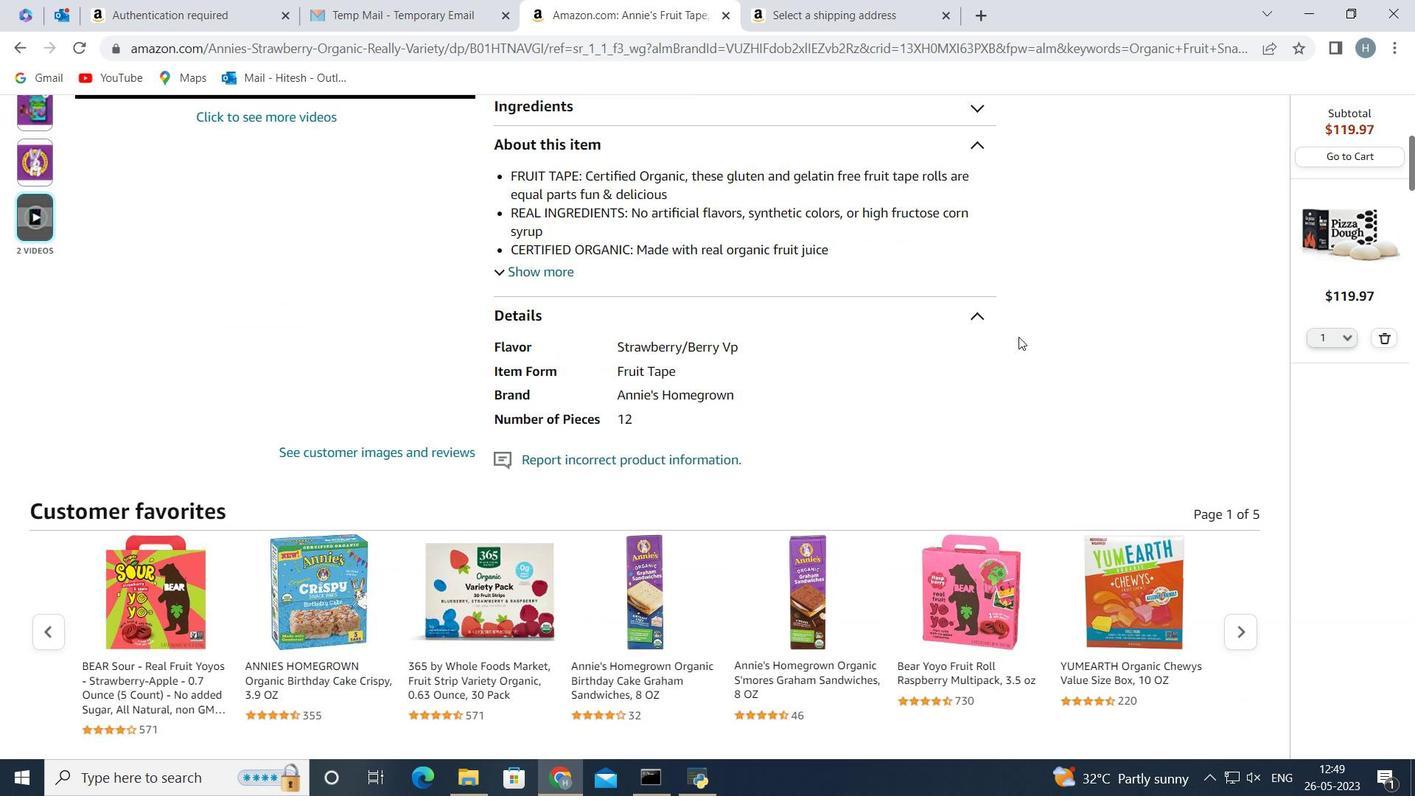 
Action: Mouse scrolled (1018, 336) with delta (0, 0)
Screenshot: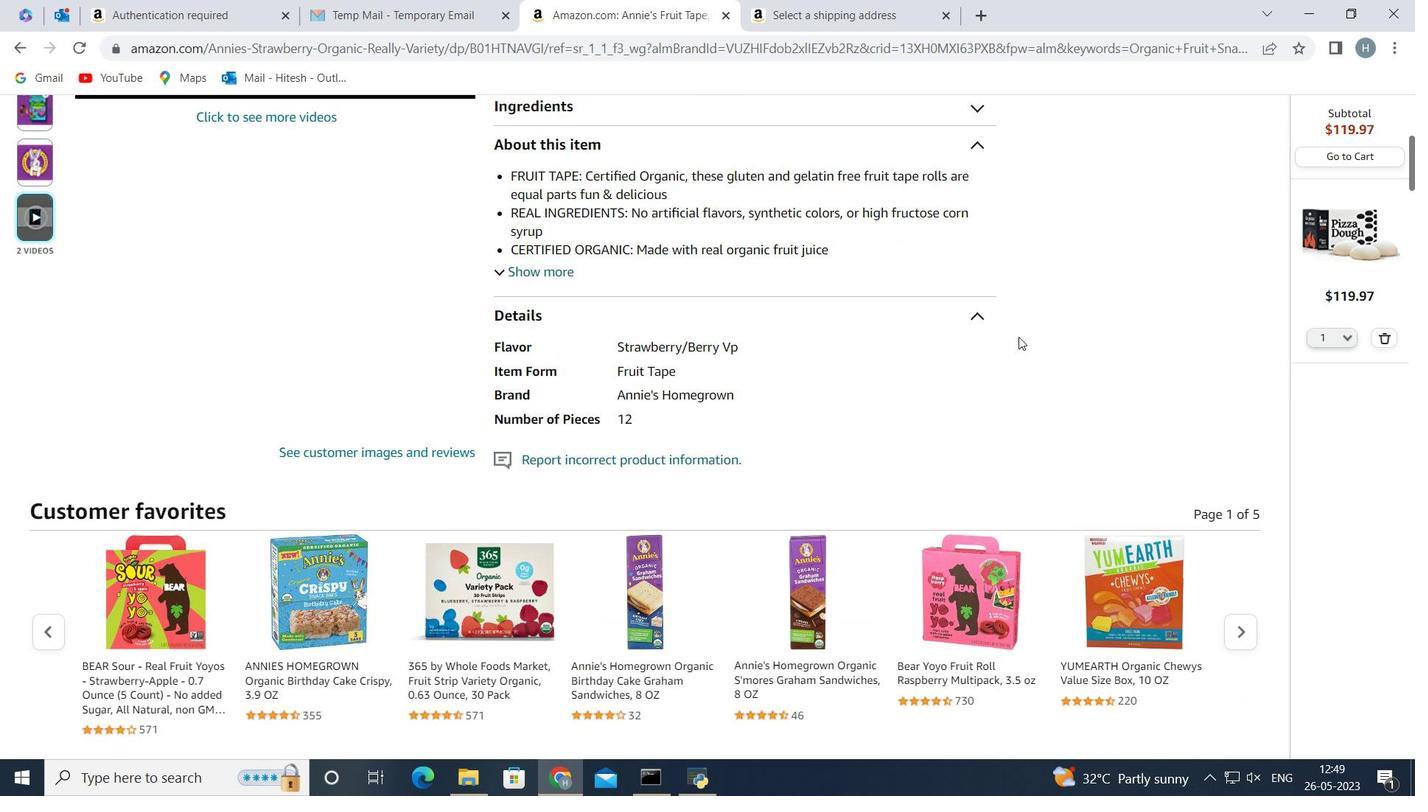 
Action: Mouse scrolled (1018, 336) with delta (0, 0)
Screenshot: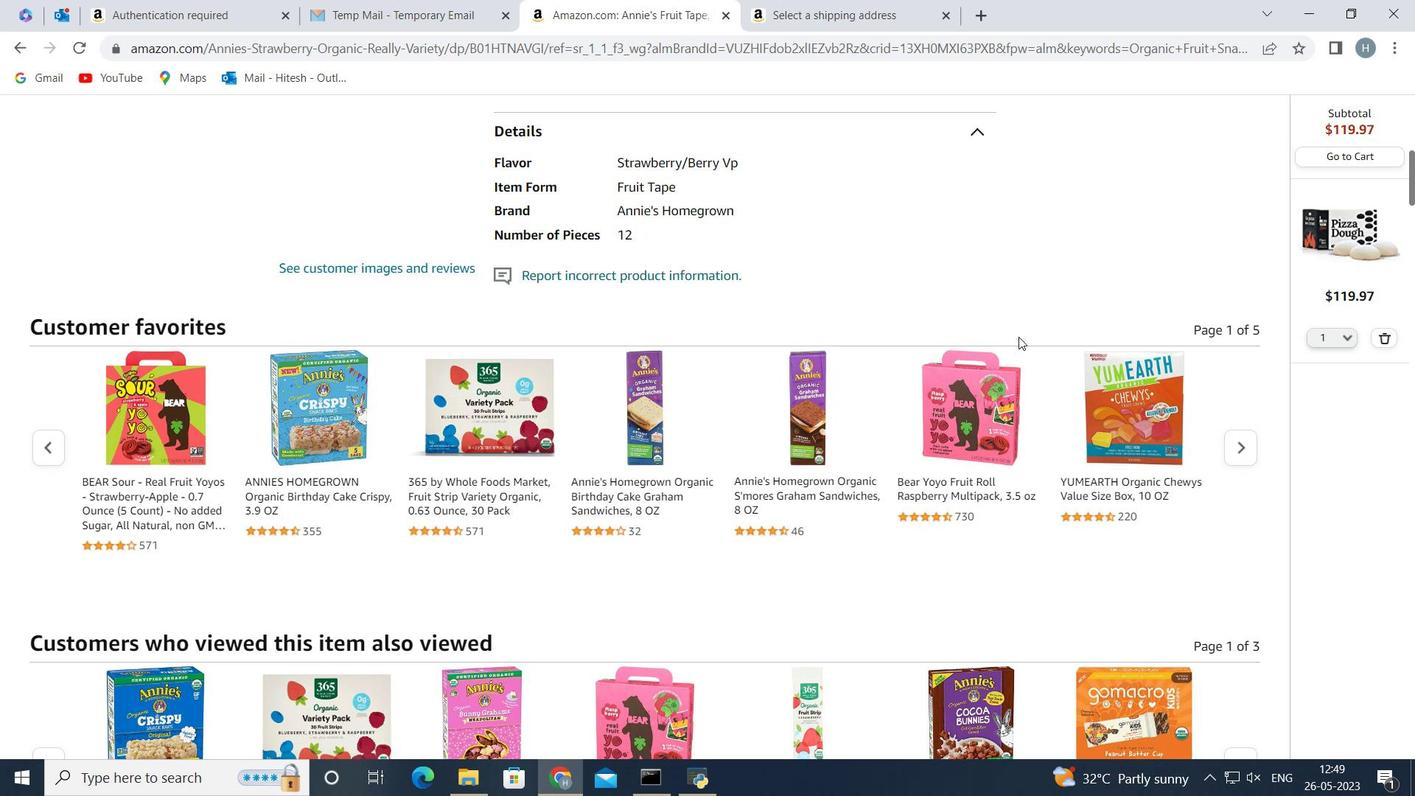 
Action: Mouse scrolled (1018, 336) with delta (0, 0)
Screenshot: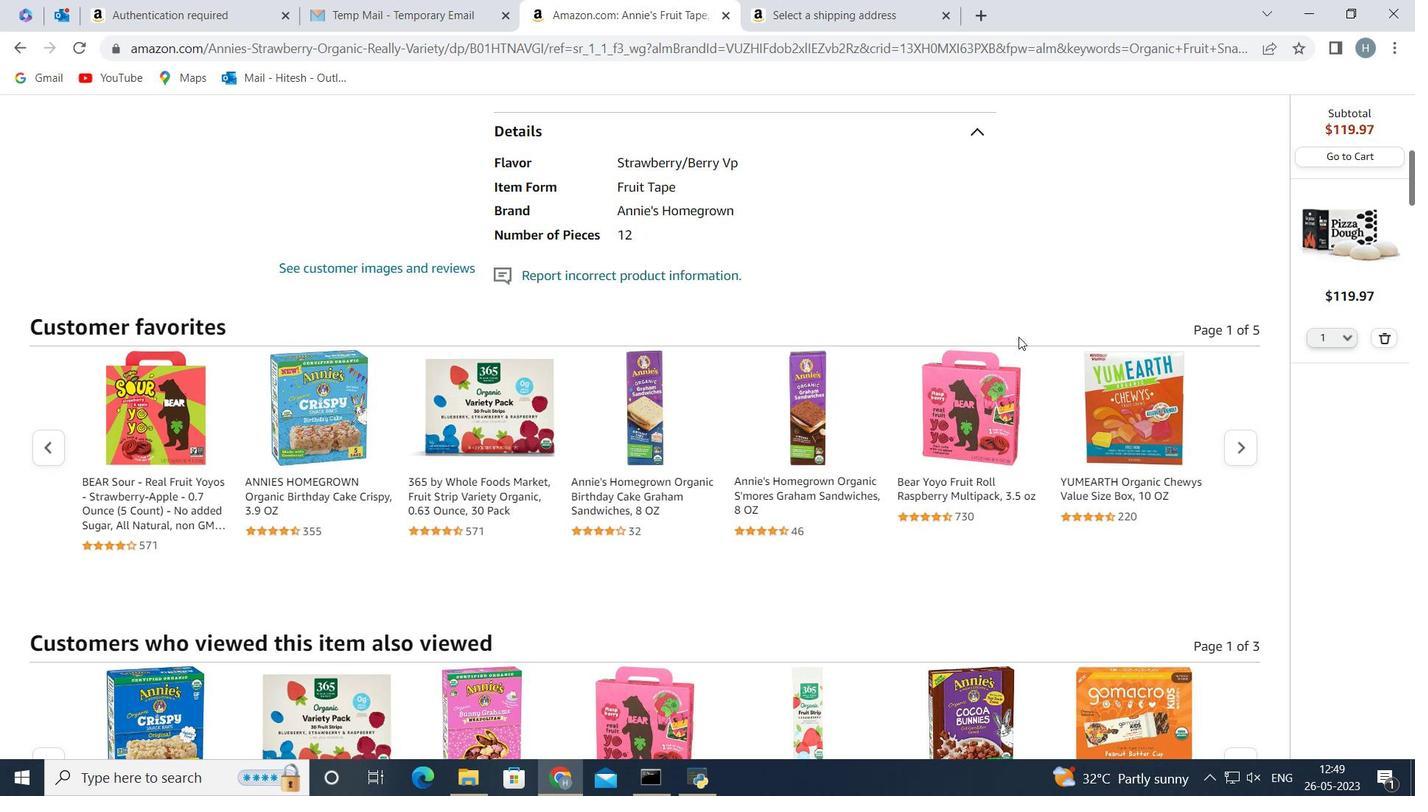 
Action: Mouse moved to (743, 342)
Screenshot: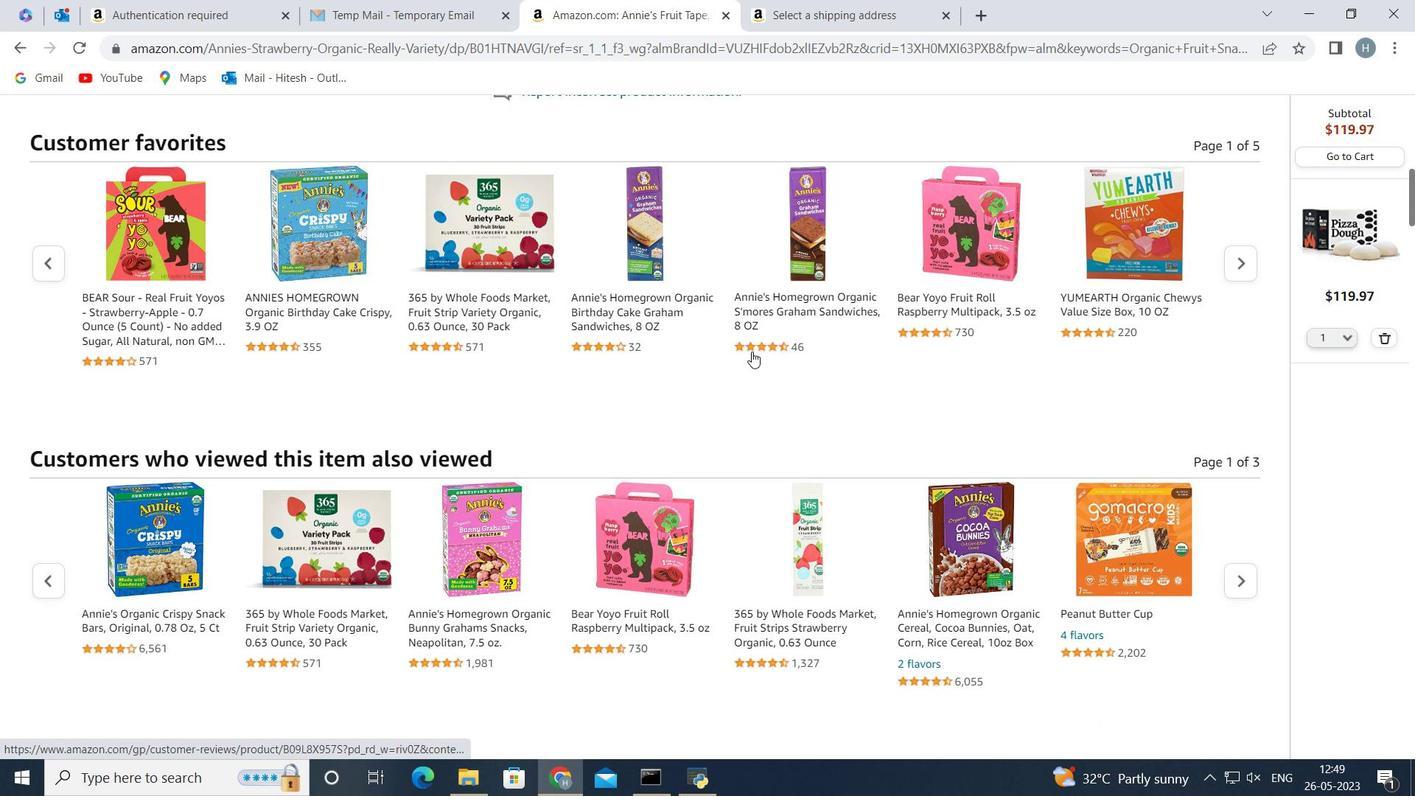 
Action: Mouse scrolled (743, 342) with delta (0, 0)
Screenshot: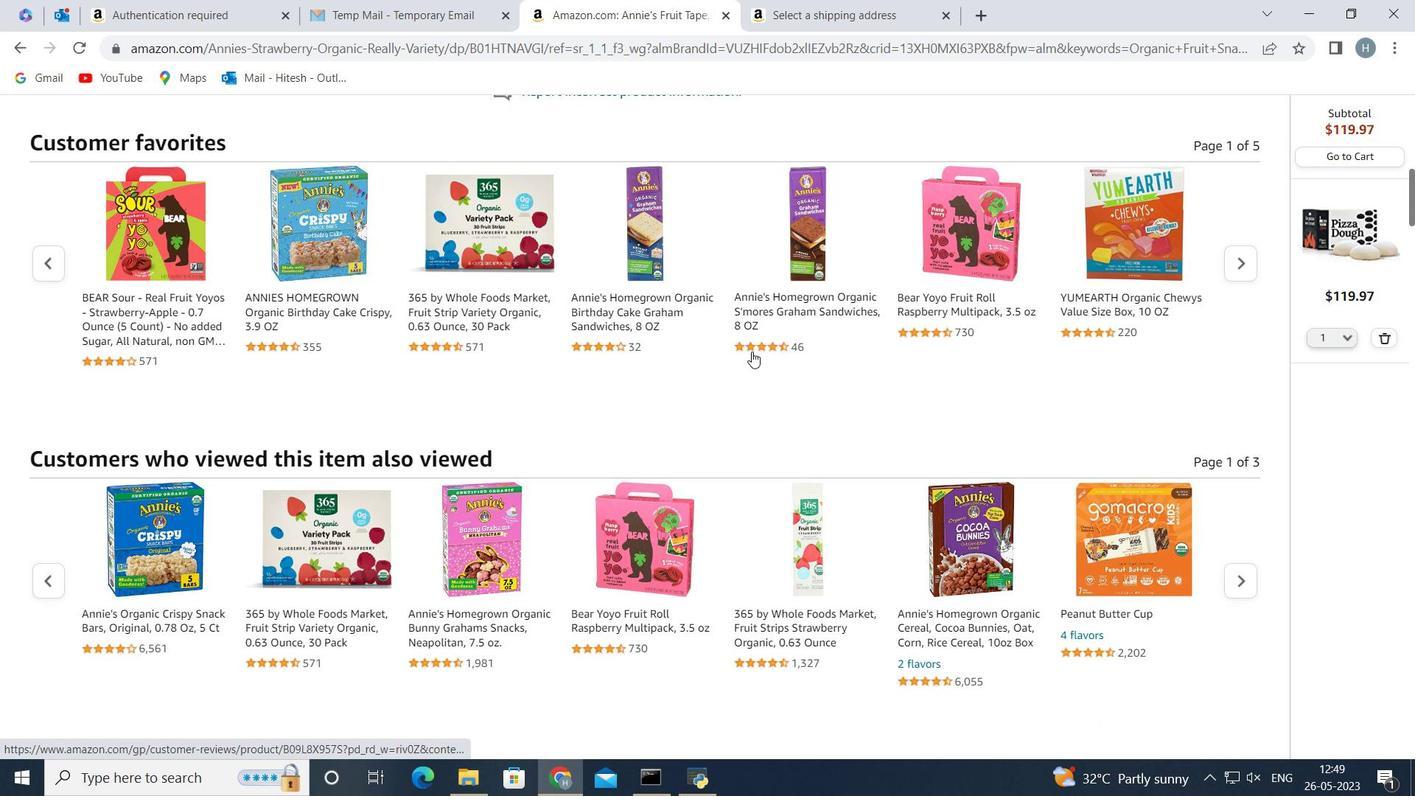 
Action: Mouse moved to (743, 337)
Screenshot: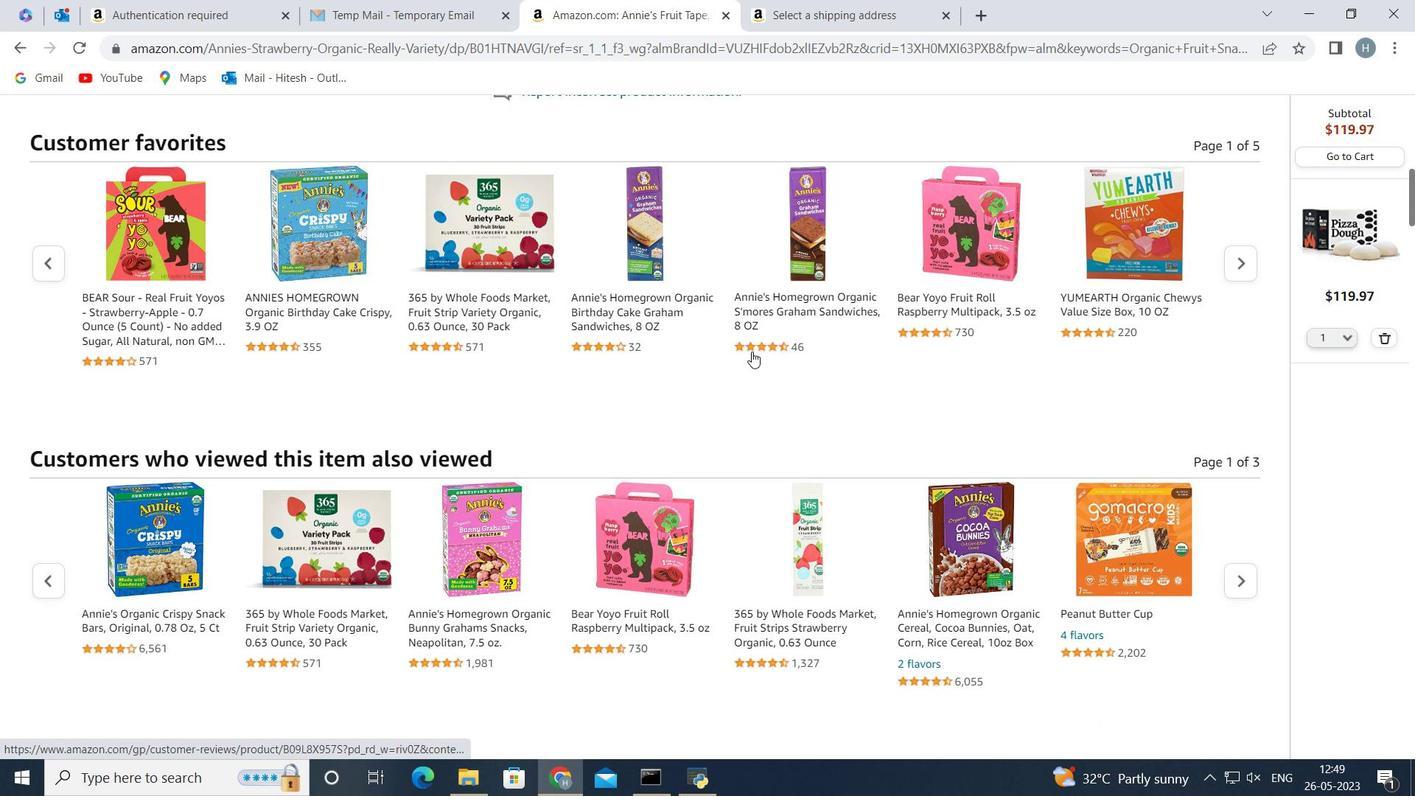 
Action: Mouse scrolled (743, 338) with delta (0, 0)
Screenshot: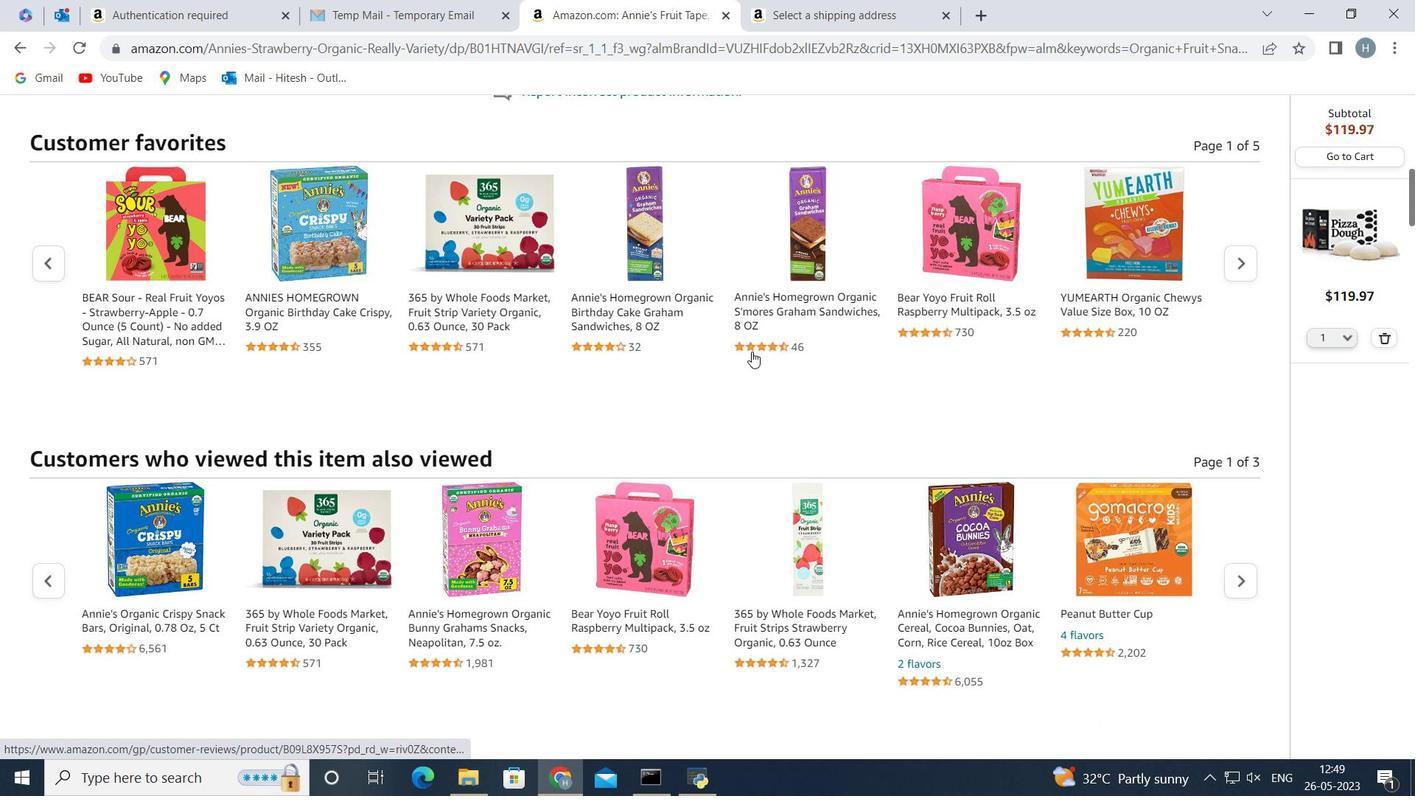 
Action: Mouse moved to (743, 336)
Screenshot: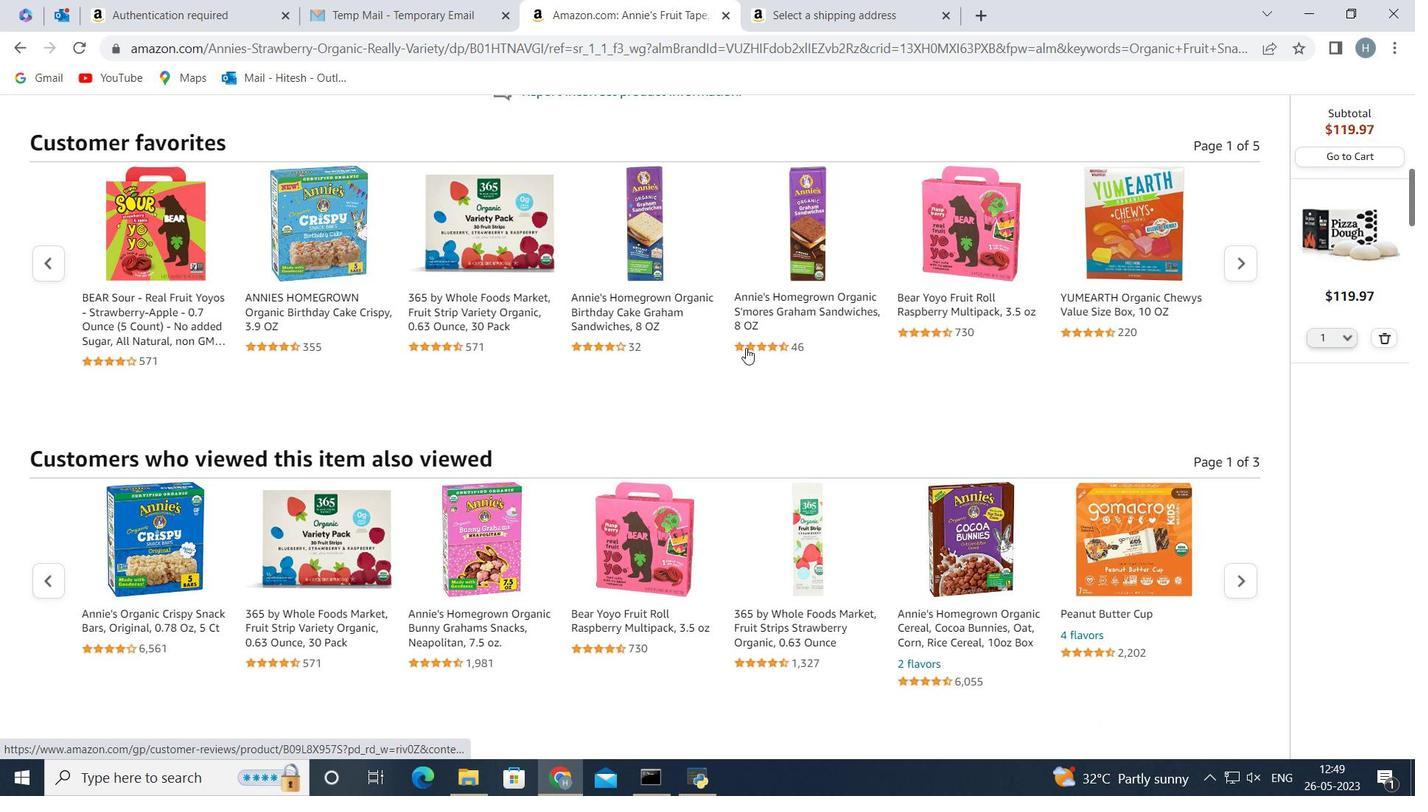 
Action: Mouse scrolled (743, 337) with delta (0, 0)
Screenshot: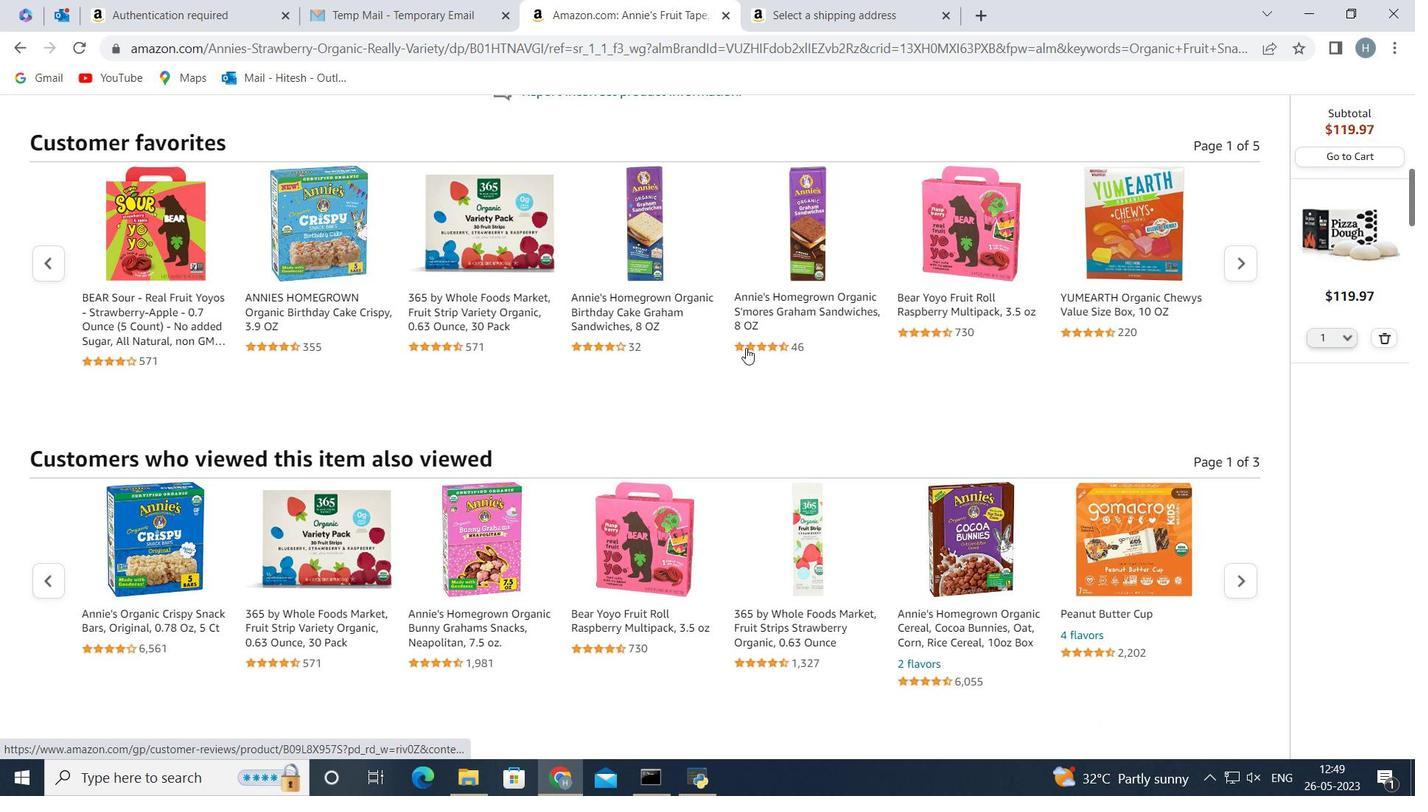 
Action: Mouse scrolled (743, 337) with delta (0, 0)
Screenshot: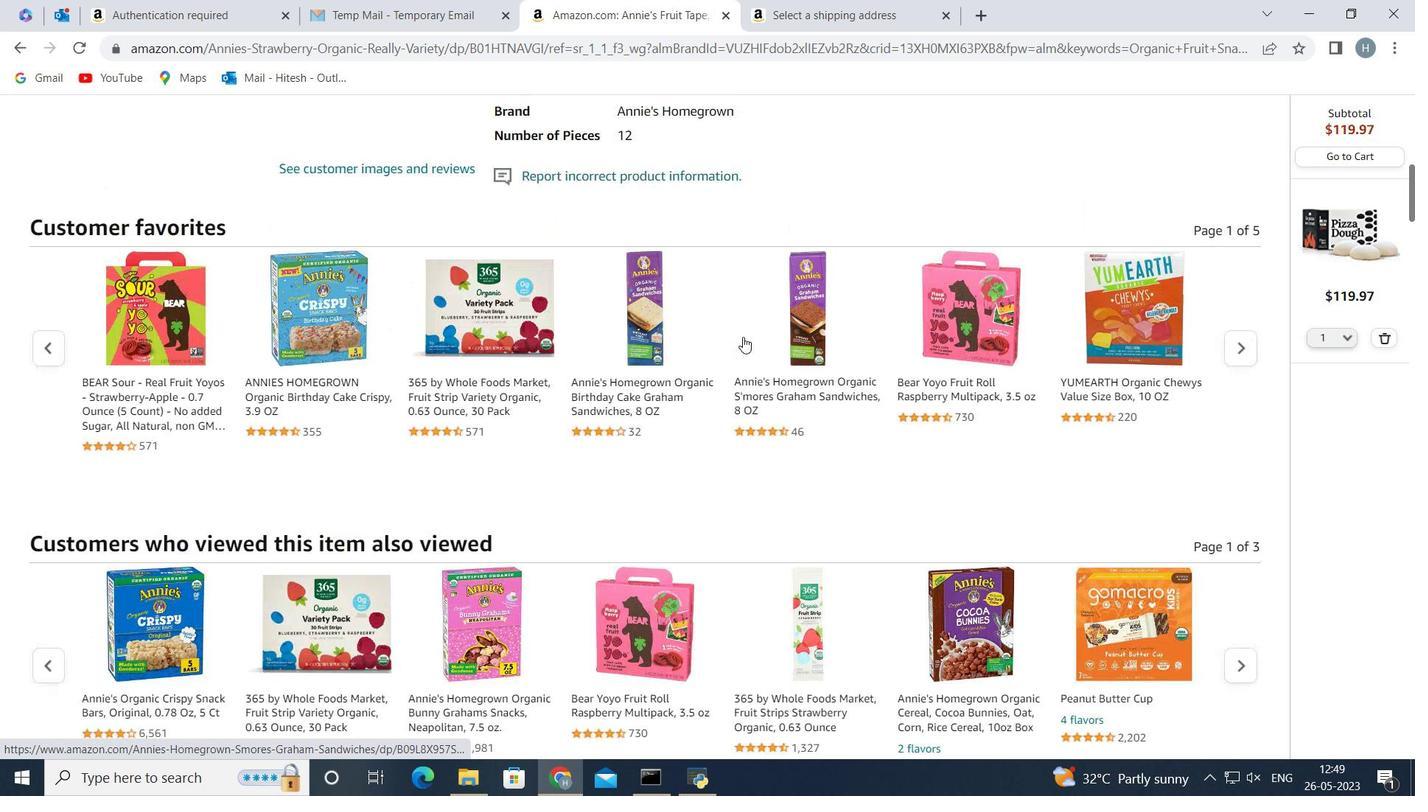 
Action: Mouse scrolled (743, 337) with delta (0, 0)
Screenshot: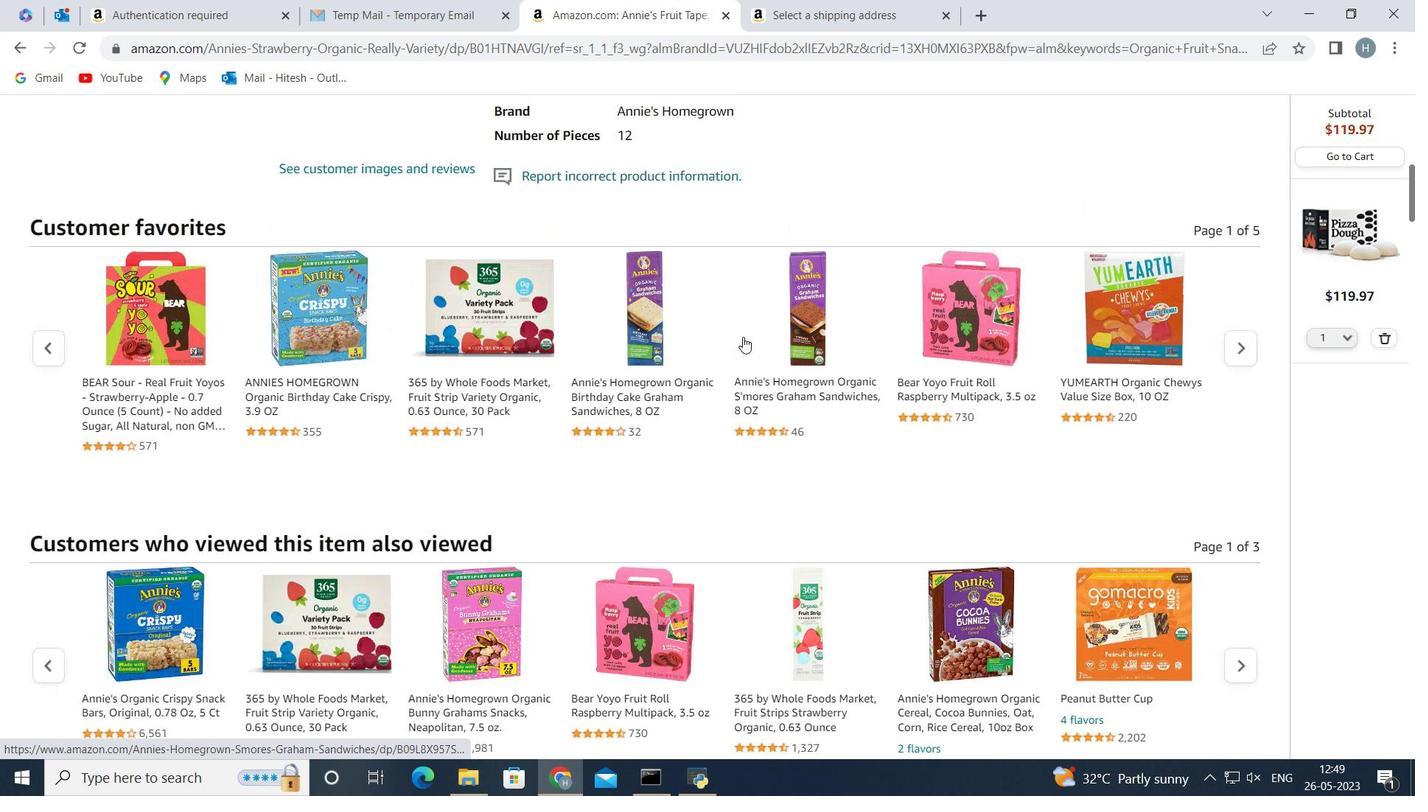 
Action: Mouse scrolled (743, 337) with delta (0, 0)
Screenshot: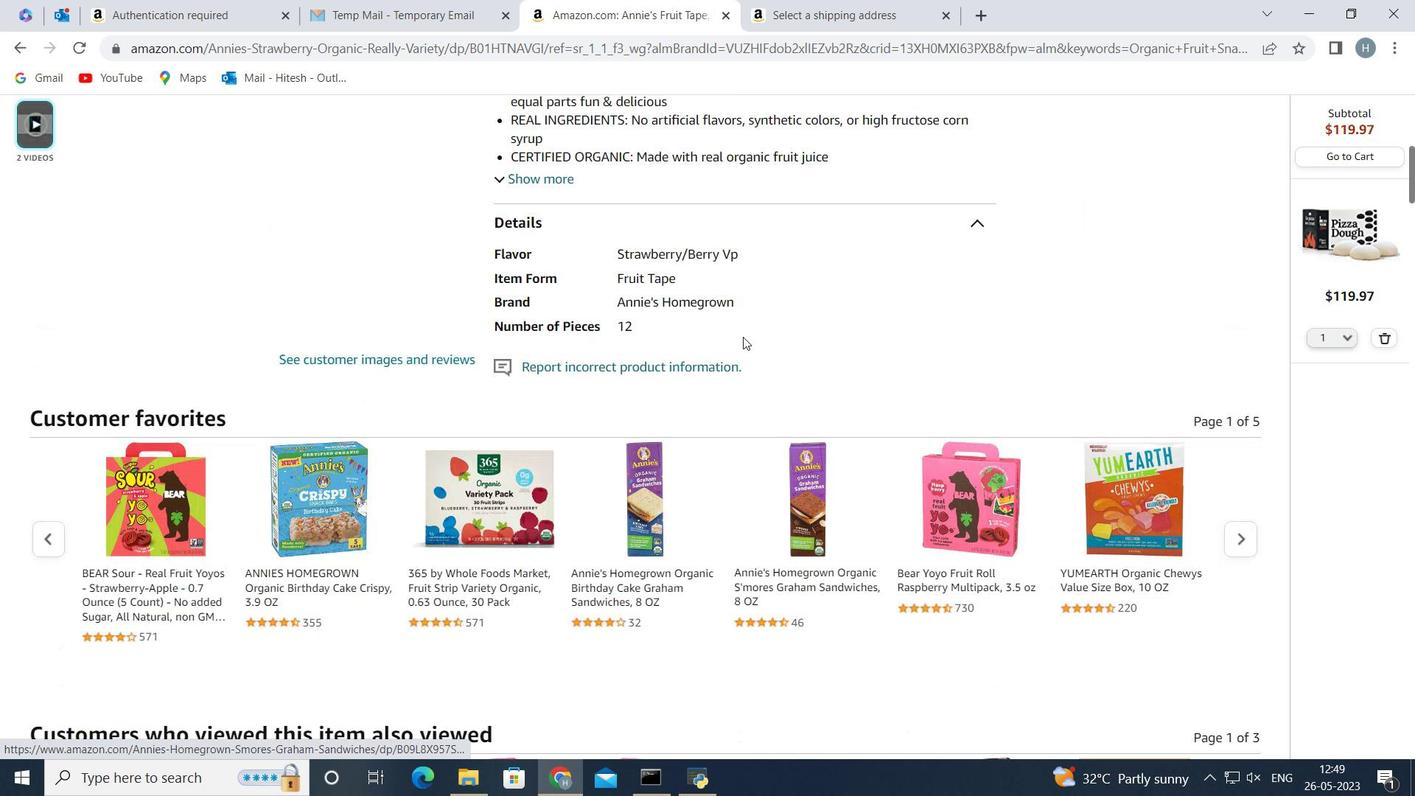 
Action: Mouse scrolled (743, 337) with delta (0, 0)
Screenshot: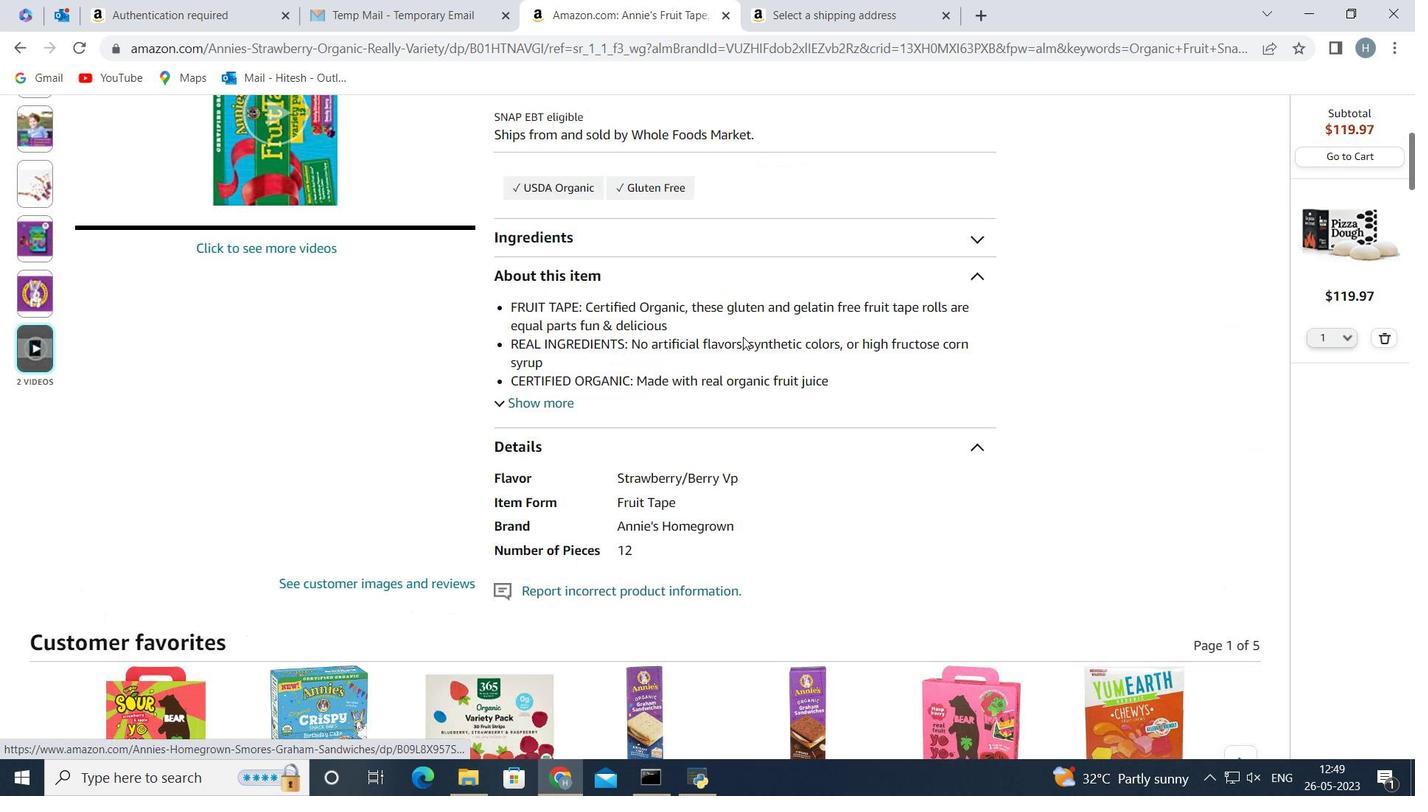 
Action: Mouse moved to (743, 336)
Screenshot: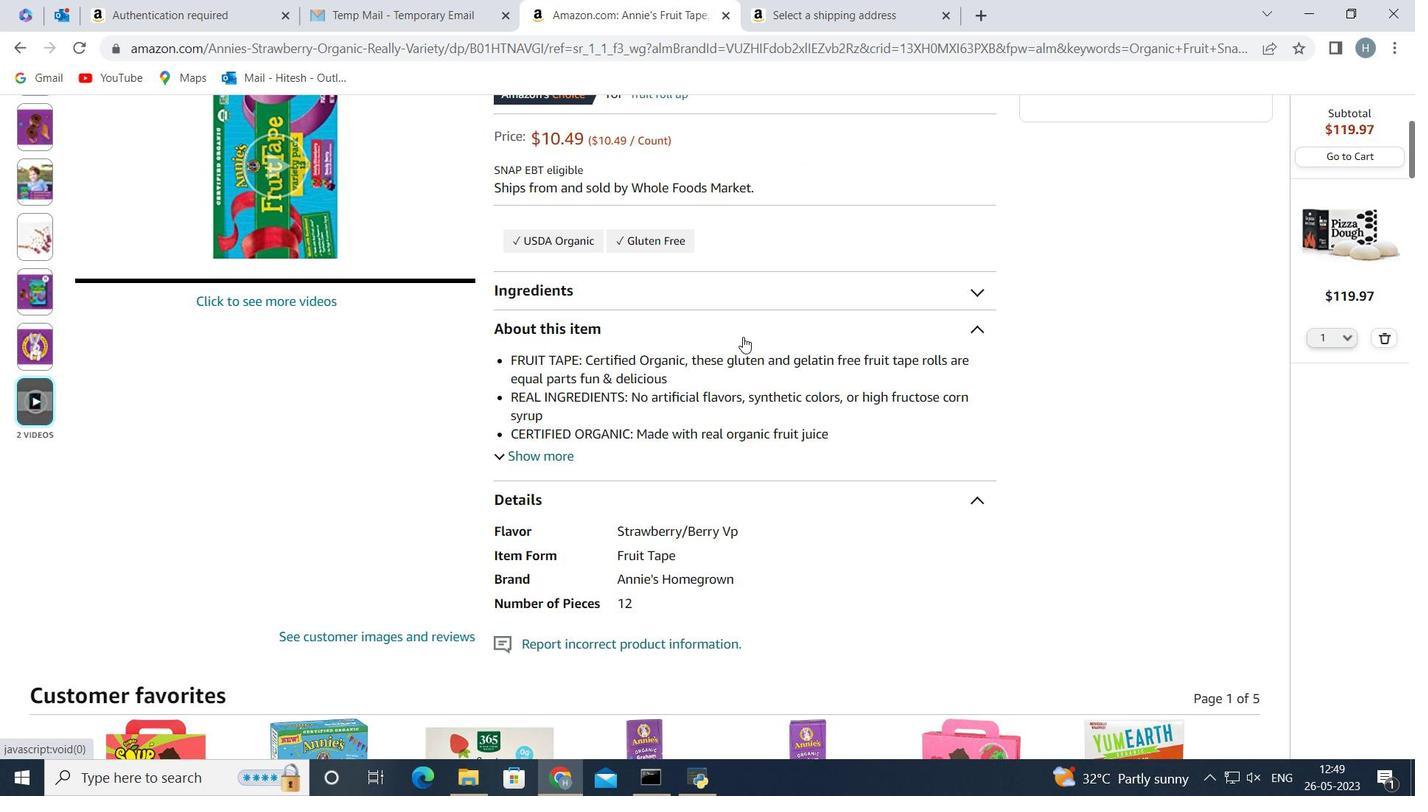 
Action: Mouse scrolled (743, 337) with delta (0, 0)
Screenshot: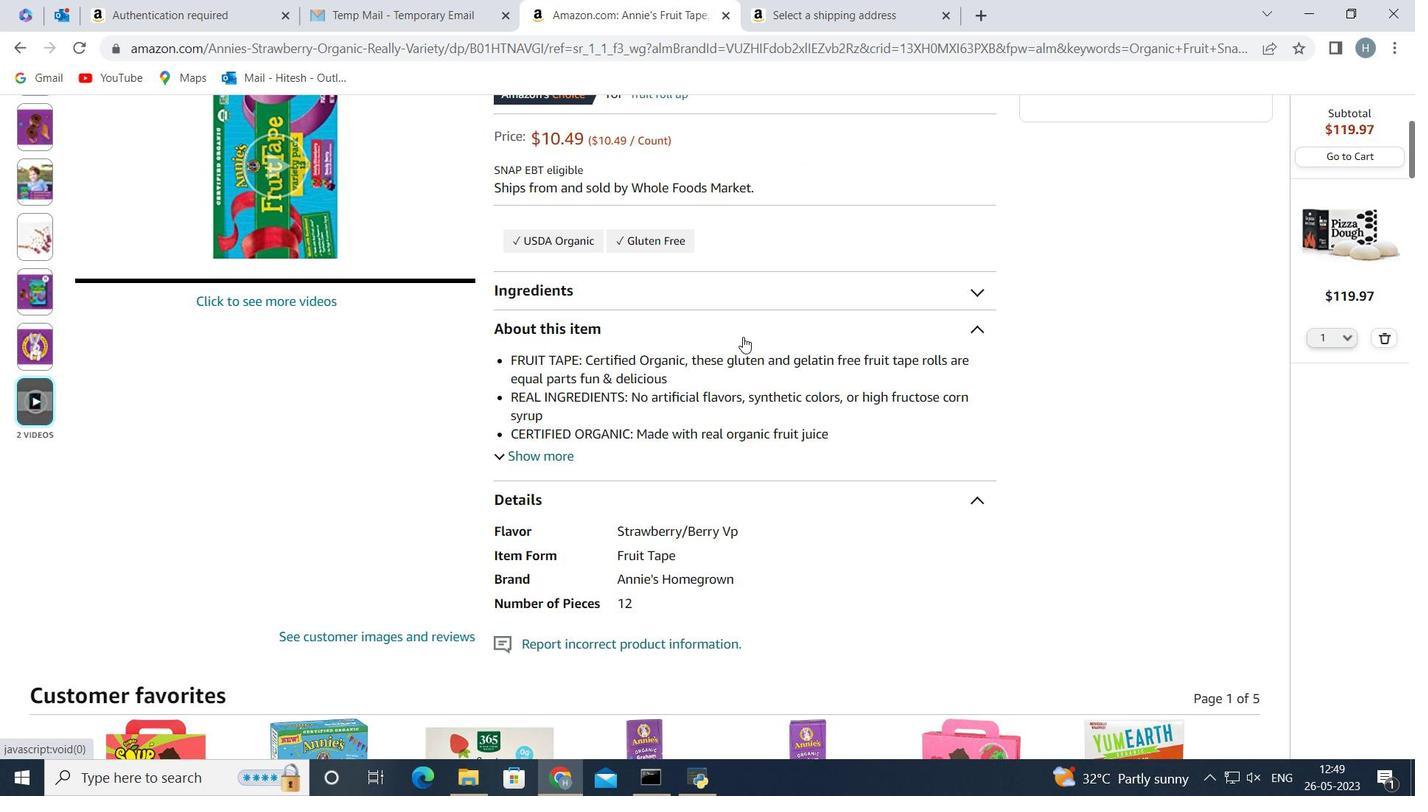 
Action: Mouse moved to (742, 336)
Screenshot: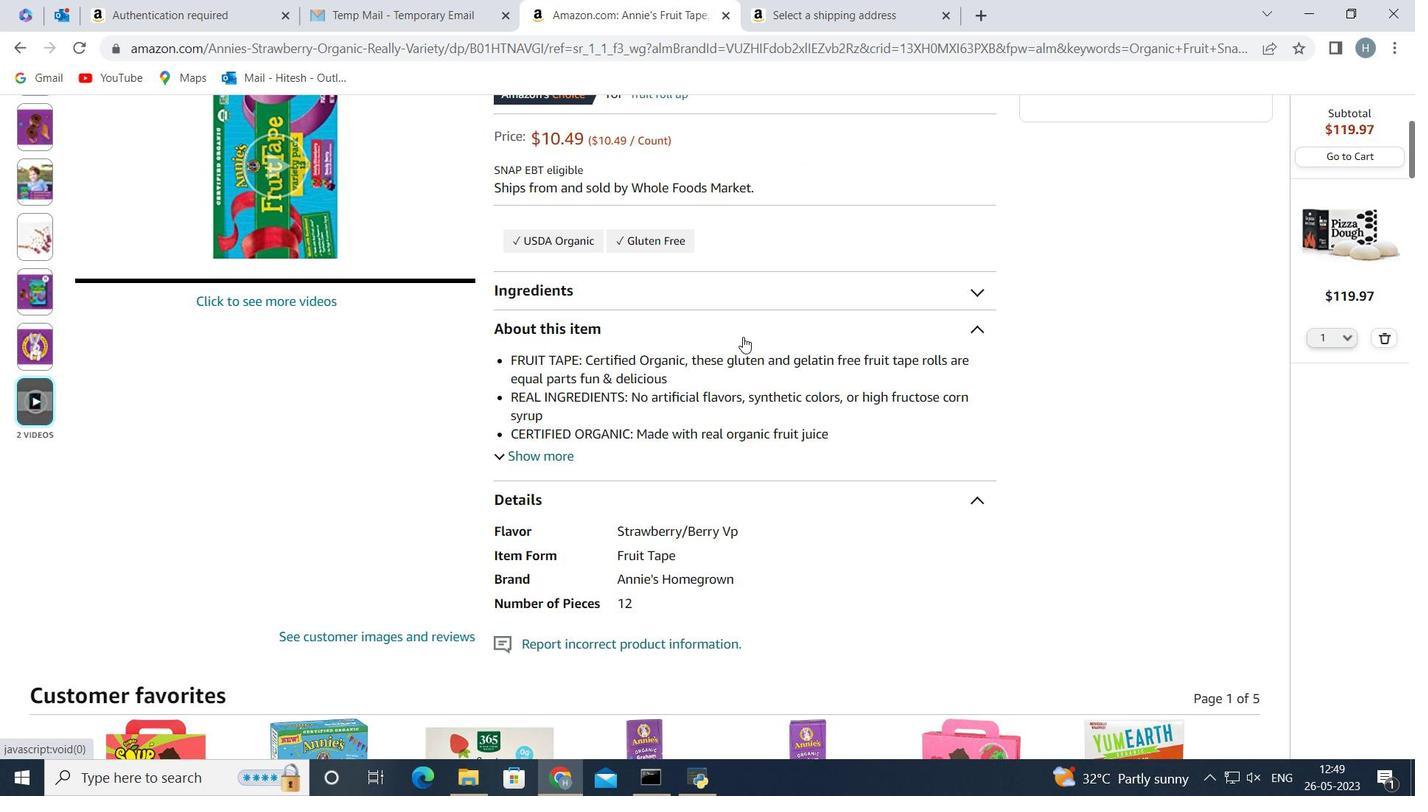
Action: Mouse scrolled (743, 337) with delta (0, 0)
Screenshot: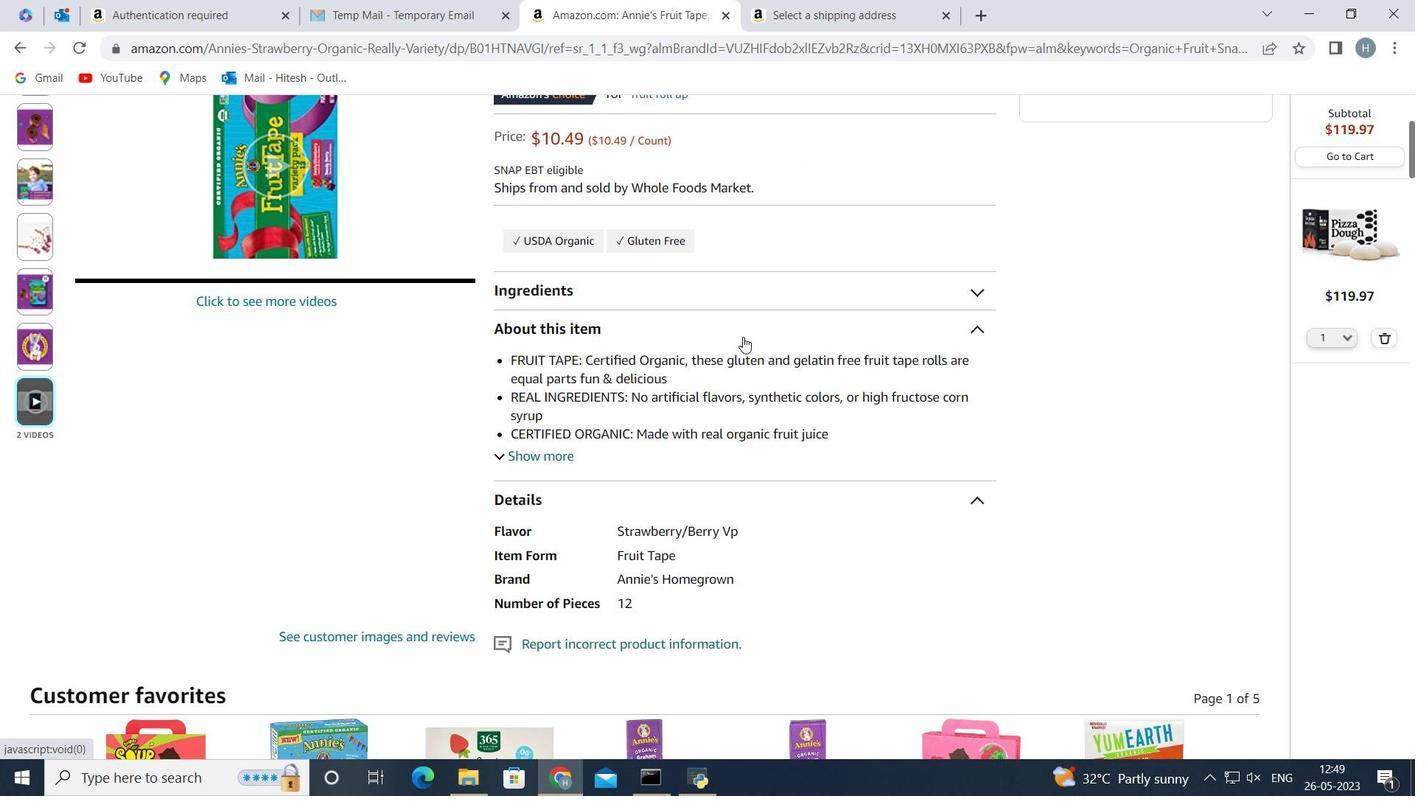 
Action: Mouse scrolled (743, 337) with delta (0, 0)
Screenshot: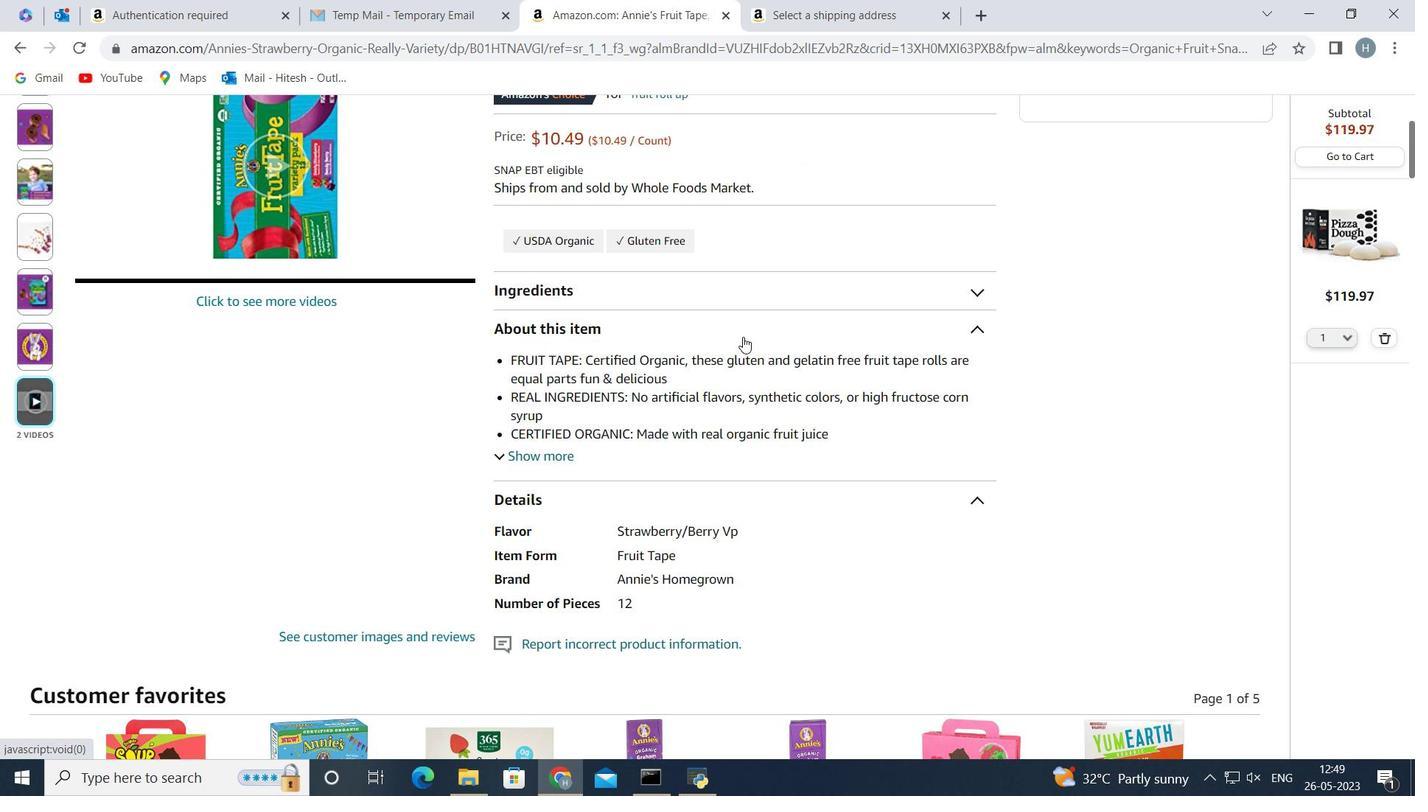 
Action: Mouse scrolled (743, 337) with delta (0, 0)
Screenshot: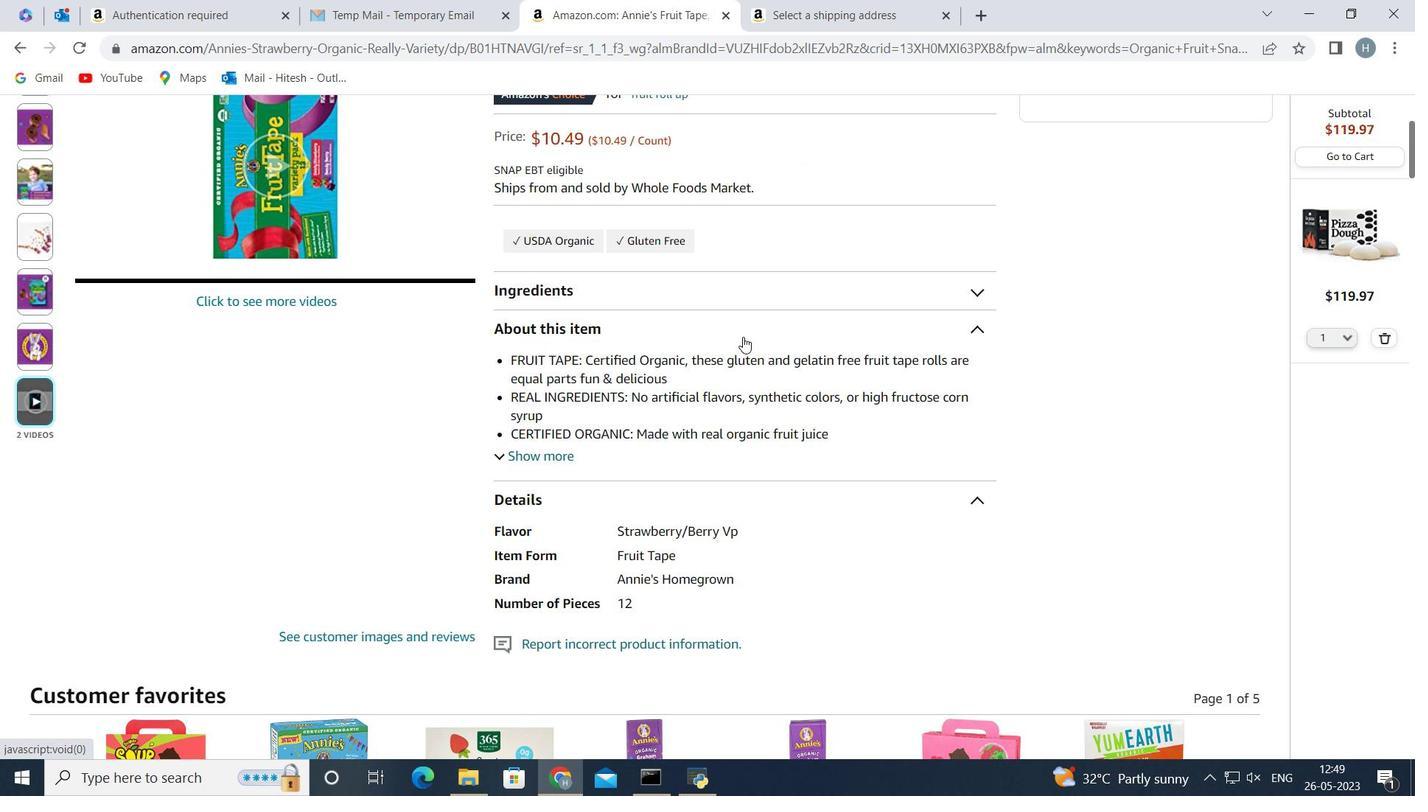 
Action: Mouse scrolled (742, 336) with delta (0, 0)
Screenshot: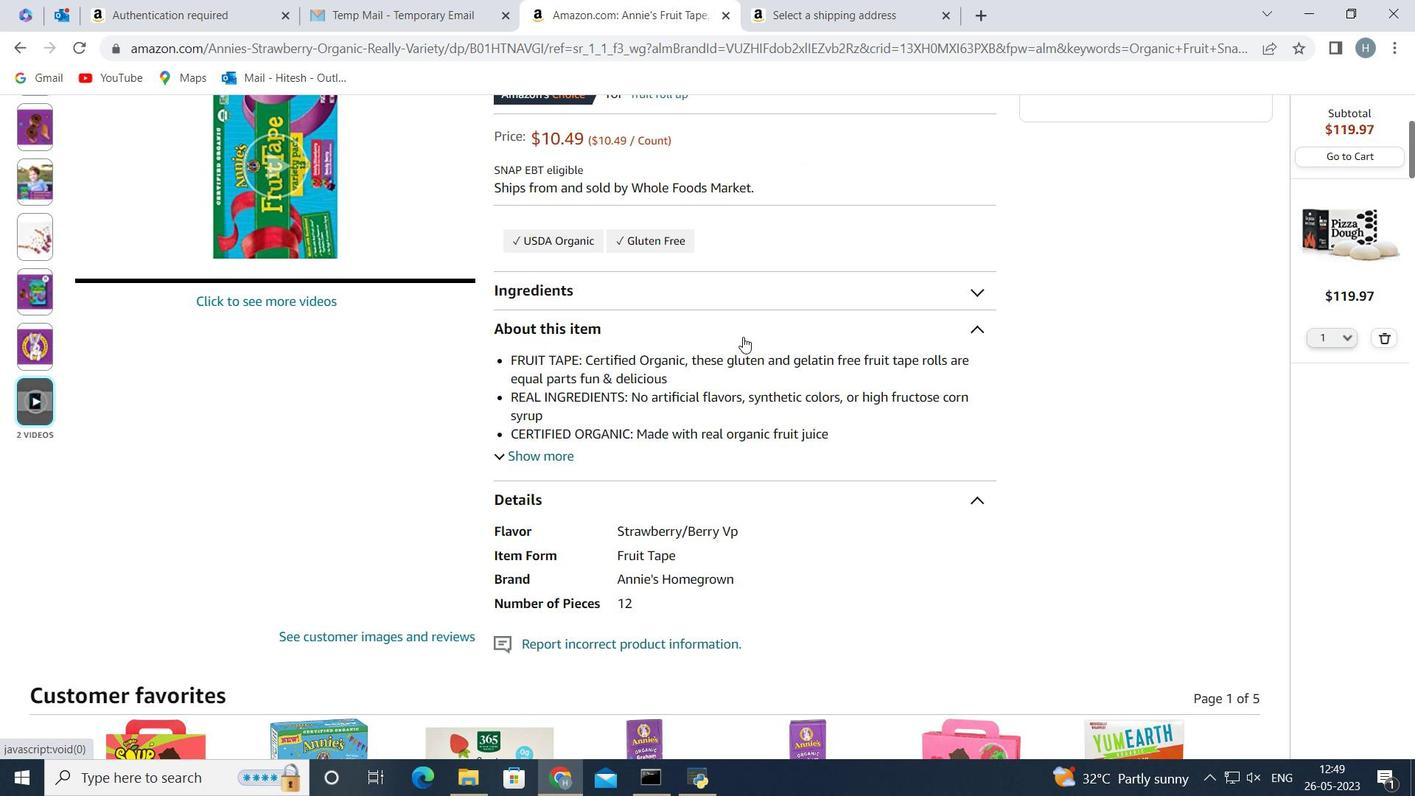 
Action: Mouse scrolled (742, 336) with delta (0, 0)
Screenshot: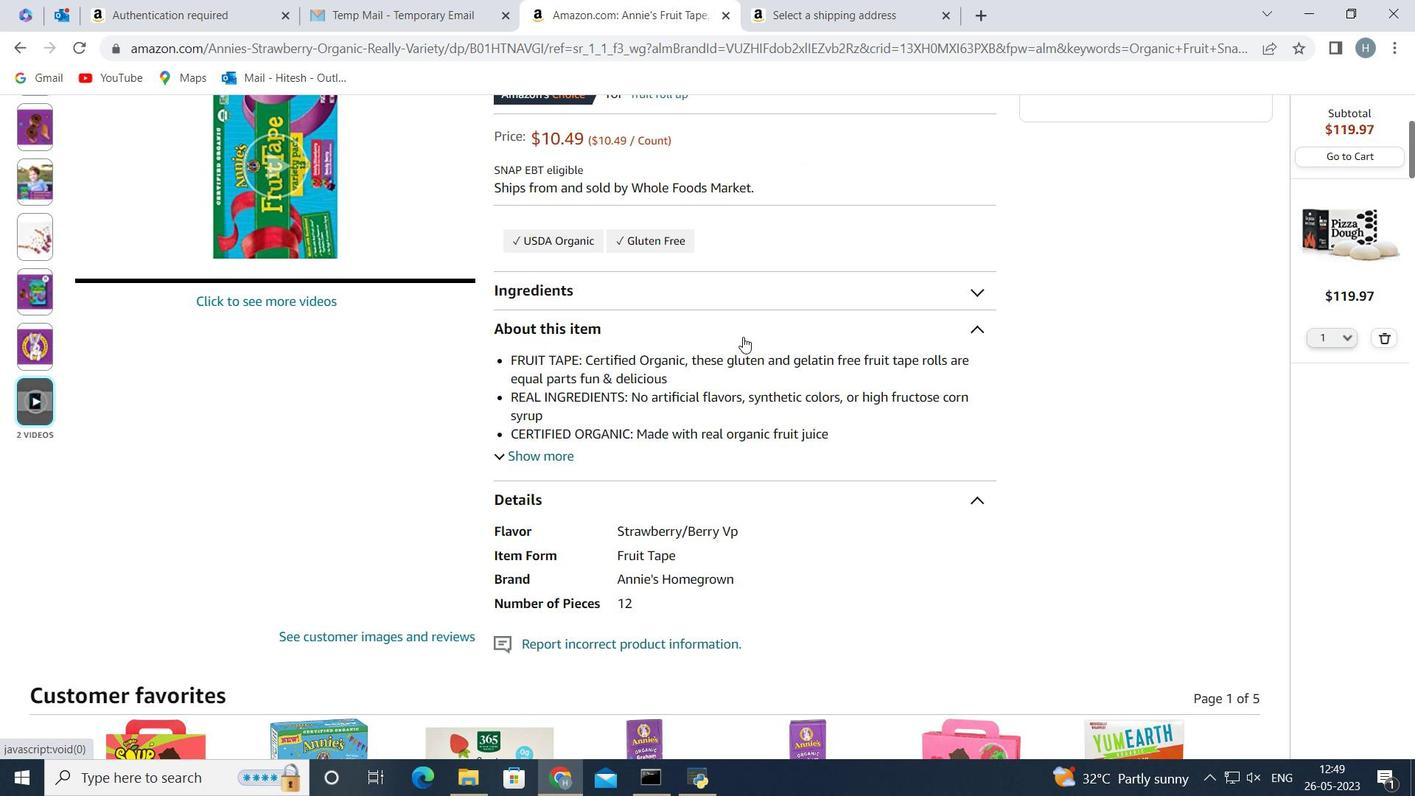 
Action: Mouse scrolled (742, 336) with delta (0, 0)
Screenshot: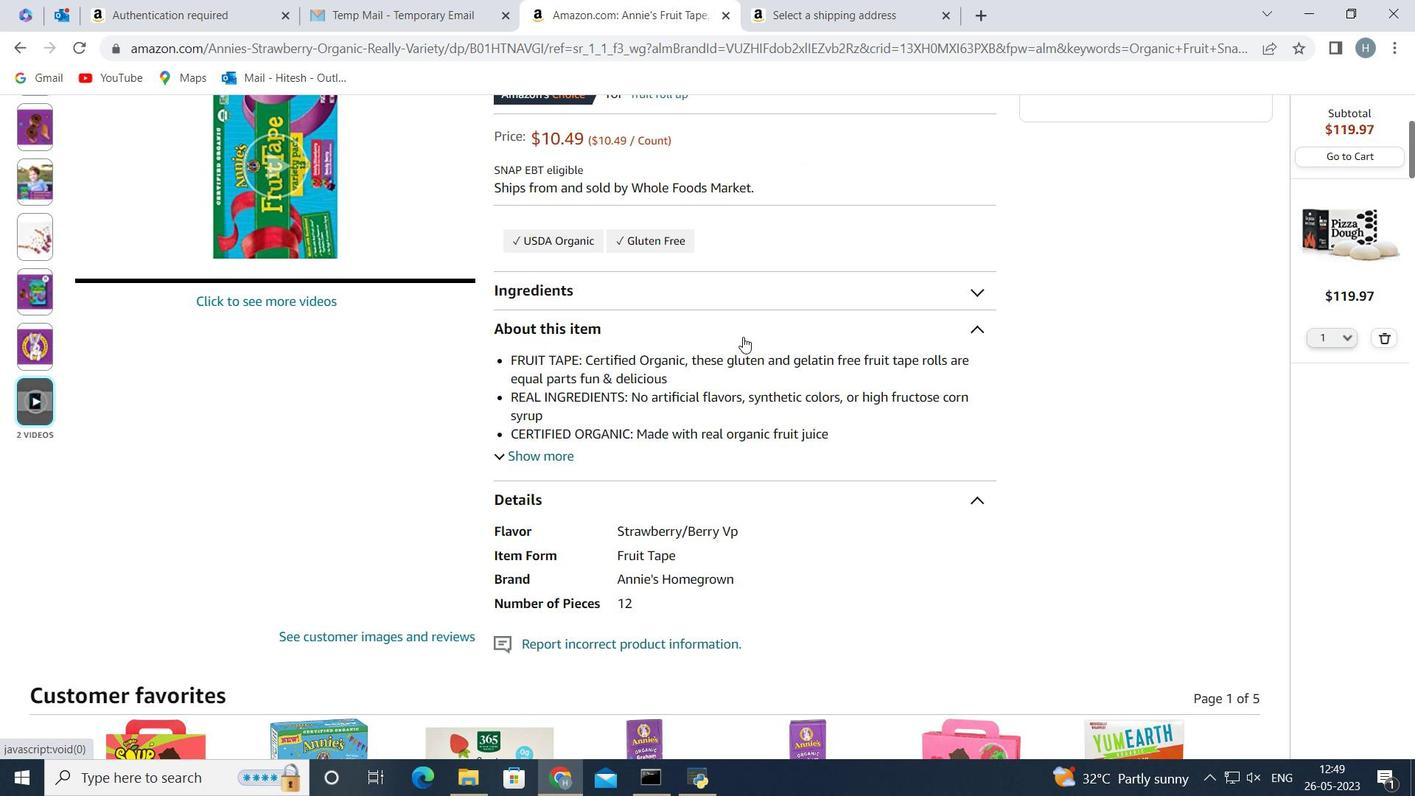 
Action: Mouse scrolled (742, 336) with delta (0, 0)
Screenshot: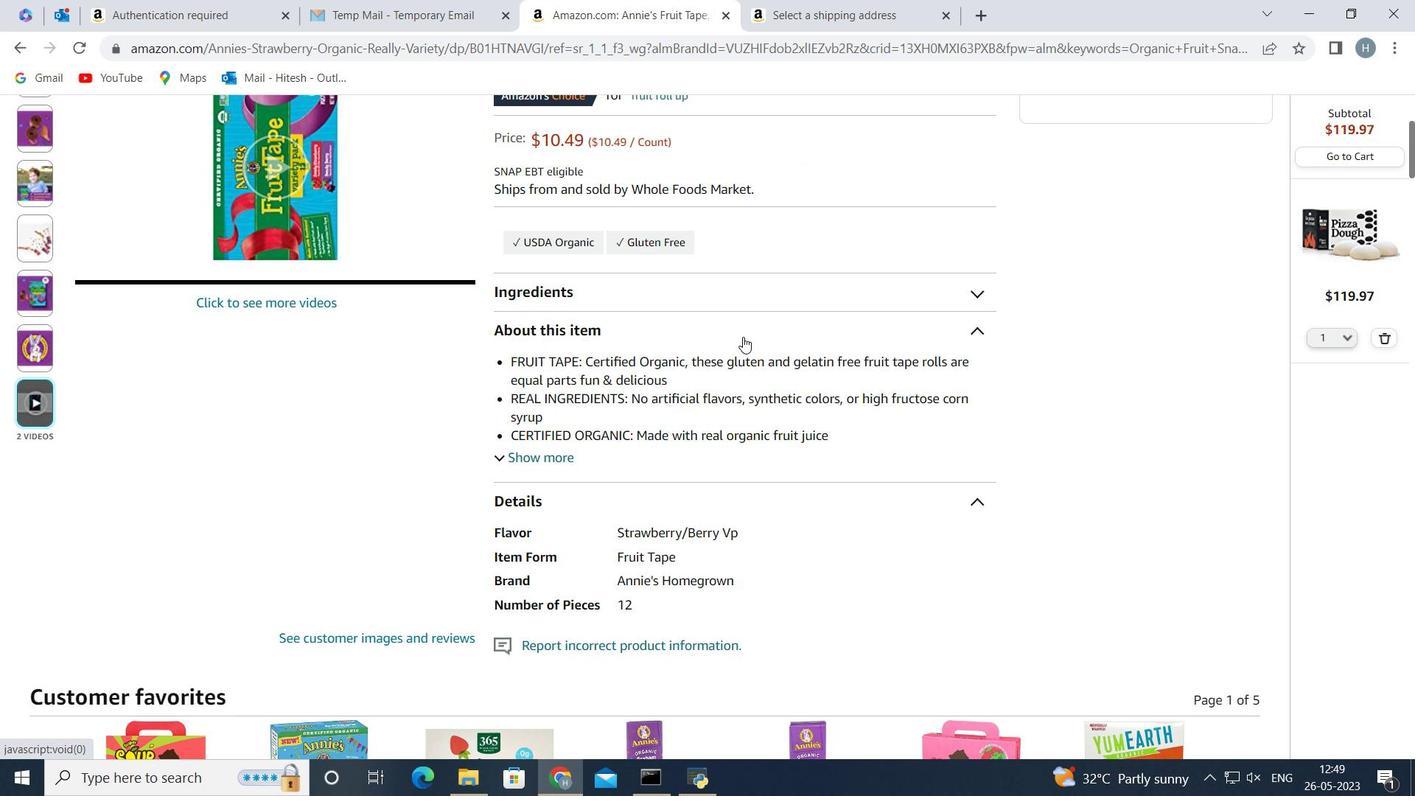 
Action: Mouse moved to (920, 342)
Screenshot: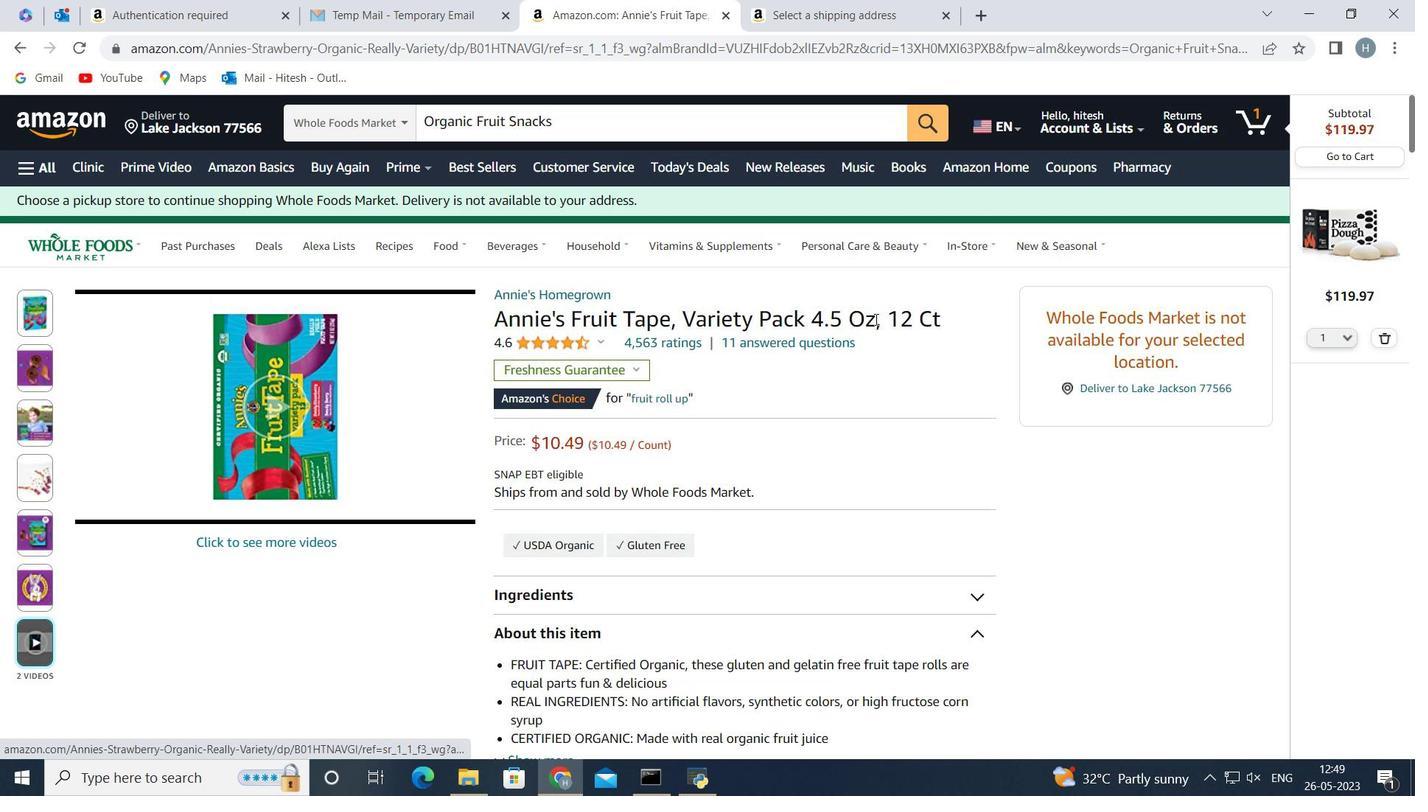 
